 Task: Research Airbnb accommodation in Sungailiat, Indonesia from 6th December, 2023 to 10th December, 2023 for 1 adult.1  bedroom having 1 bed and 1 bathroom. Property type can be hotel. Look for 5 properties as per requirement.
Action: Mouse moved to (544, 119)
Screenshot: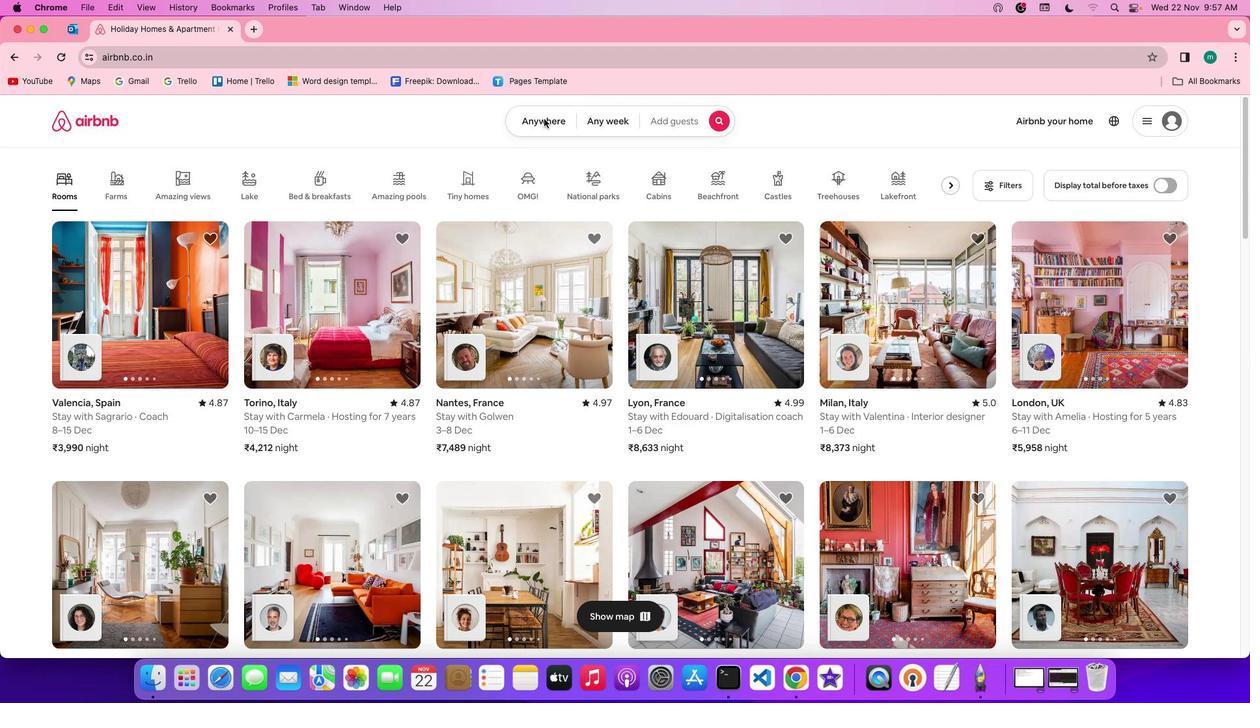 
Action: Mouse pressed left at (544, 119)
Screenshot: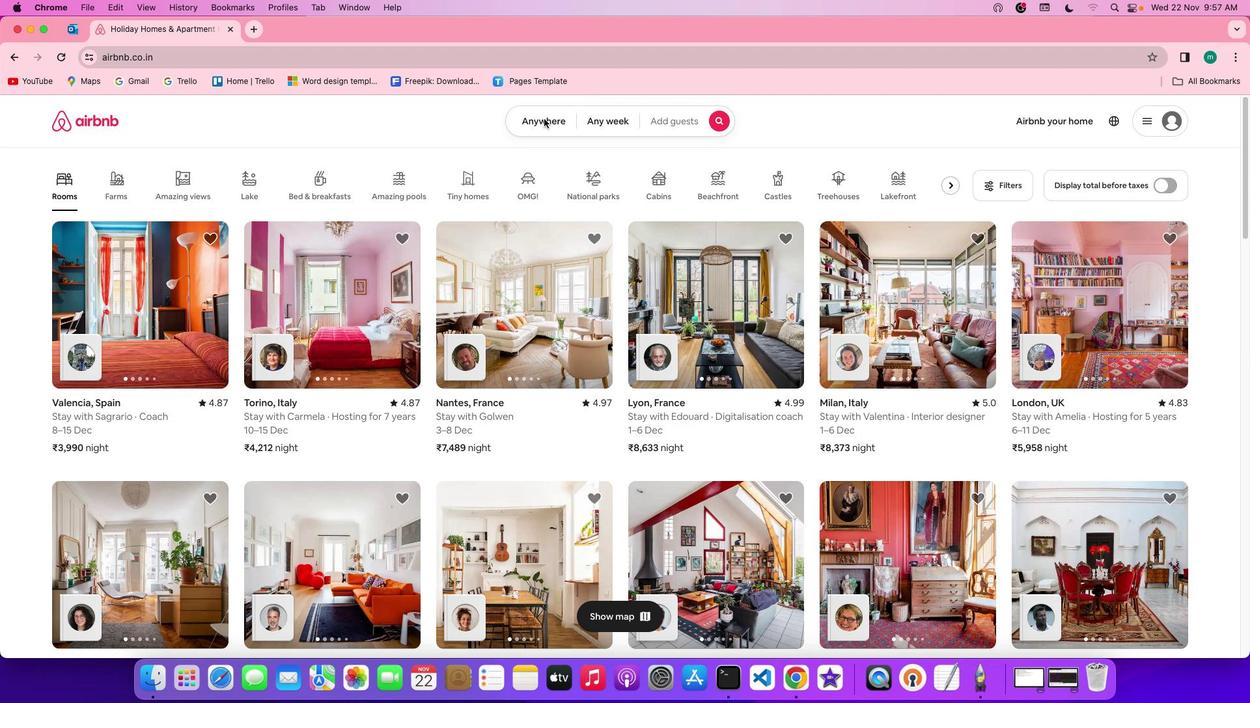 
Action: Mouse pressed left at (544, 119)
Screenshot: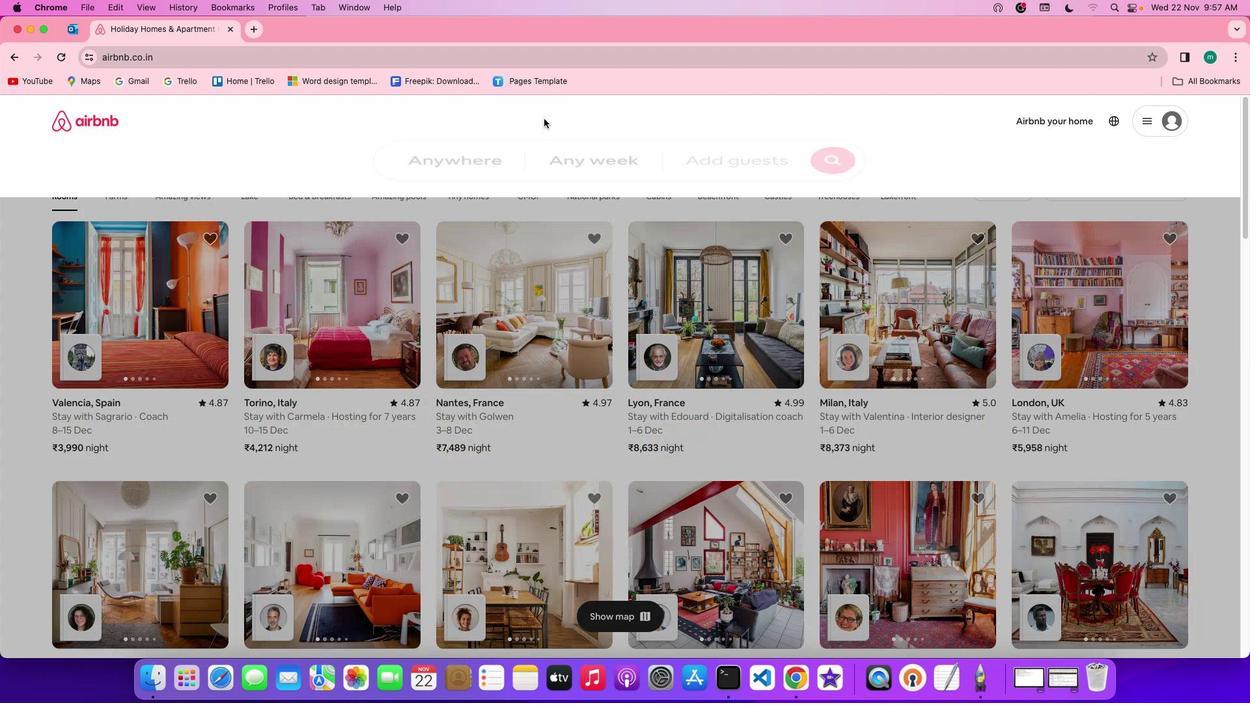 
Action: Mouse moved to (517, 166)
Screenshot: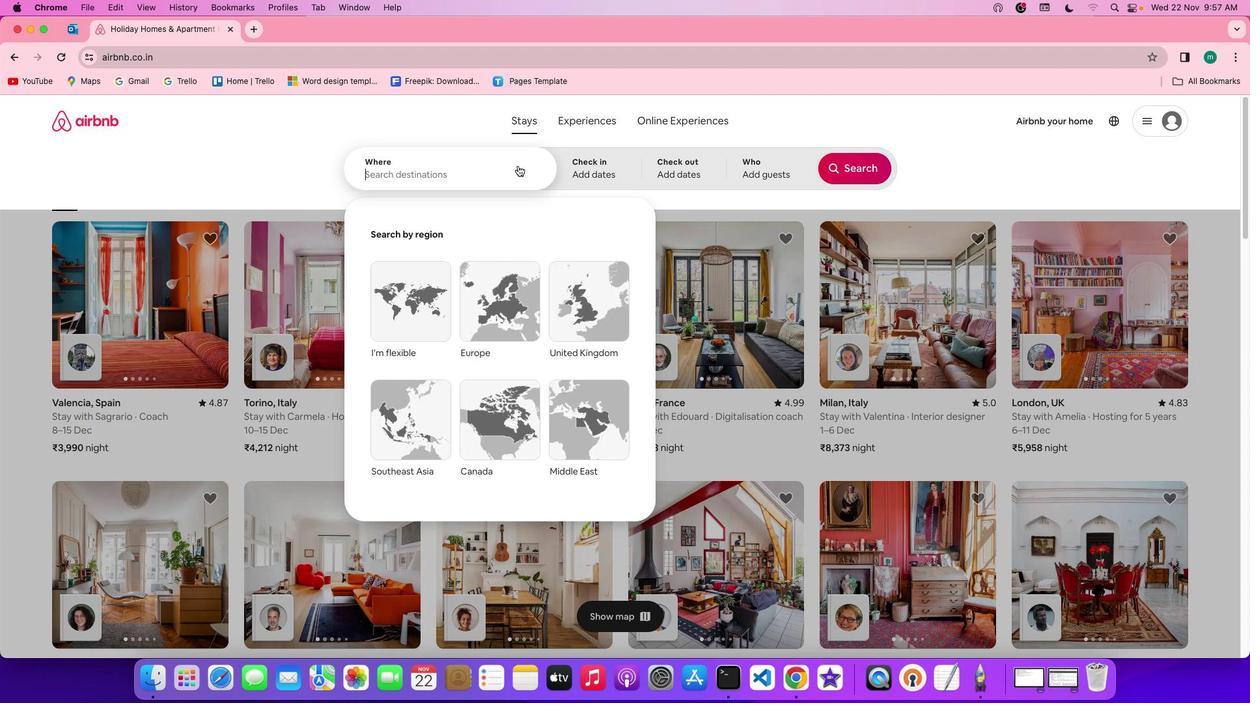 
Action: Mouse pressed left at (517, 166)
Screenshot: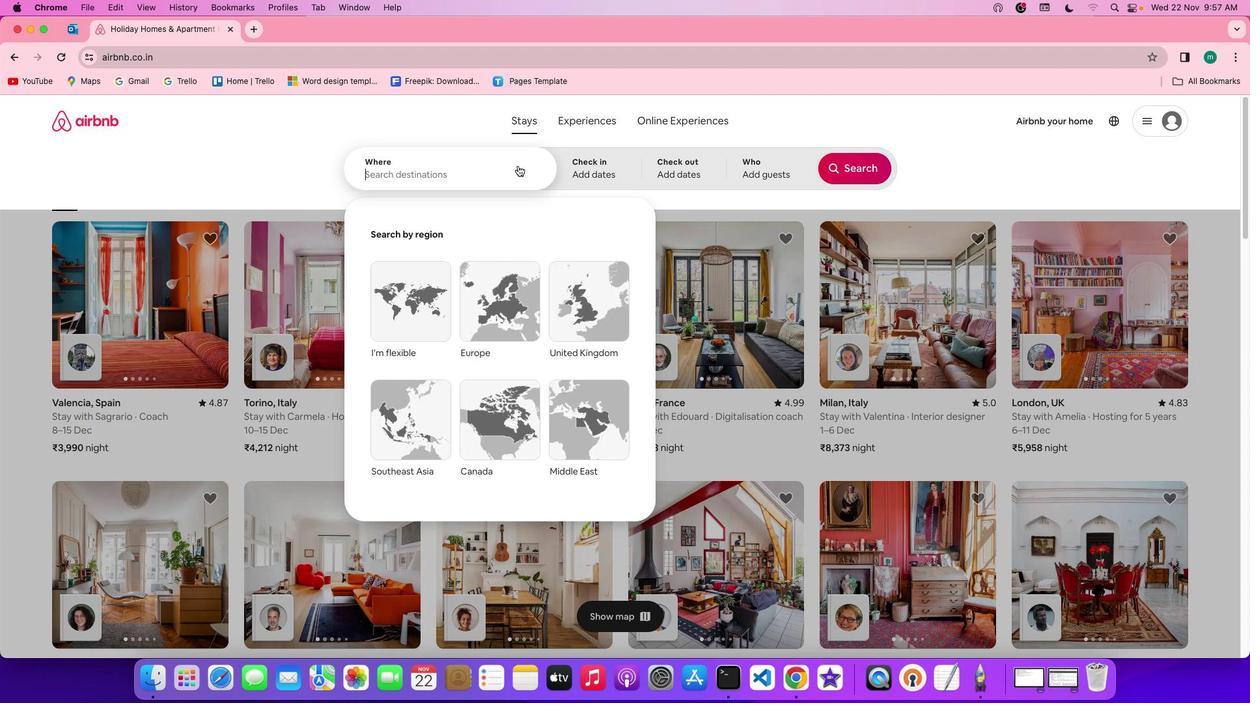 
Action: Key pressed Key.shift'S''u''n''g''a''i''l''i''a''t'','Key.spaceKey.shift'I''n''d''o''n''e''s''i''a'
Screenshot: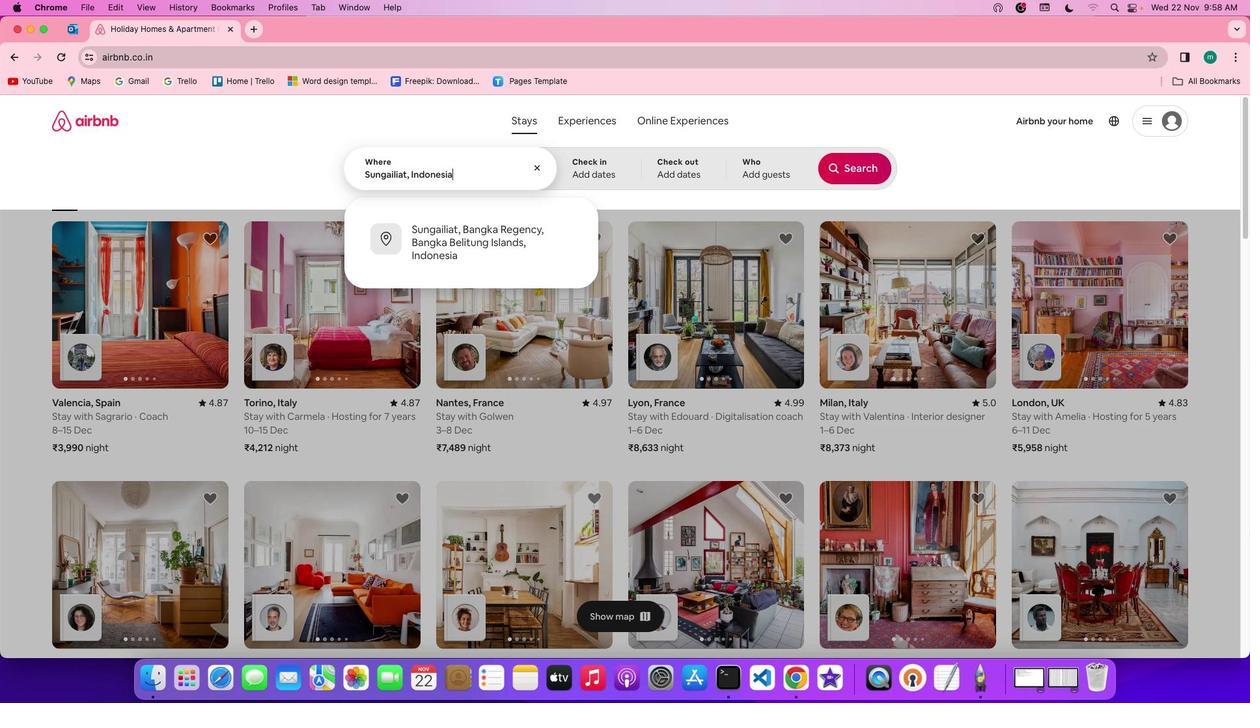 
Action: Mouse moved to (612, 169)
Screenshot: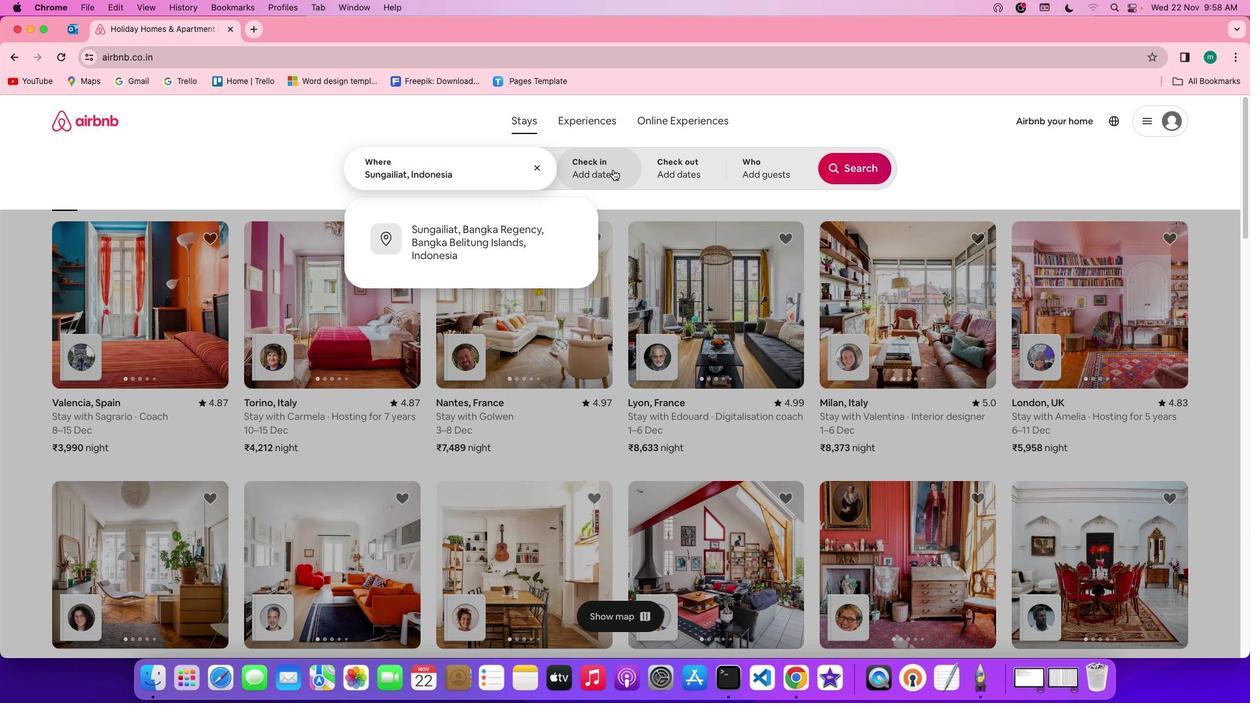 
Action: Mouse pressed left at (612, 169)
Screenshot: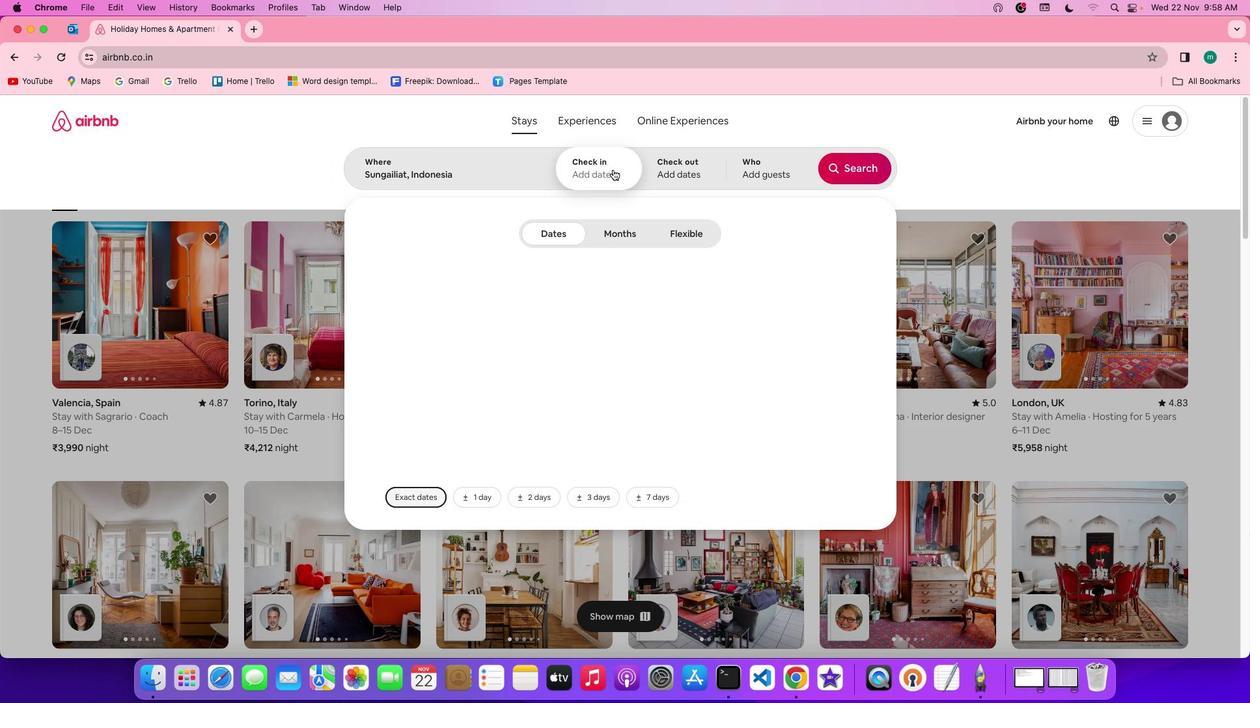
Action: Mouse moved to (737, 366)
Screenshot: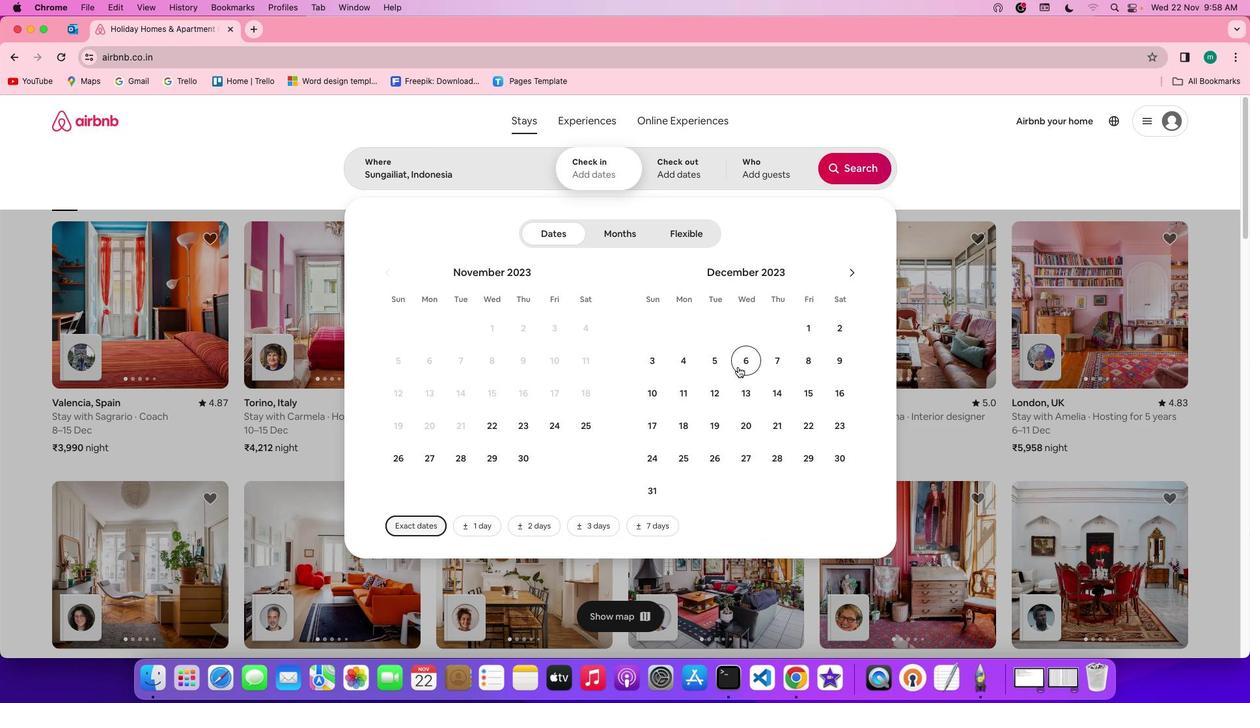 
Action: Mouse pressed left at (737, 366)
Screenshot: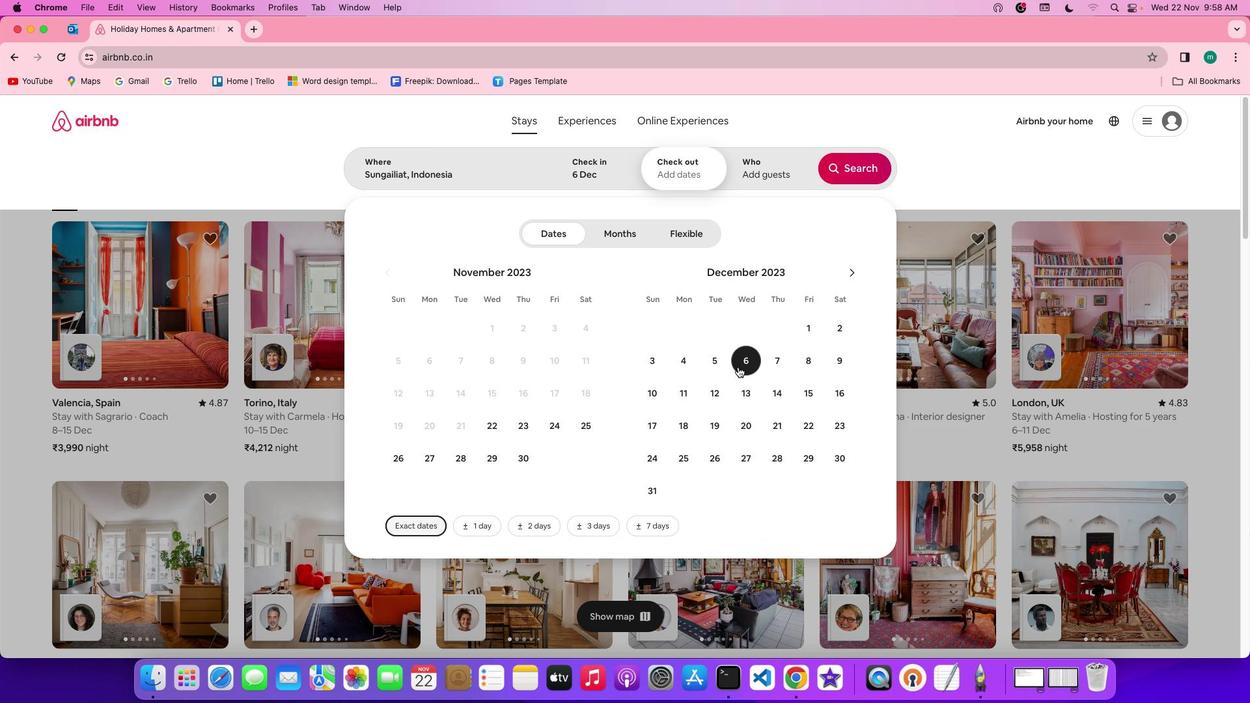 
Action: Mouse moved to (656, 395)
Screenshot: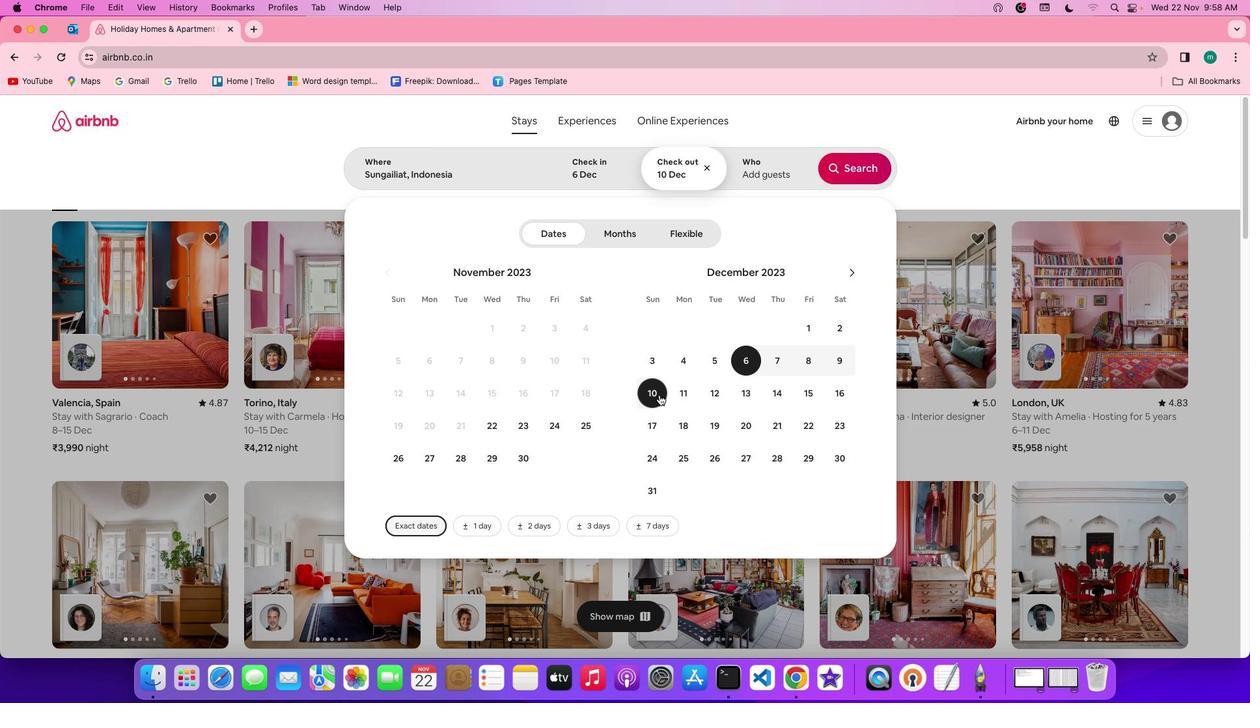 
Action: Mouse pressed left at (656, 395)
Screenshot: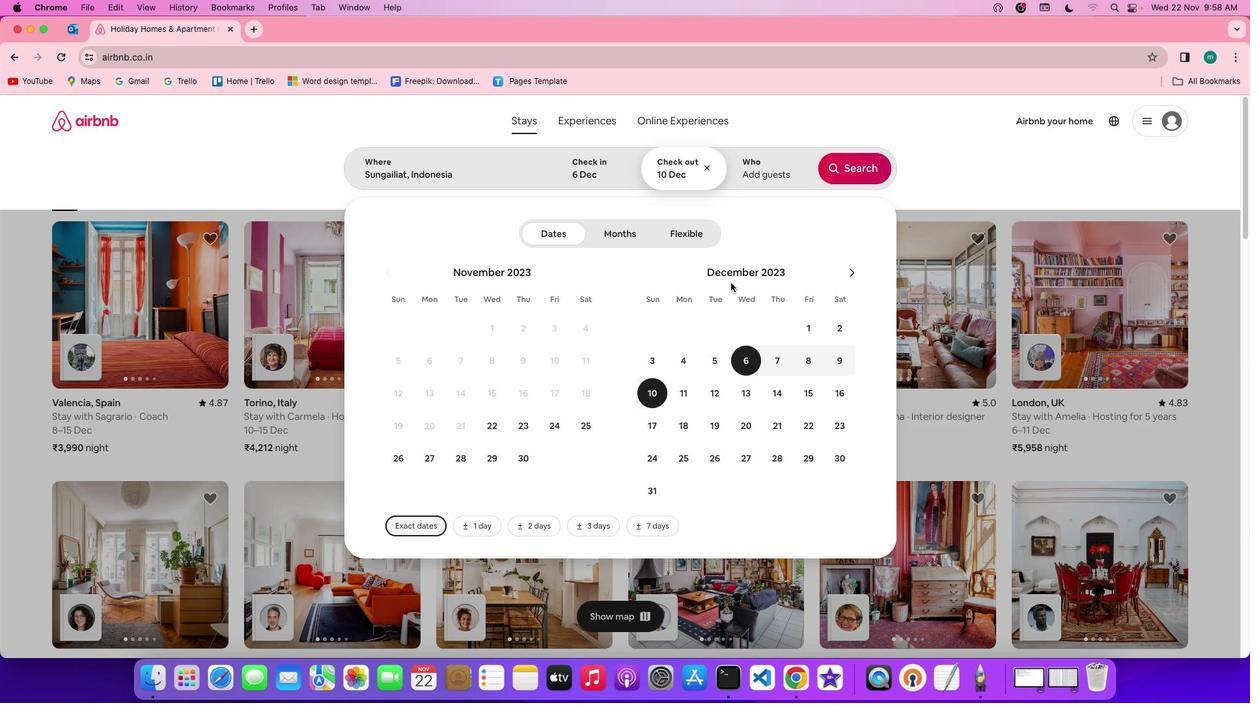 
Action: Mouse moved to (763, 162)
Screenshot: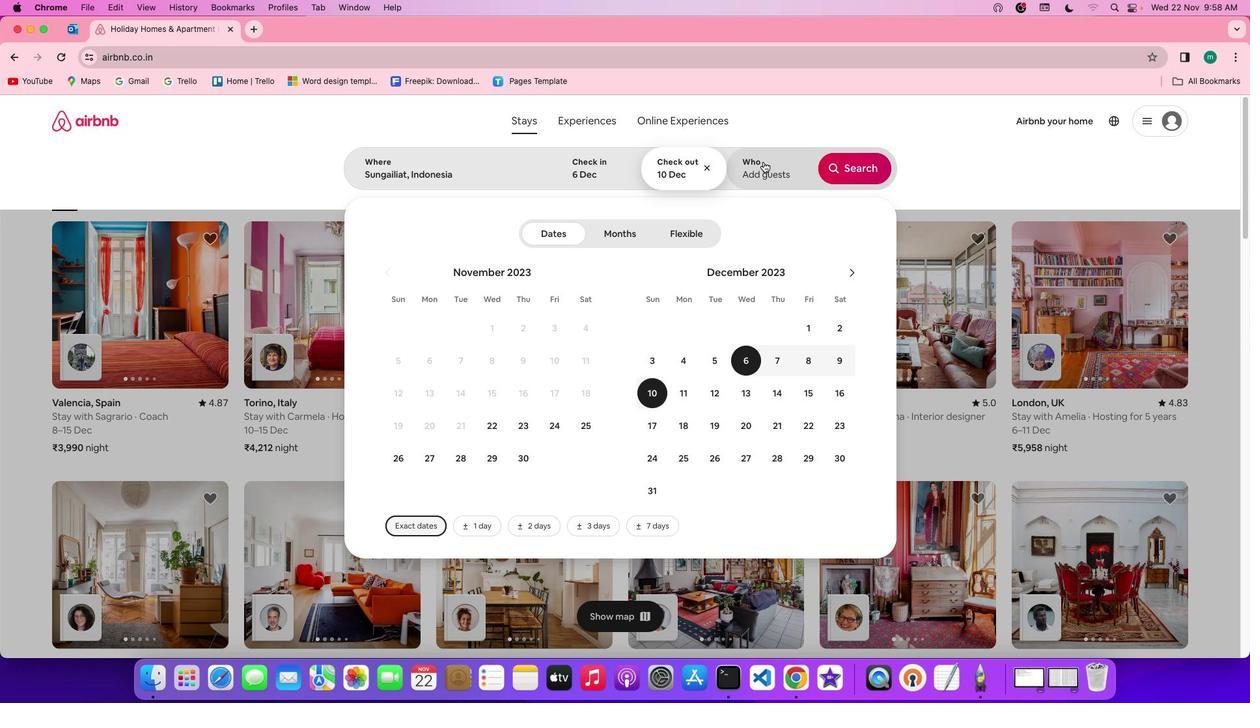 
Action: Mouse pressed left at (763, 162)
Screenshot: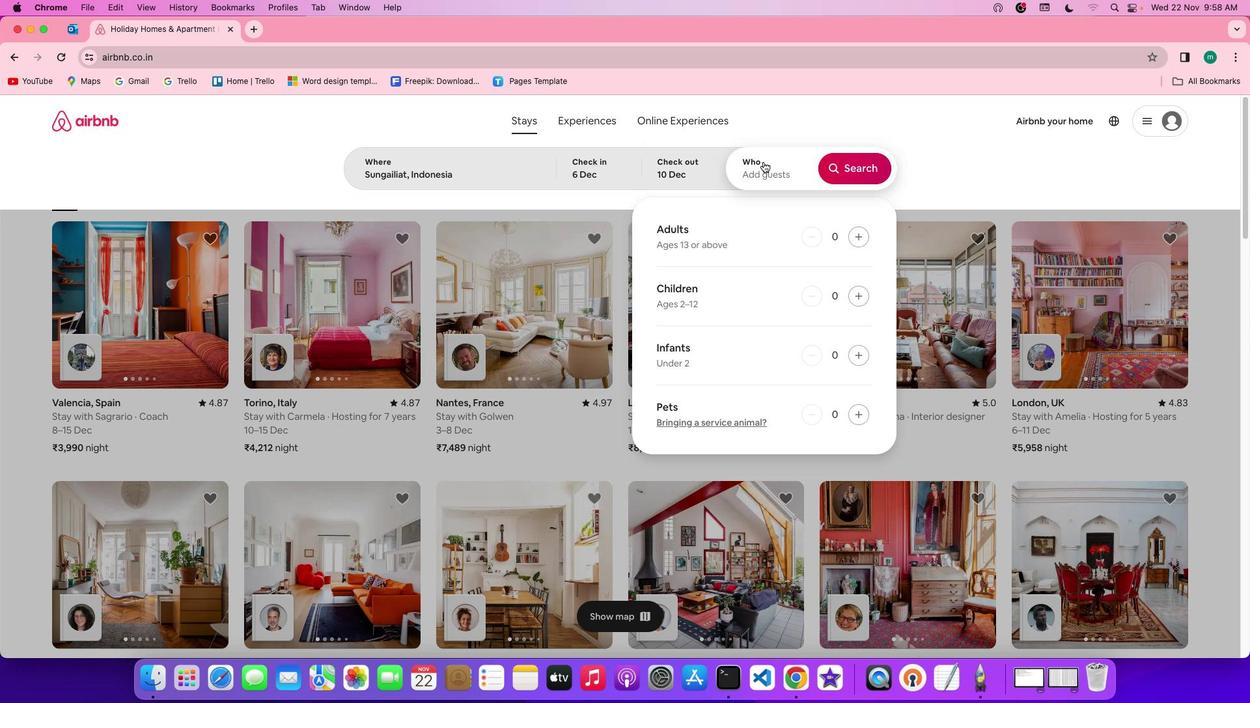
Action: Mouse moved to (857, 235)
Screenshot: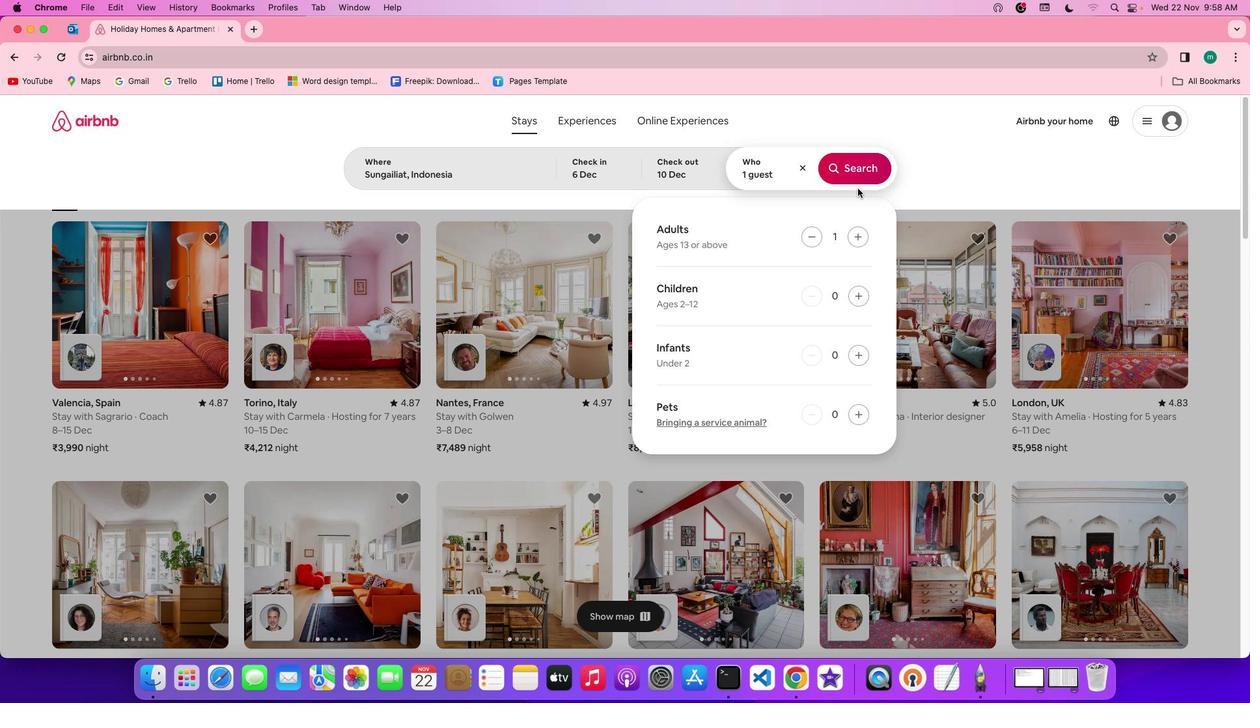 
Action: Mouse pressed left at (857, 235)
Screenshot: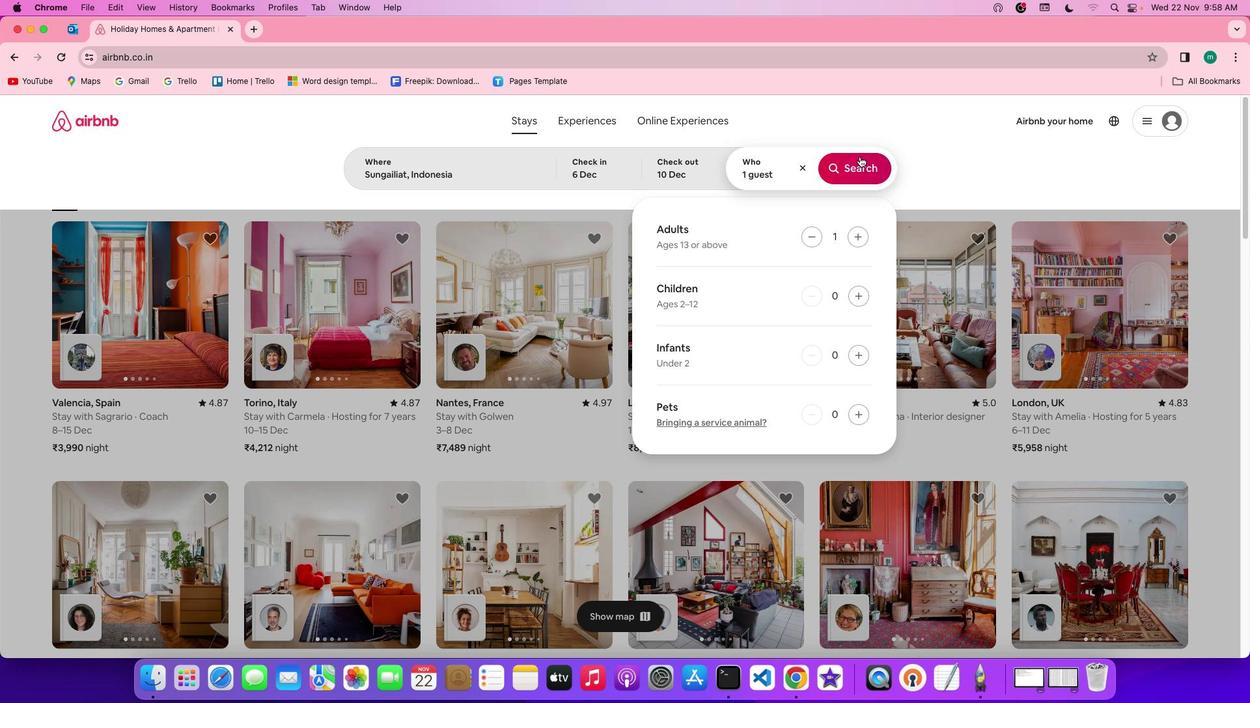 
Action: Mouse moved to (858, 160)
Screenshot: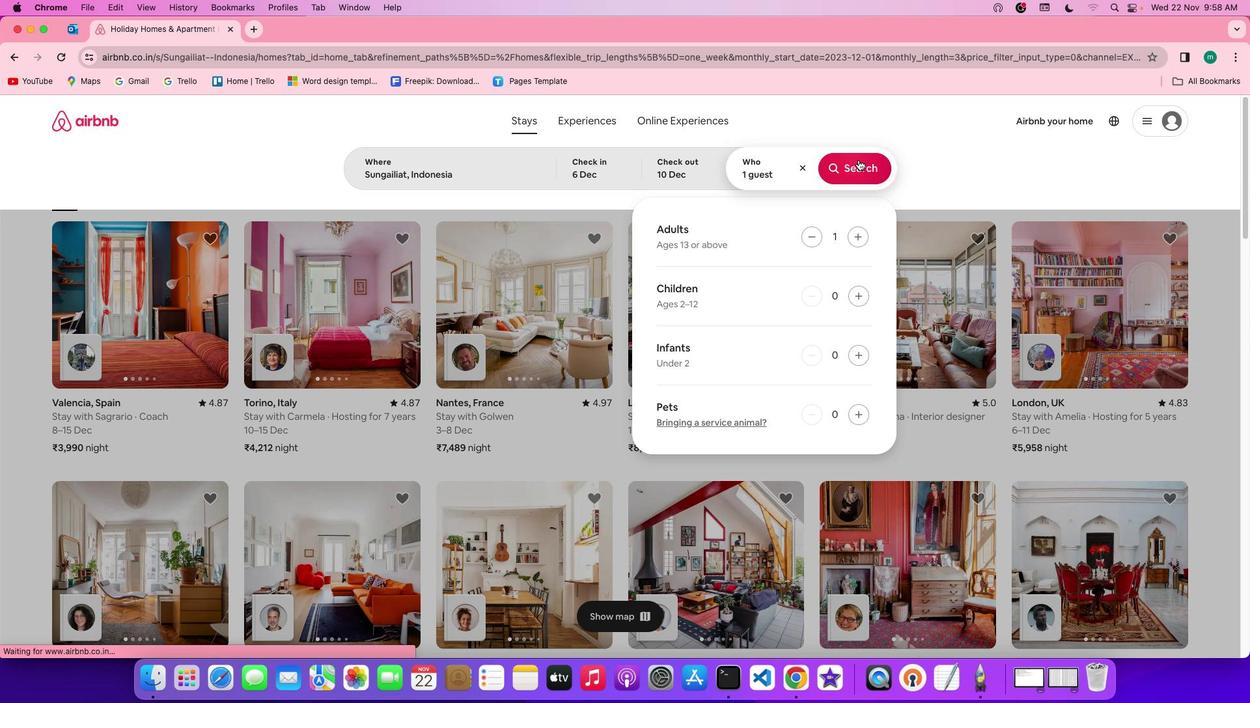 
Action: Mouse pressed left at (858, 160)
Screenshot: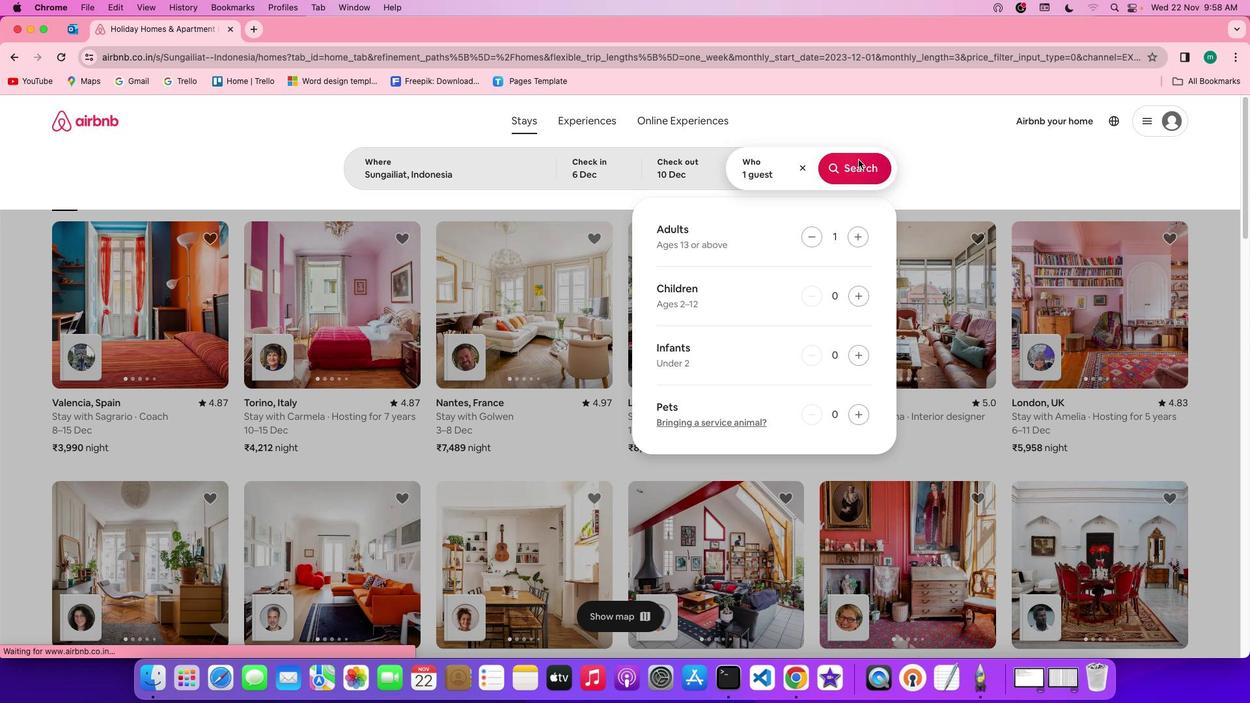 
Action: Mouse moved to (1035, 168)
Screenshot: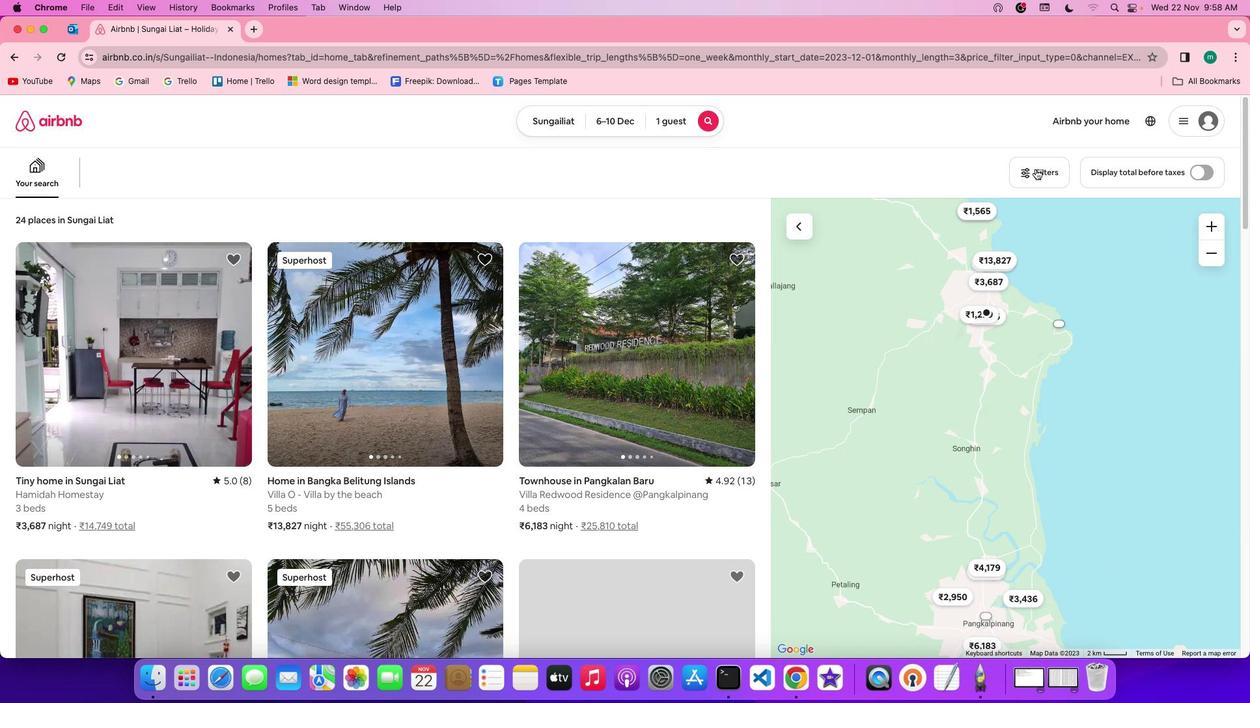 
Action: Mouse pressed left at (1035, 168)
Screenshot: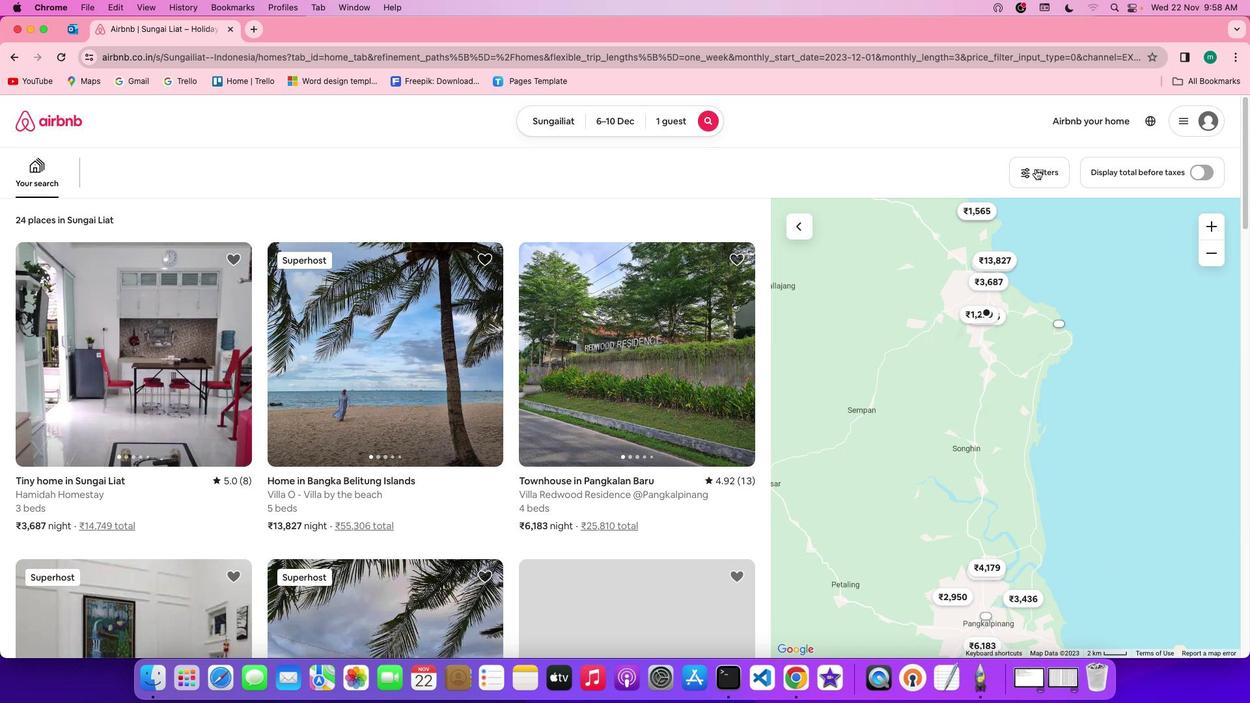 
Action: Mouse moved to (733, 356)
Screenshot: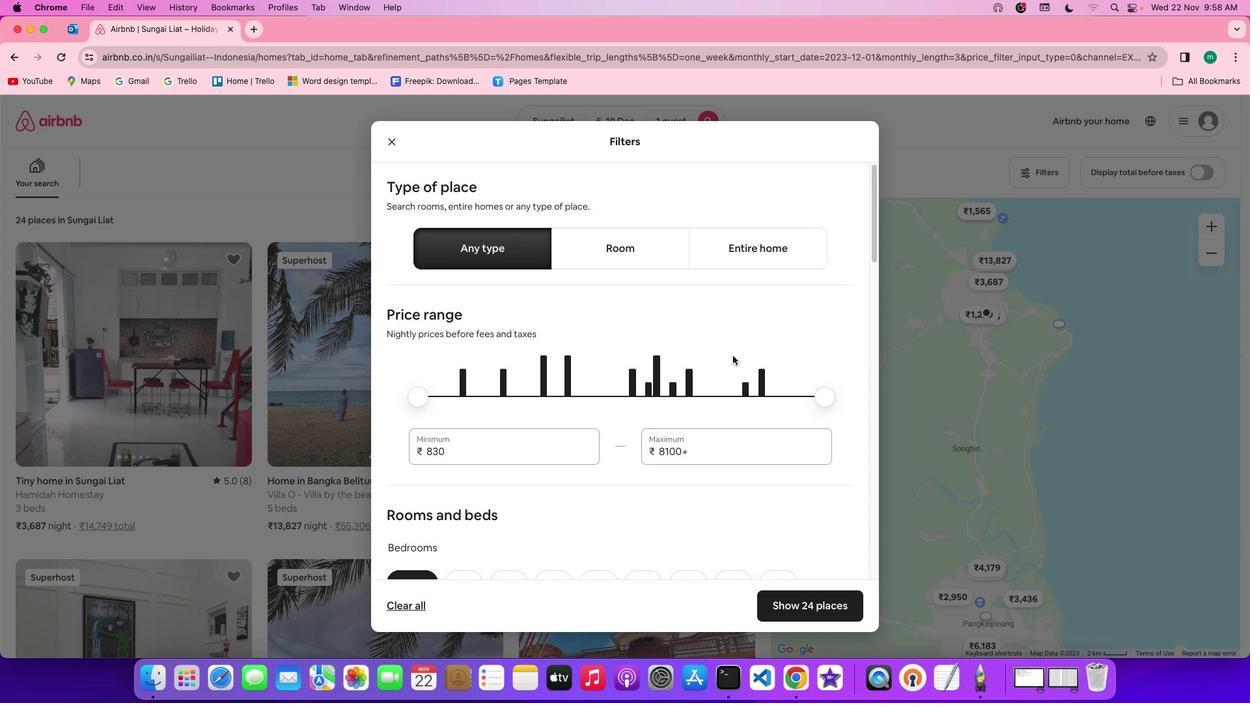 
Action: Mouse scrolled (733, 356) with delta (0, 0)
Screenshot: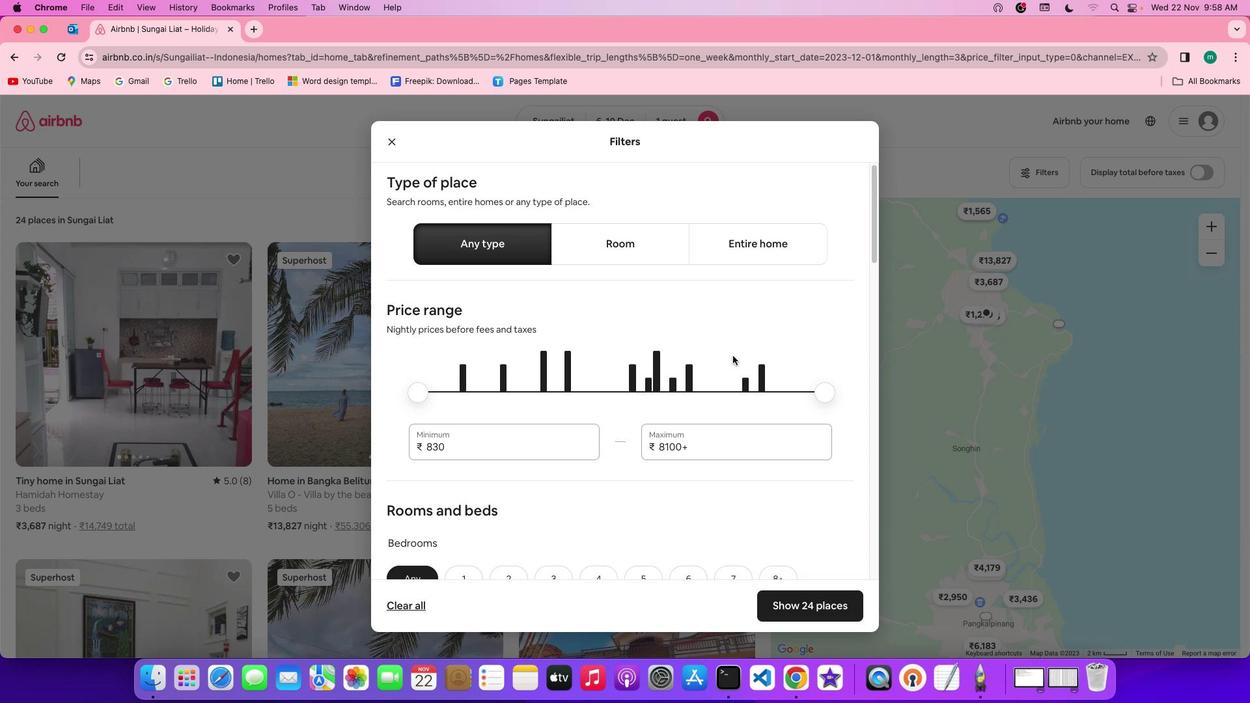 
Action: Mouse scrolled (733, 356) with delta (0, 0)
Screenshot: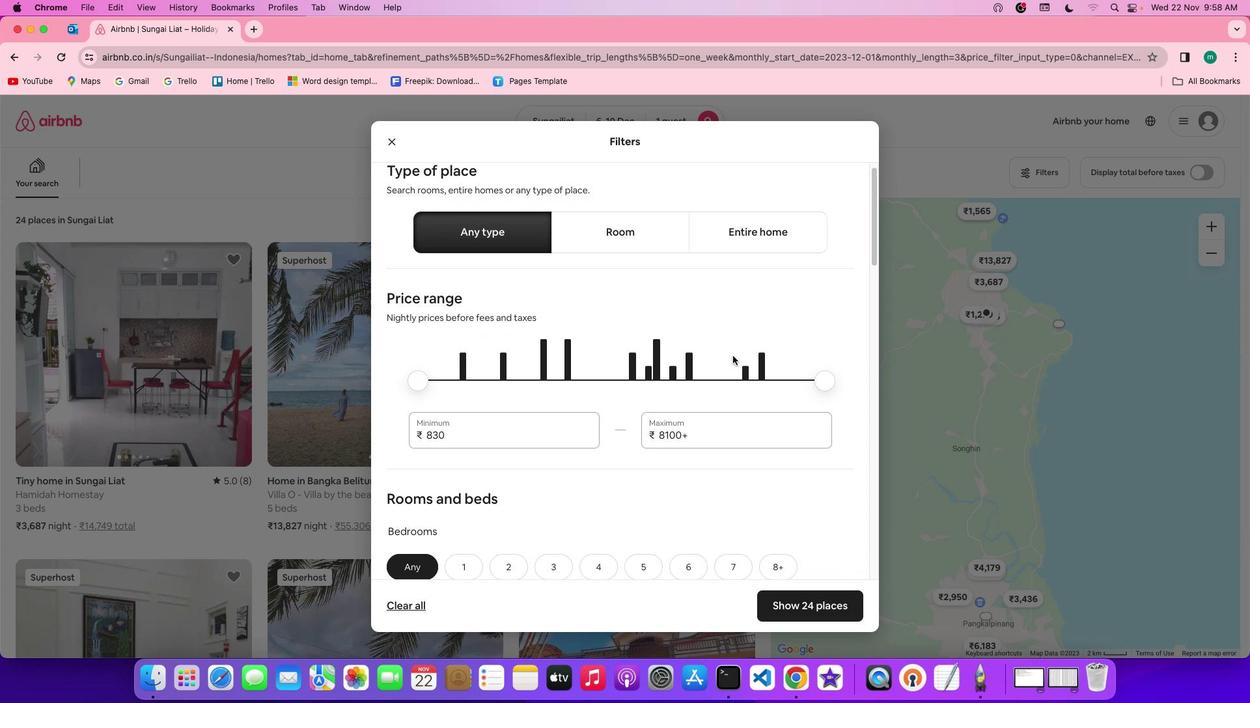 
Action: Mouse scrolled (733, 356) with delta (0, 0)
Screenshot: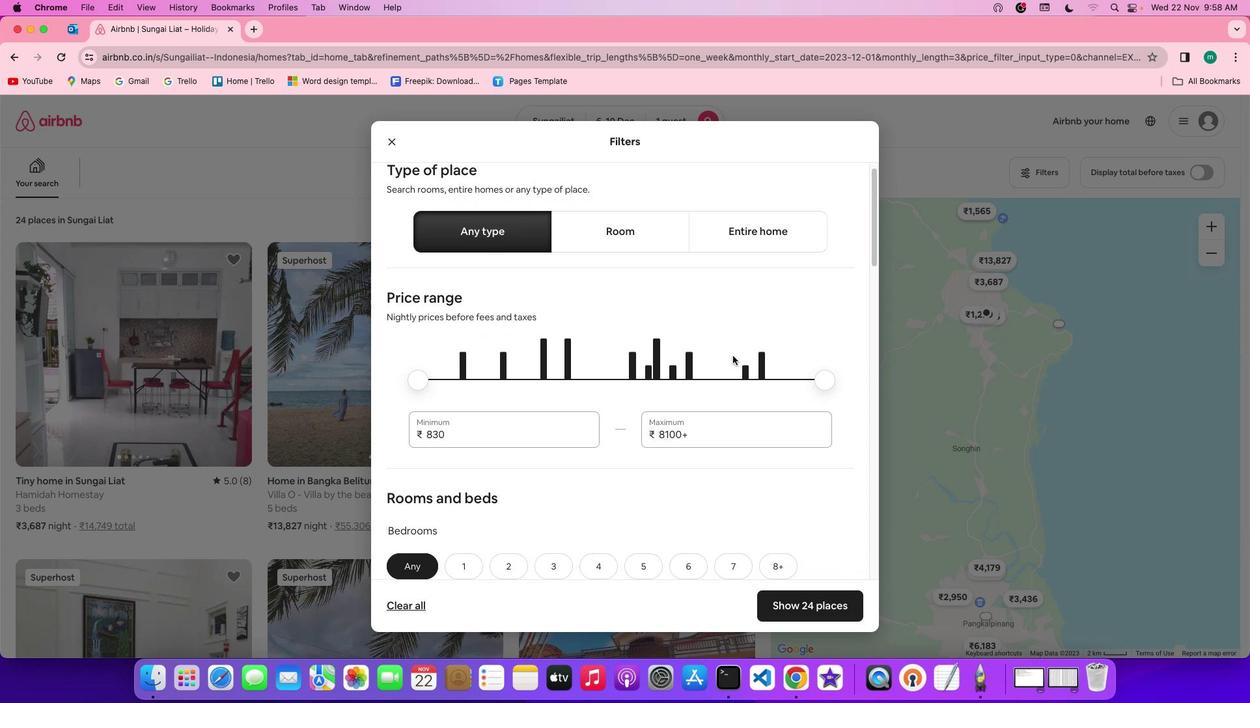 
Action: Mouse scrolled (733, 356) with delta (0, 0)
Screenshot: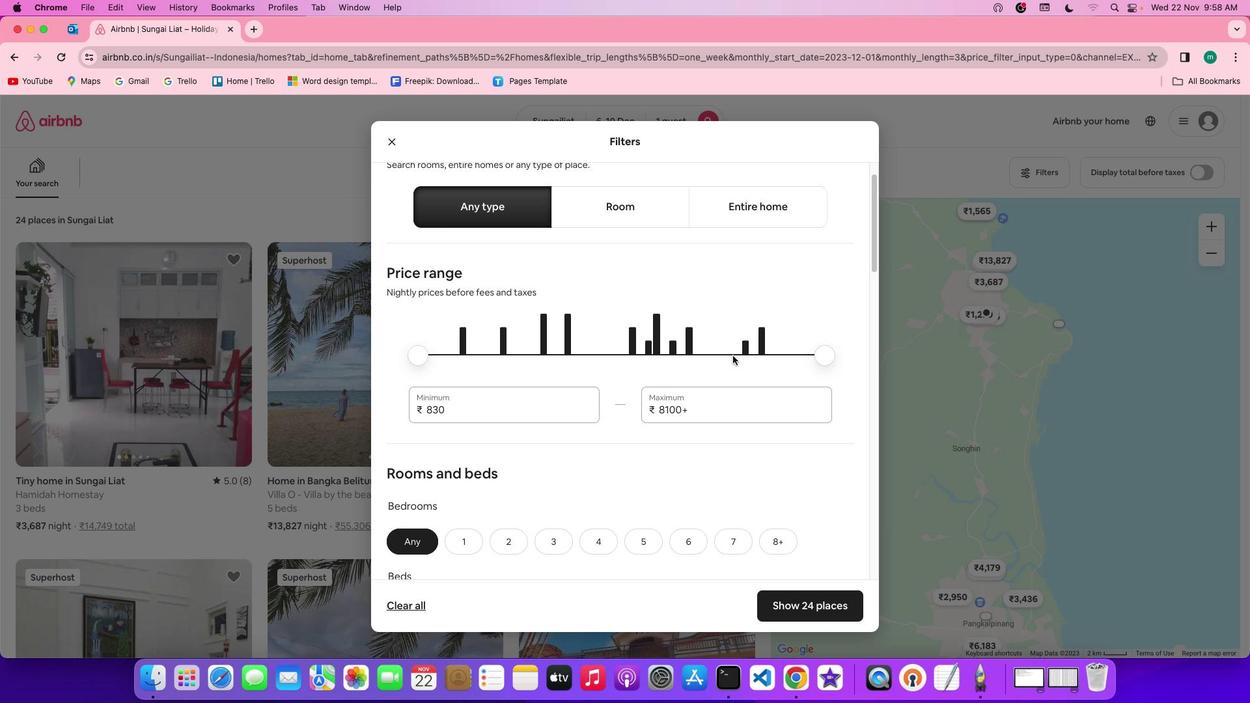 
Action: Mouse scrolled (733, 356) with delta (0, 0)
Screenshot: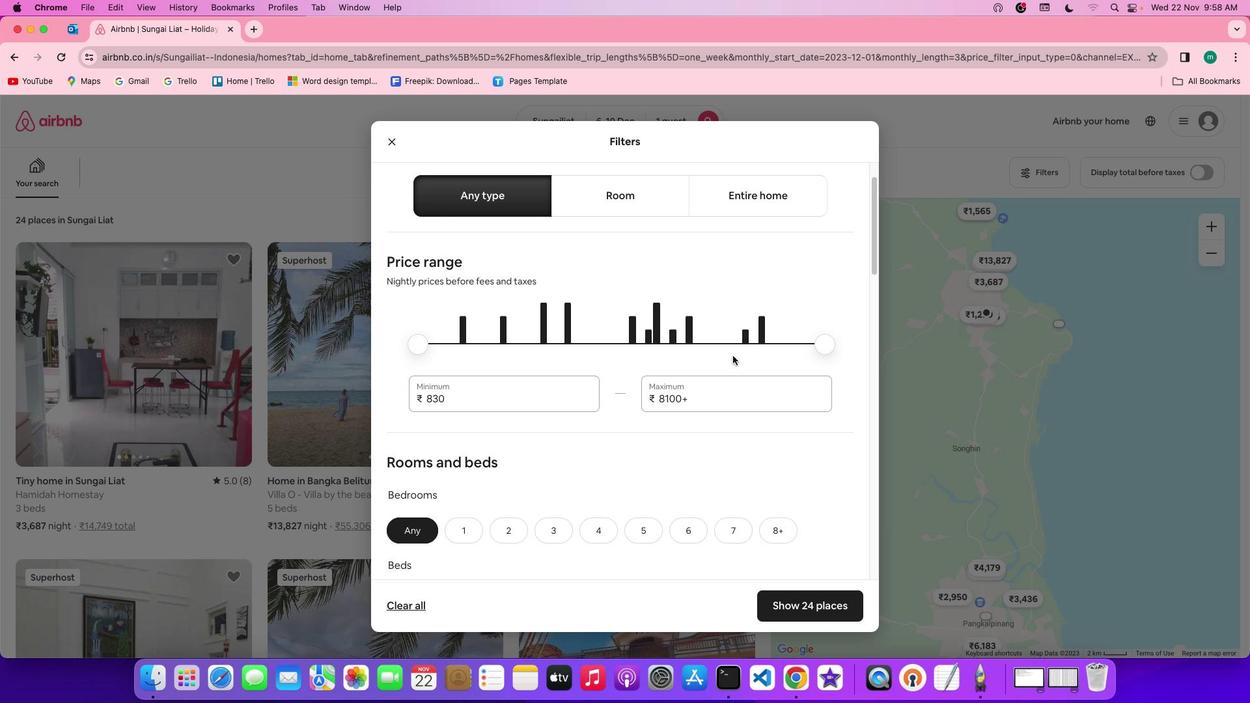 
Action: Mouse scrolled (733, 356) with delta (0, 0)
Screenshot: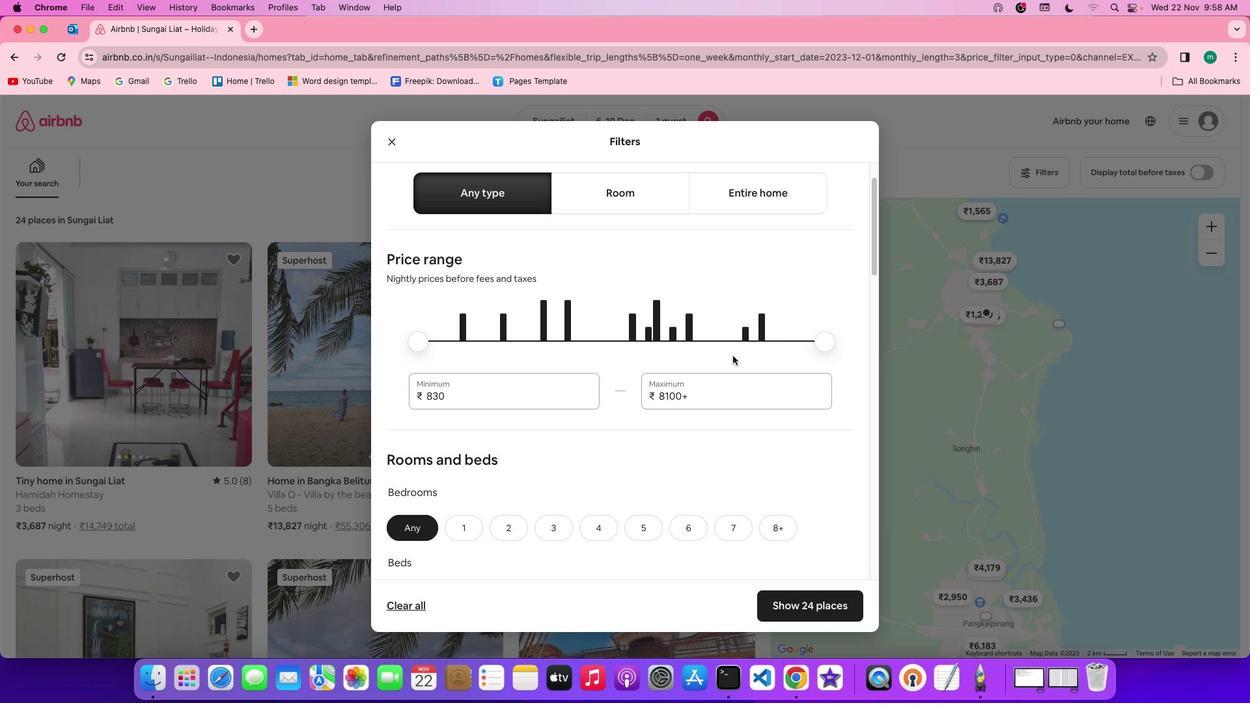 
Action: Mouse scrolled (733, 356) with delta (0, 0)
Screenshot: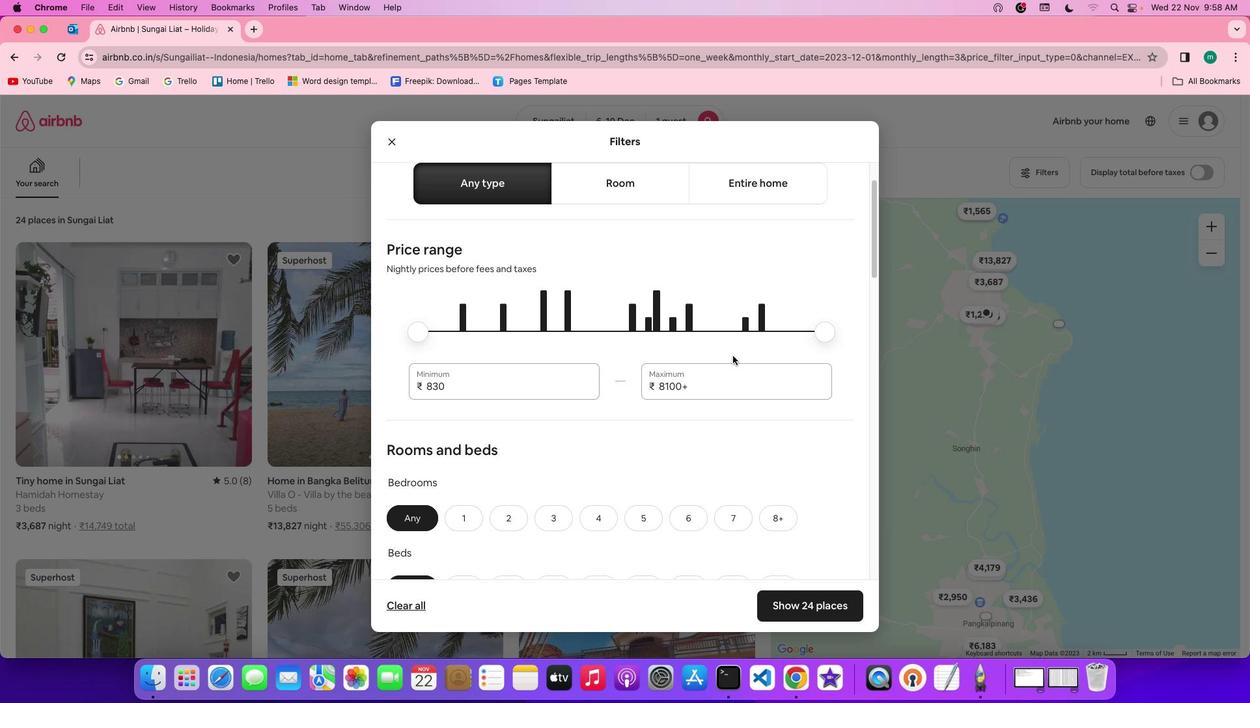 
Action: Mouse scrolled (733, 356) with delta (0, 0)
Screenshot: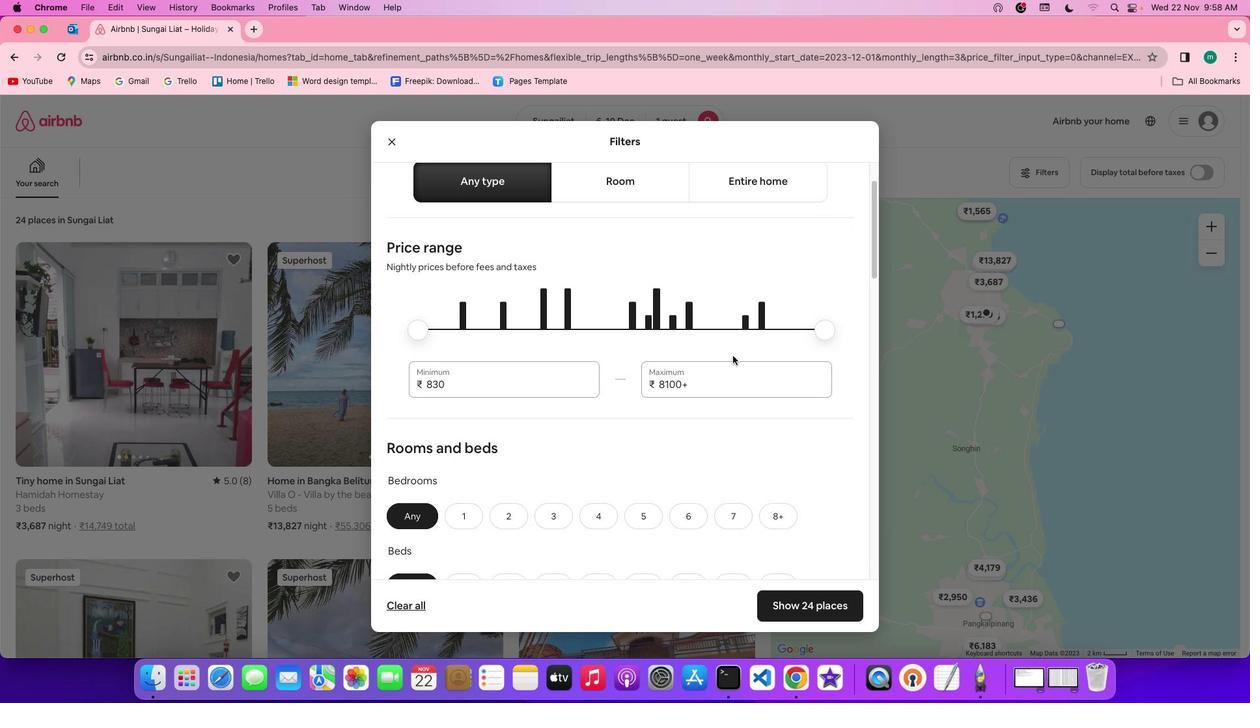 
Action: Mouse scrolled (733, 356) with delta (0, 0)
Screenshot: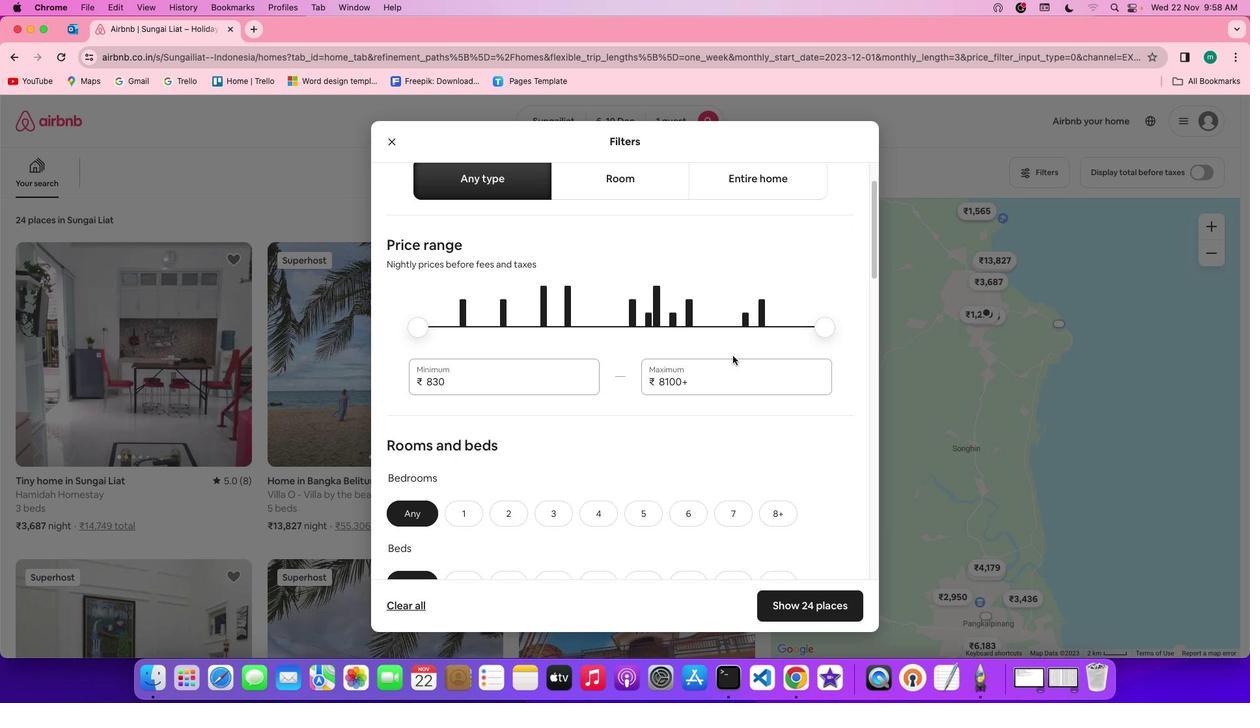 
Action: Mouse scrolled (733, 356) with delta (0, 0)
Screenshot: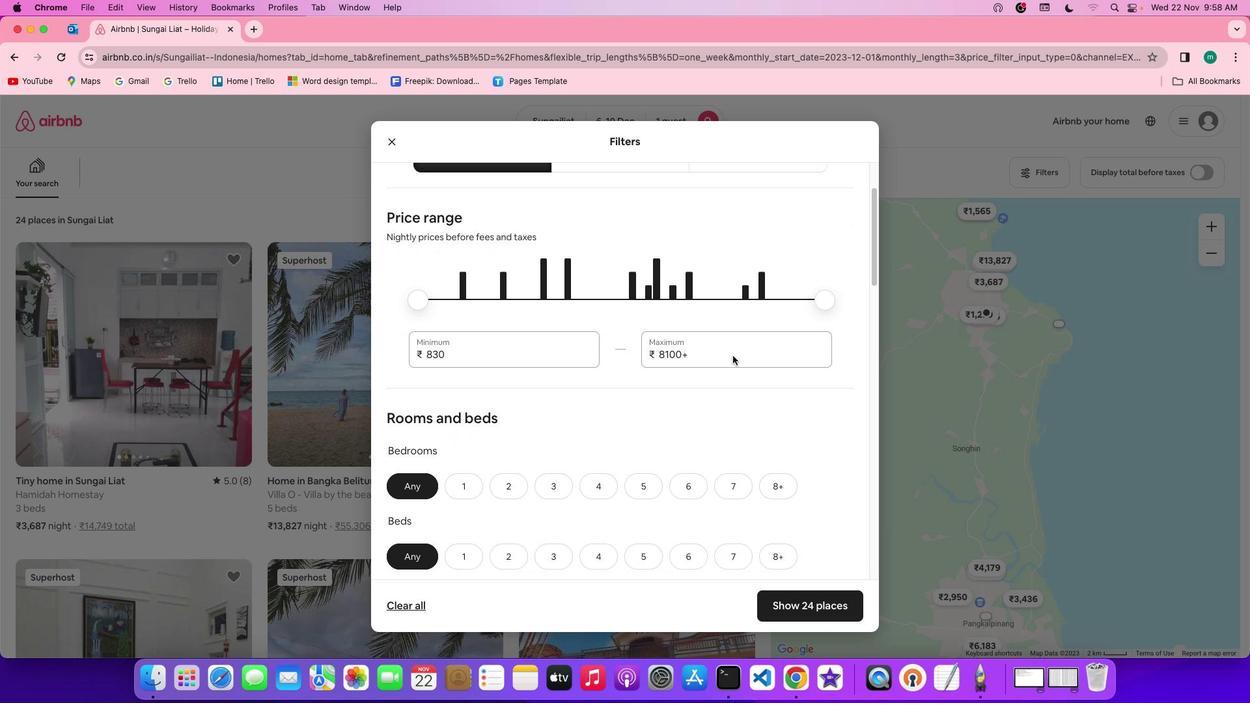 
Action: Mouse scrolled (733, 356) with delta (0, 0)
Screenshot: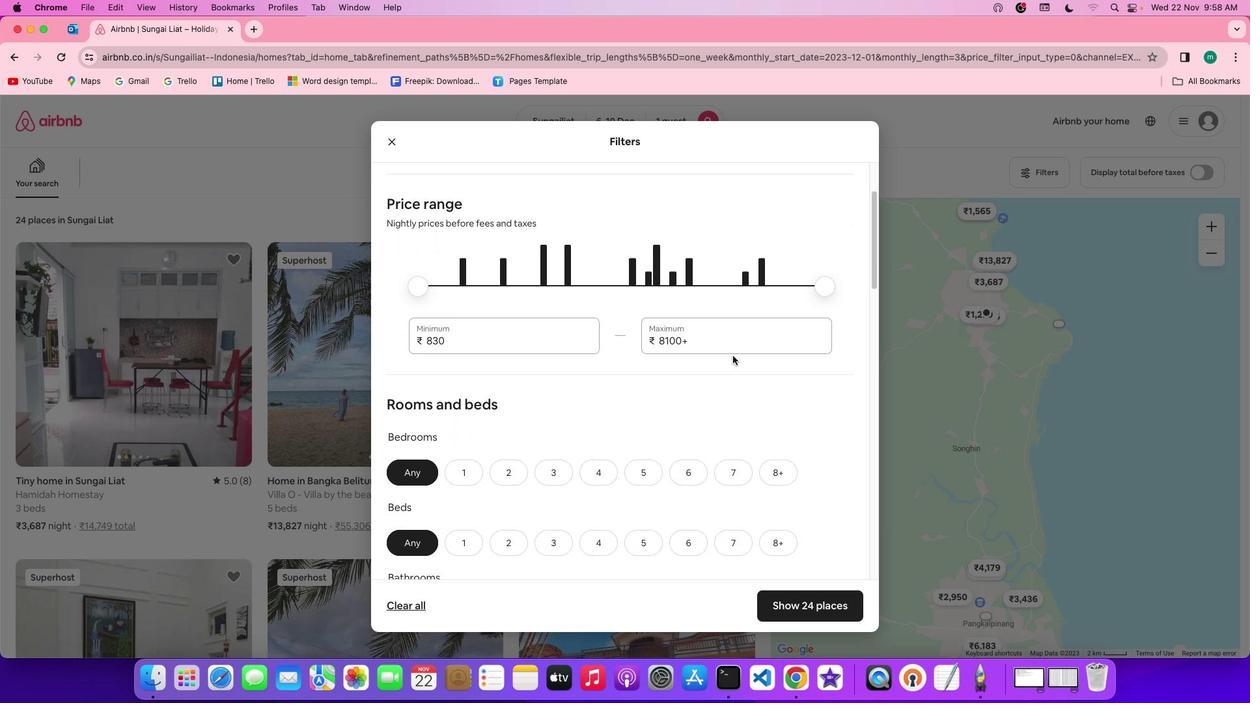 
Action: Mouse scrolled (733, 356) with delta (0, 0)
Screenshot: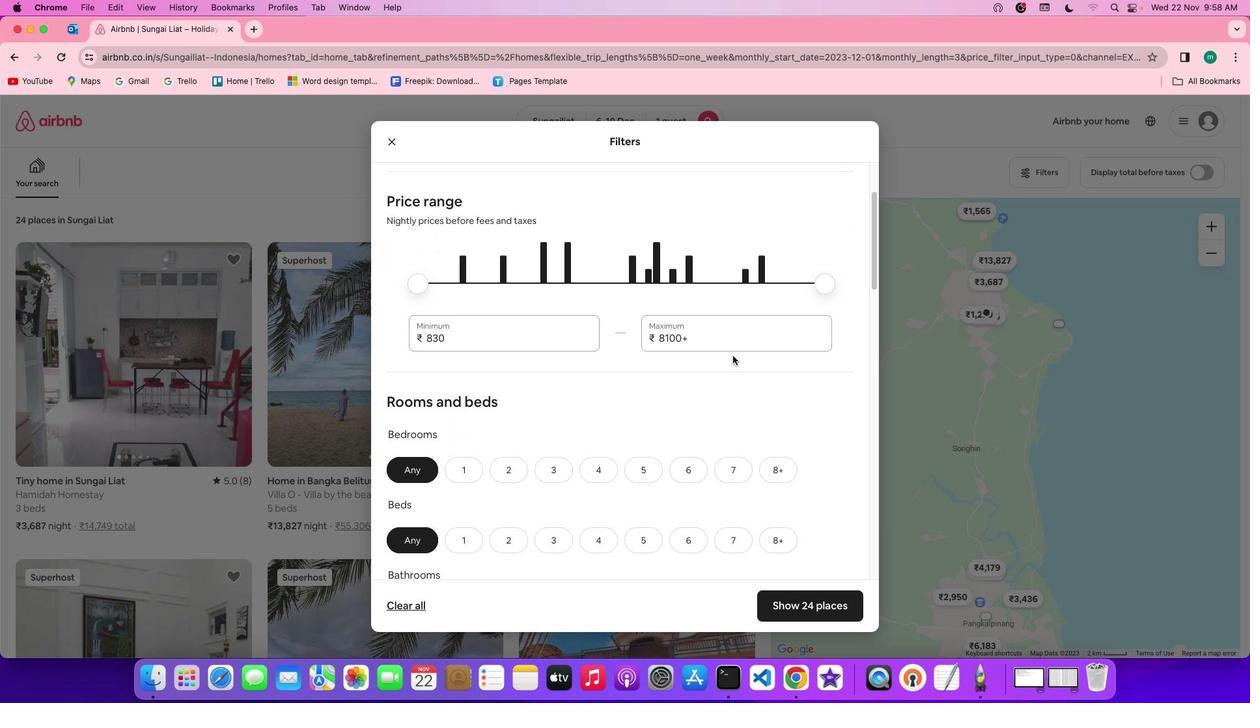 
Action: Mouse scrolled (733, 356) with delta (0, 0)
Screenshot: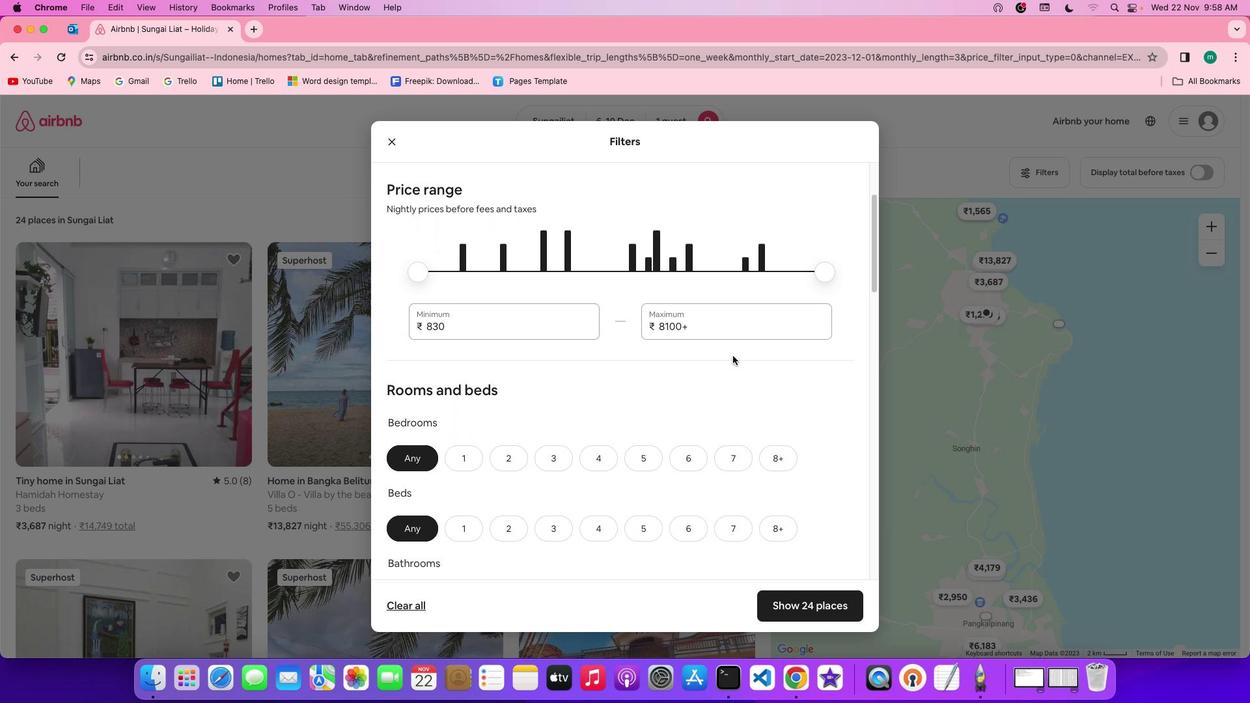 
Action: Mouse scrolled (733, 356) with delta (0, 0)
Screenshot: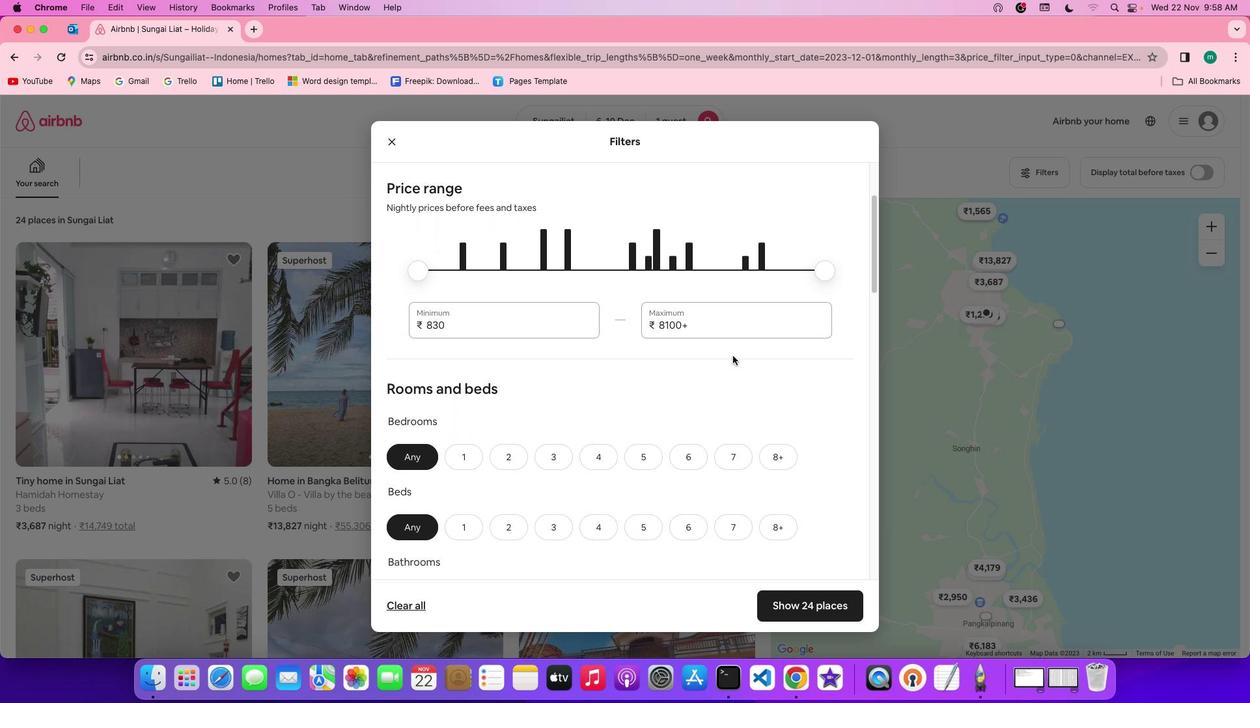
Action: Mouse scrolled (733, 356) with delta (0, 0)
Screenshot: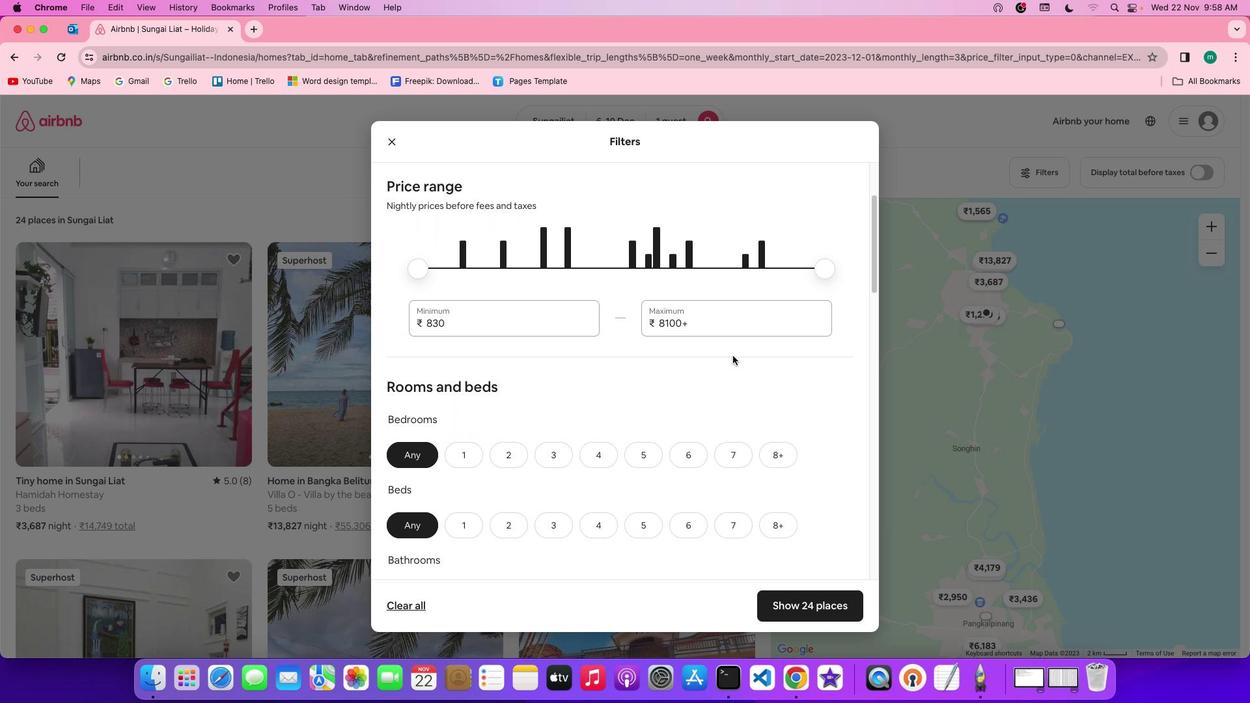 
Action: Mouse scrolled (733, 356) with delta (0, 0)
Screenshot: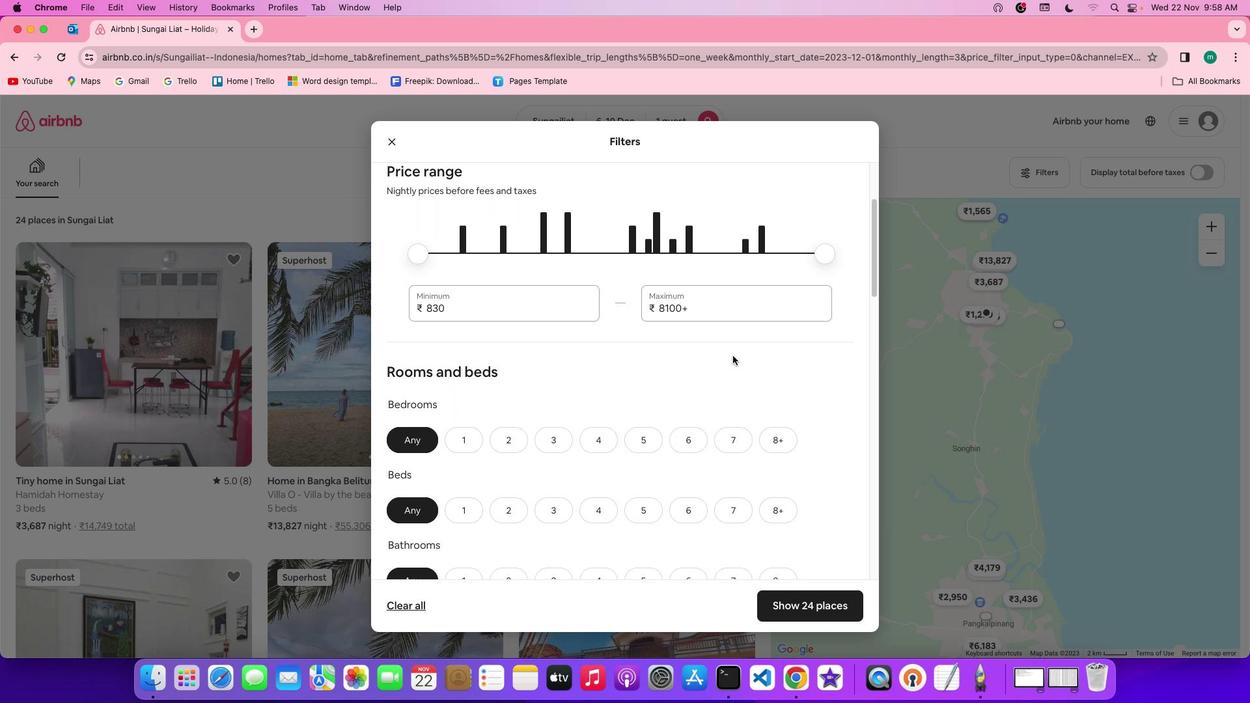 
Action: Mouse scrolled (733, 356) with delta (0, 0)
Screenshot: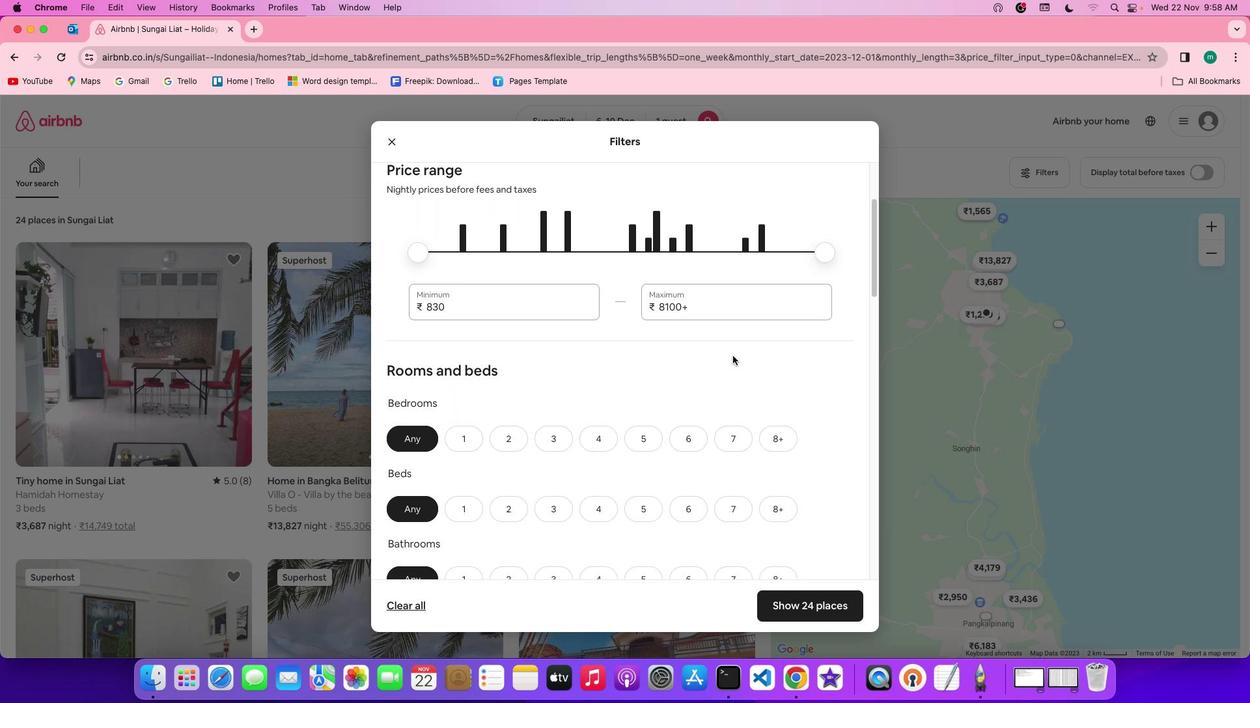 
Action: Mouse scrolled (733, 356) with delta (0, 0)
Screenshot: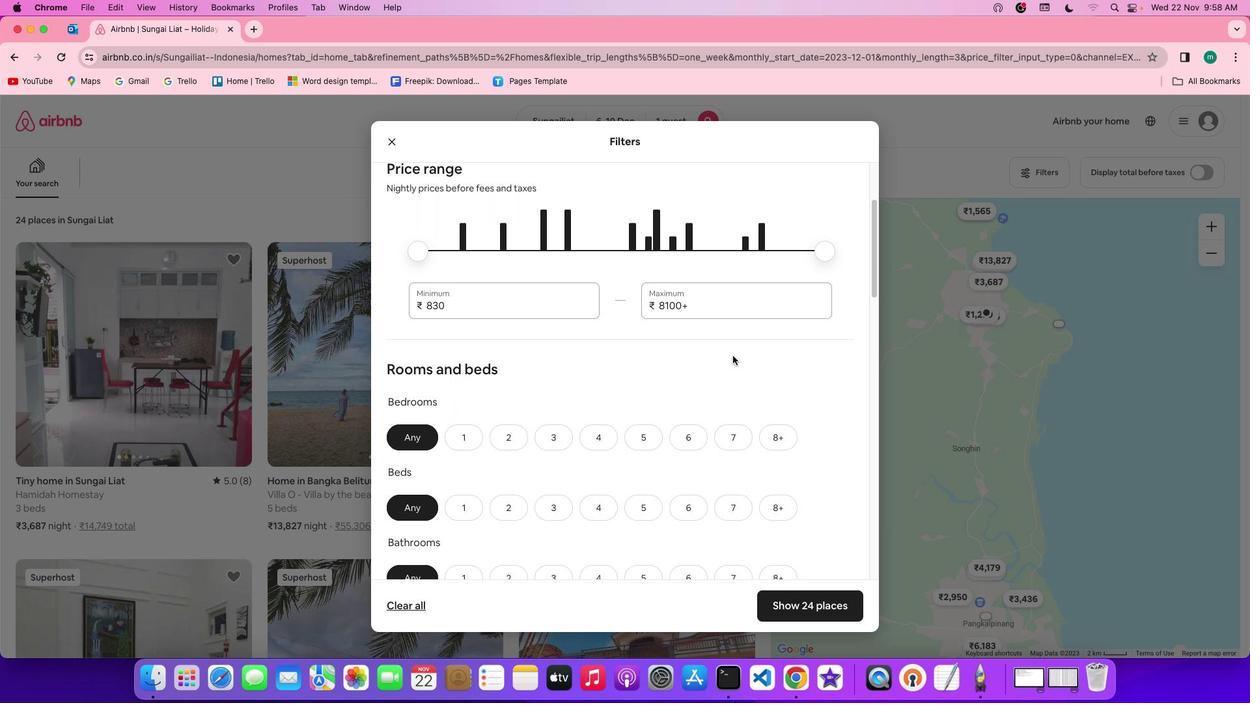 
Action: Mouse scrolled (733, 356) with delta (0, 0)
Screenshot: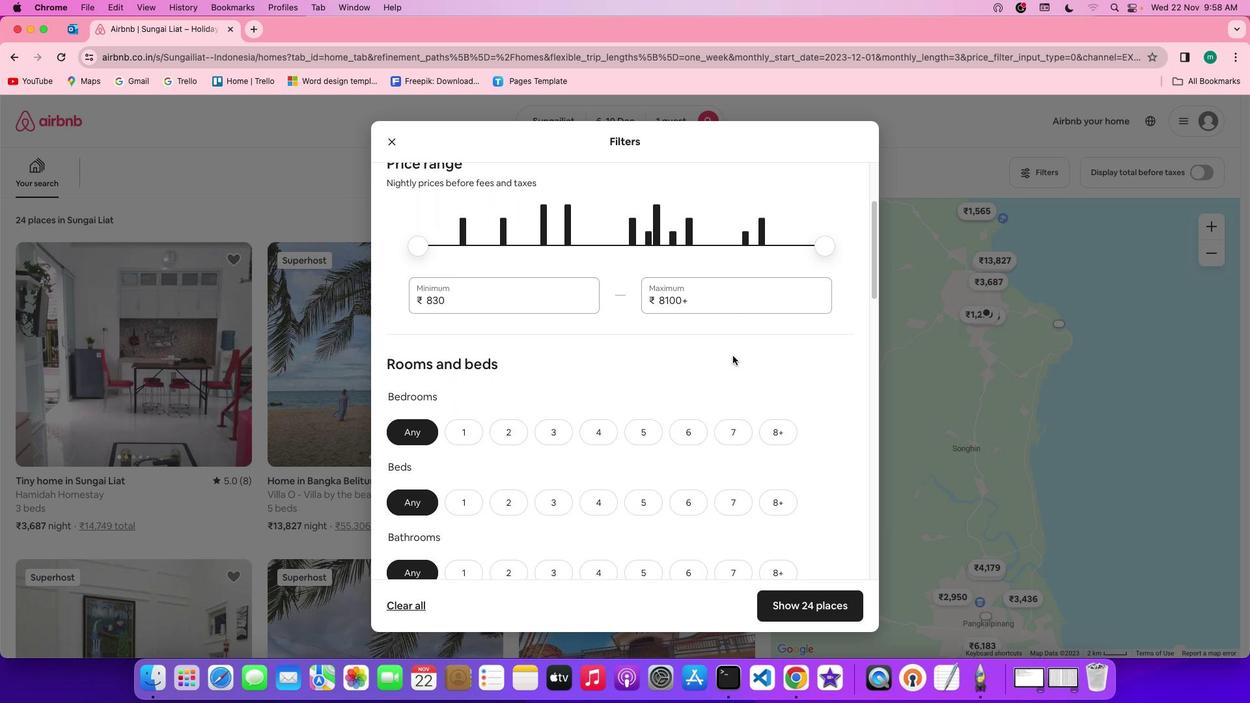 
Action: Mouse scrolled (733, 356) with delta (0, 0)
Screenshot: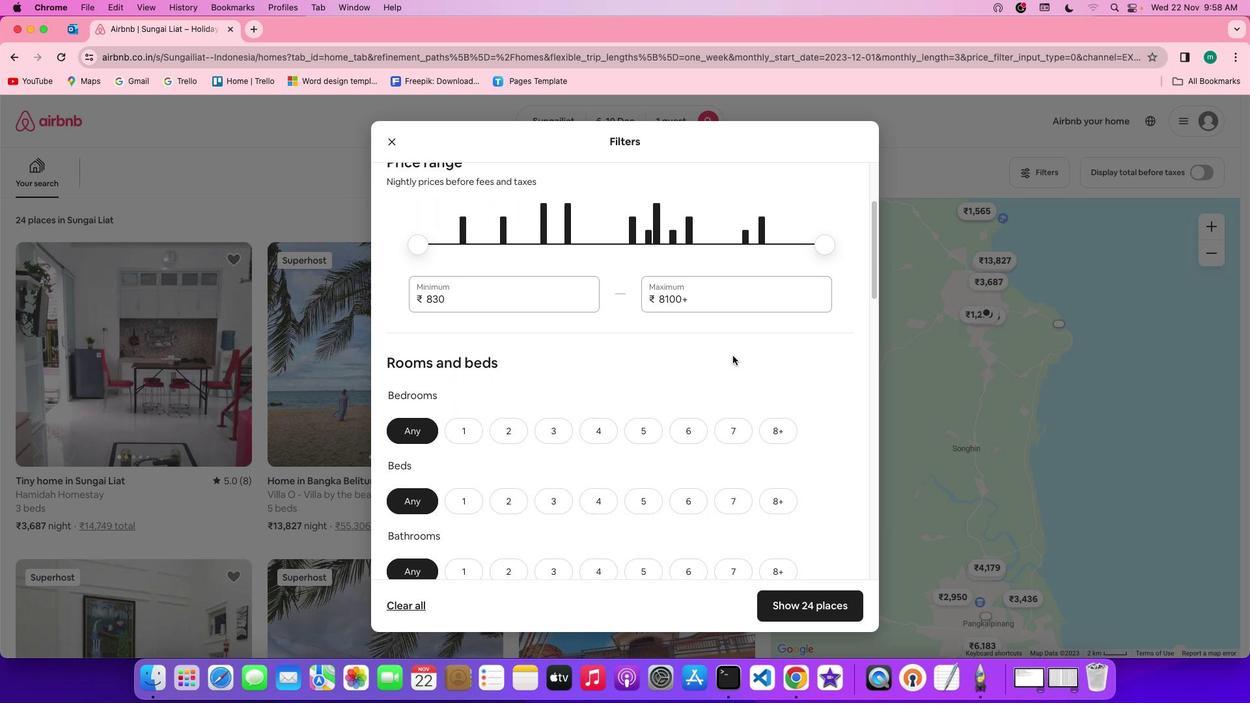 
Action: Mouse scrolled (733, 356) with delta (0, 0)
Screenshot: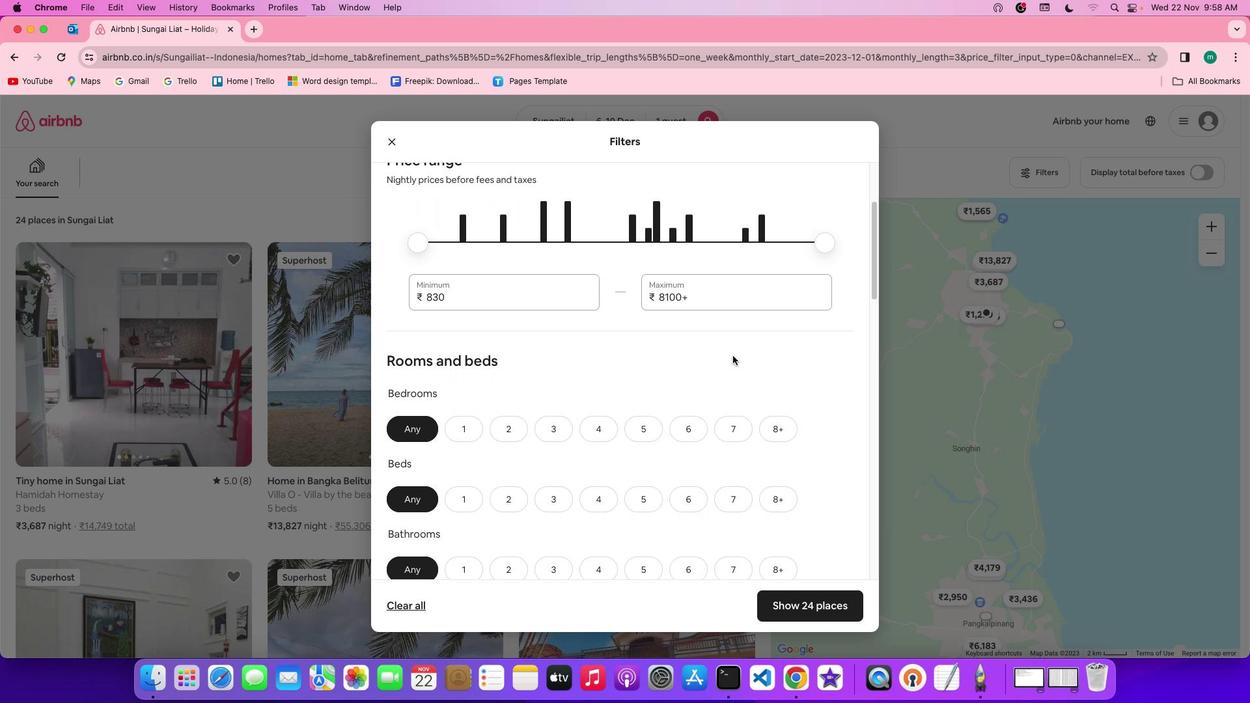 
Action: Mouse scrolled (733, 356) with delta (0, 0)
Screenshot: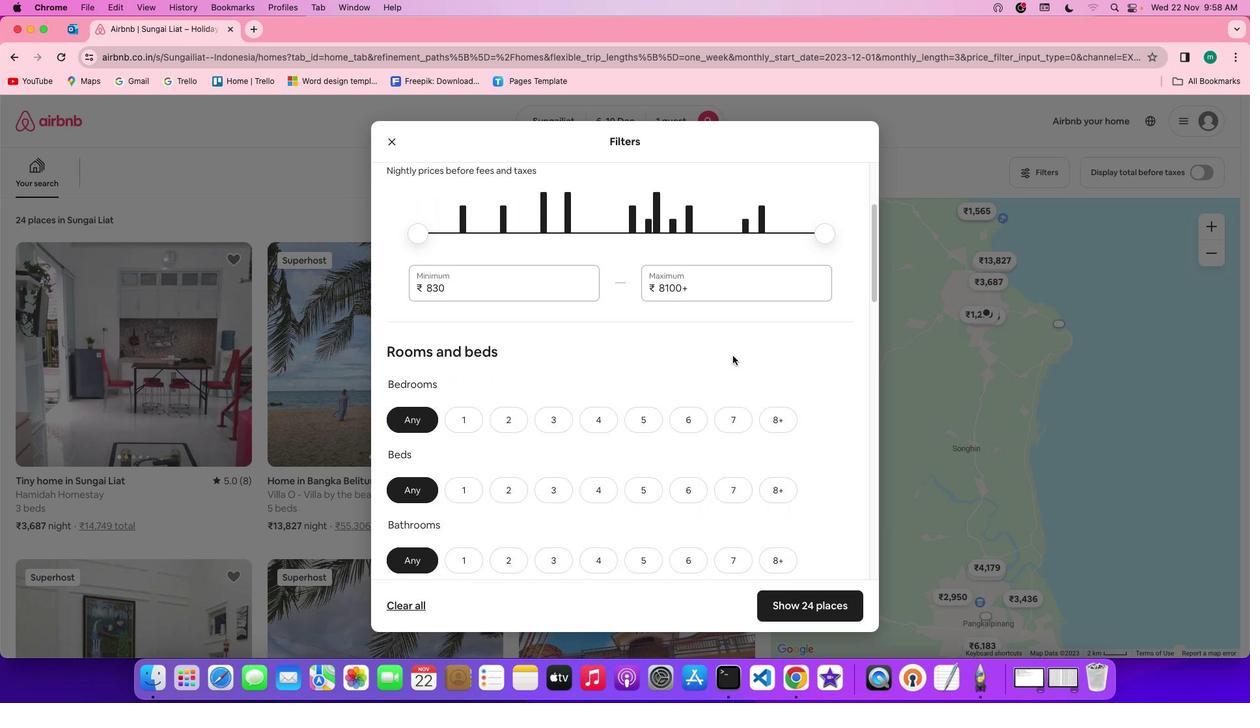 
Action: Mouse scrolled (733, 356) with delta (0, 0)
Screenshot: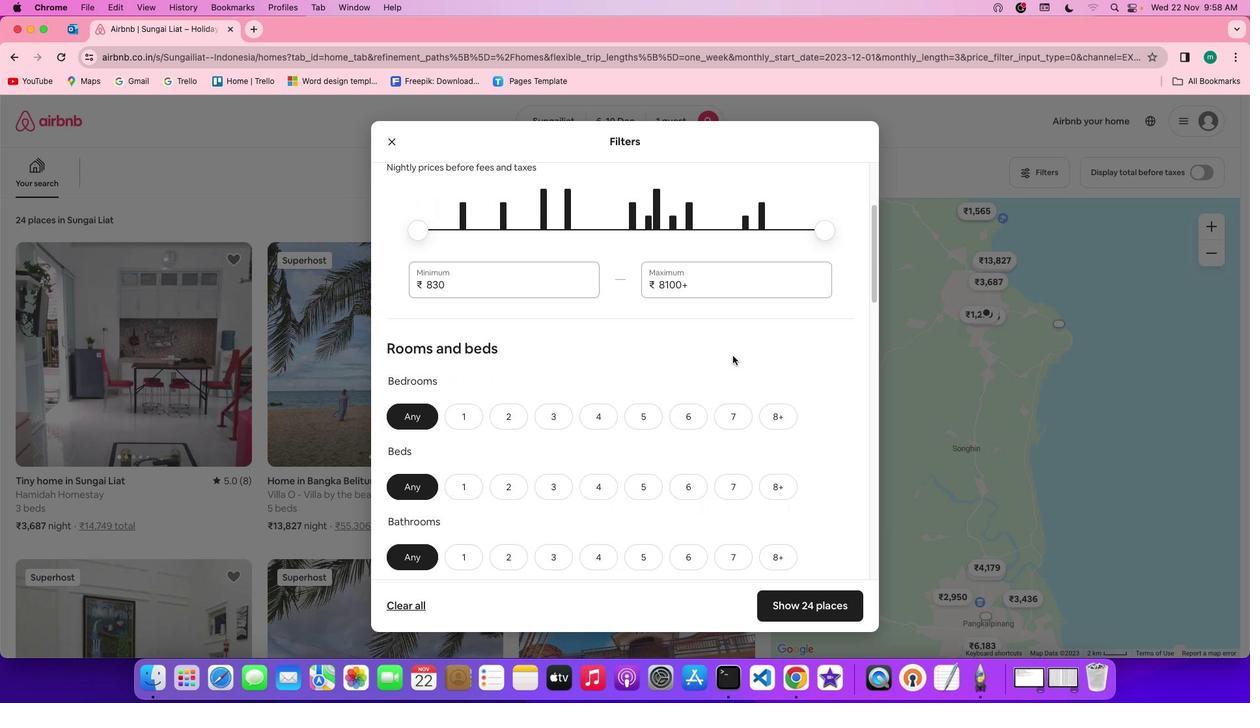 
Action: Mouse scrolled (733, 356) with delta (0, 0)
Screenshot: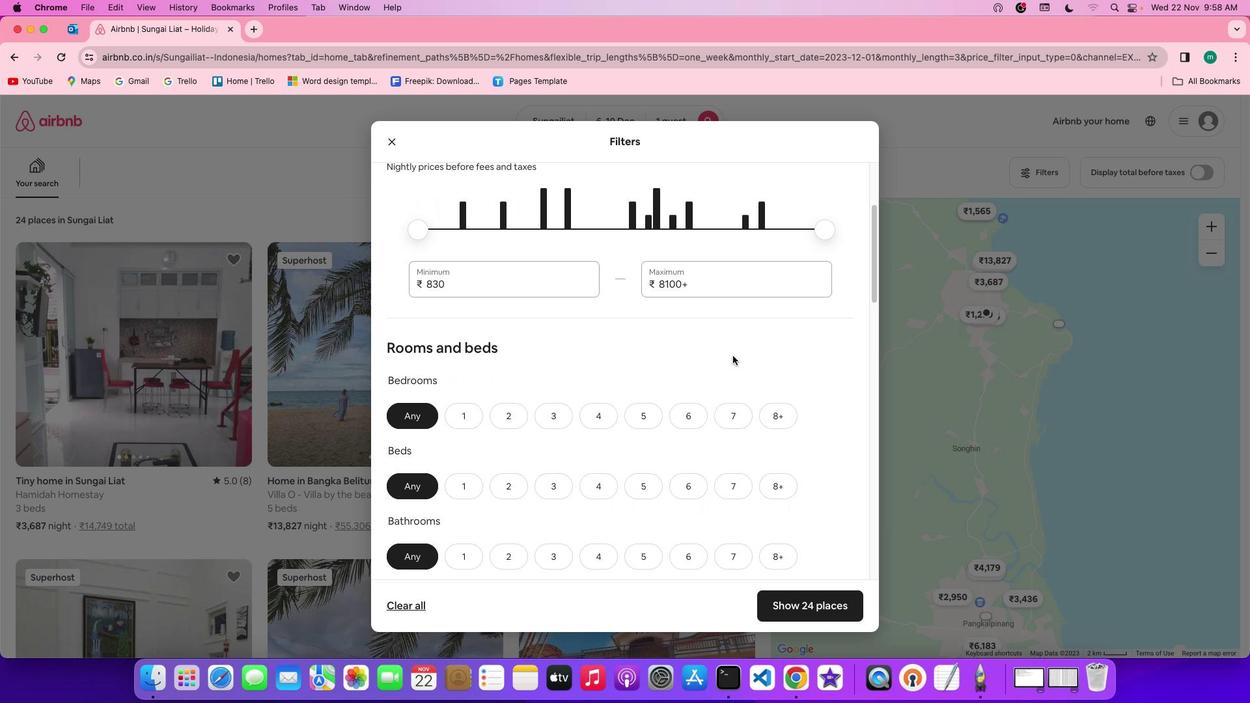 
Action: Mouse scrolled (733, 356) with delta (0, 0)
Screenshot: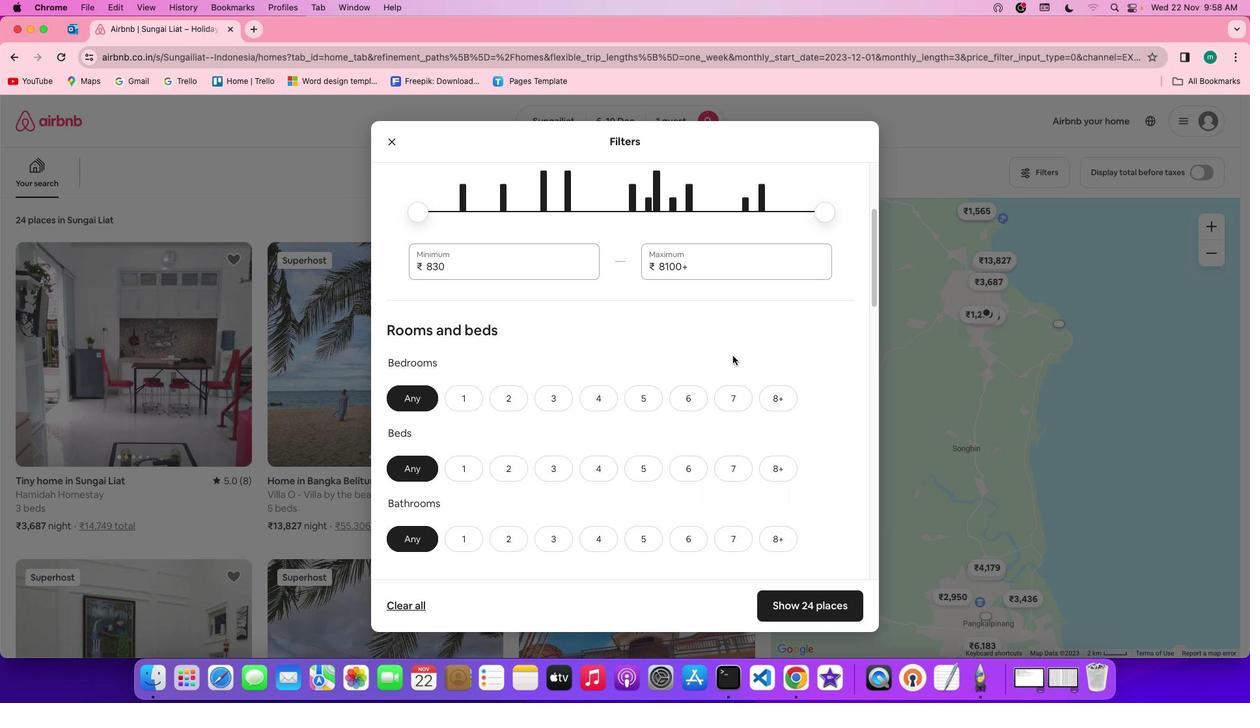 
Action: Mouse scrolled (733, 356) with delta (0, 0)
Screenshot: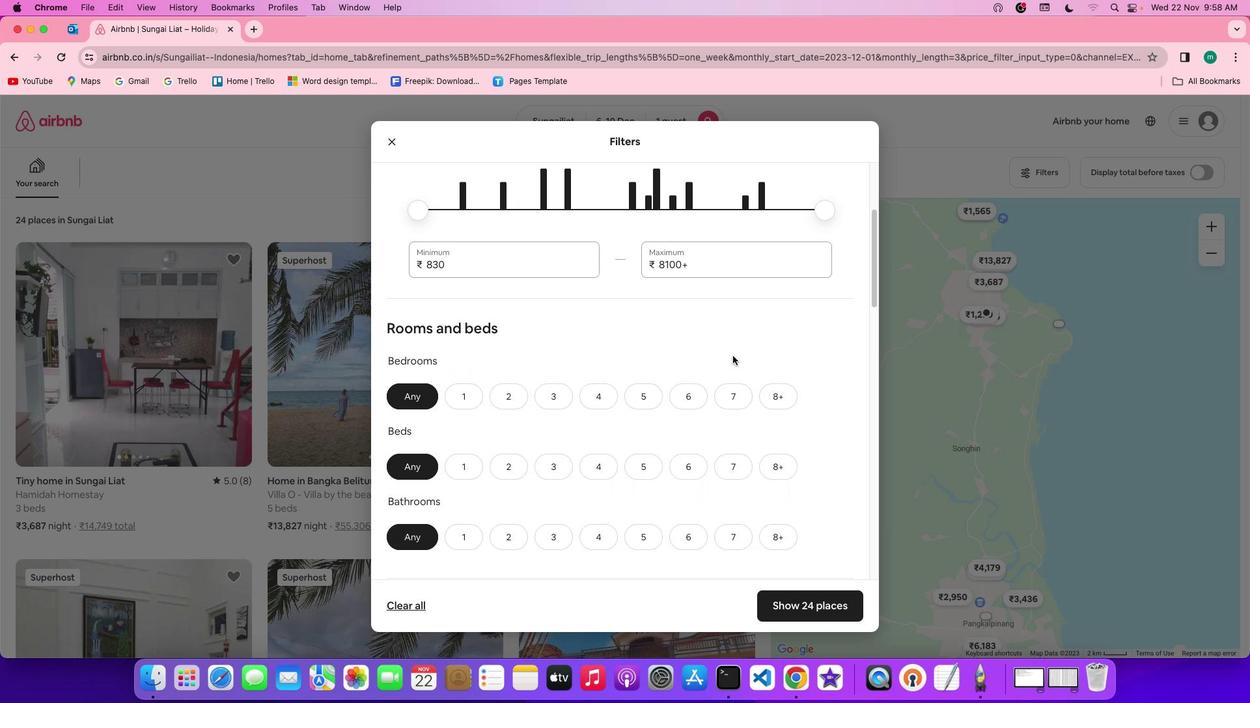 
Action: Mouse scrolled (733, 356) with delta (0, 0)
Screenshot: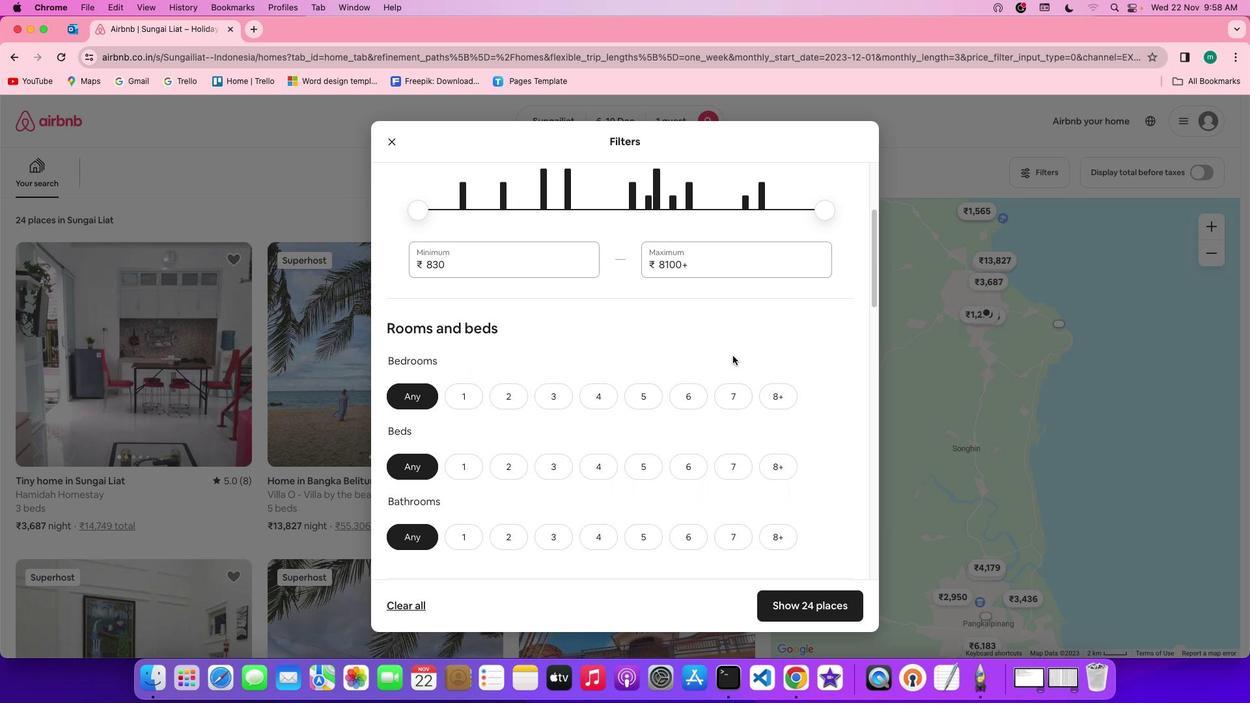 
Action: Mouse scrolled (733, 356) with delta (0, 0)
Screenshot: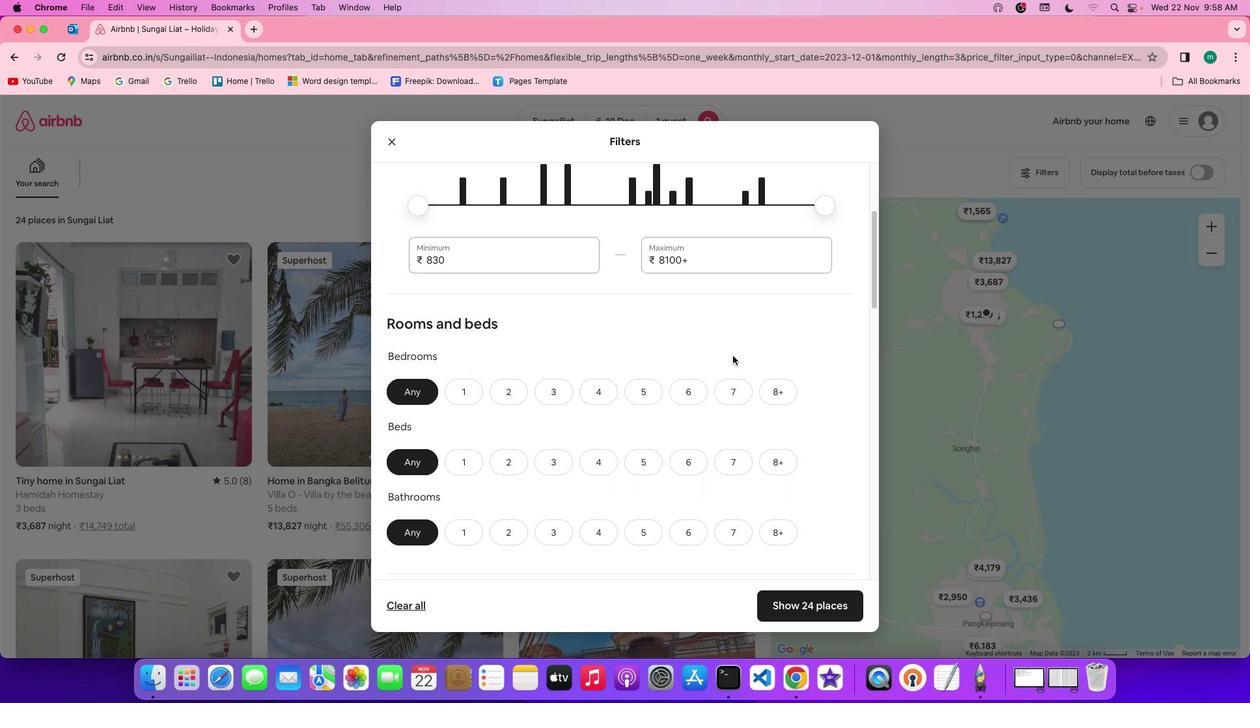 
Action: Mouse scrolled (733, 356) with delta (0, 0)
Screenshot: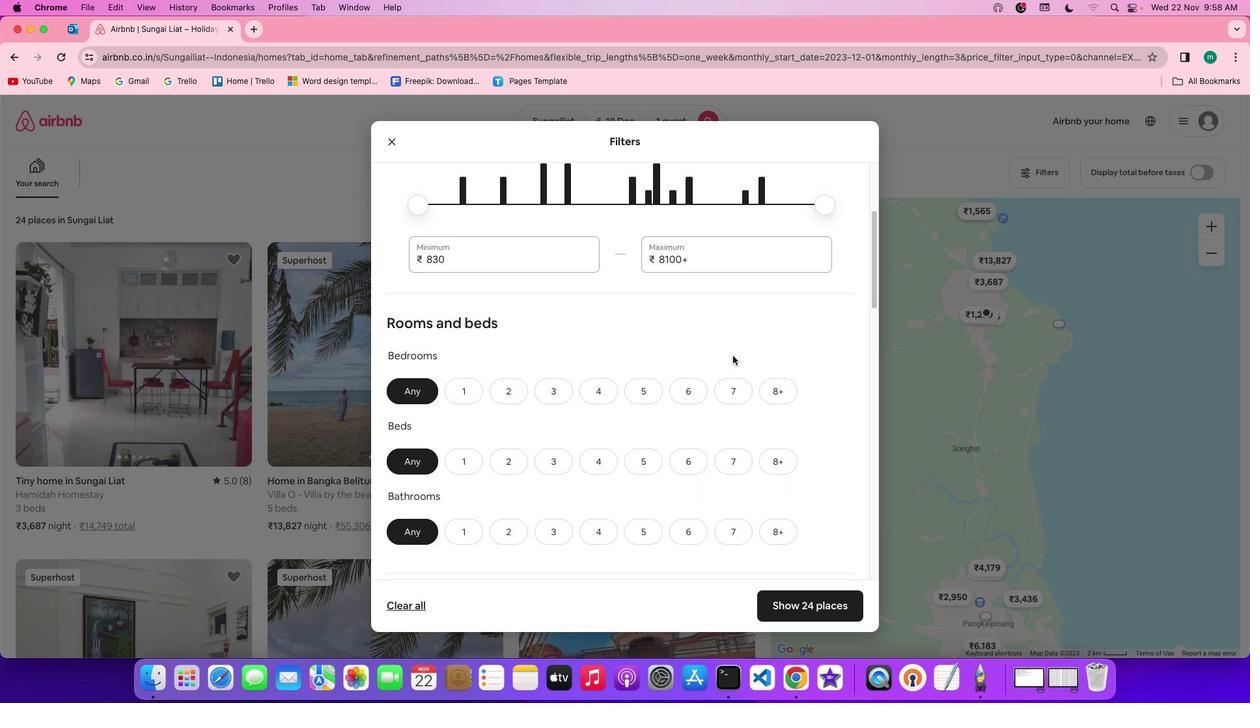 
Action: Mouse scrolled (733, 356) with delta (0, 0)
Screenshot: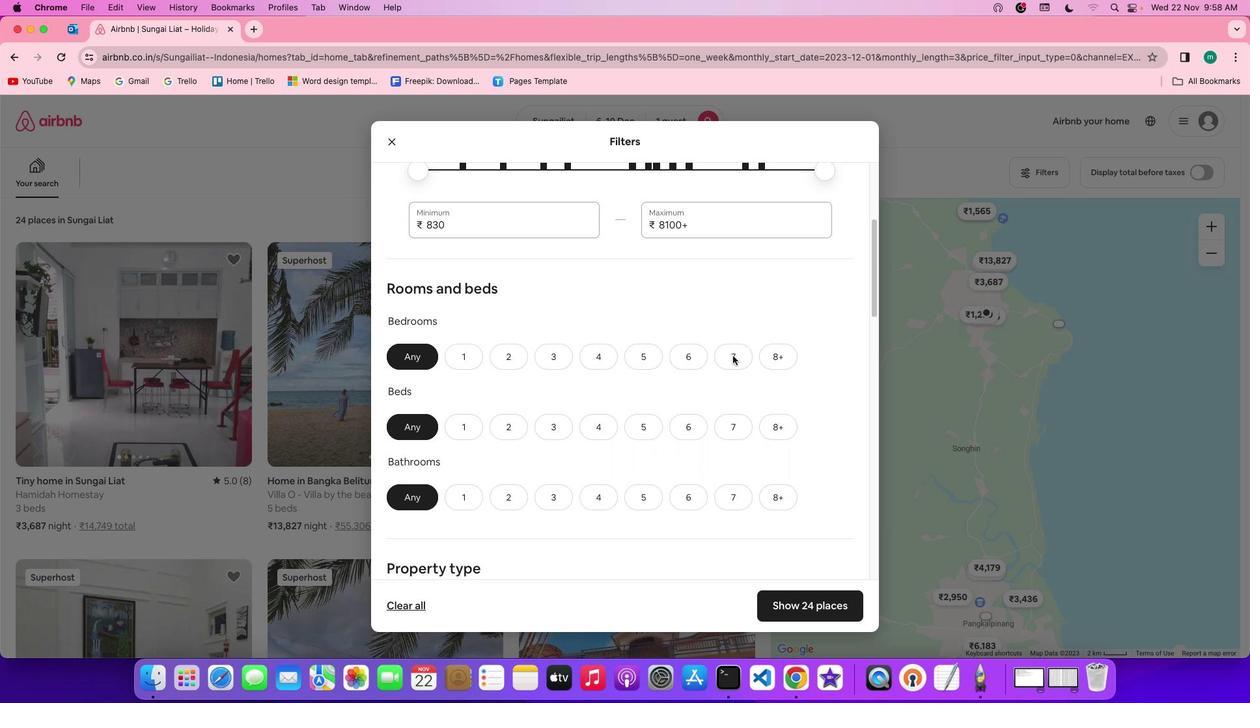 
Action: Mouse scrolled (733, 356) with delta (0, 0)
Screenshot: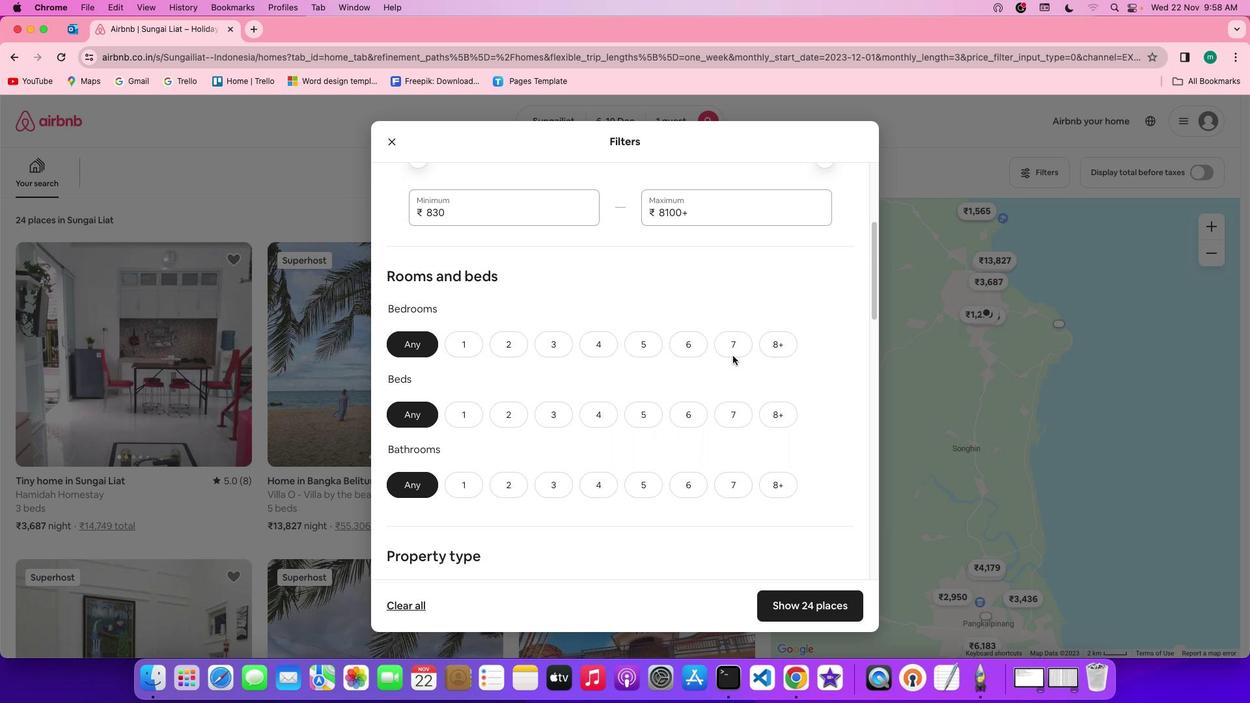
Action: Mouse scrolled (733, 356) with delta (0, 0)
Screenshot: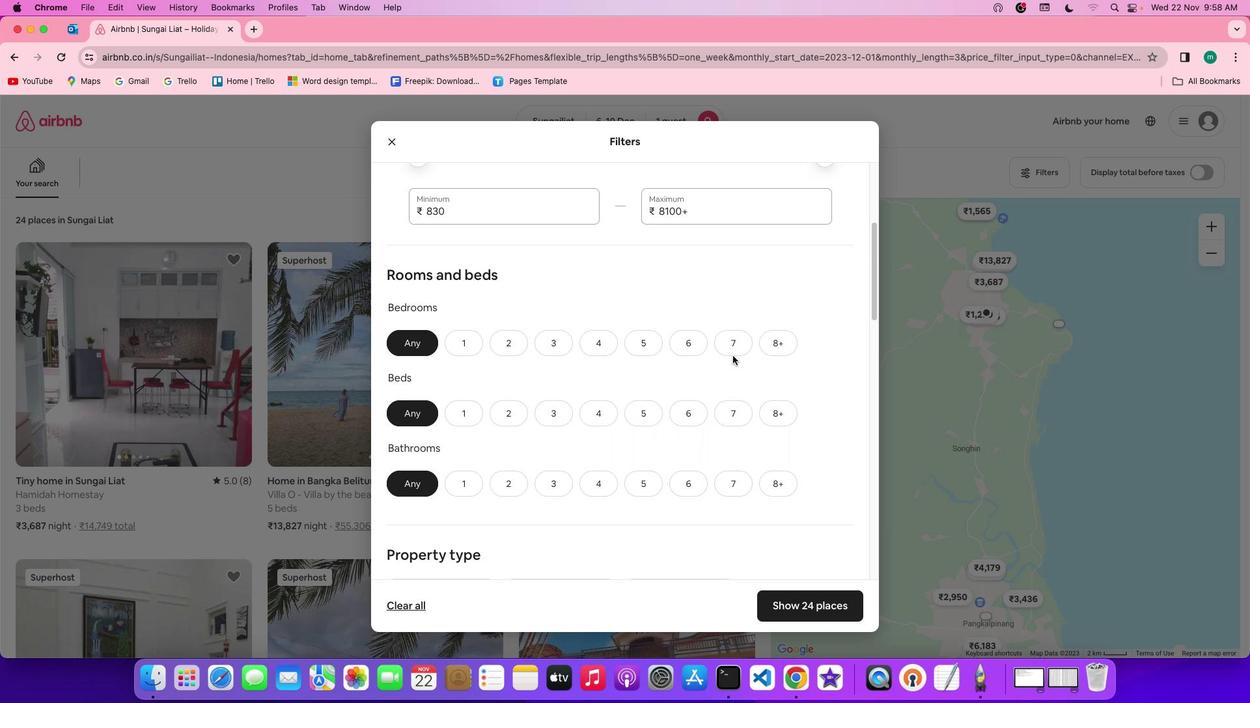 
Action: Mouse scrolled (733, 356) with delta (0, 0)
Screenshot: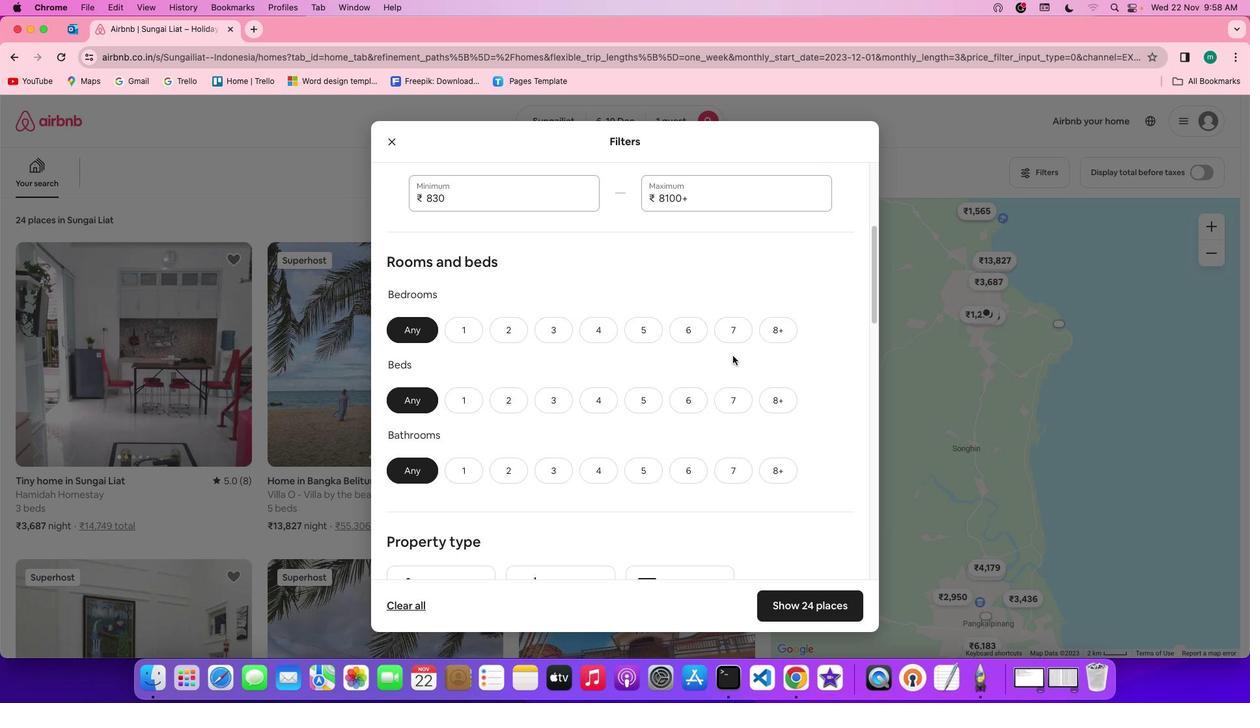 
Action: Mouse scrolled (733, 356) with delta (0, 0)
Screenshot: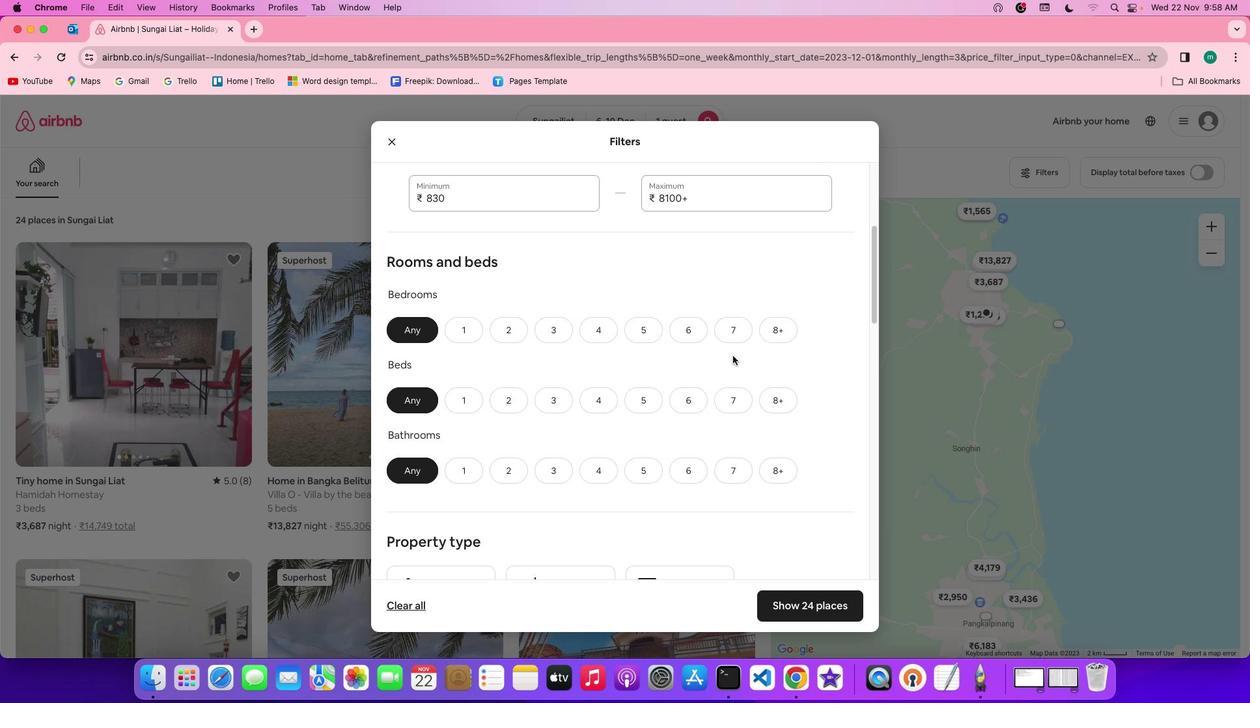 
Action: Mouse scrolled (733, 356) with delta (0, 0)
Screenshot: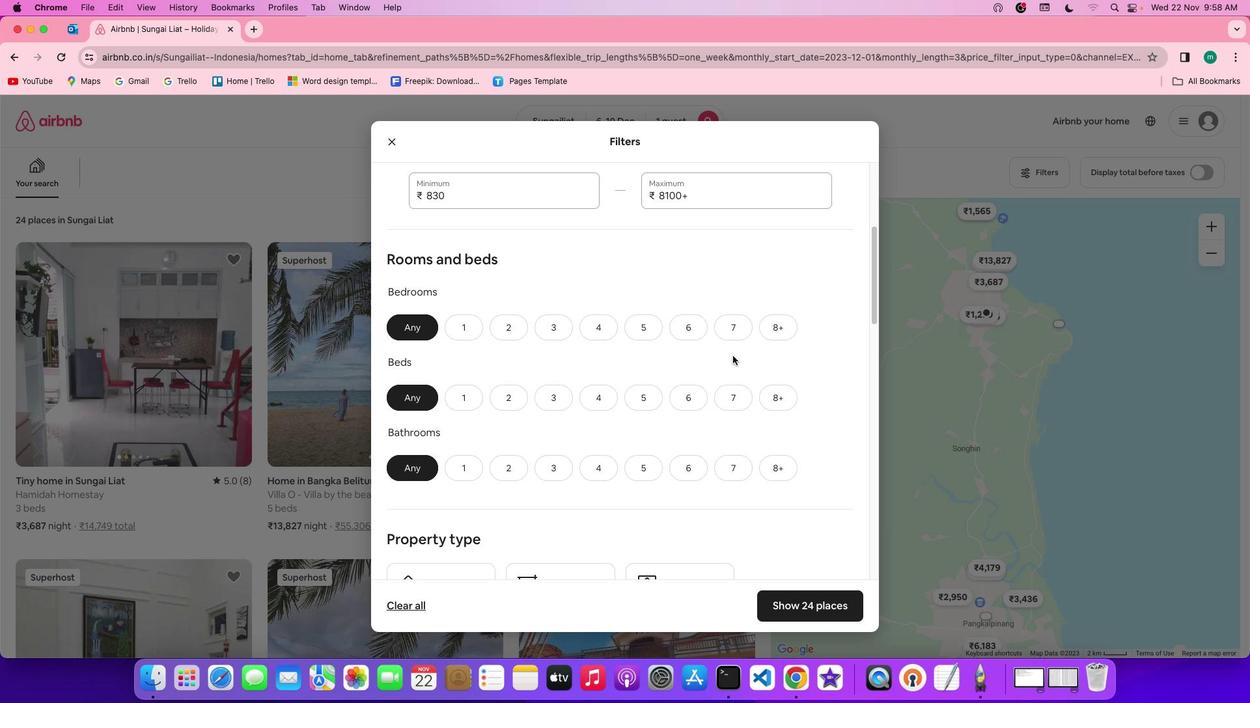 
Action: Mouse scrolled (733, 356) with delta (0, 0)
Screenshot: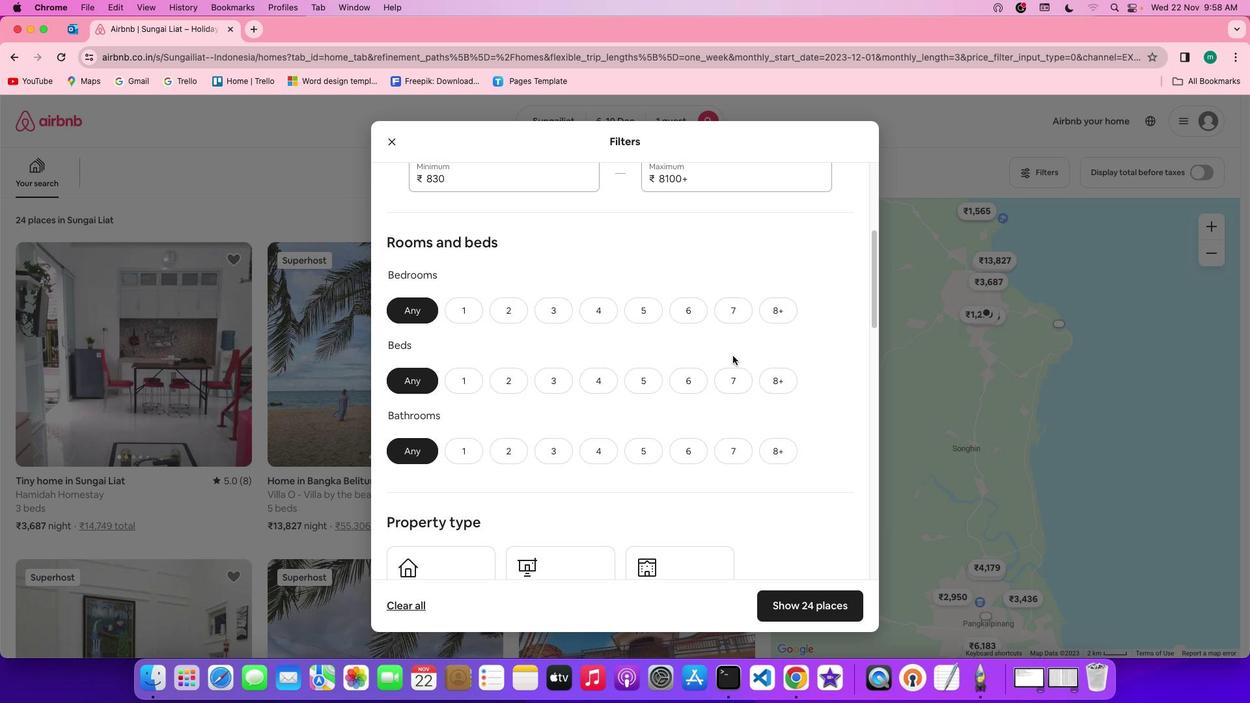 
Action: Mouse scrolled (733, 356) with delta (0, 0)
Screenshot: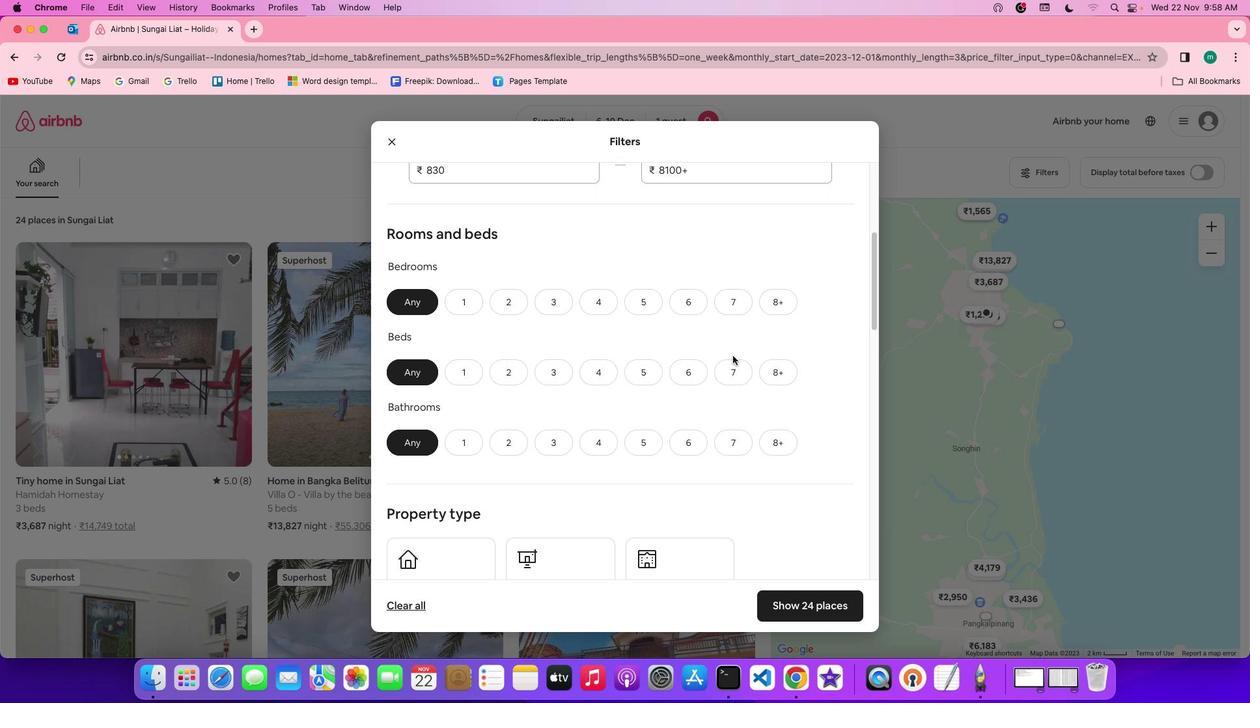 
Action: Mouse scrolled (733, 356) with delta (0, 0)
Screenshot: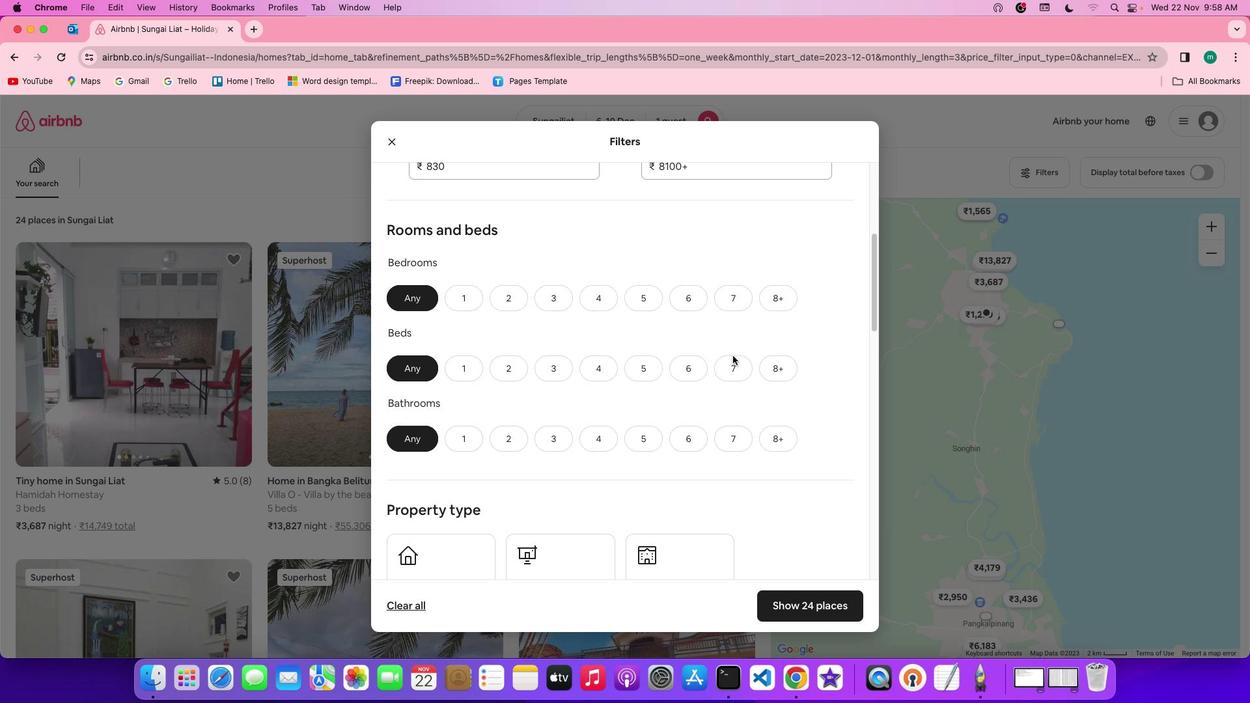 
Action: Mouse scrolled (733, 356) with delta (0, 0)
Screenshot: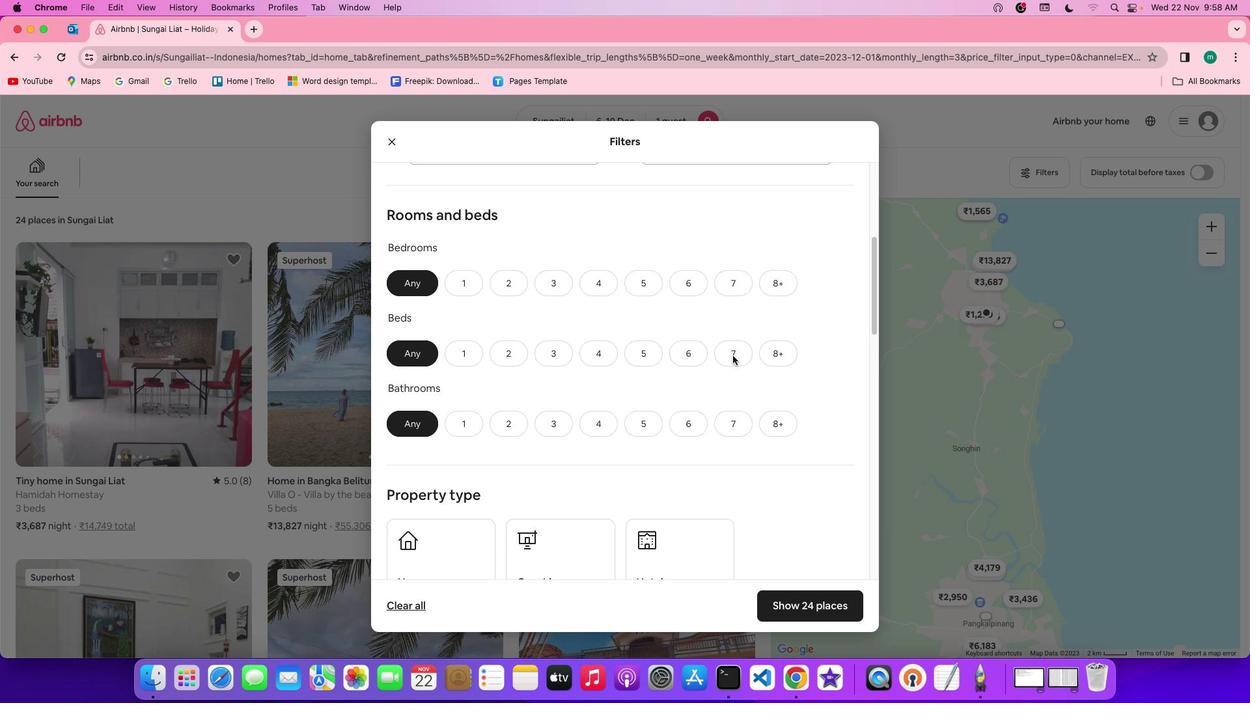 
Action: Mouse scrolled (733, 356) with delta (0, 0)
Screenshot: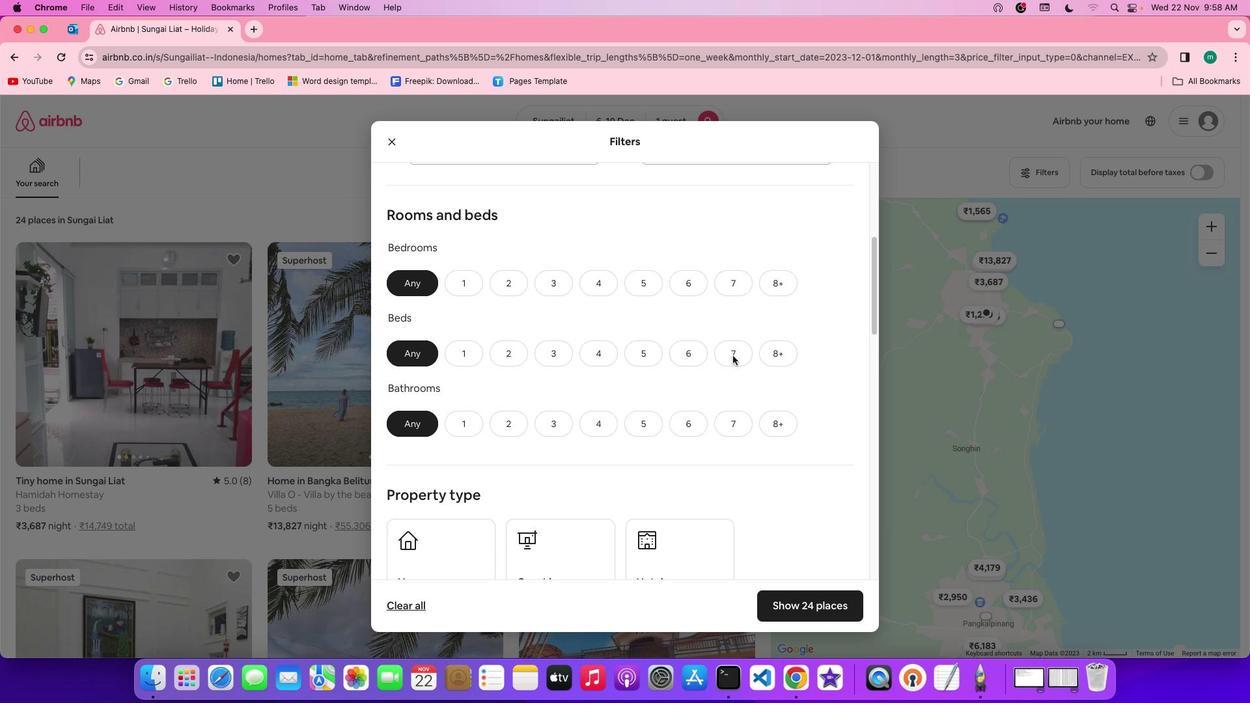 
Action: Mouse moved to (733, 356)
Screenshot: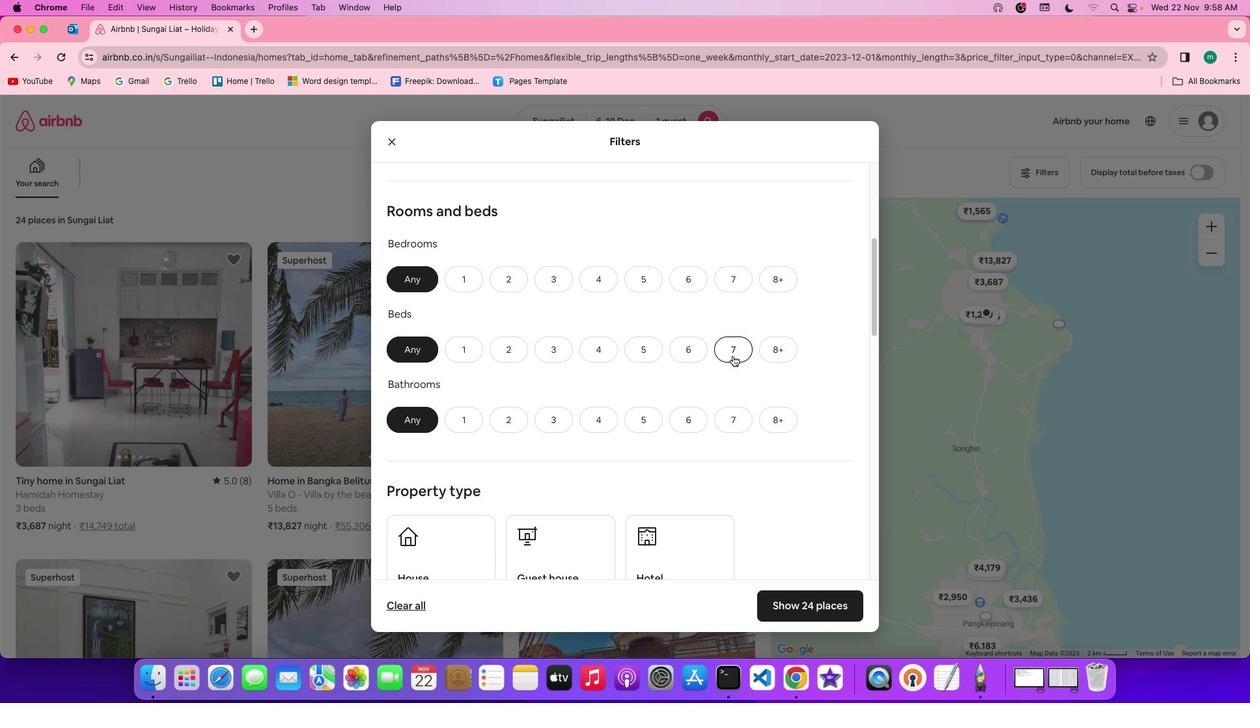 
Action: Mouse scrolled (733, 356) with delta (0, 0)
Screenshot: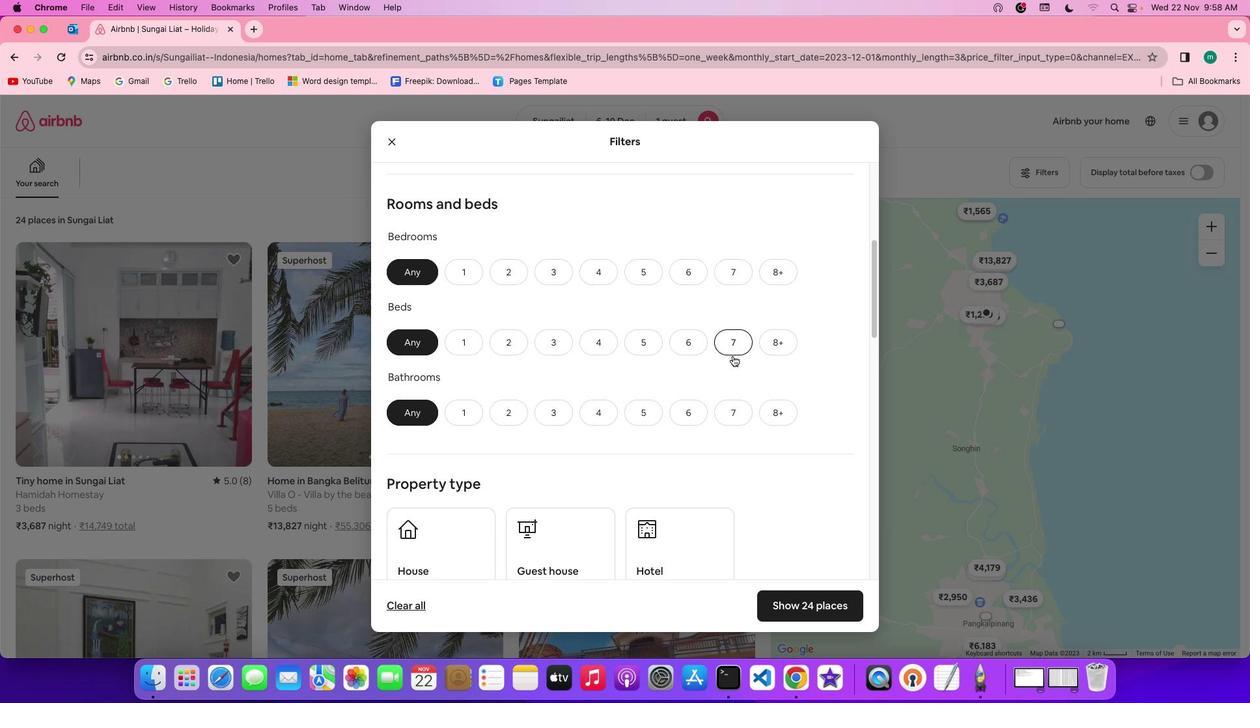 
Action: Mouse scrolled (733, 356) with delta (0, 0)
Screenshot: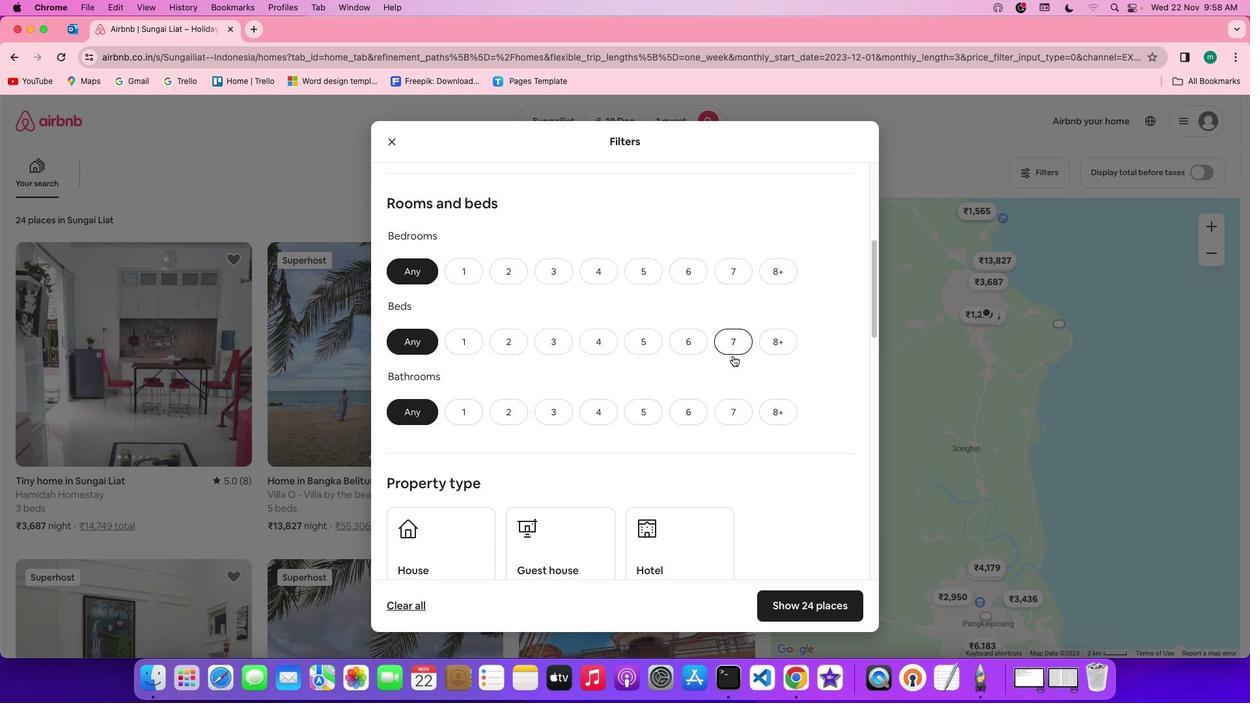 
Action: Mouse scrolled (733, 356) with delta (0, 0)
Screenshot: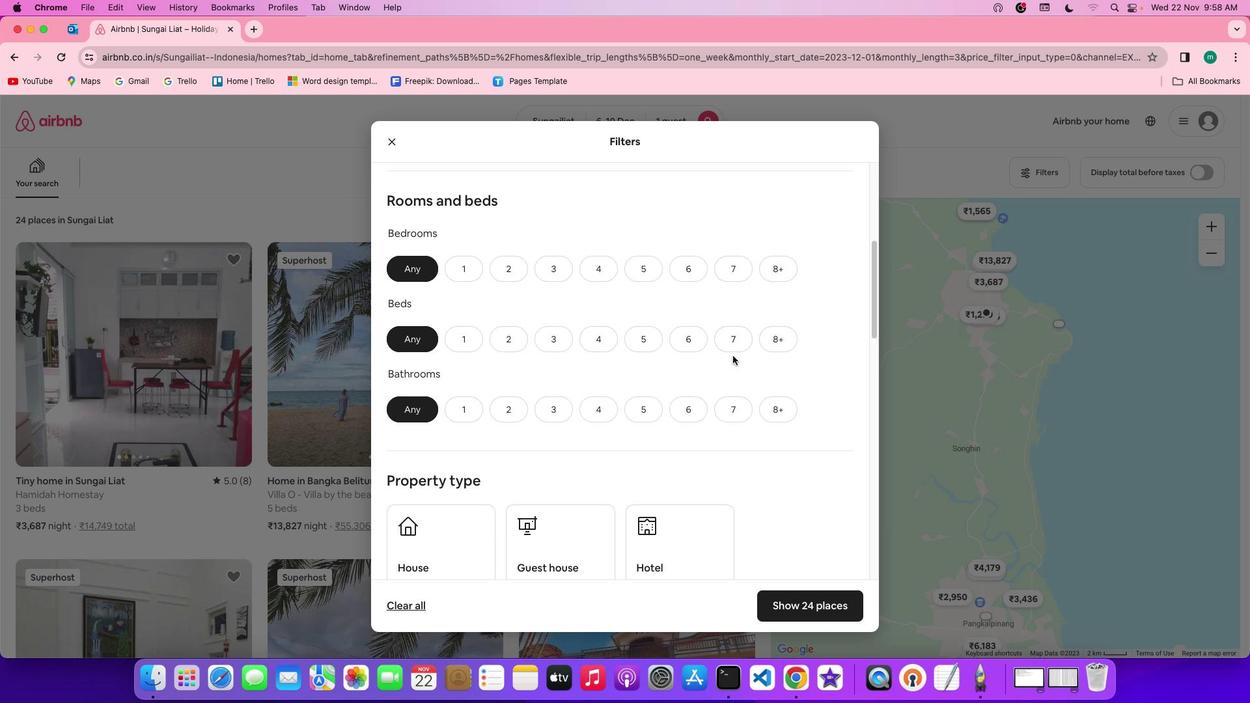 
Action: Mouse scrolled (733, 356) with delta (0, 0)
Screenshot: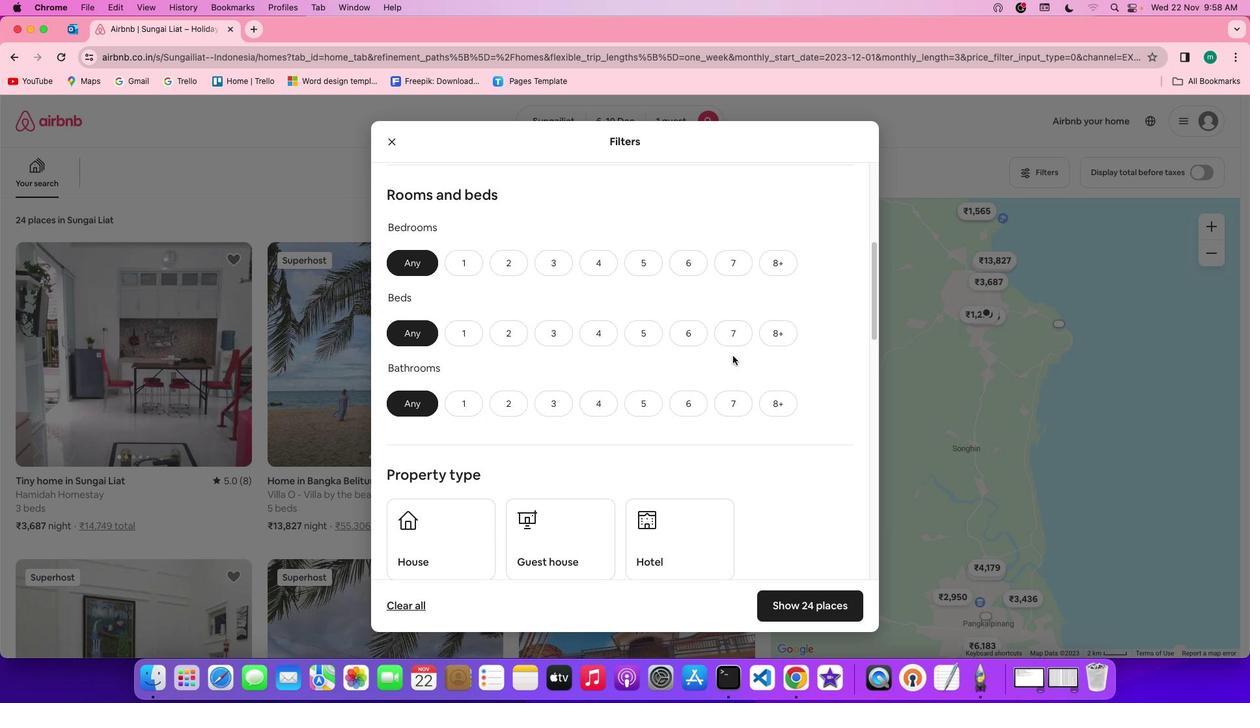 
Action: Mouse scrolled (733, 356) with delta (0, 0)
Screenshot: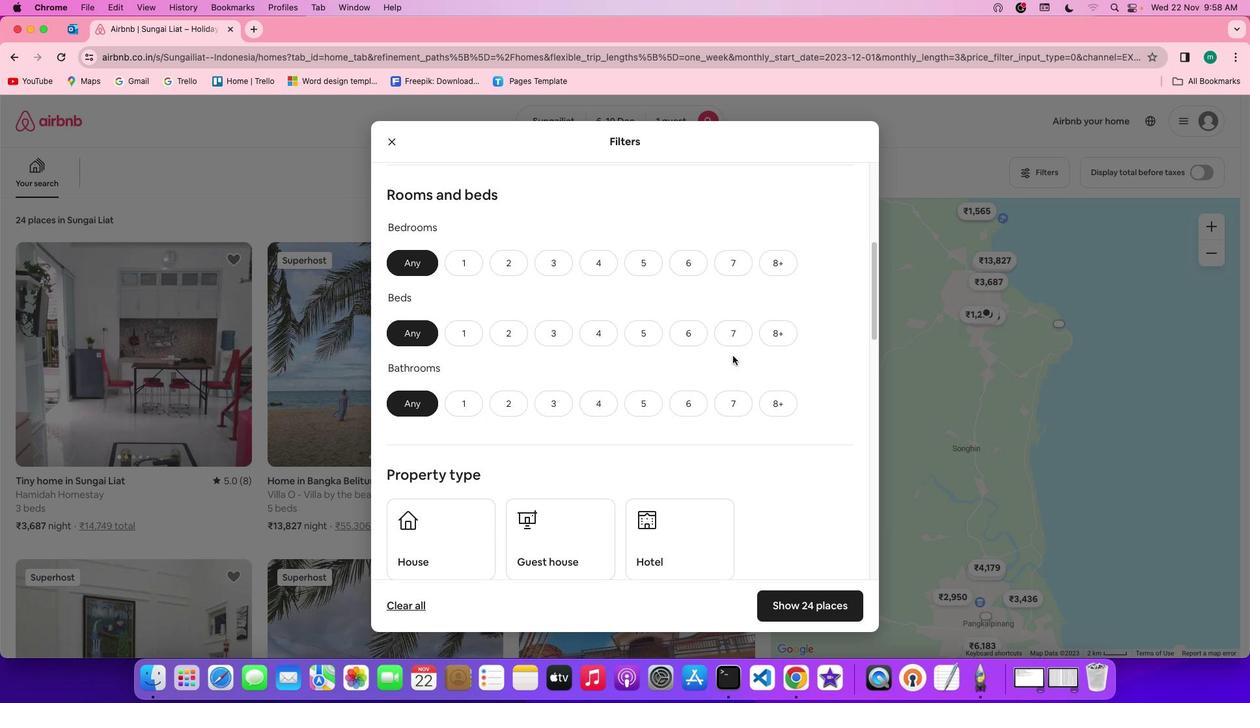
Action: Mouse scrolled (733, 356) with delta (0, 0)
Screenshot: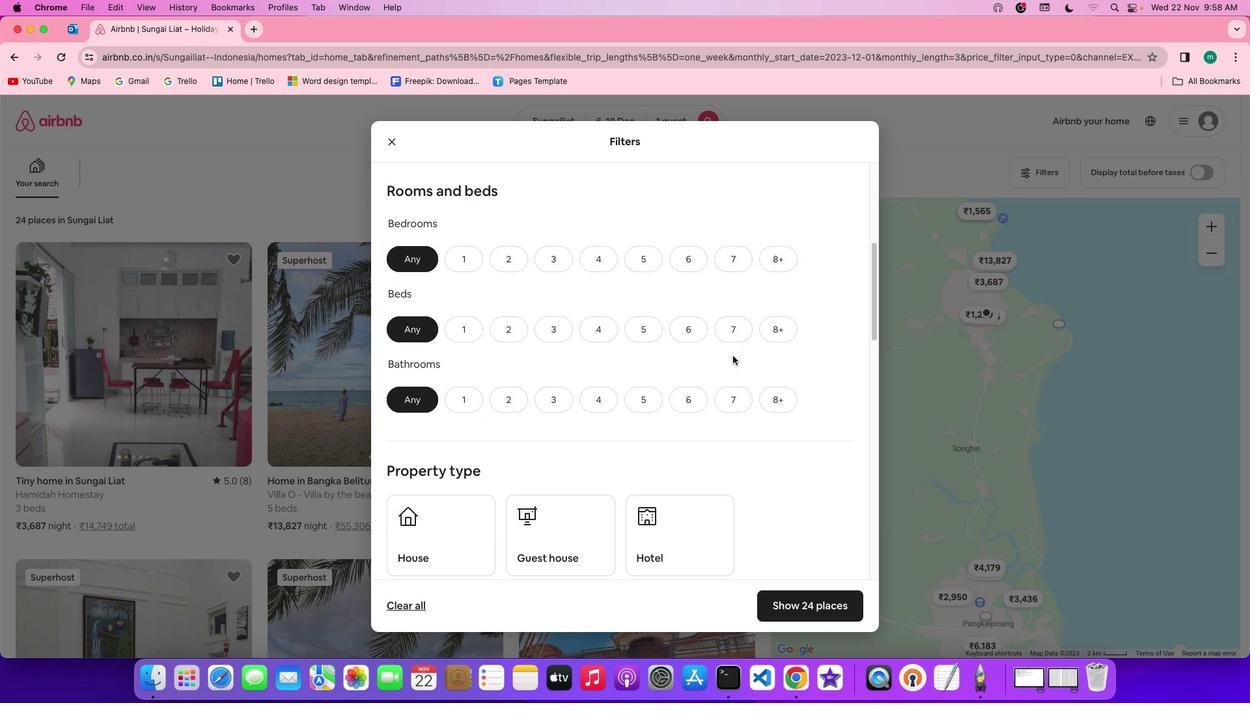 
Action: Mouse scrolled (733, 356) with delta (0, 0)
Screenshot: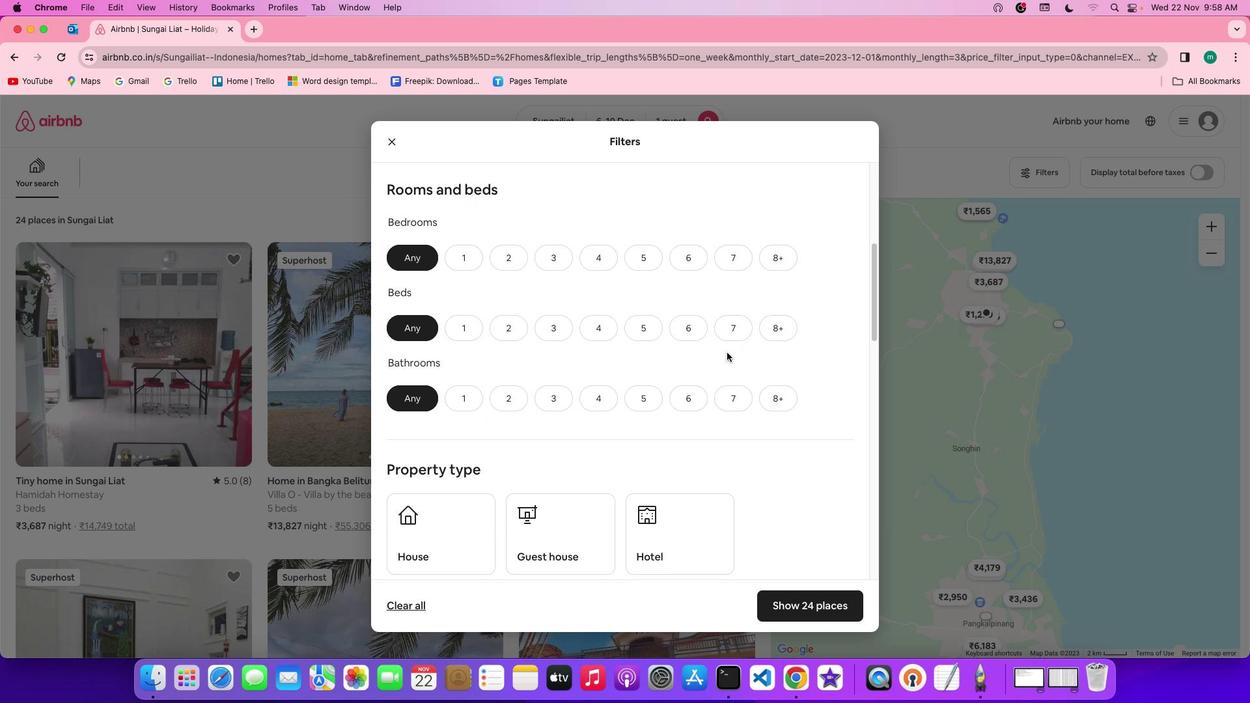 
Action: Mouse moved to (470, 260)
Screenshot: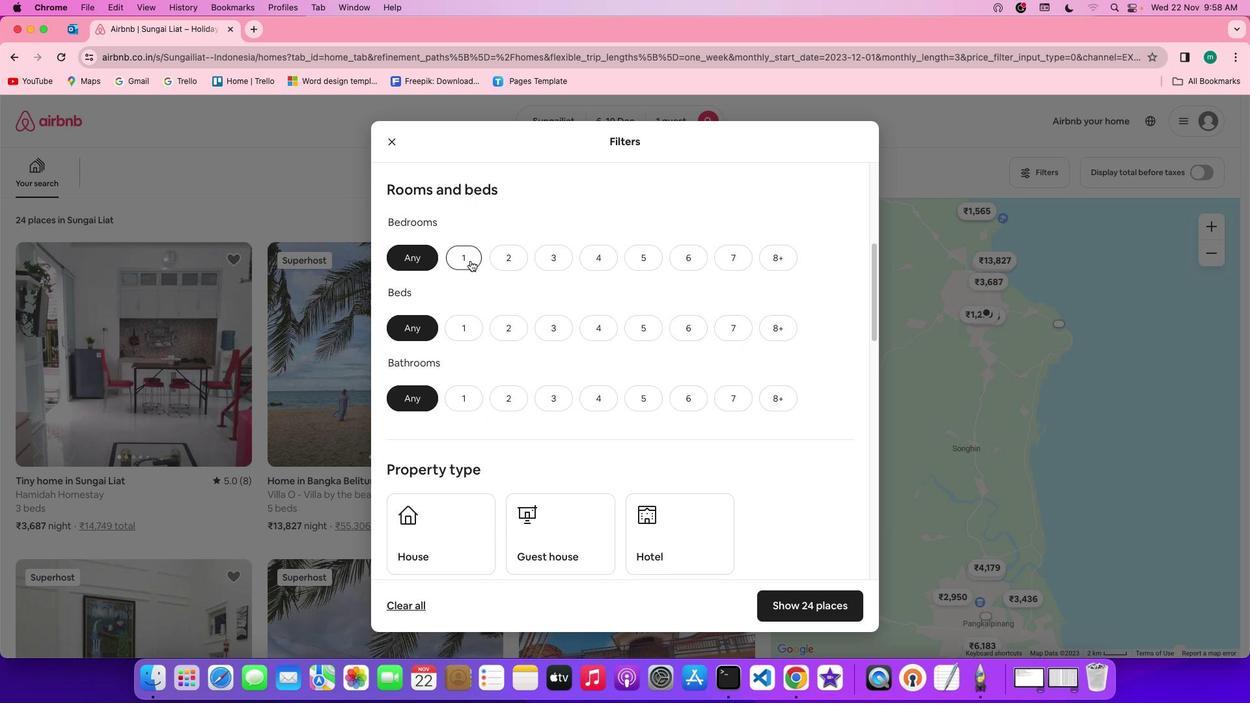 
Action: Mouse pressed left at (470, 260)
Screenshot: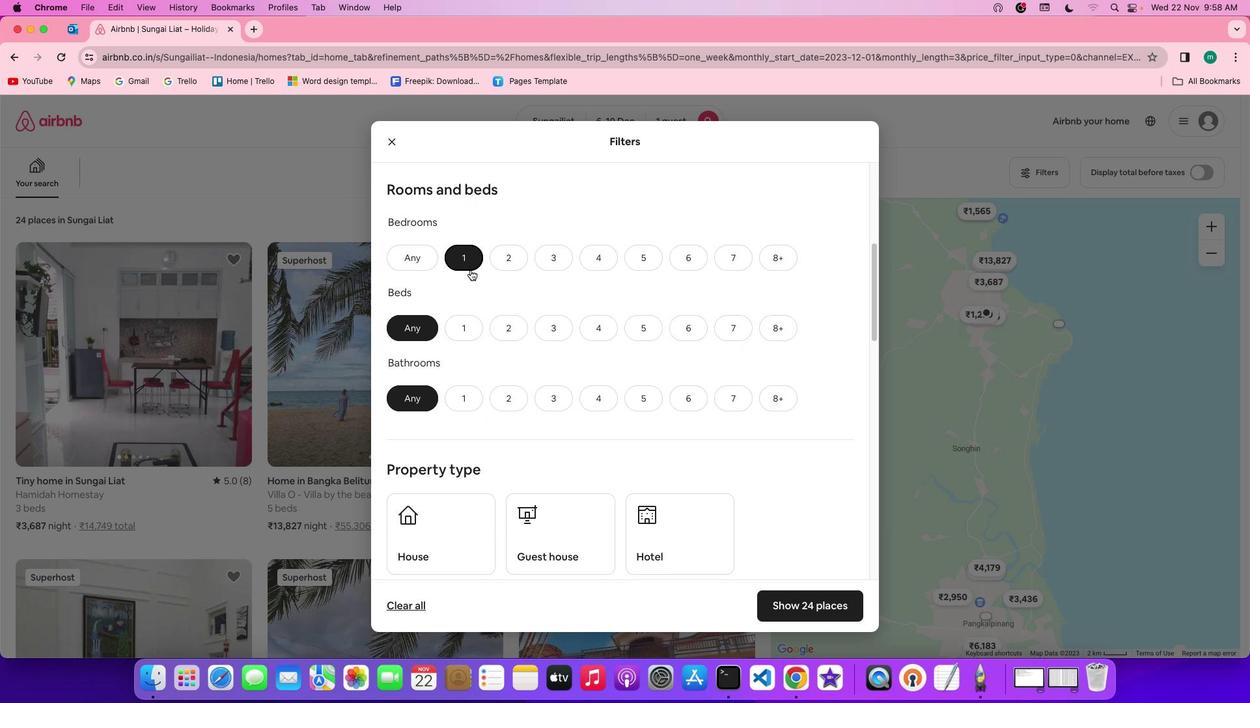 
Action: Mouse moved to (459, 319)
Screenshot: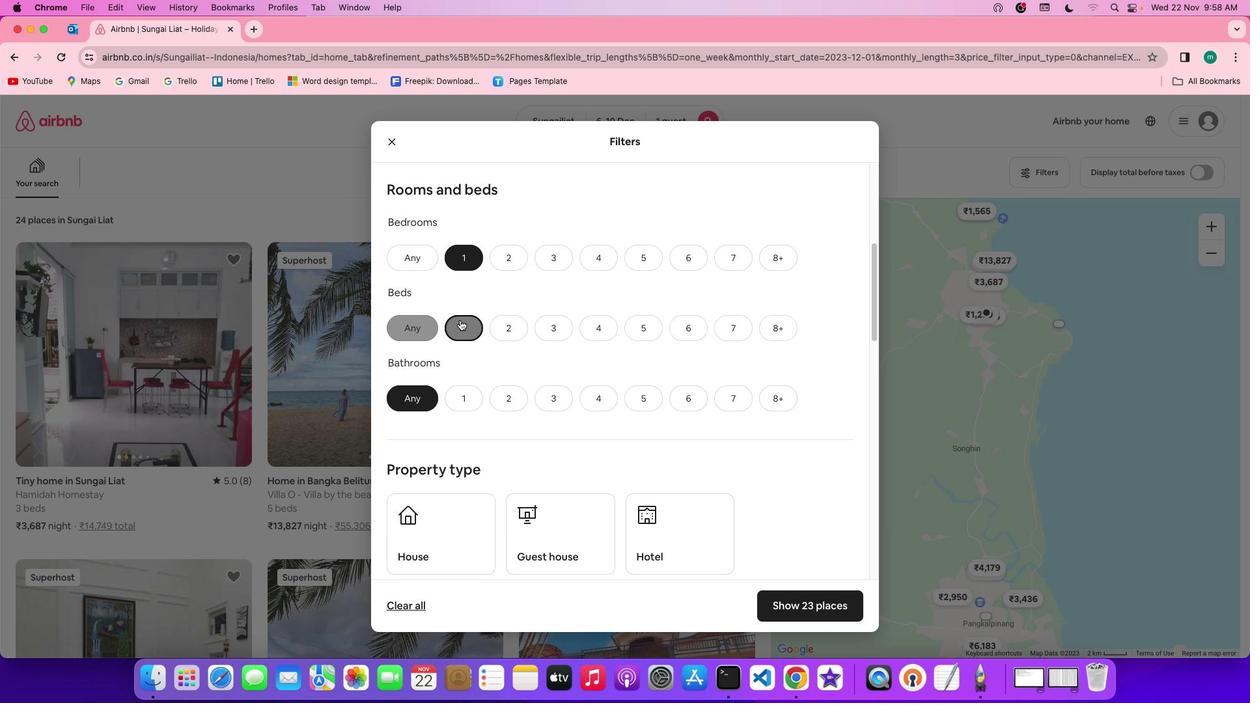 
Action: Mouse pressed left at (459, 319)
Screenshot: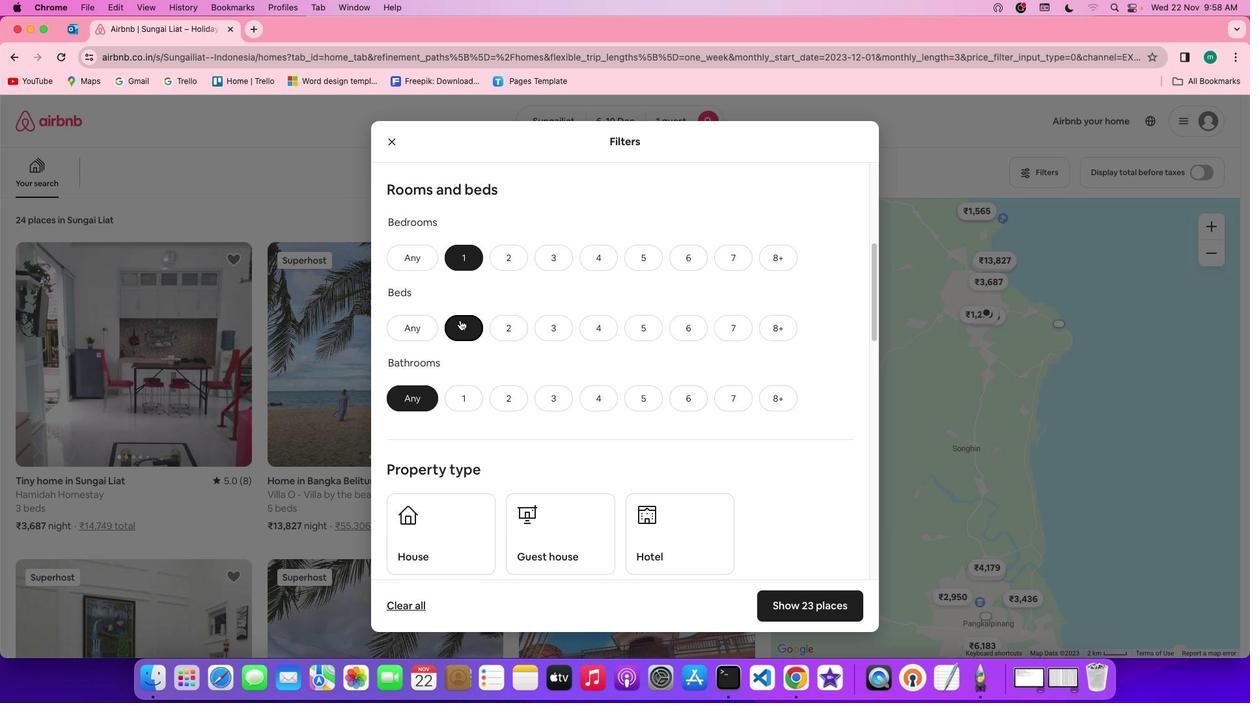 
Action: Mouse moved to (461, 393)
Screenshot: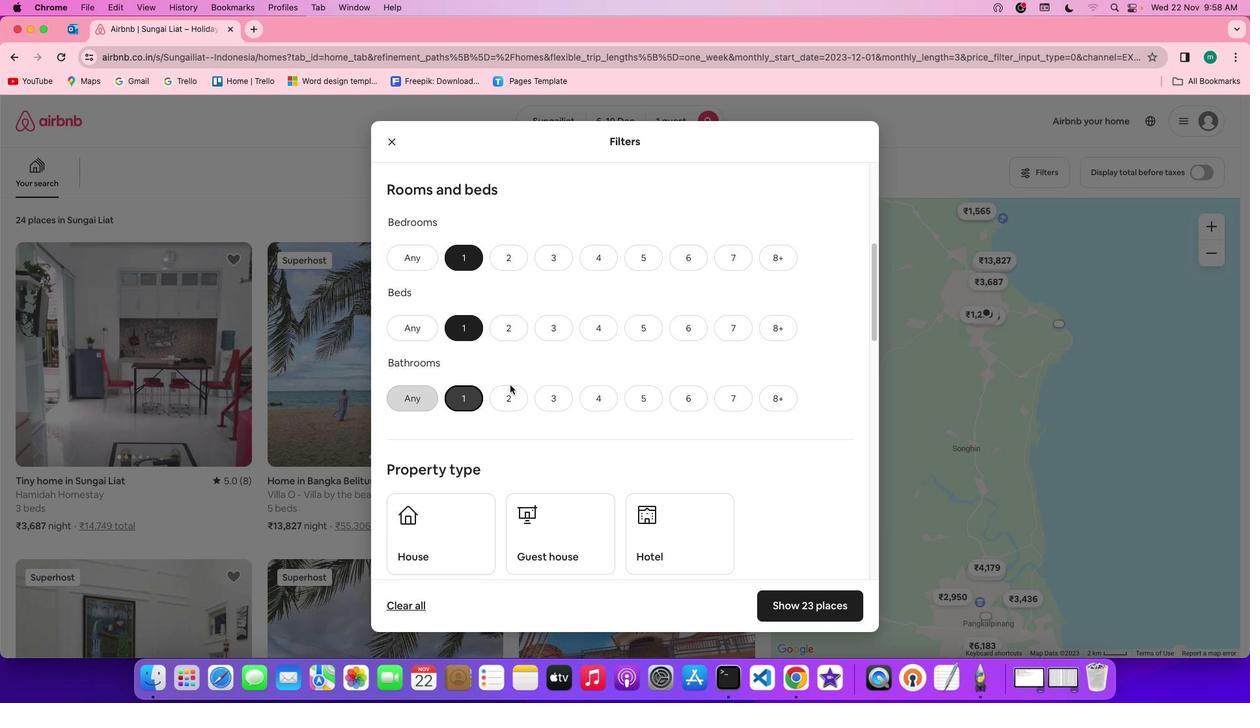 
Action: Mouse pressed left at (461, 393)
Screenshot: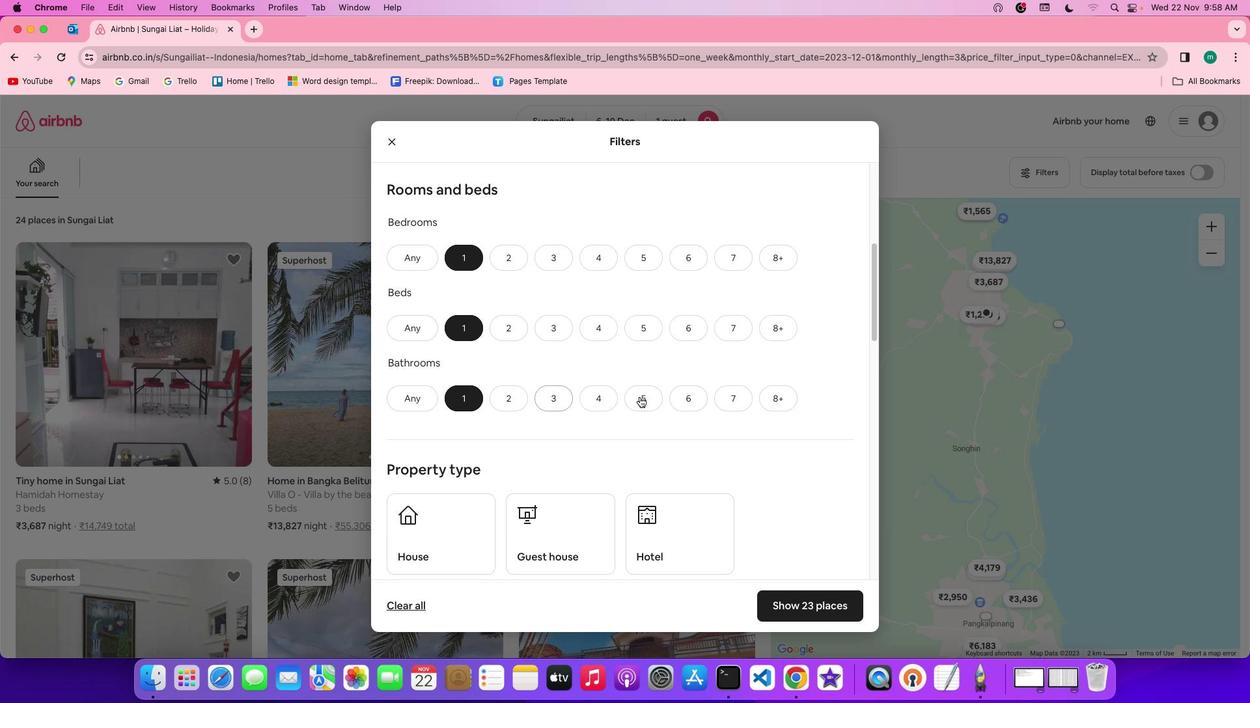 
Action: Mouse moved to (682, 395)
Screenshot: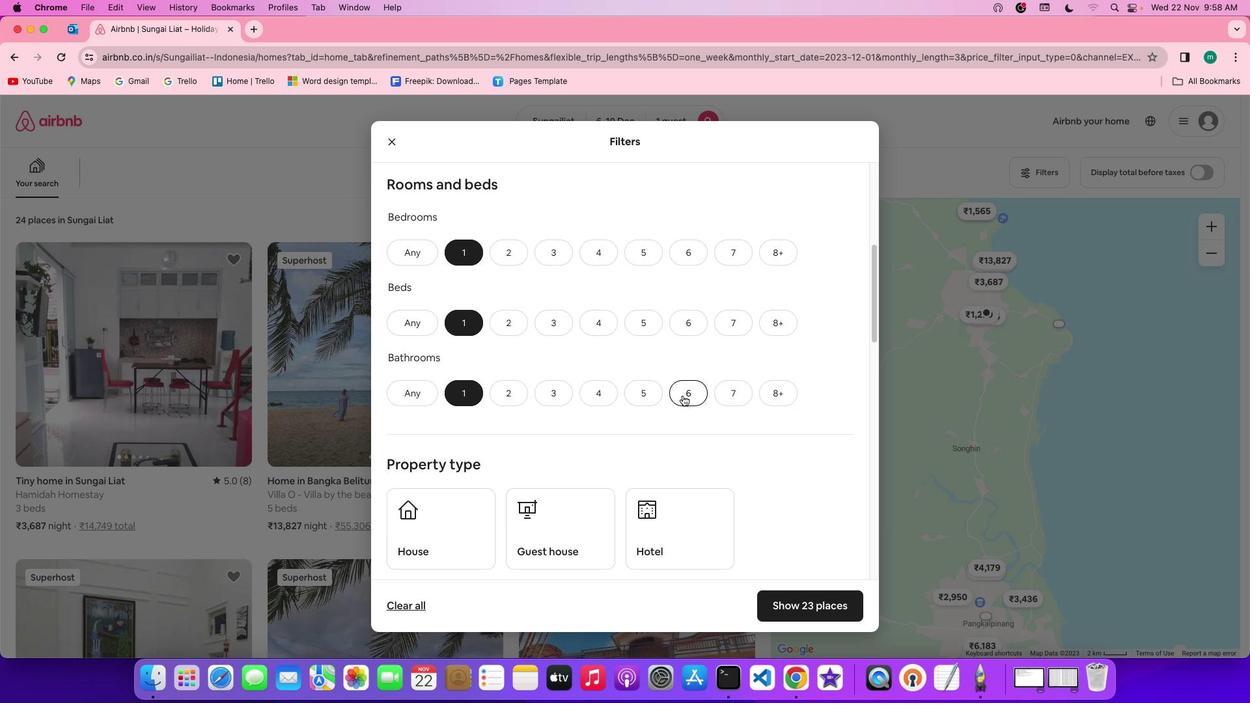 
Action: Mouse scrolled (682, 395) with delta (0, 0)
Screenshot: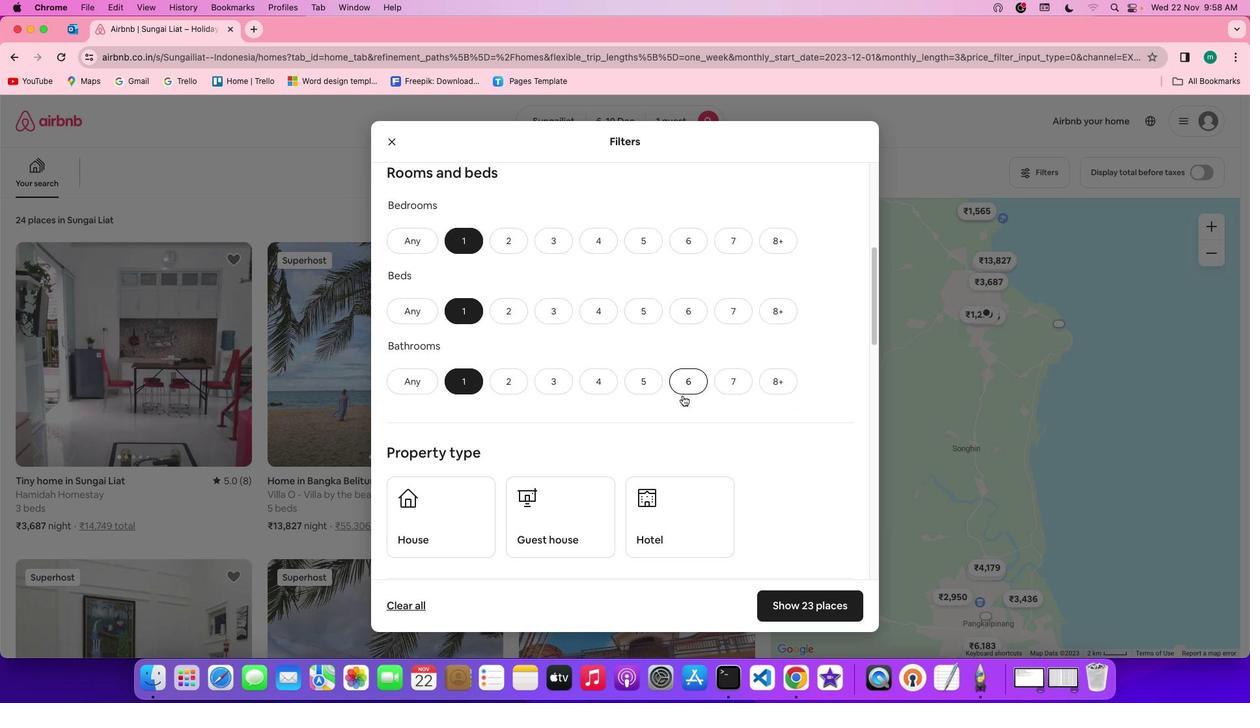 
Action: Mouse scrolled (682, 395) with delta (0, 0)
Screenshot: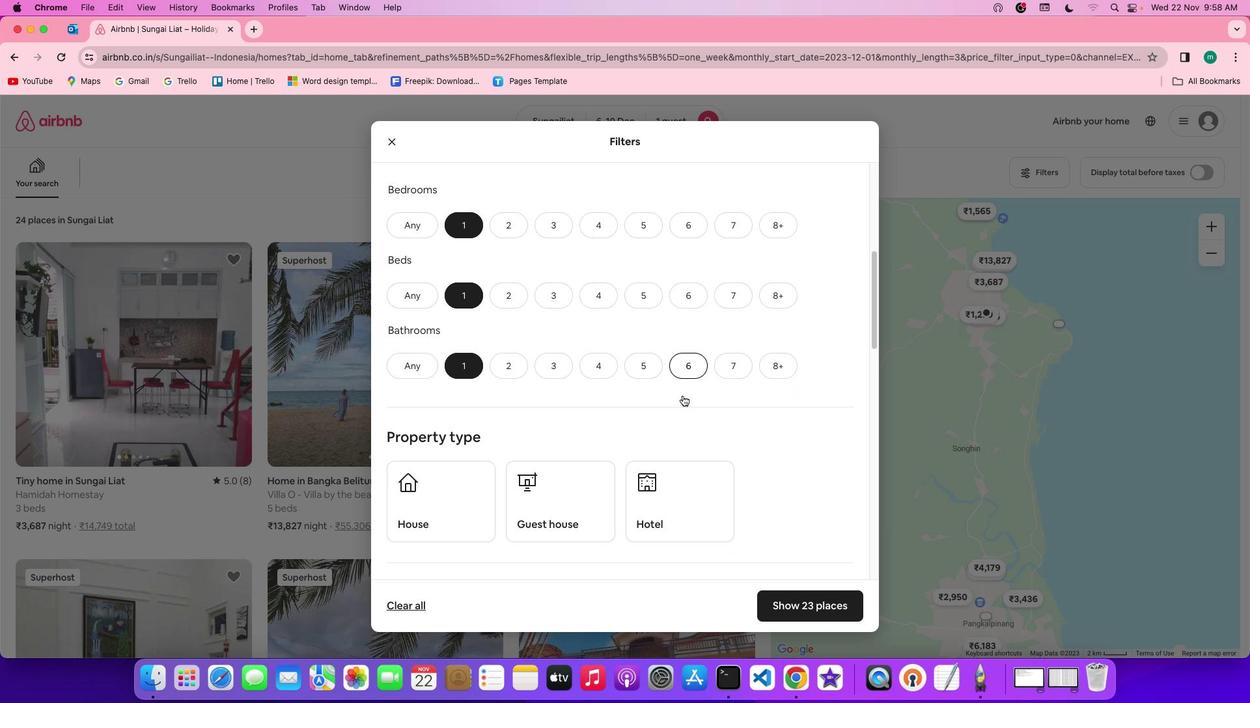 
Action: Mouse scrolled (682, 395) with delta (0, 0)
Screenshot: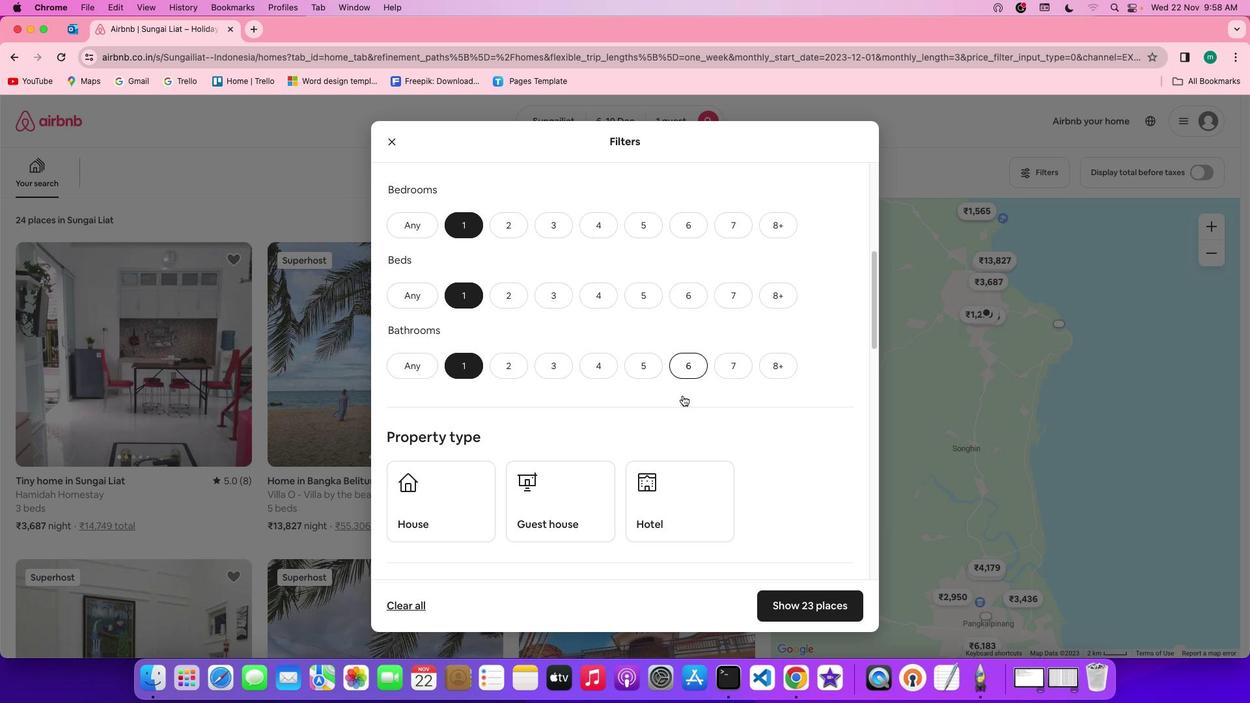 
Action: Mouse scrolled (682, 395) with delta (0, 0)
Screenshot: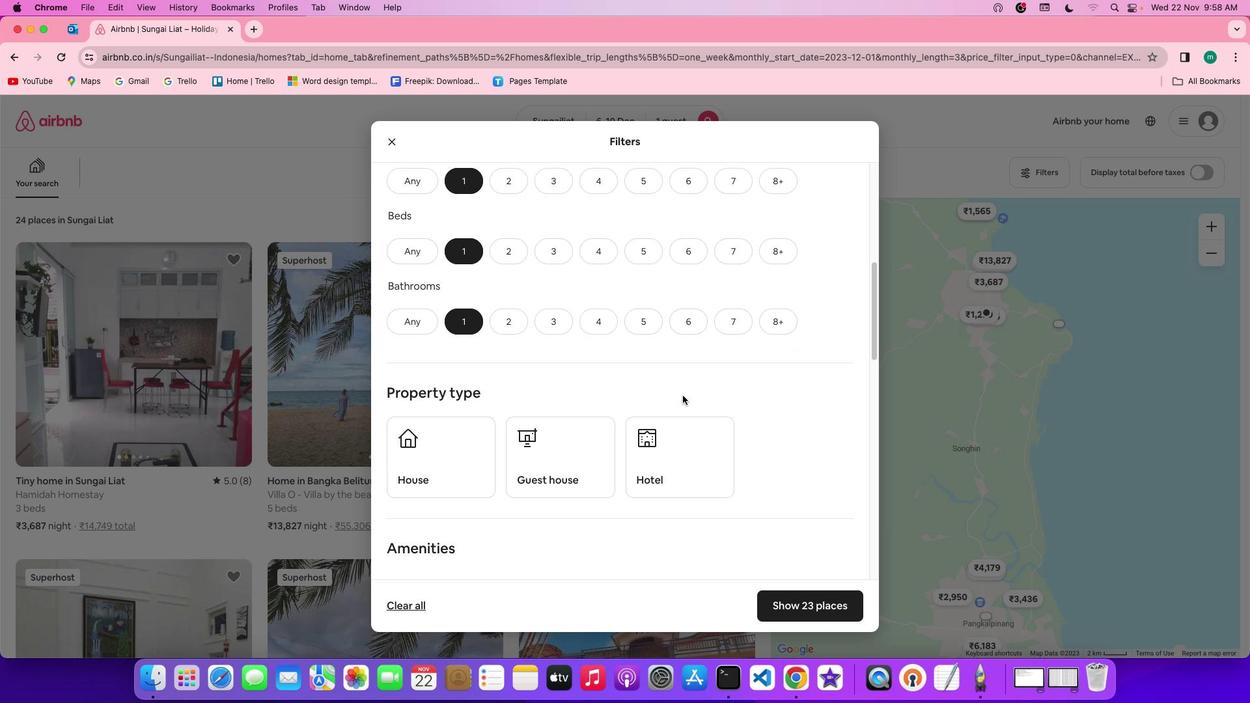 
Action: Mouse scrolled (682, 395) with delta (0, 0)
Screenshot: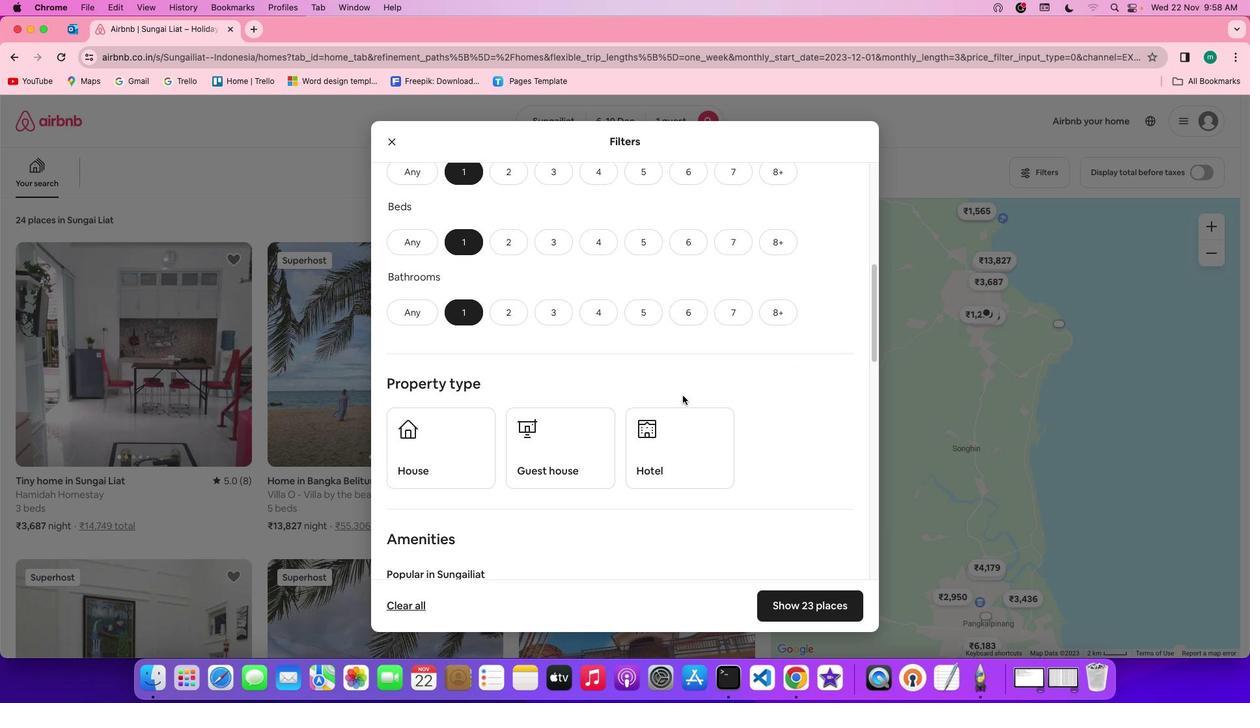 
Action: Mouse scrolled (682, 395) with delta (0, 0)
Screenshot: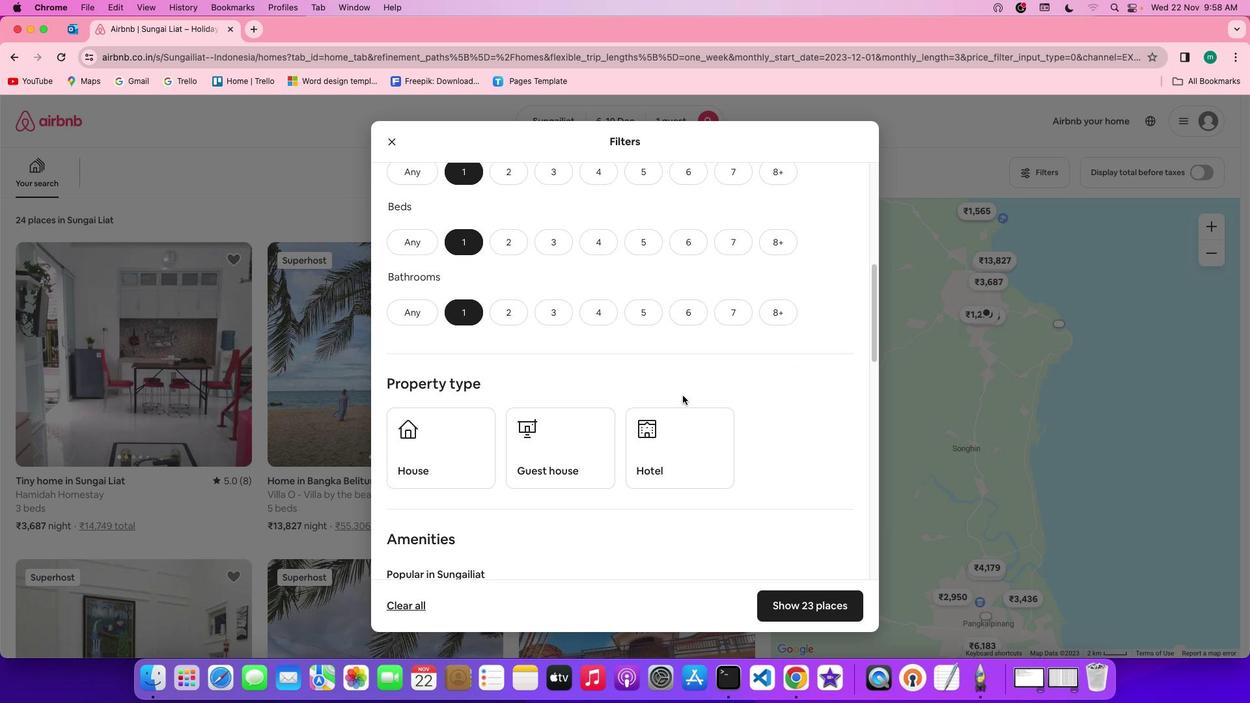 
Action: Mouse scrolled (682, 395) with delta (0, 0)
Screenshot: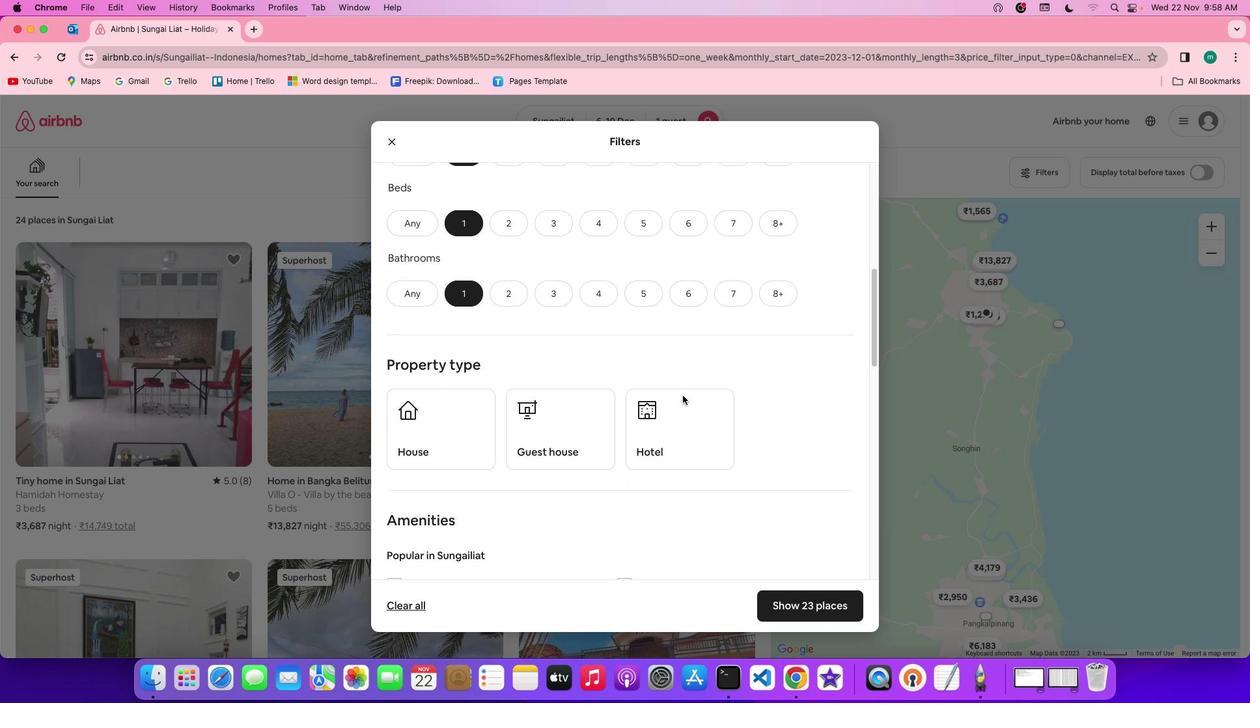 
Action: Mouse scrolled (682, 395) with delta (0, 0)
Screenshot: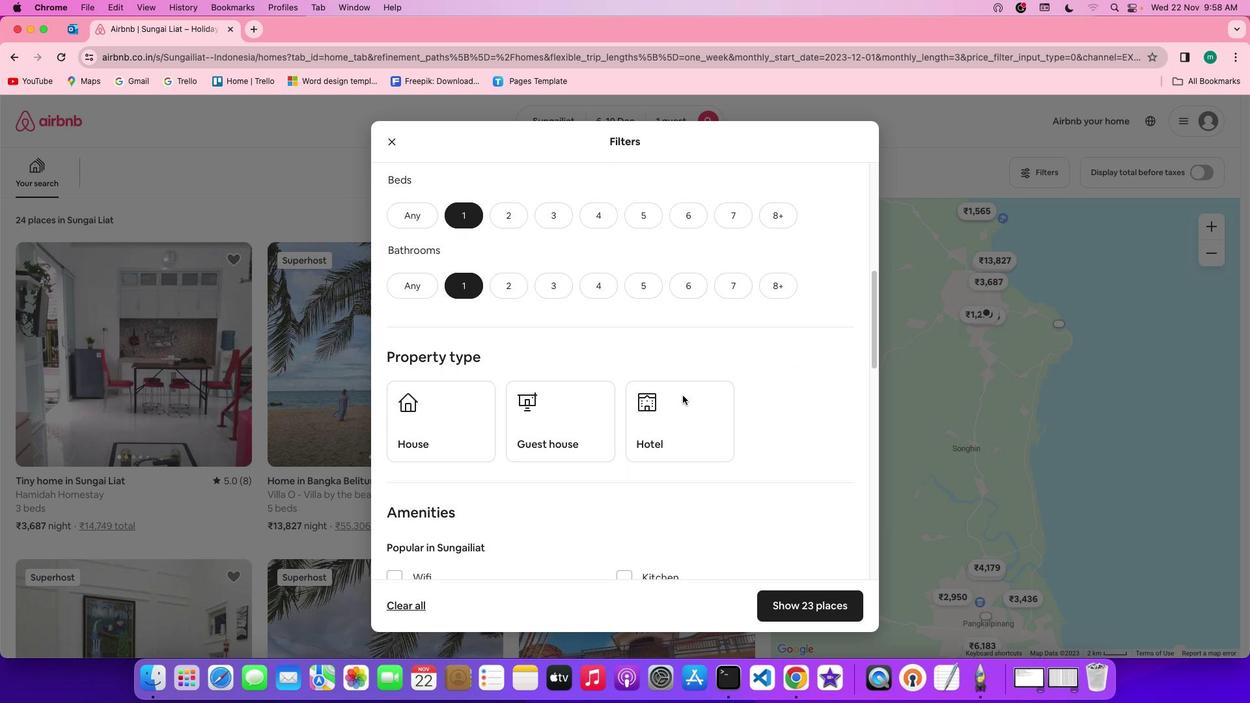 
Action: Mouse scrolled (682, 395) with delta (0, 0)
Screenshot: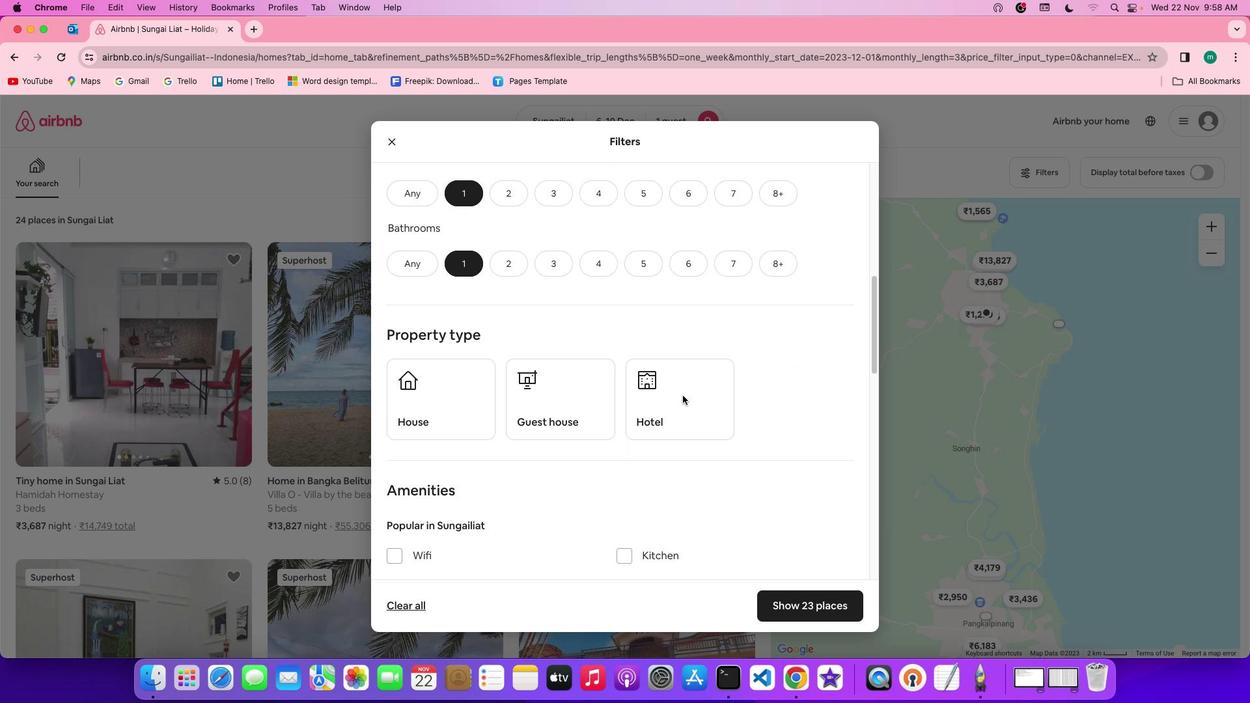 
Action: Mouse scrolled (682, 395) with delta (0, 0)
Screenshot: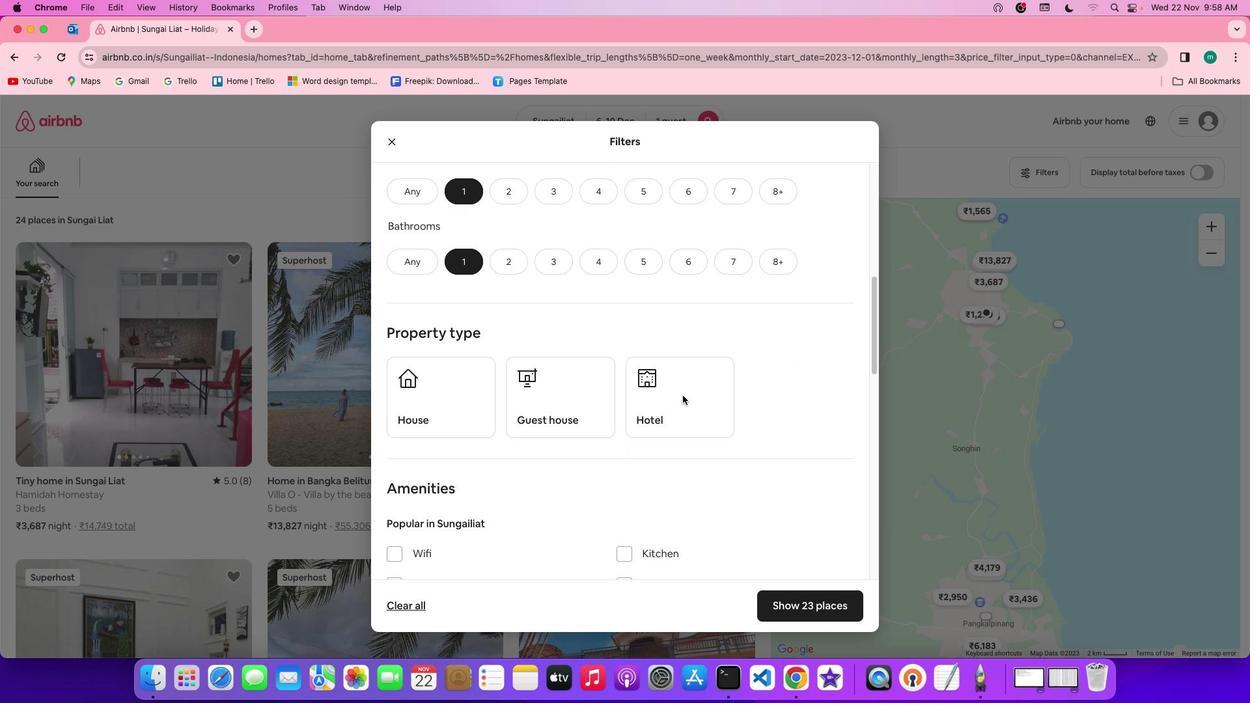 
Action: Mouse scrolled (682, 395) with delta (0, 0)
Screenshot: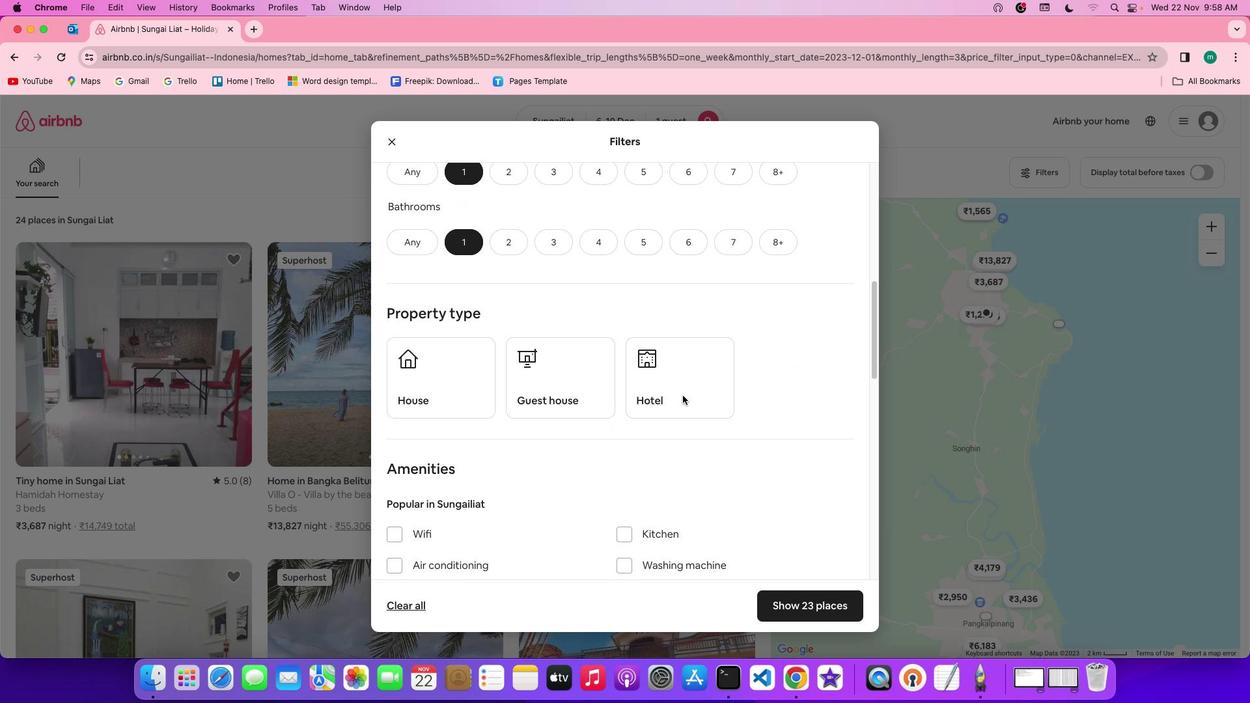 
Action: Mouse scrolled (682, 395) with delta (0, 0)
Screenshot: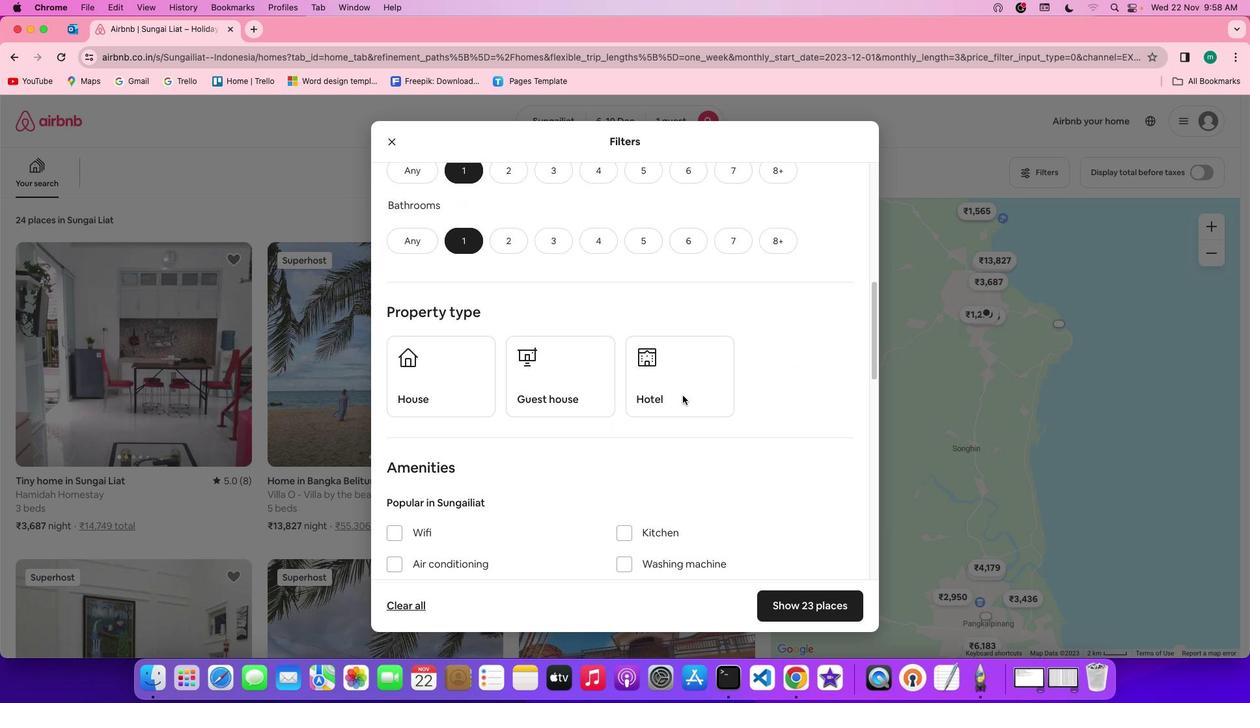 
Action: Mouse scrolled (682, 395) with delta (0, 0)
Screenshot: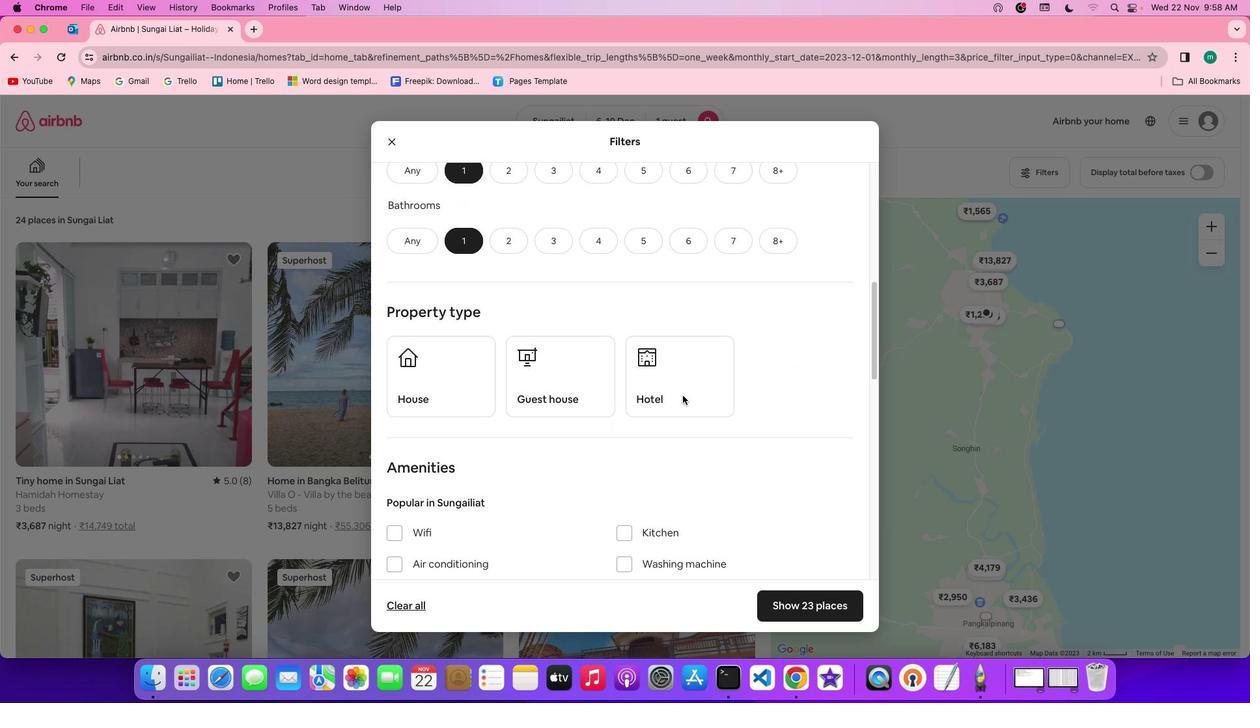 
Action: Mouse scrolled (682, 395) with delta (0, 0)
Screenshot: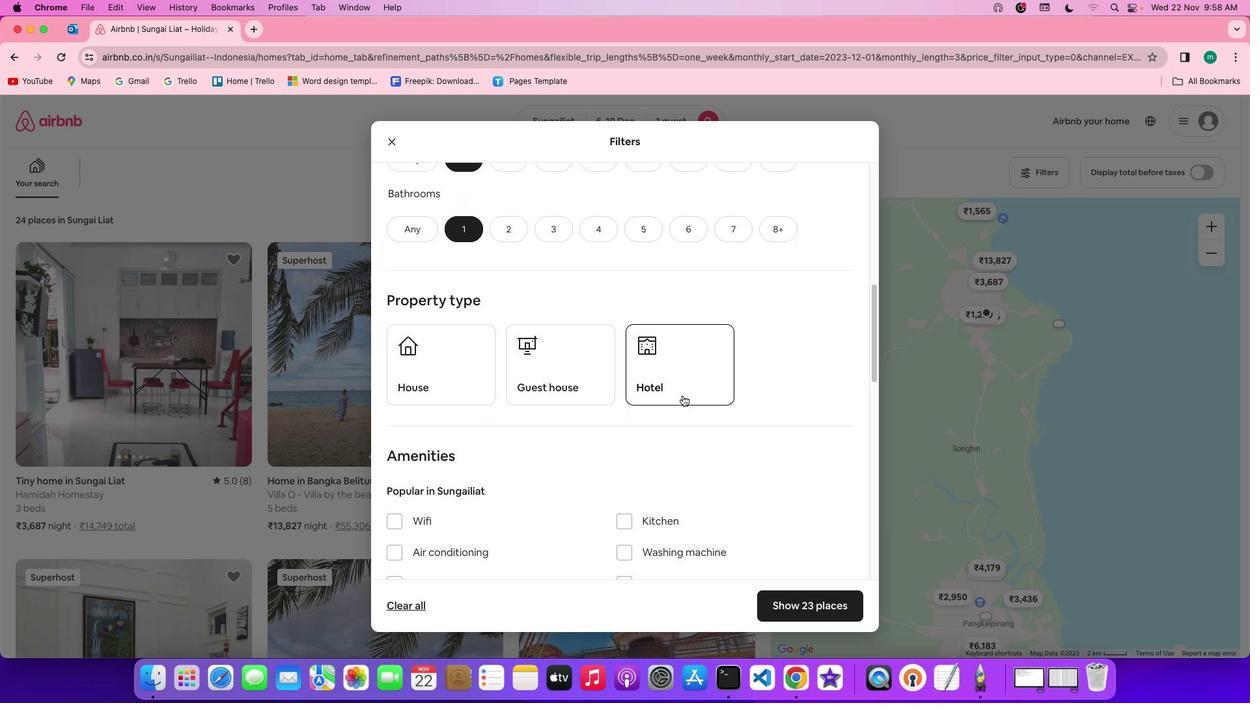 
Action: Mouse scrolled (682, 395) with delta (0, 0)
Screenshot: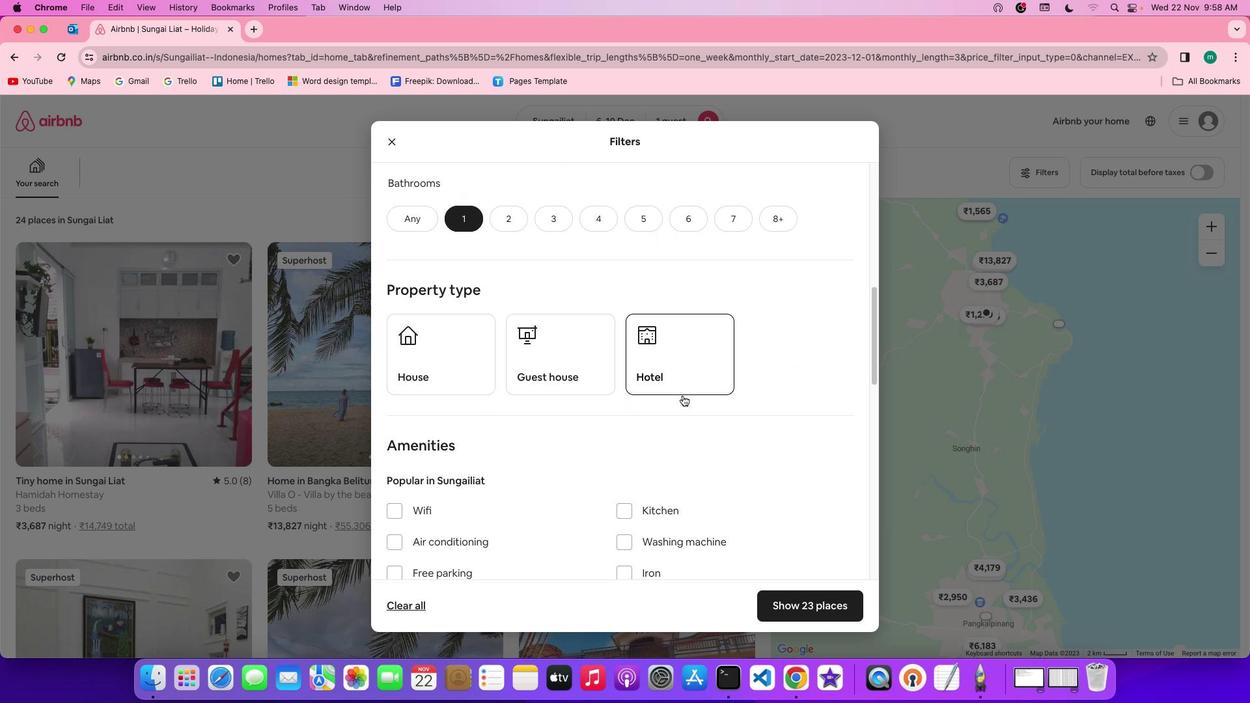 
Action: Mouse scrolled (682, 395) with delta (0, 0)
Screenshot: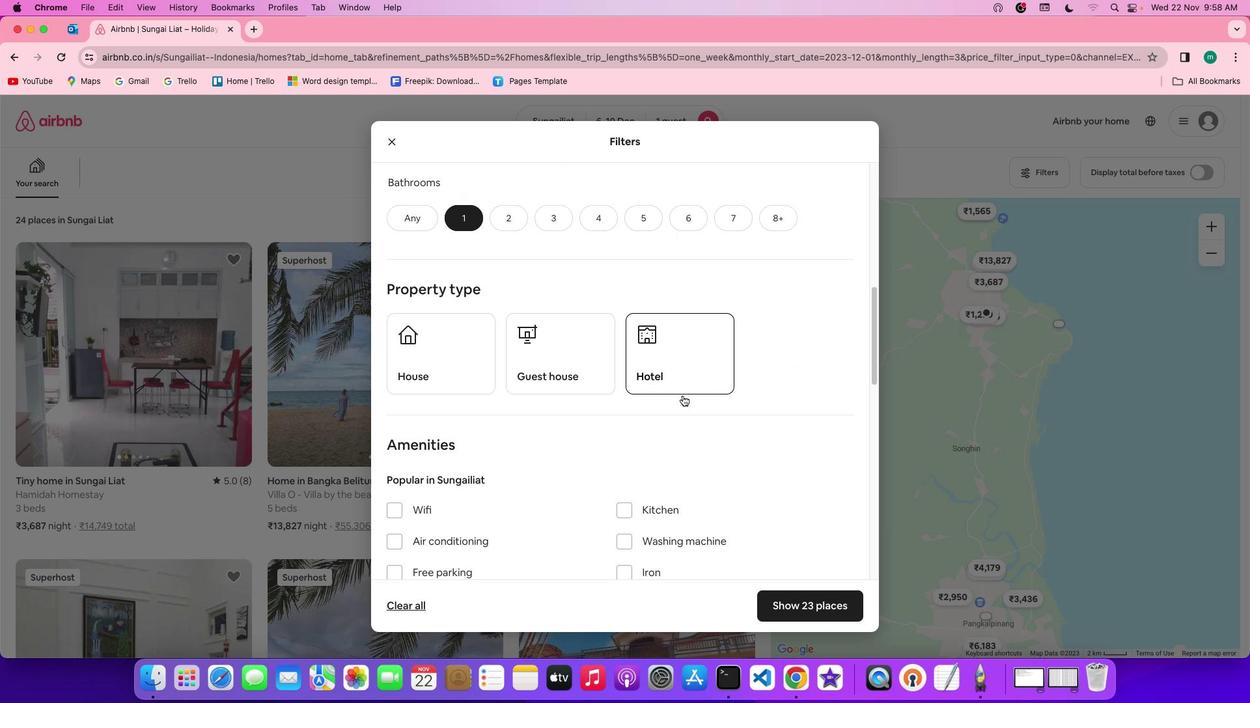 
Action: Mouse scrolled (682, 395) with delta (0, 0)
Screenshot: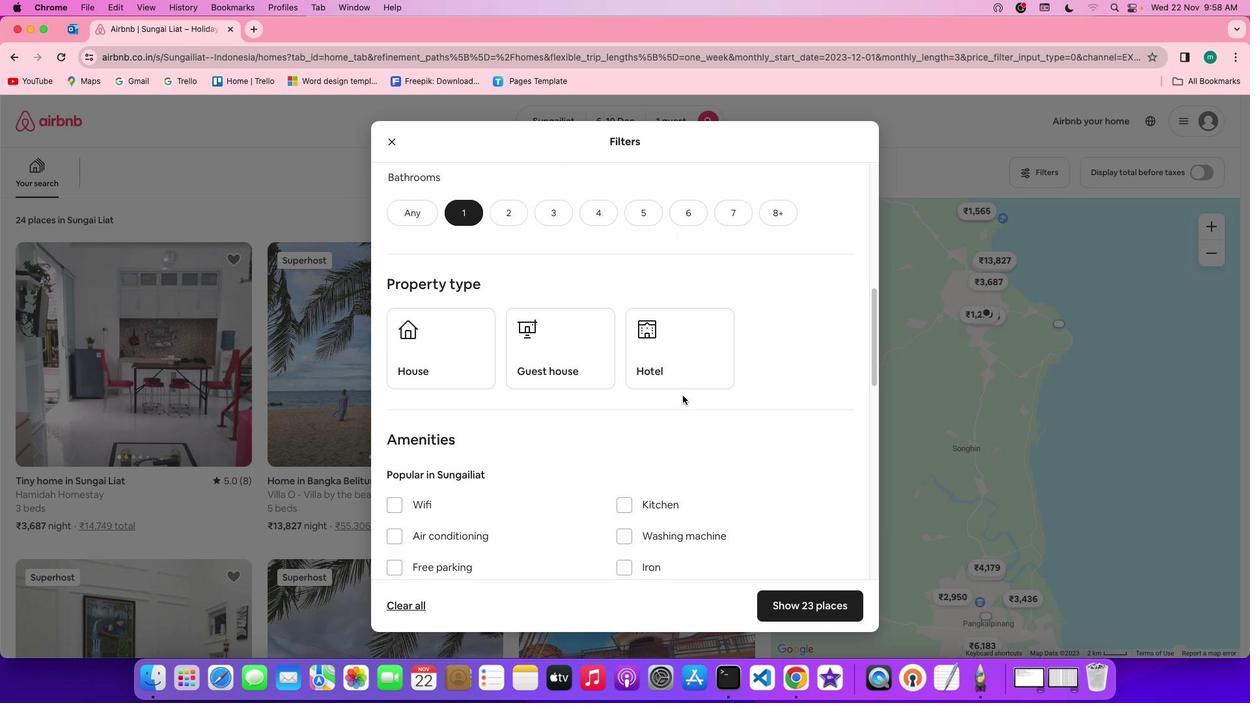 
Action: Mouse scrolled (682, 395) with delta (0, 0)
Screenshot: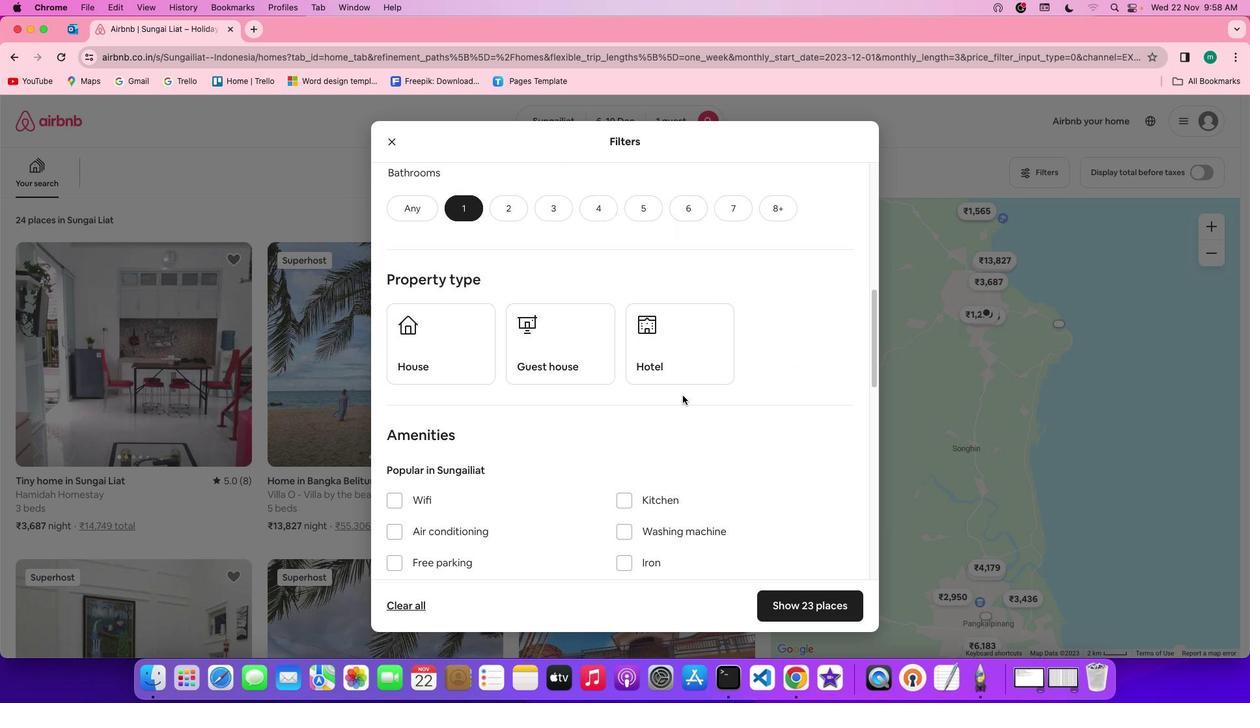
Action: Mouse scrolled (682, 395) with delta (0, 0)
Screenshot: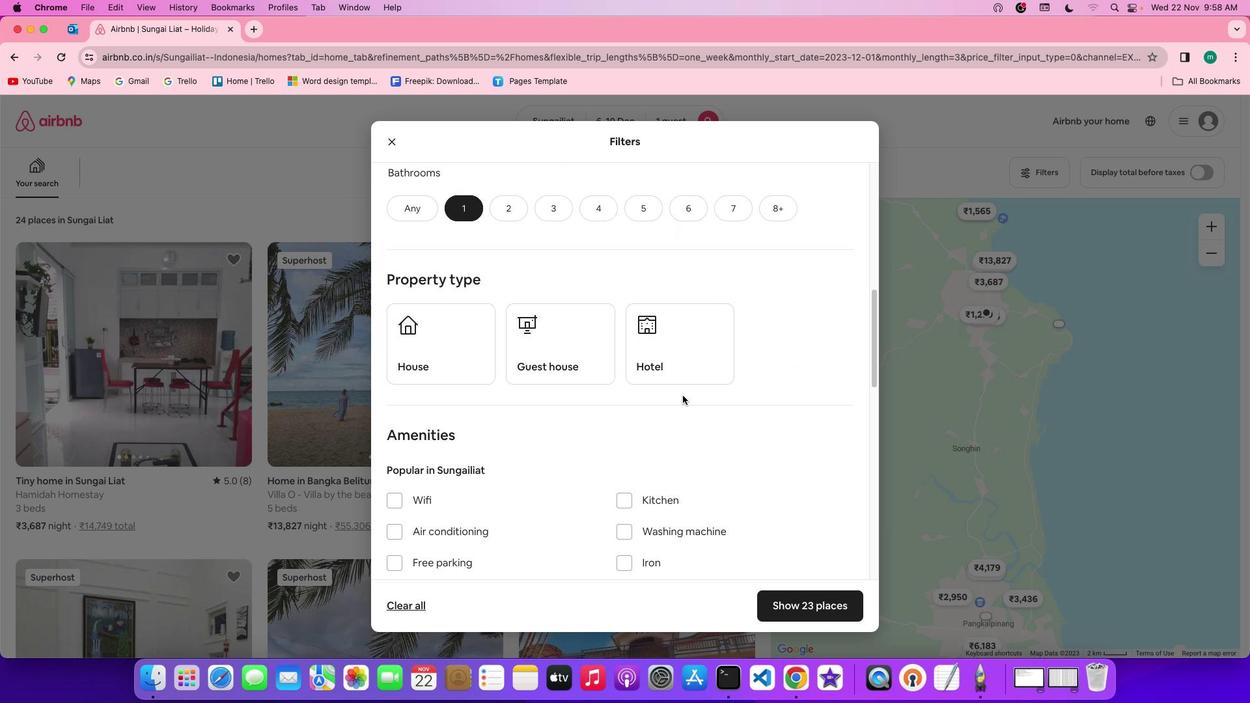 
Action: Mouse scrolled (682, 395) with delta (0, 0)
Screenshot: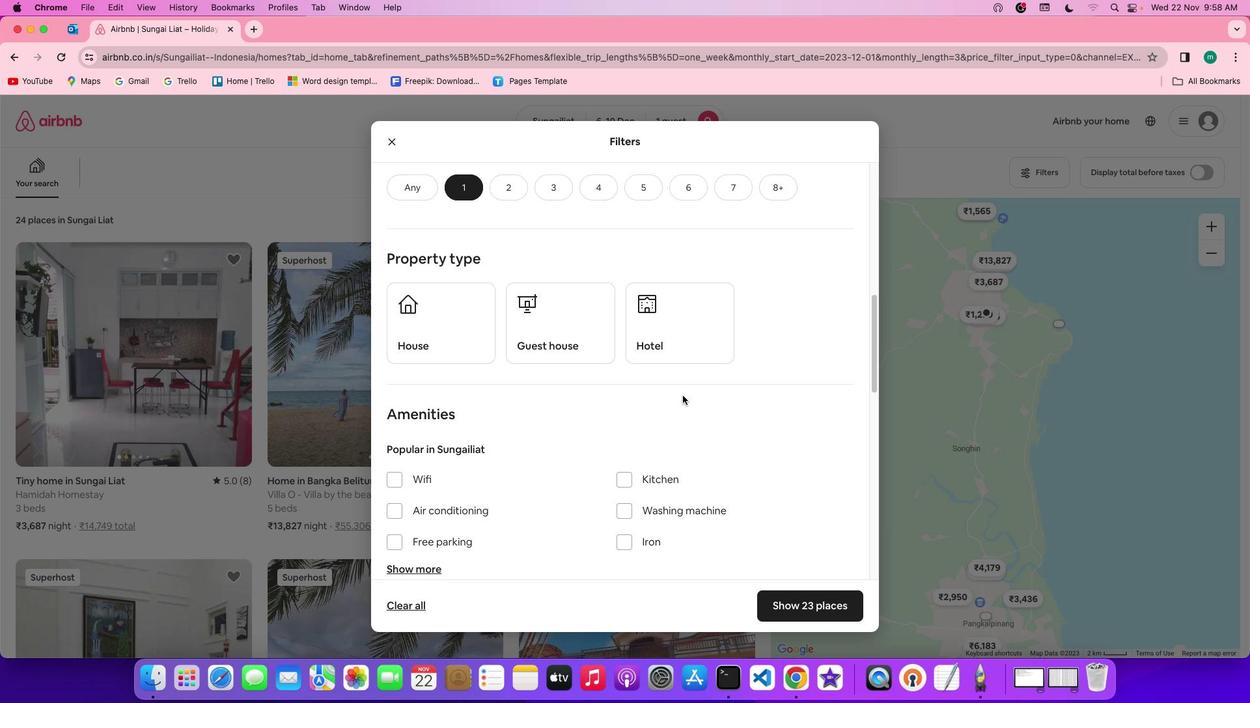 
Action: Mouse scrolled (682, 395) with delta (0, 0)
Screenshot: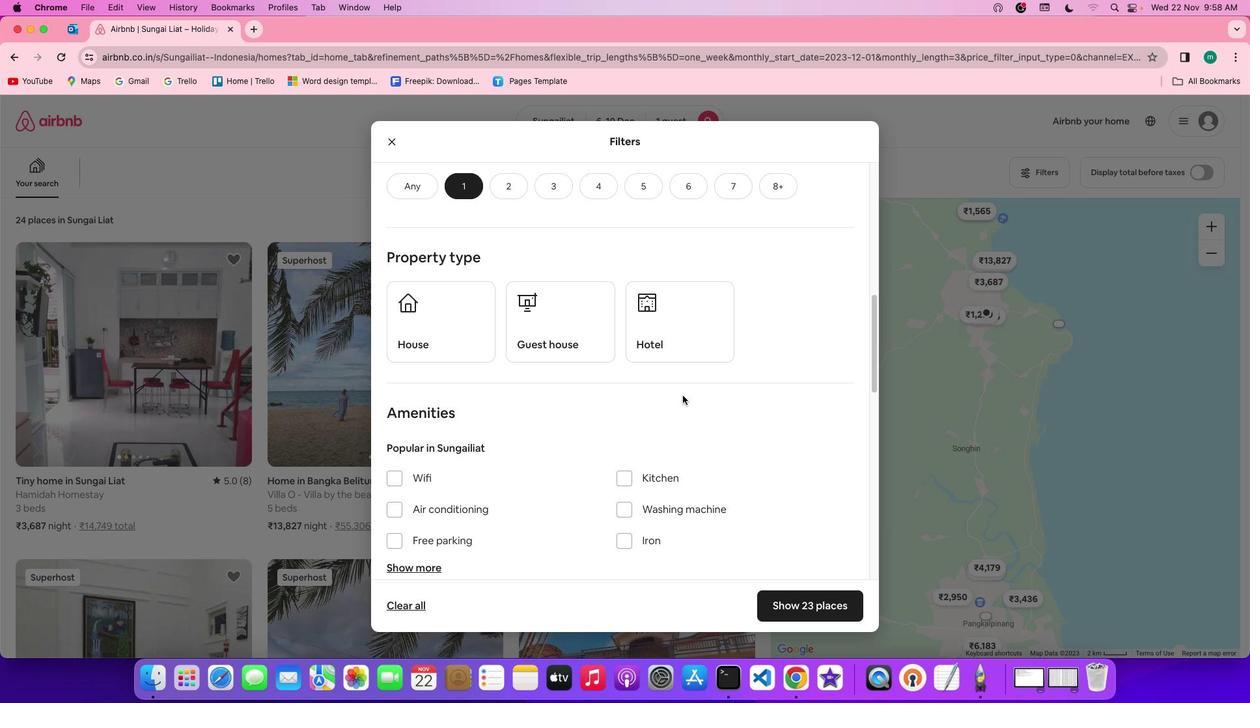 
Action: Mouse scrolled (682, 395) with delta (0, 0)
Screenshot: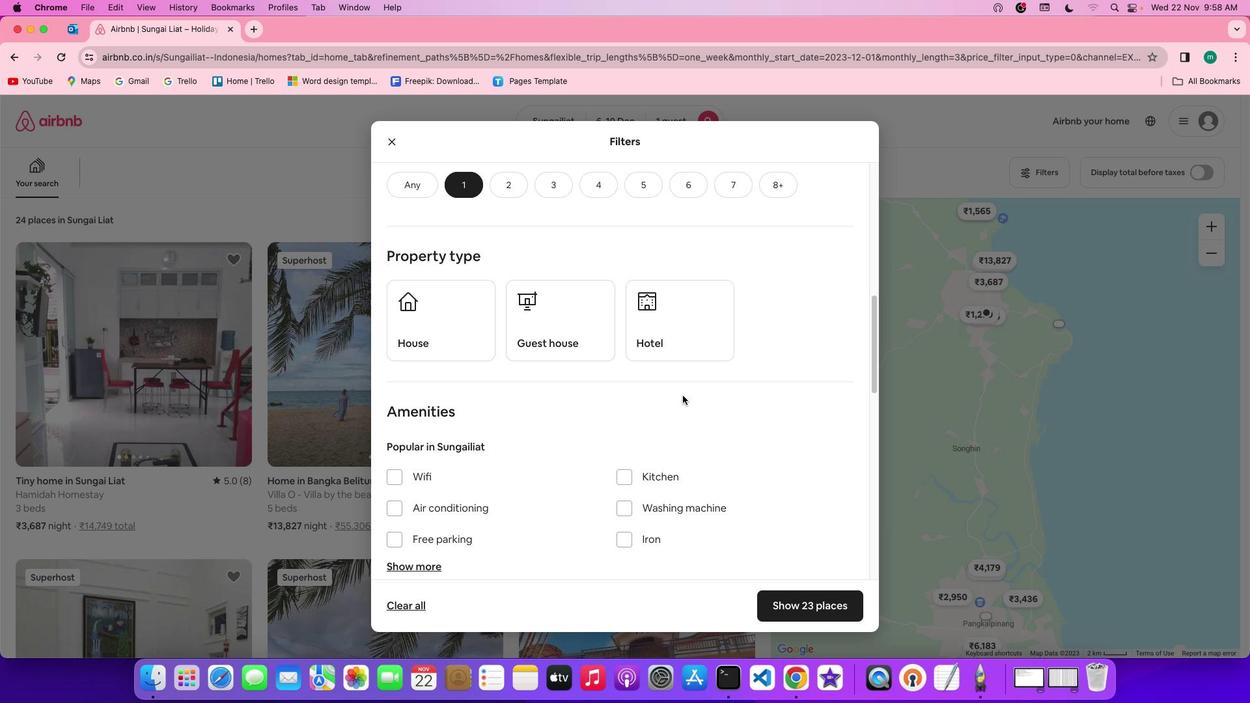 
Action: Mouse scrolled (682, 395) with delta (0, 0)
Screenshot: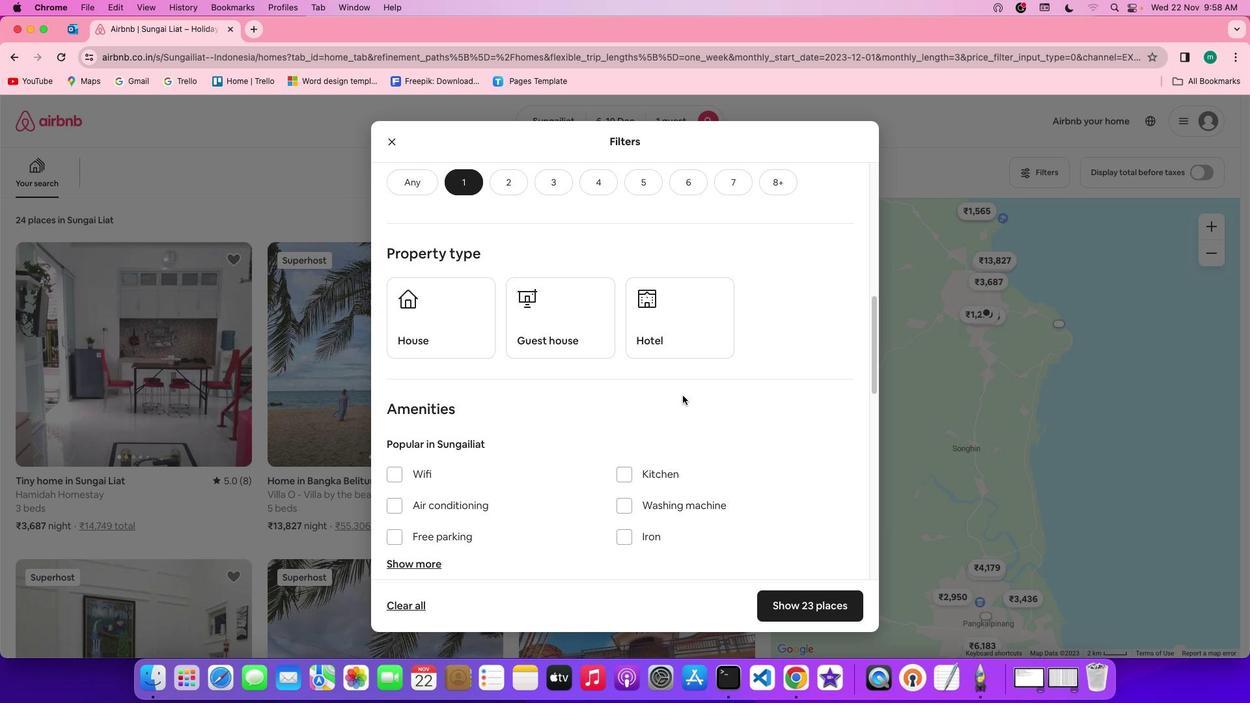 
Action: Mouse moved to (729, 401)
Screenshot: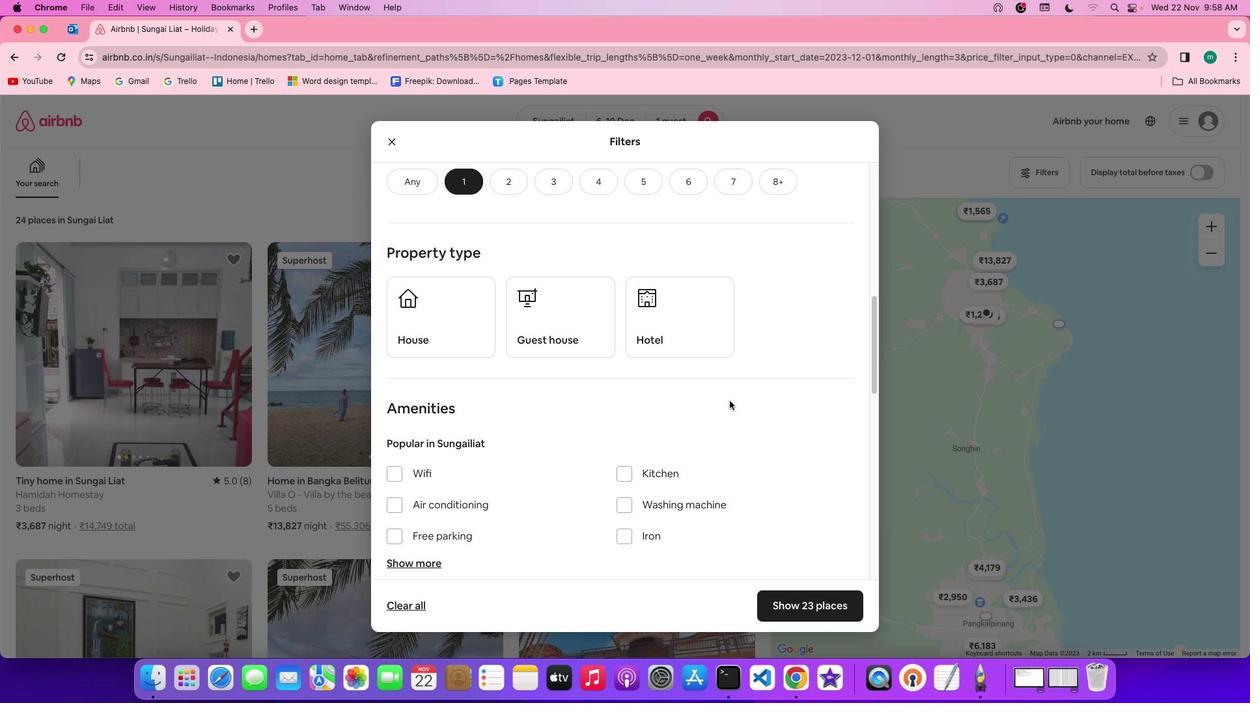 
Action: Mouse scrolled (729, 401) with delta (0, 0)
Screenshot: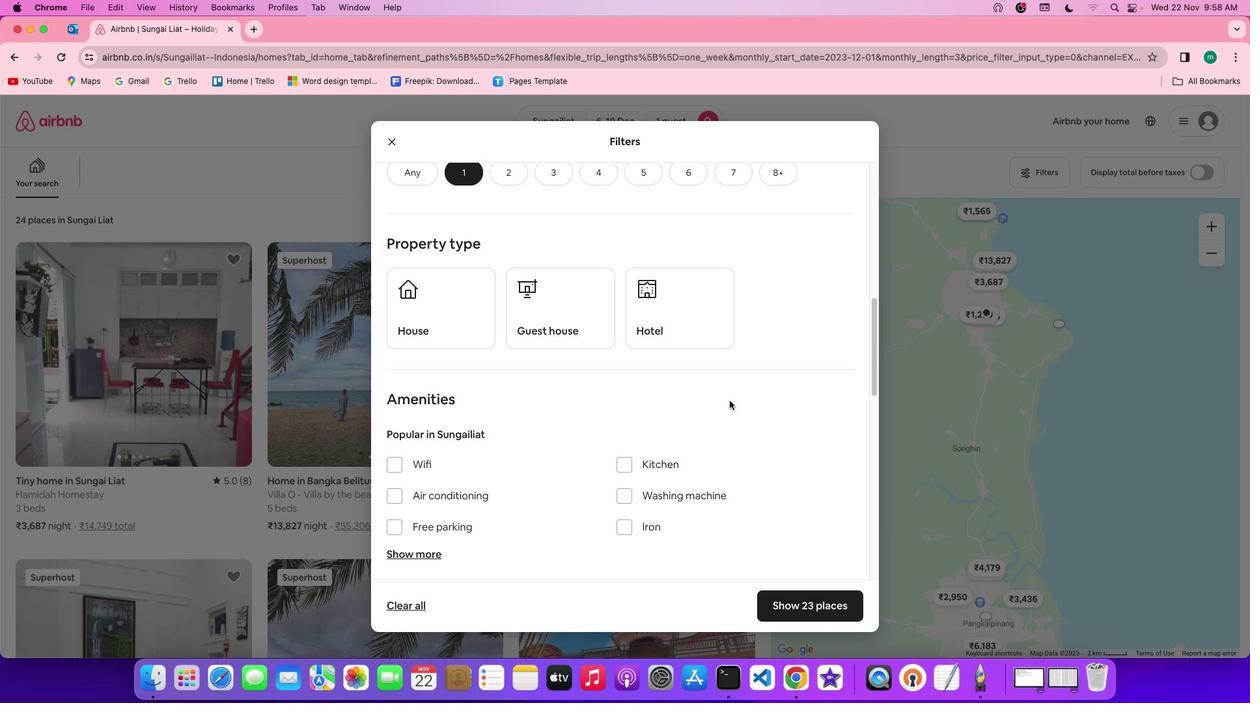 
Action: Mouse scrolled (729, 401) with delta (0, 0)
Screenshot: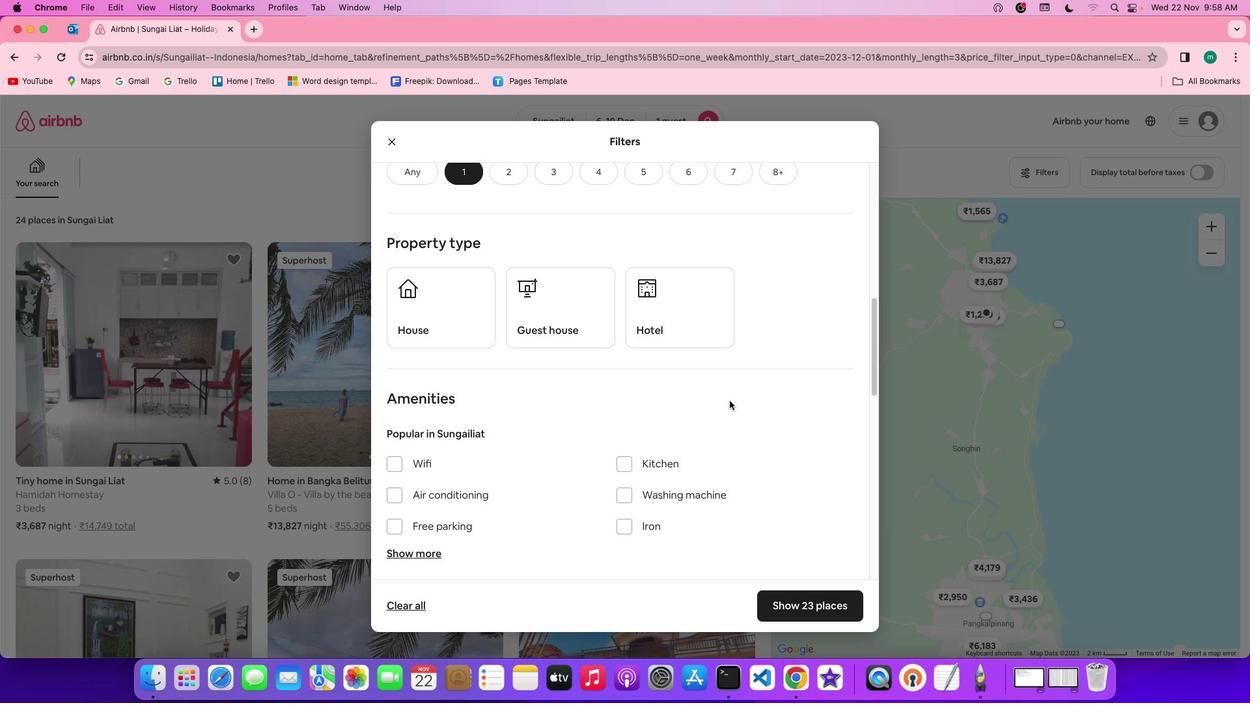 
Action: Mouse scrolled (729, 401) with delta (0, 0)
Screenshot: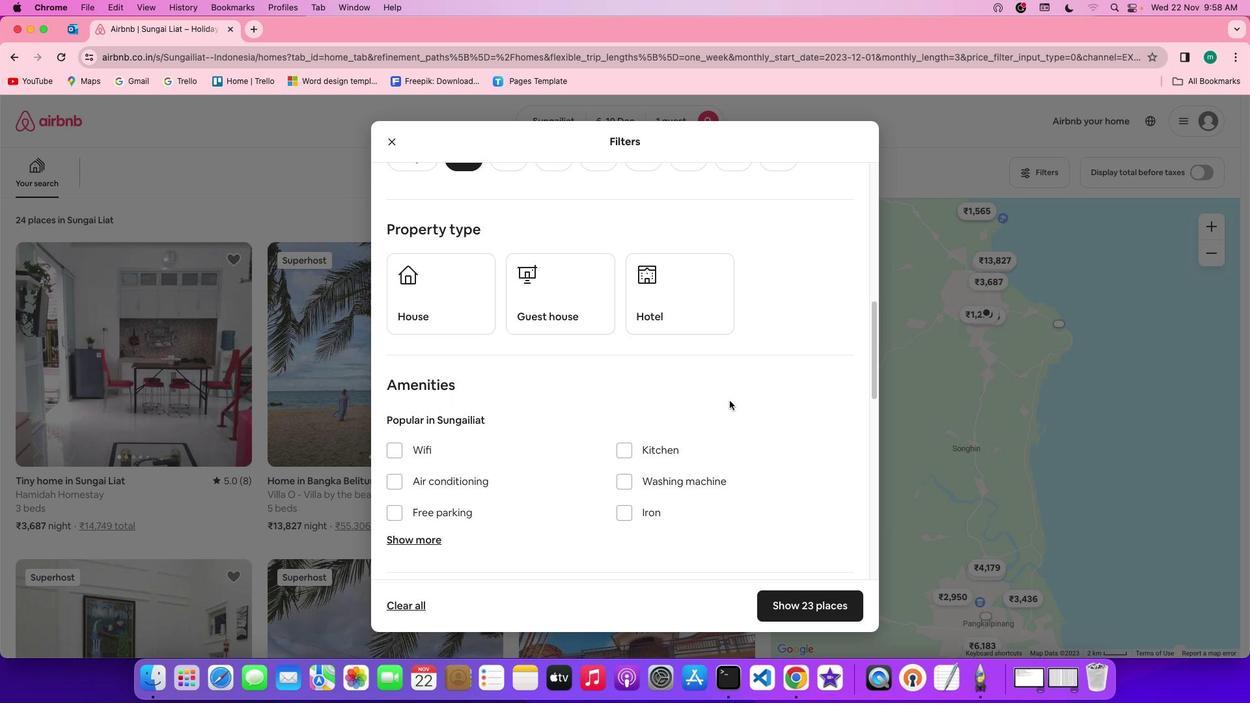 
Action: Mouse scrolled (729, 401) with delta (0, 0)
Screenshot: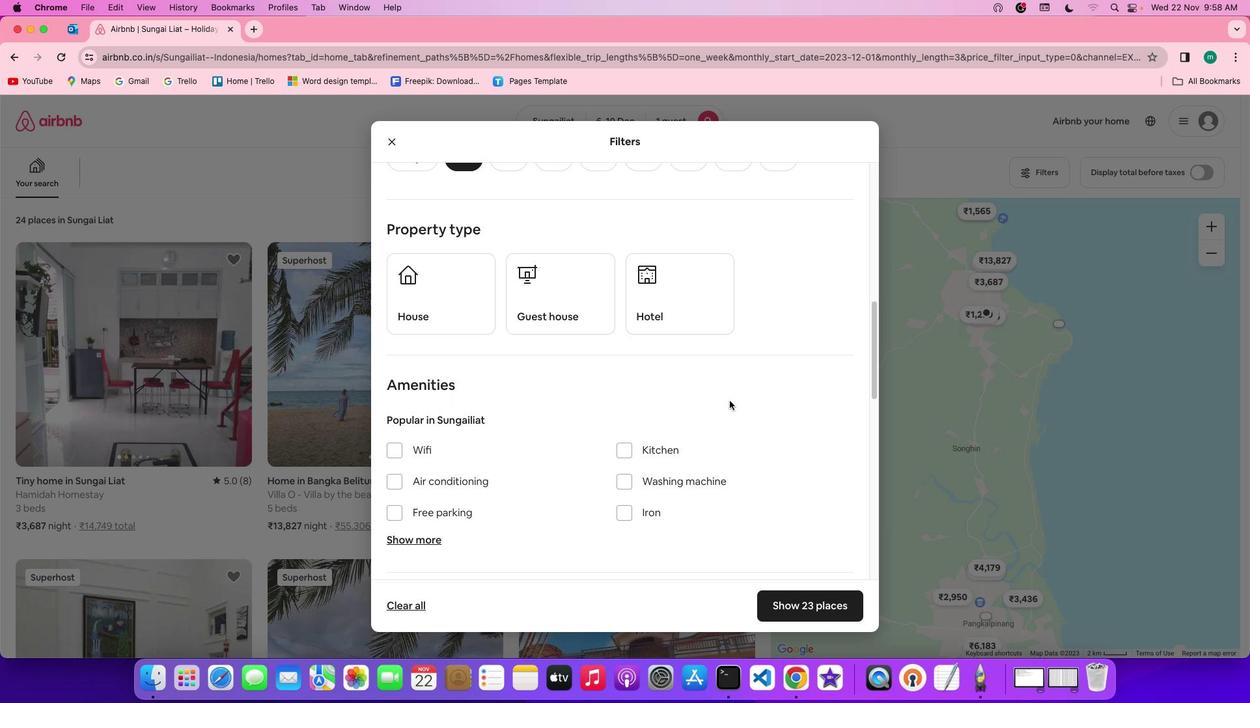 
Action: Mouse scrolled (729, 401) with delta (0, 0)
Screenshot: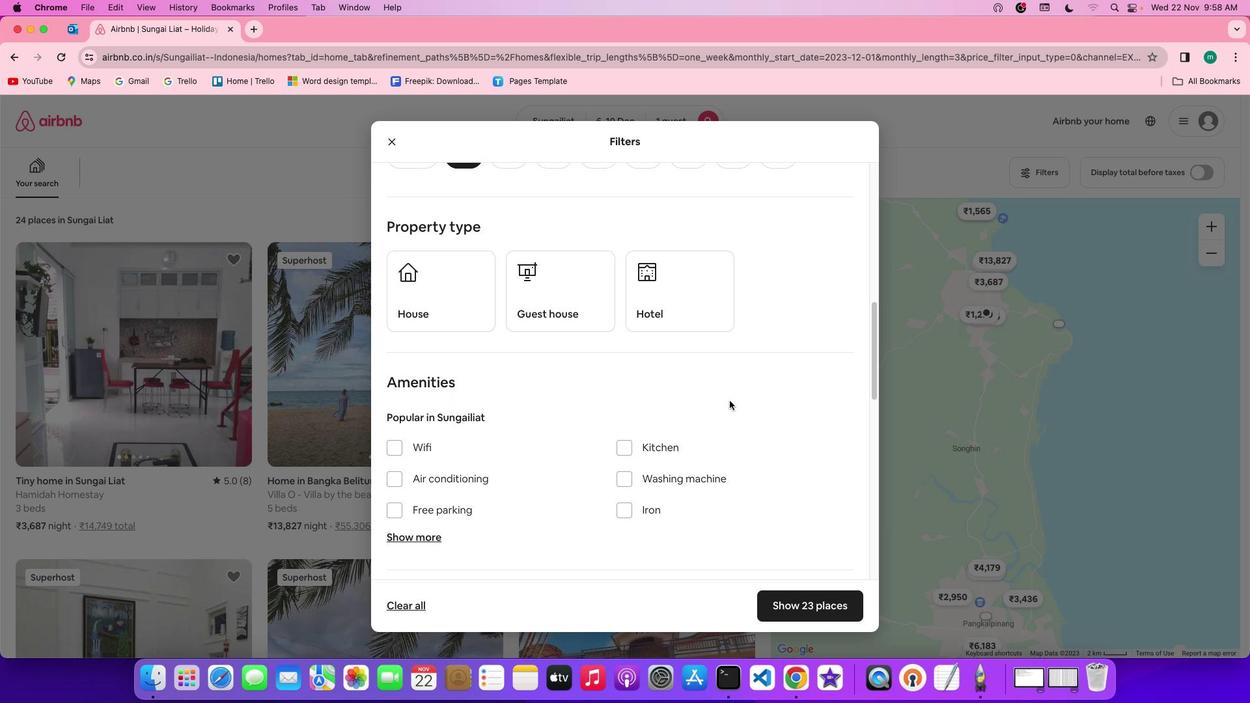 
Action: Mouse scrolled (729, 401) with delta (0, 0)
Screenshot: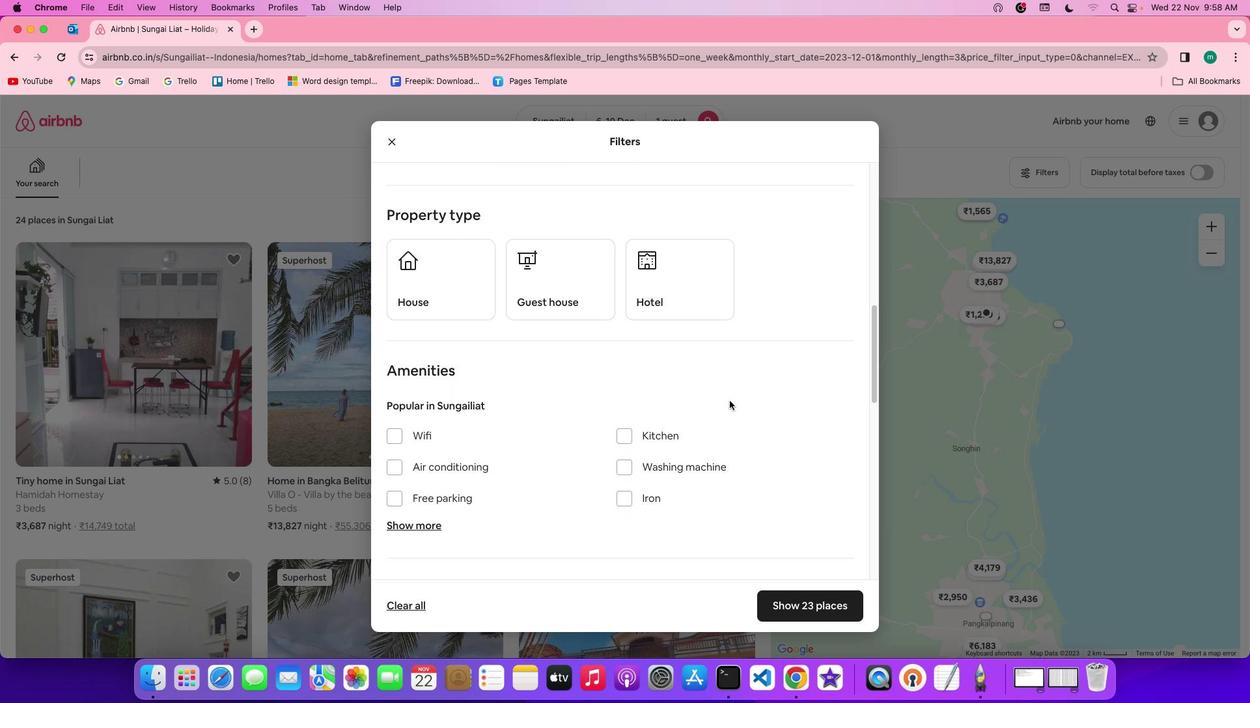 
Action: Mouse scrolled (729, 401) with delta (0, 0)
Screenshot: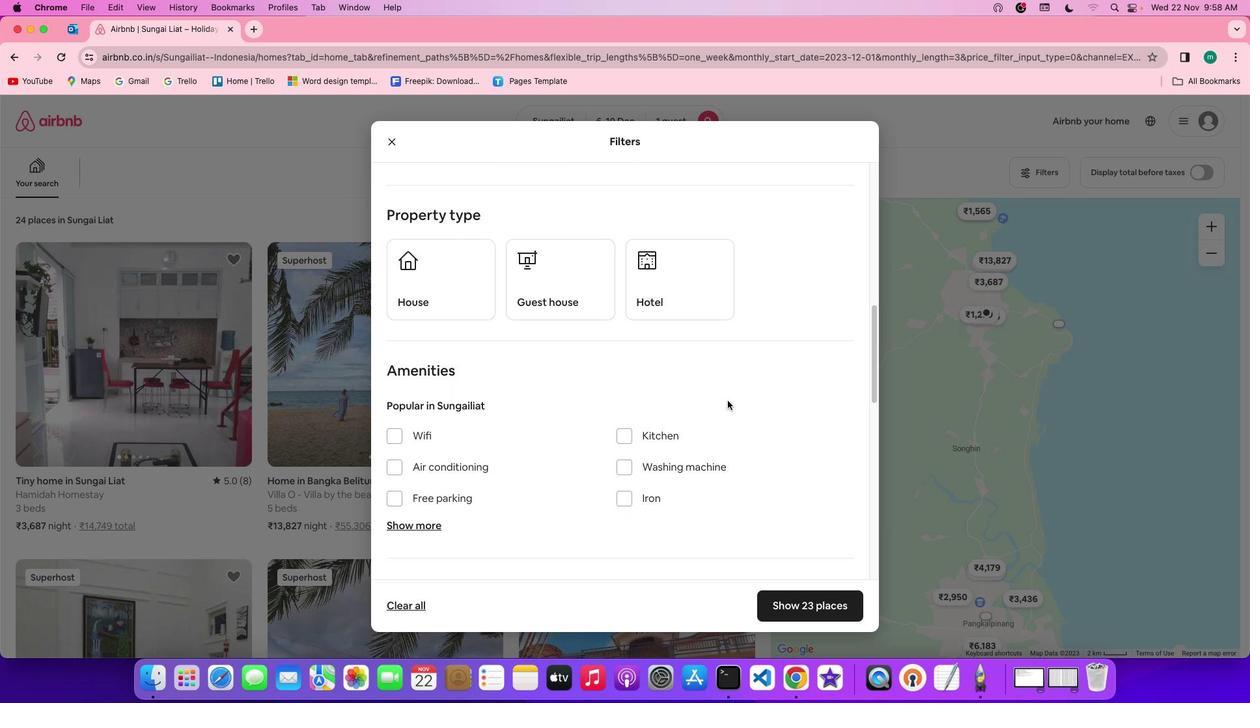 
Action: Mouse moved to (680, 296)
Screenshot: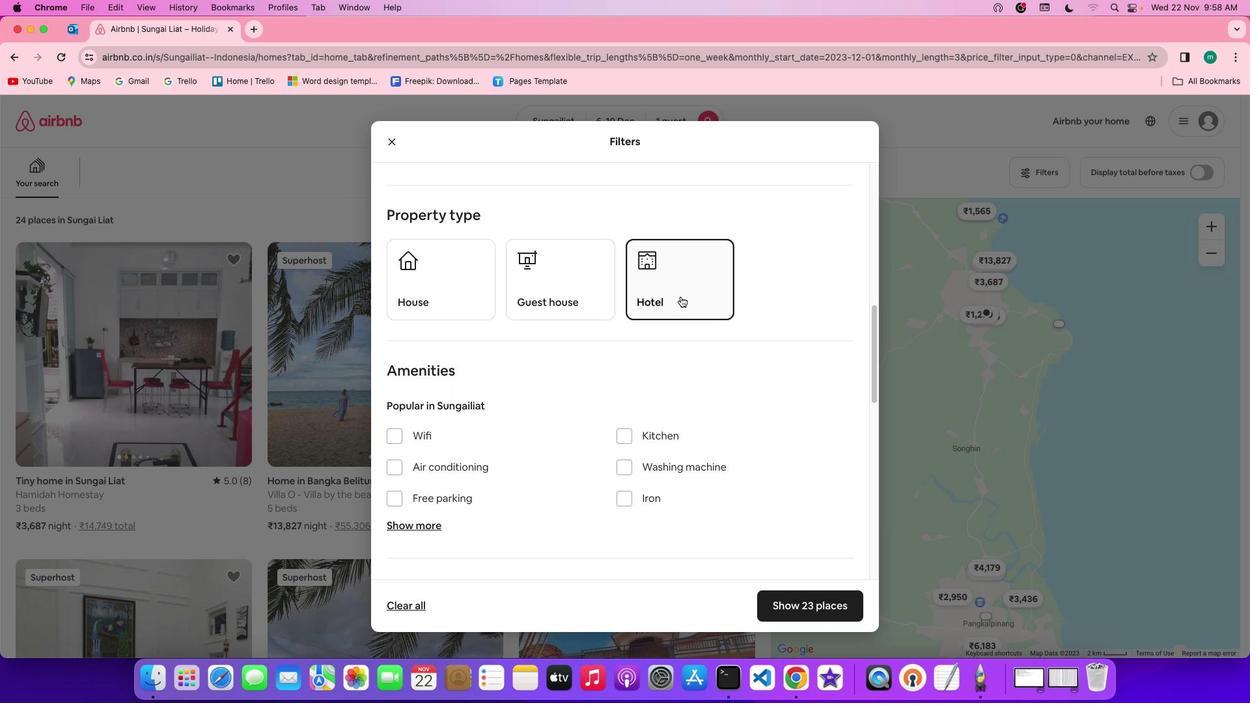 
Action: Mouse pressed left at (680, 296)
Screenshot: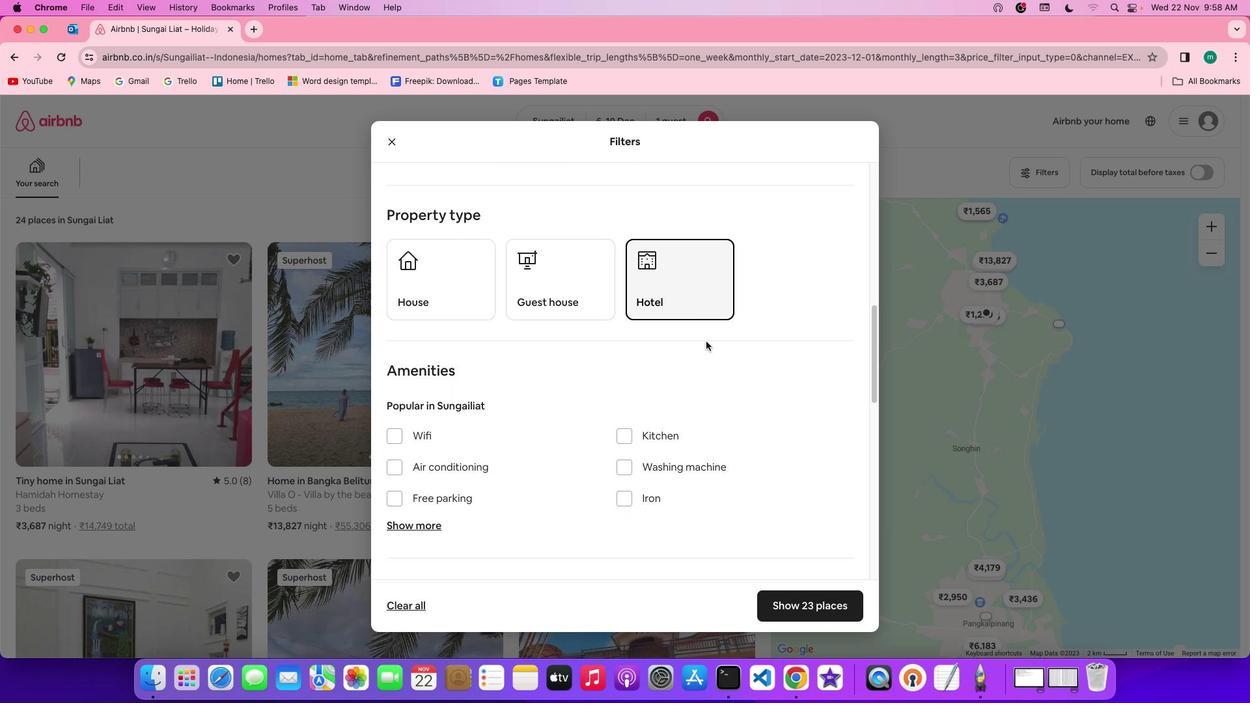 
Action: Mouse moved to (731, 398)
Screenshot: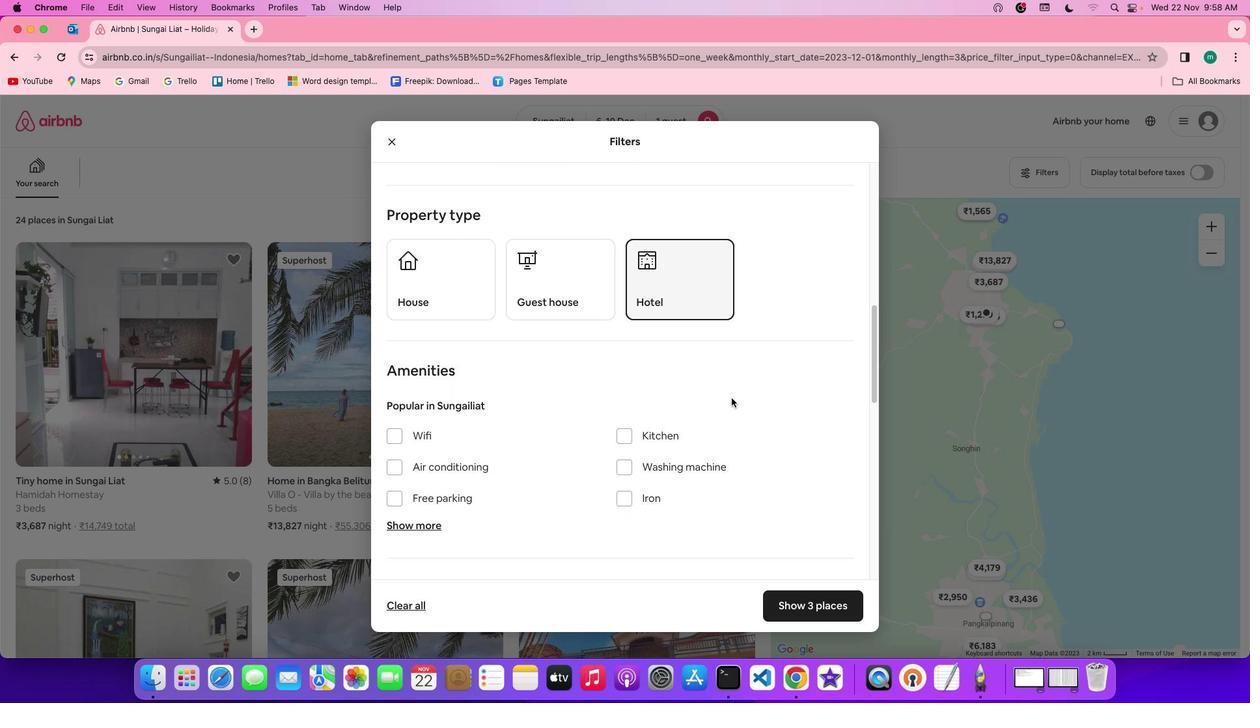 
Action: Mouse scrolled (731, 398) with delta (0, 0)
Screenshot: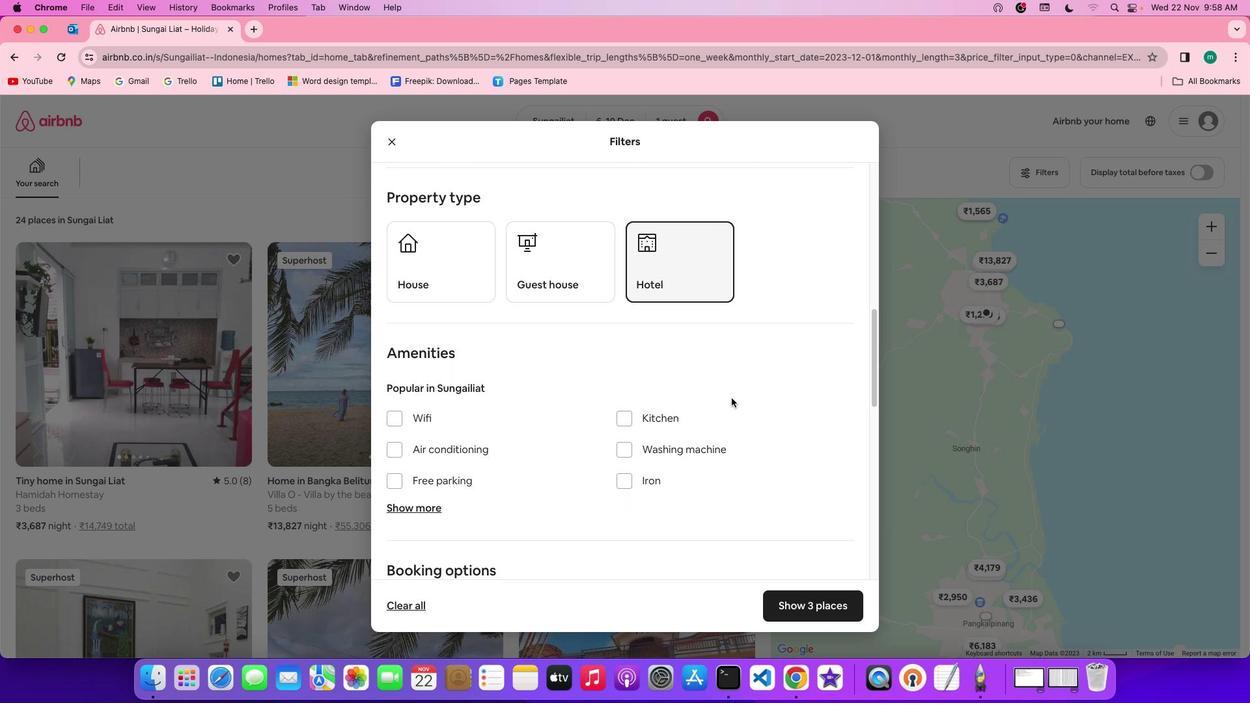 
Action: Mouse scrolled (731, 398) with delta (0, 0)
Screenshot: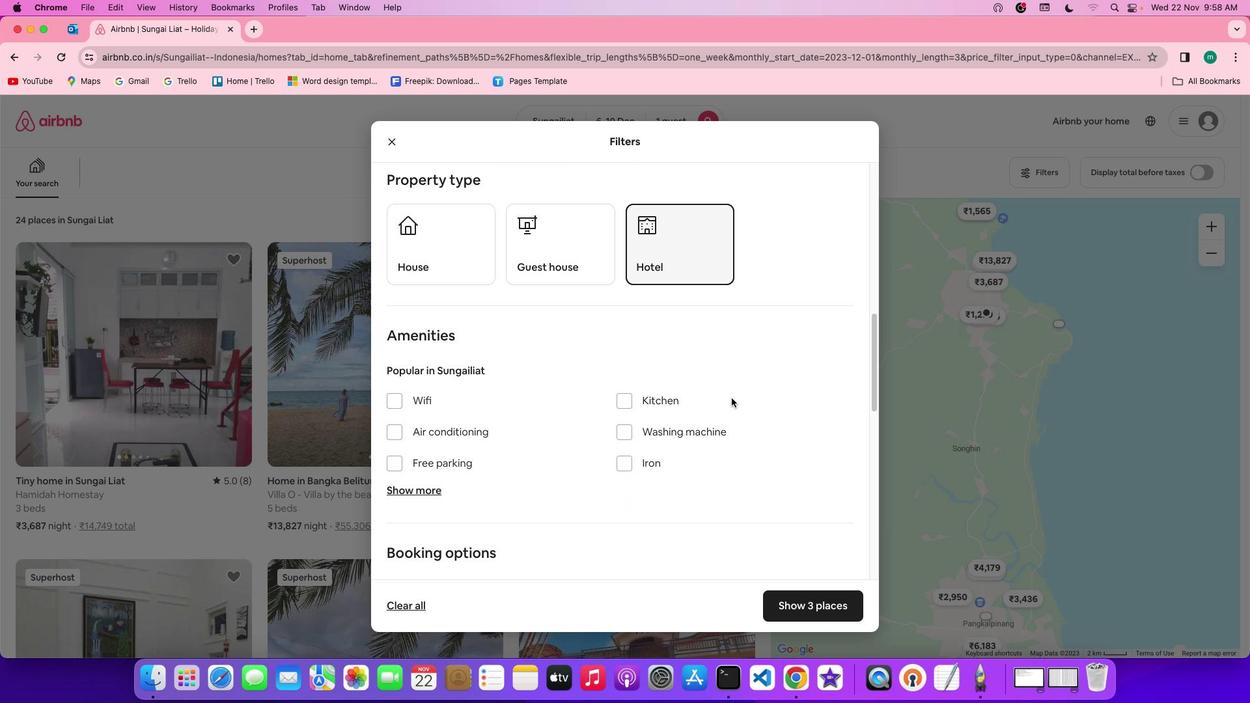 
Action: Mouse scrolled (731, 398) with delta (0, 0)
Screenshot: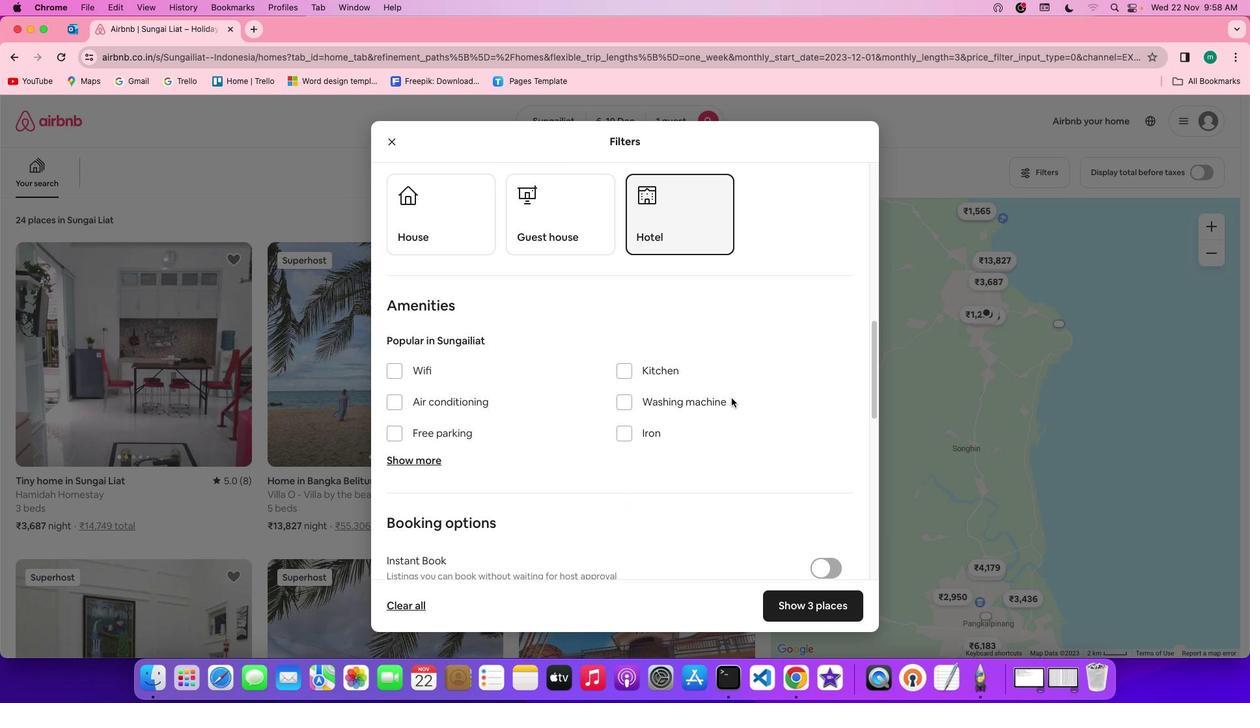 
Action: Mouse scrolled (731, 398) with delta (0, 0)
Screenshot: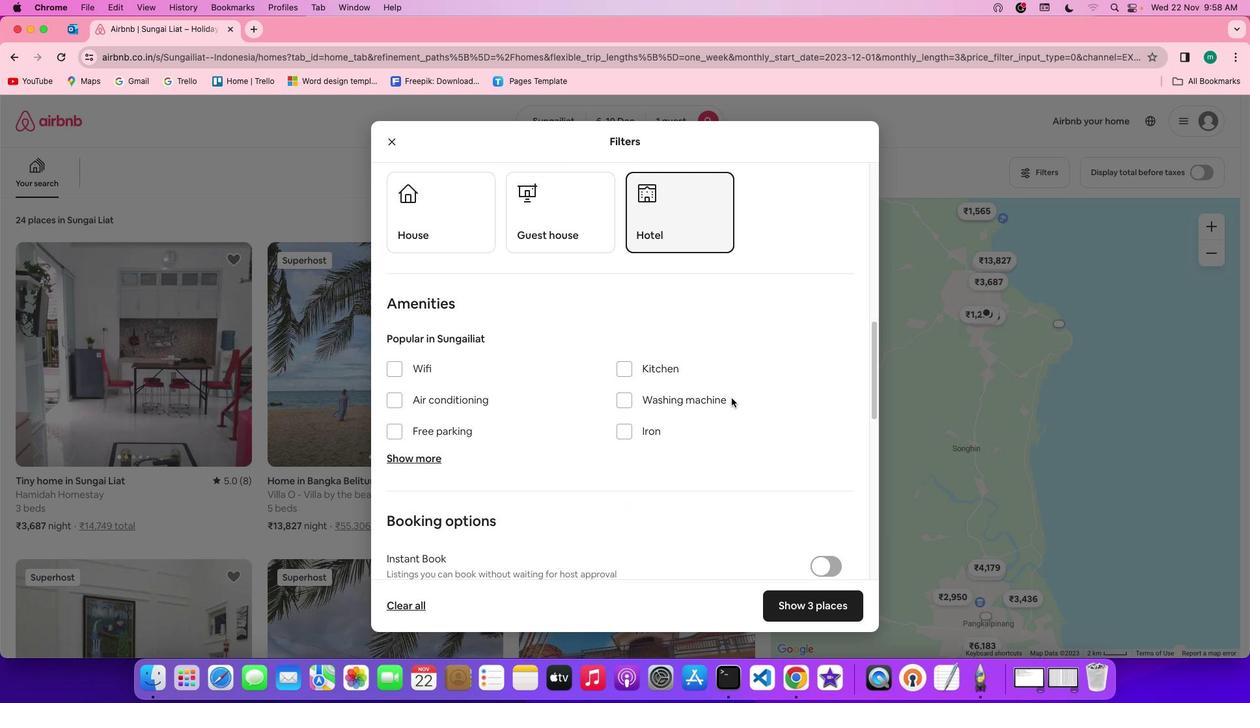 
Action: Mouse scrolled (731, 398) with delta (0, 0)
Screenshot: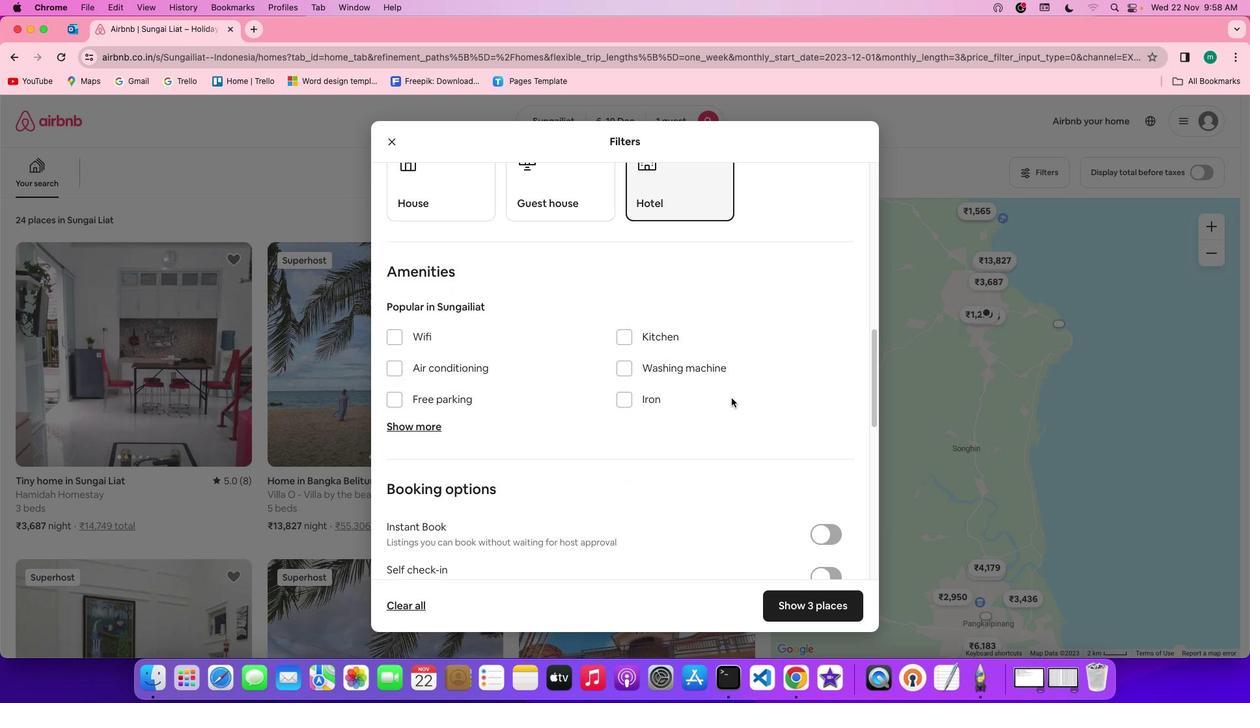 
Action: Mouse scrolled (731, 398) with delta (0, 0)
Screenshot: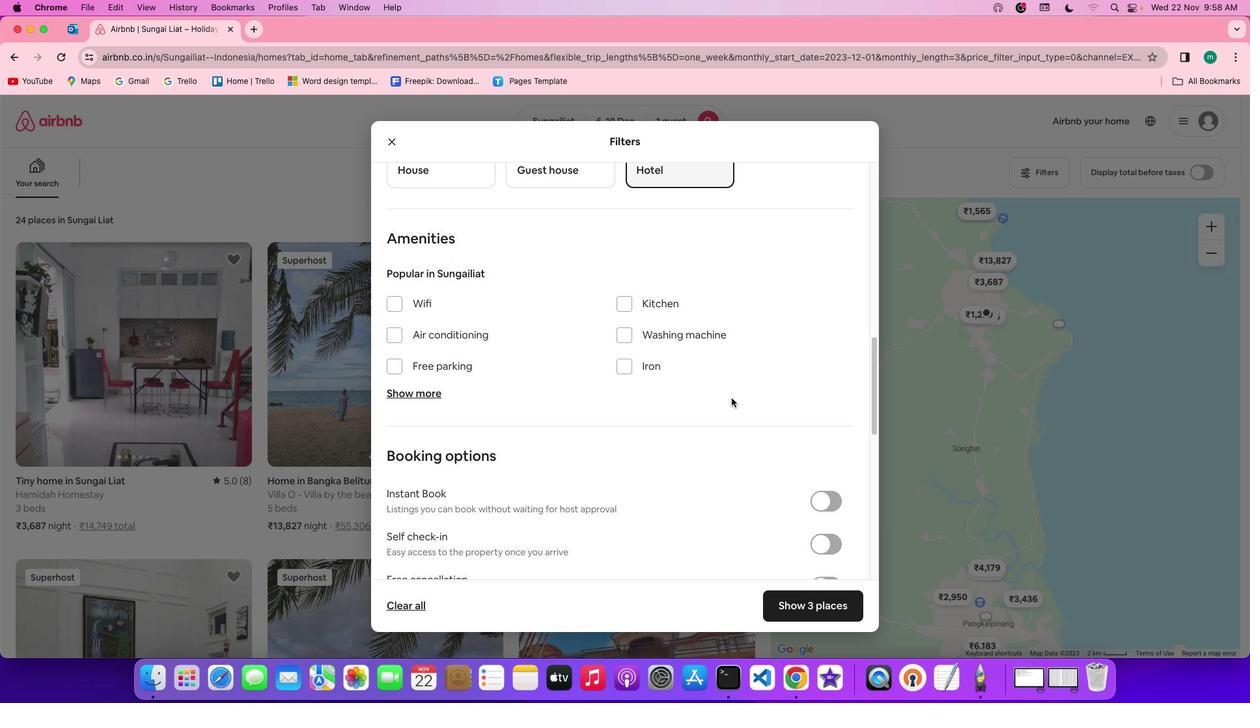 
Action: Mouse scrolled (731, 398) with delta (0, 0)
Screenshot: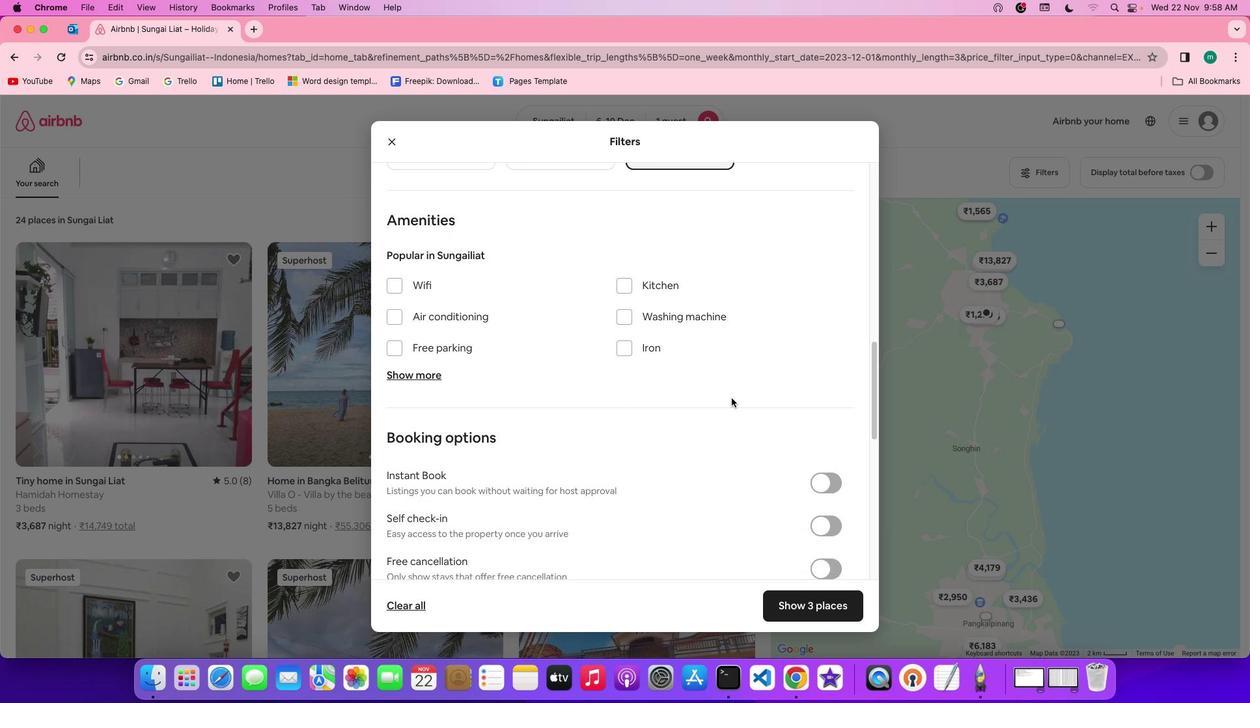 
Action: Mouse scrolled (731, 398) with delta (0, 0)
Screenshot: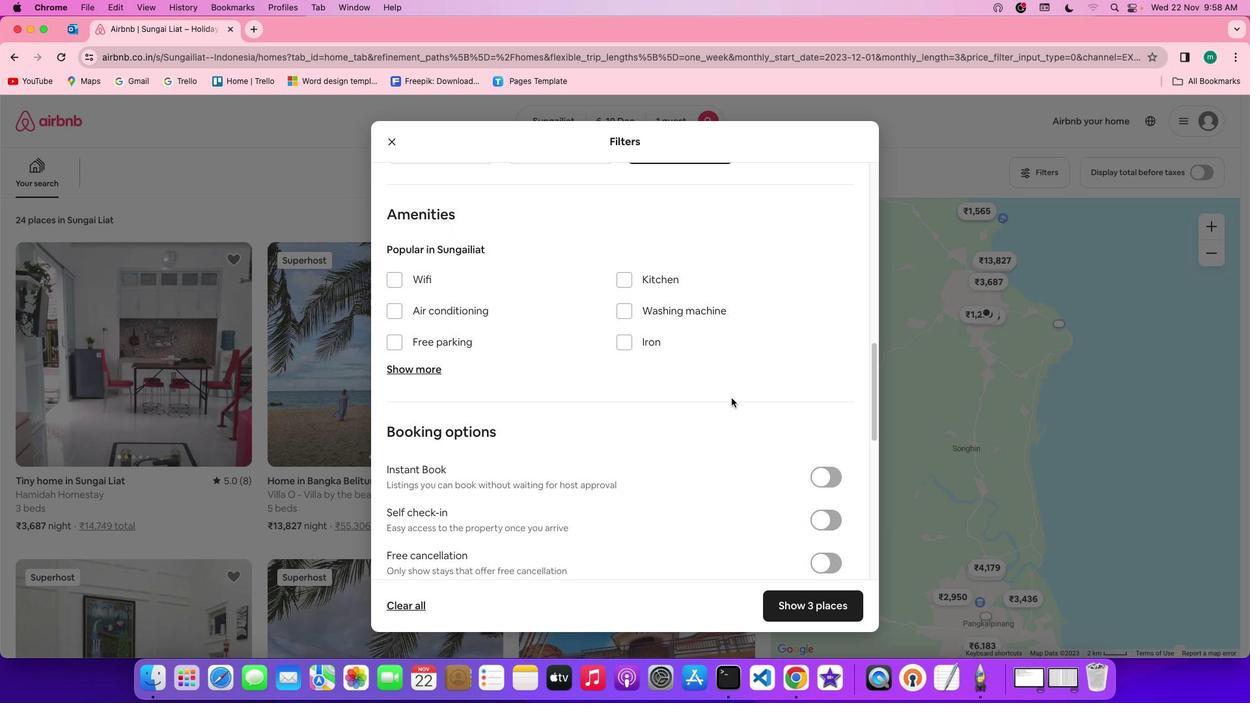 
Action: Mouse scrolled (731, 398) with delta (0, 0)
Screenshot: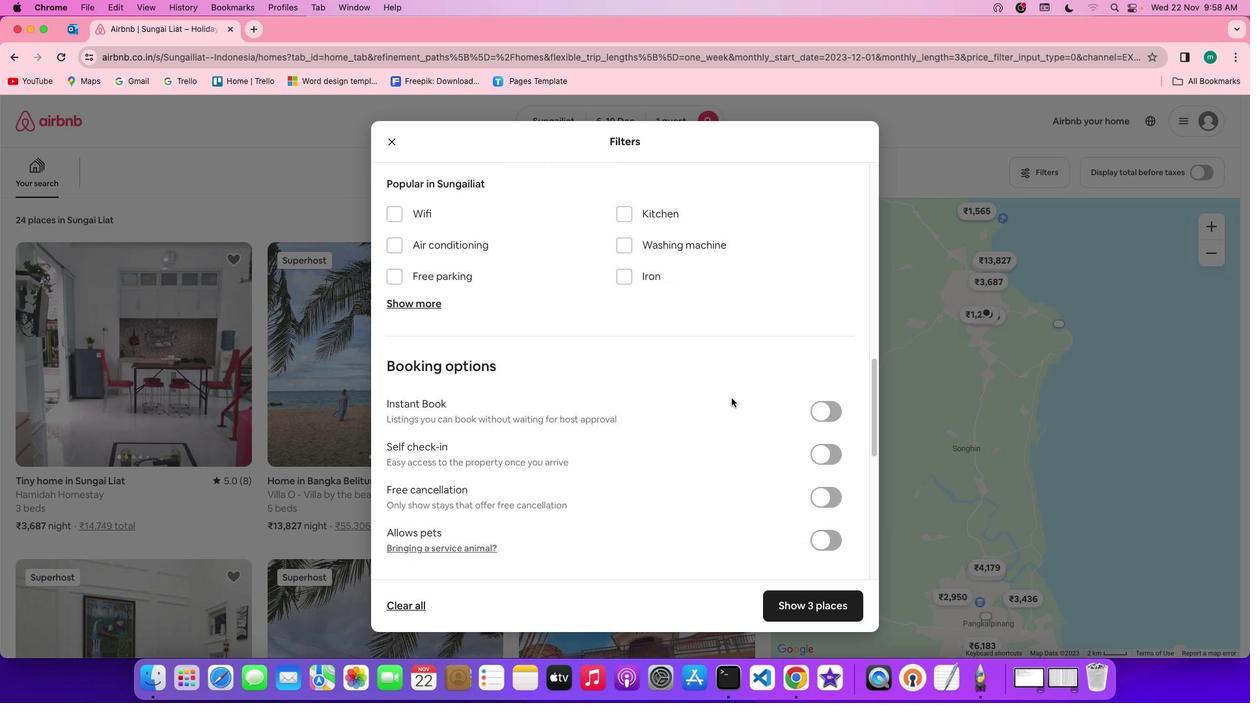 
Action: Mouse scrolled (731, 398) with delta (0, 0)
Screenshot: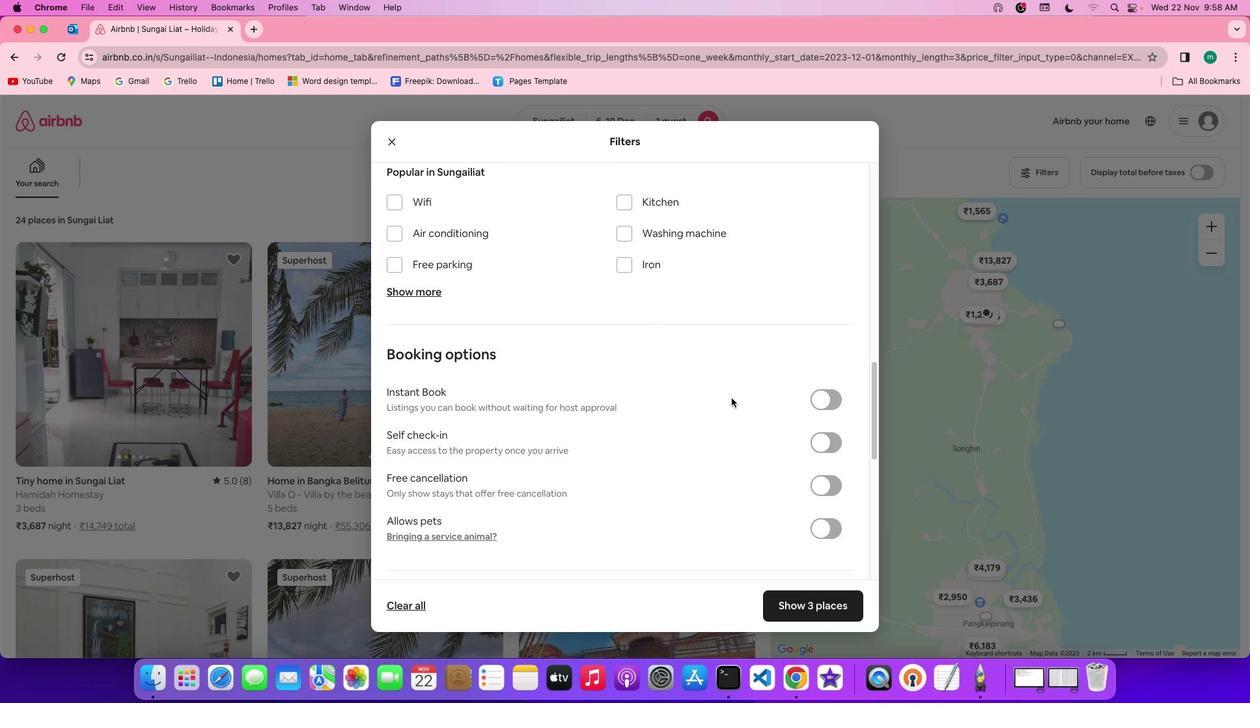 
Action: Mouse scrolled (731, 398) with delta (0, -1)
Screenshot: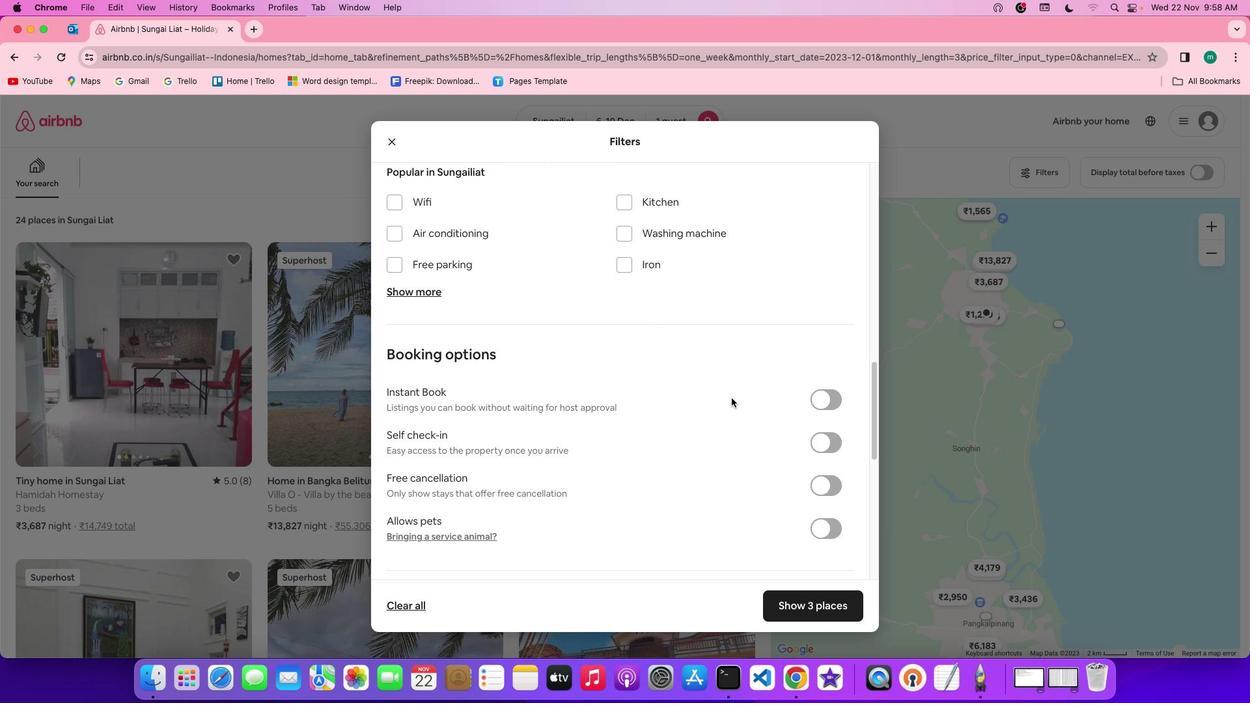 
Action: Mouse scrolled (731, 398) with delta (0, 0)
Screenshot: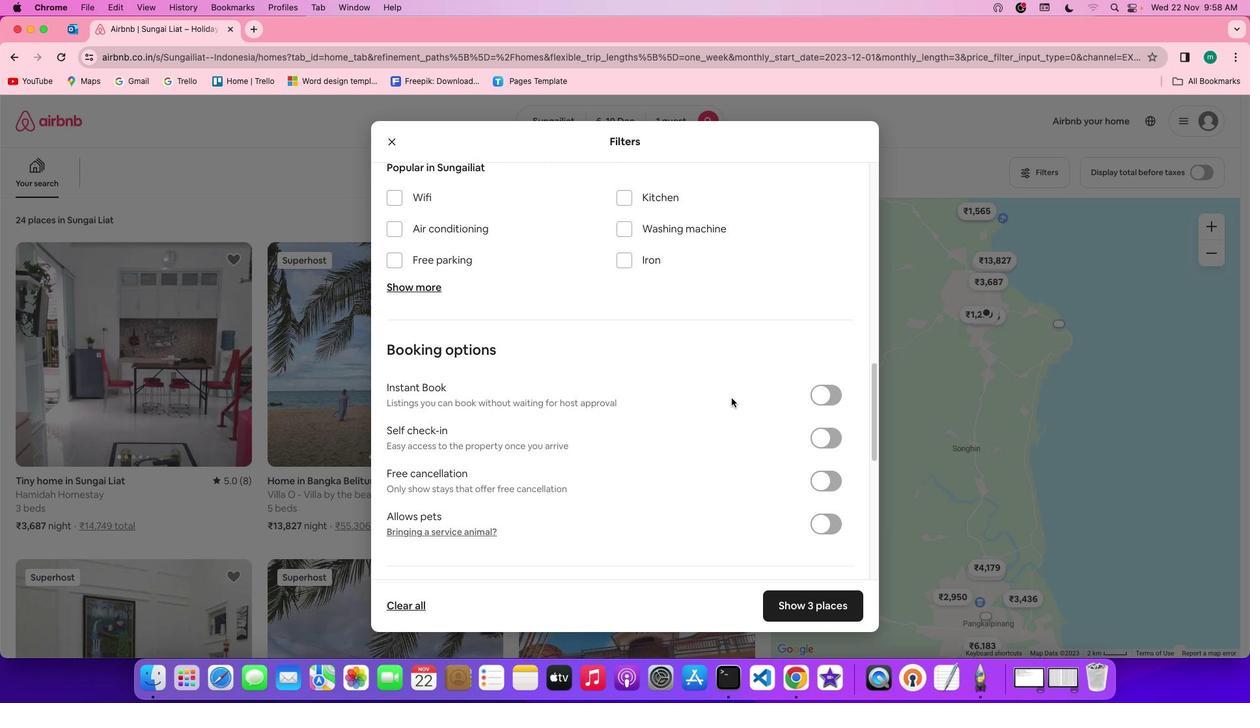 
Action: Mouse scrolled (731, 398) with delta (0, 0)
Screenshot: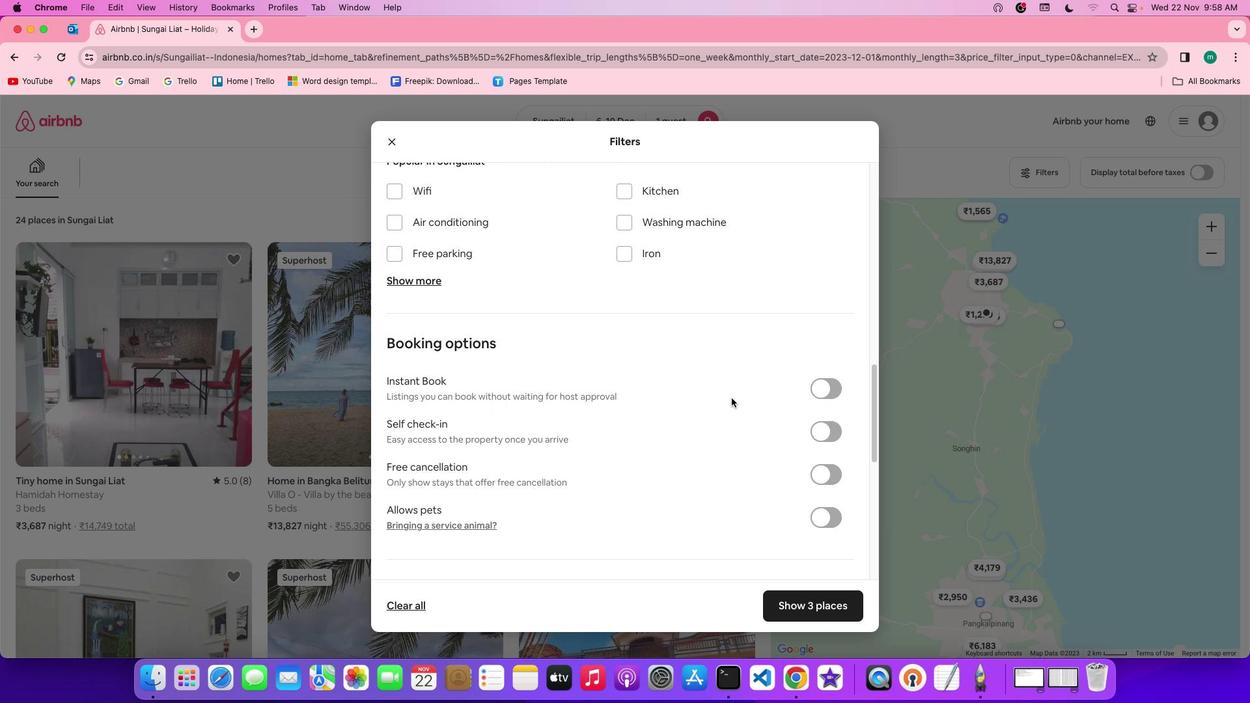 
Action: Mouse scrolled (731, 398) with delta (0, 0)
Screenshot: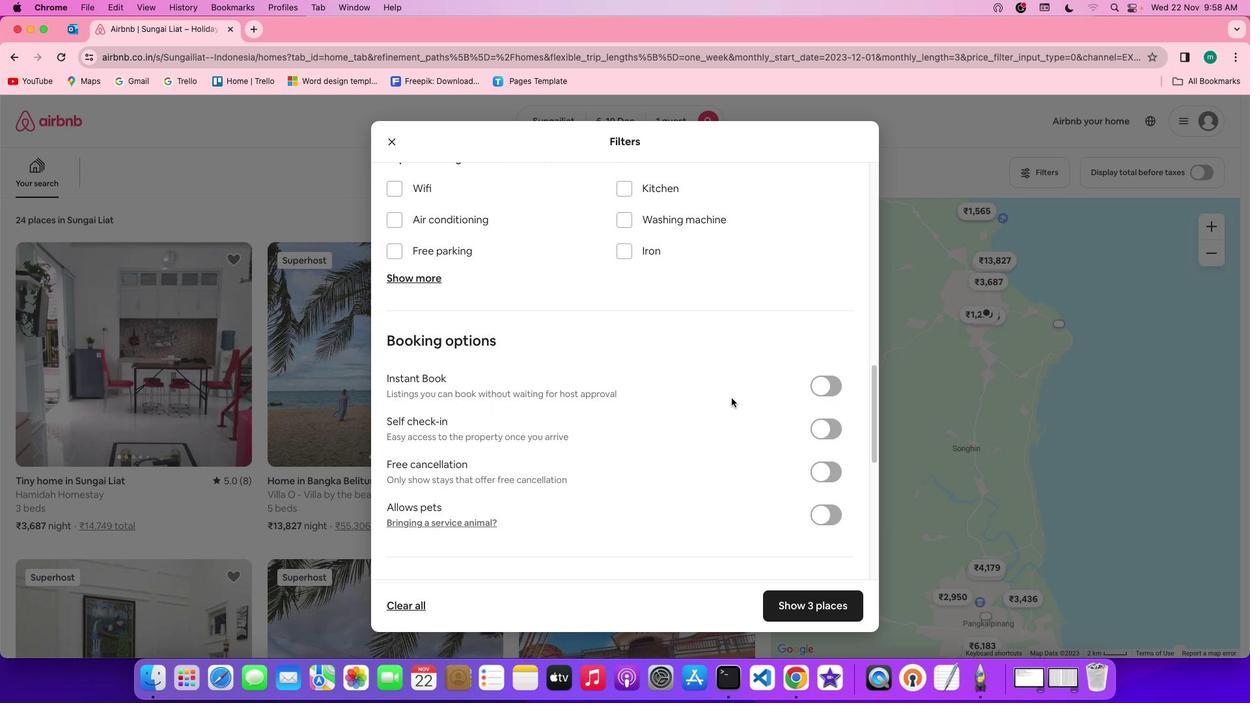 
Action: Mouse scrolled (731, 398) with delta (0, 0)
Screenshot: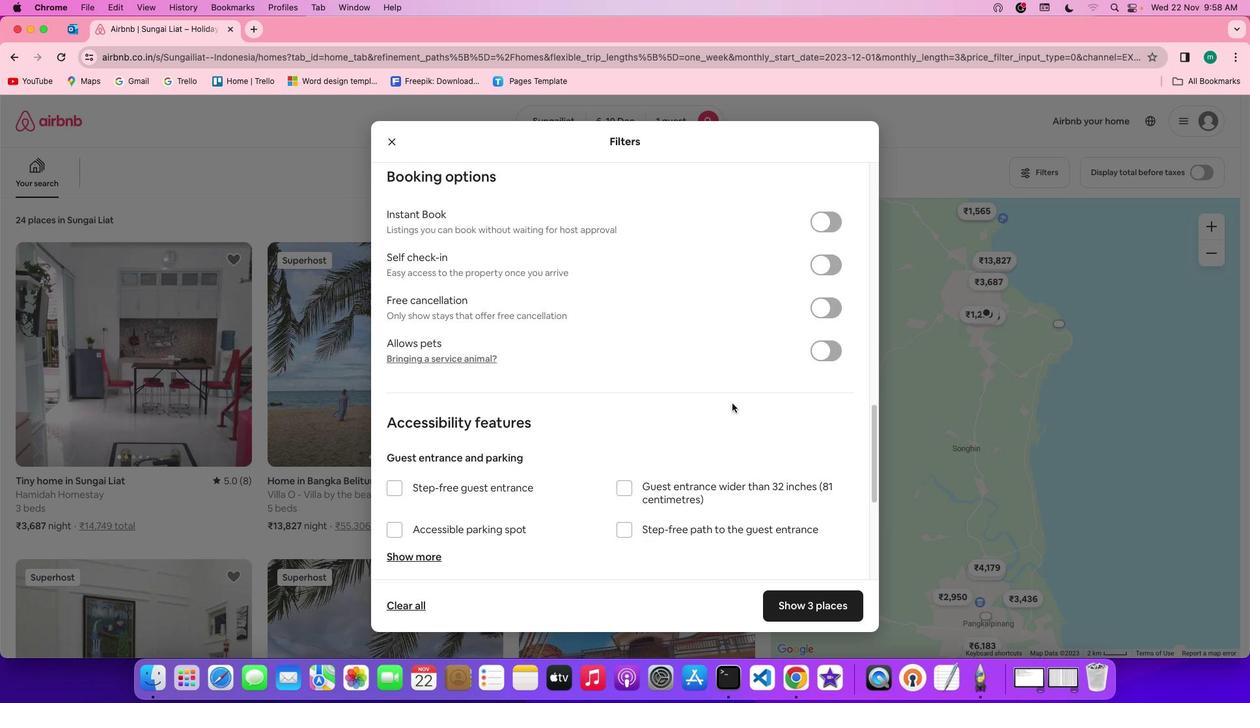 
Action: Mouse scrolled (731, 398) with delta (0, 0)
Screenshot: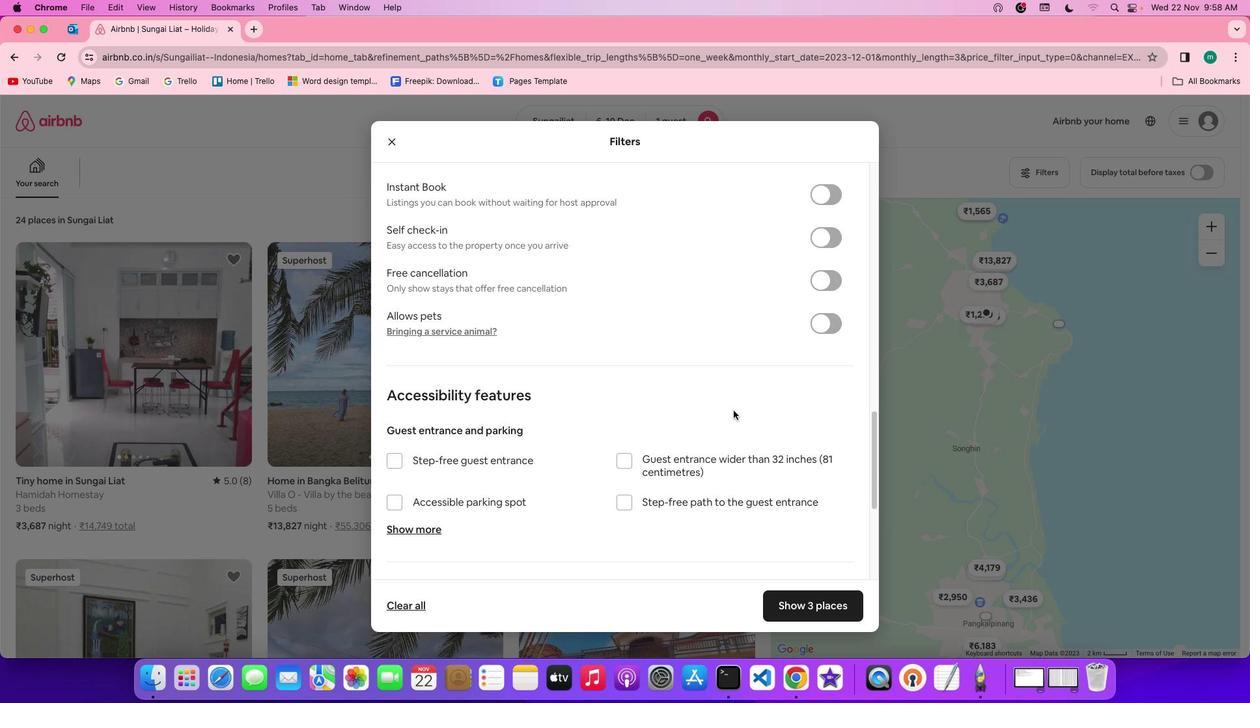 
Action: Mouse scrolled (731, 398) with delta (0, -1)
Screenshot: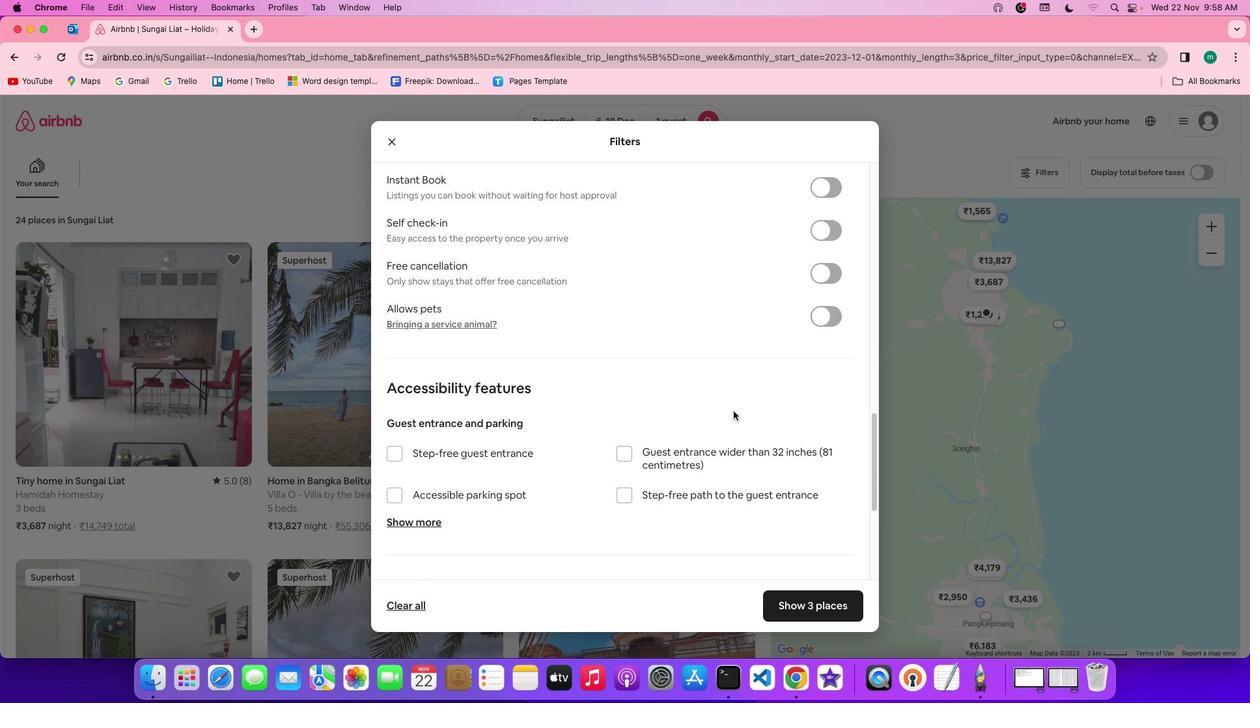 
Action: Mouse scrolled (731, 398) with delta (0, -1)
Screenshot: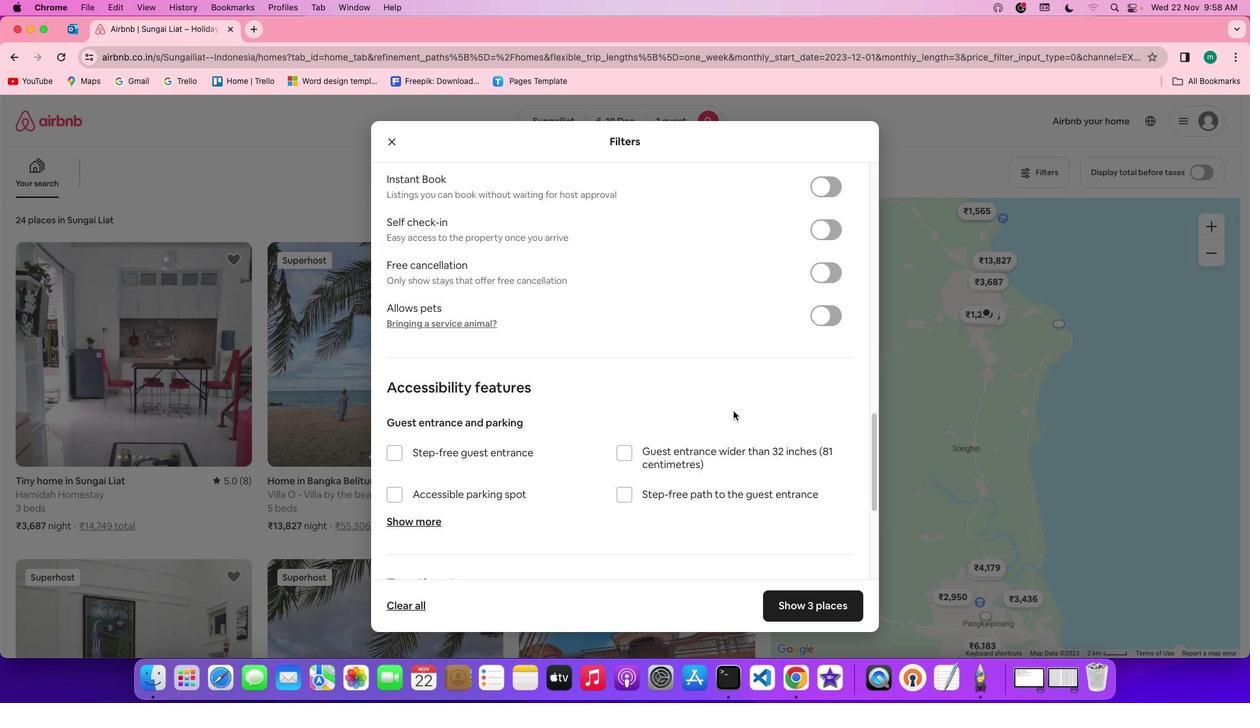 
Action: Mouse moved to (733, 410)
Screenshot: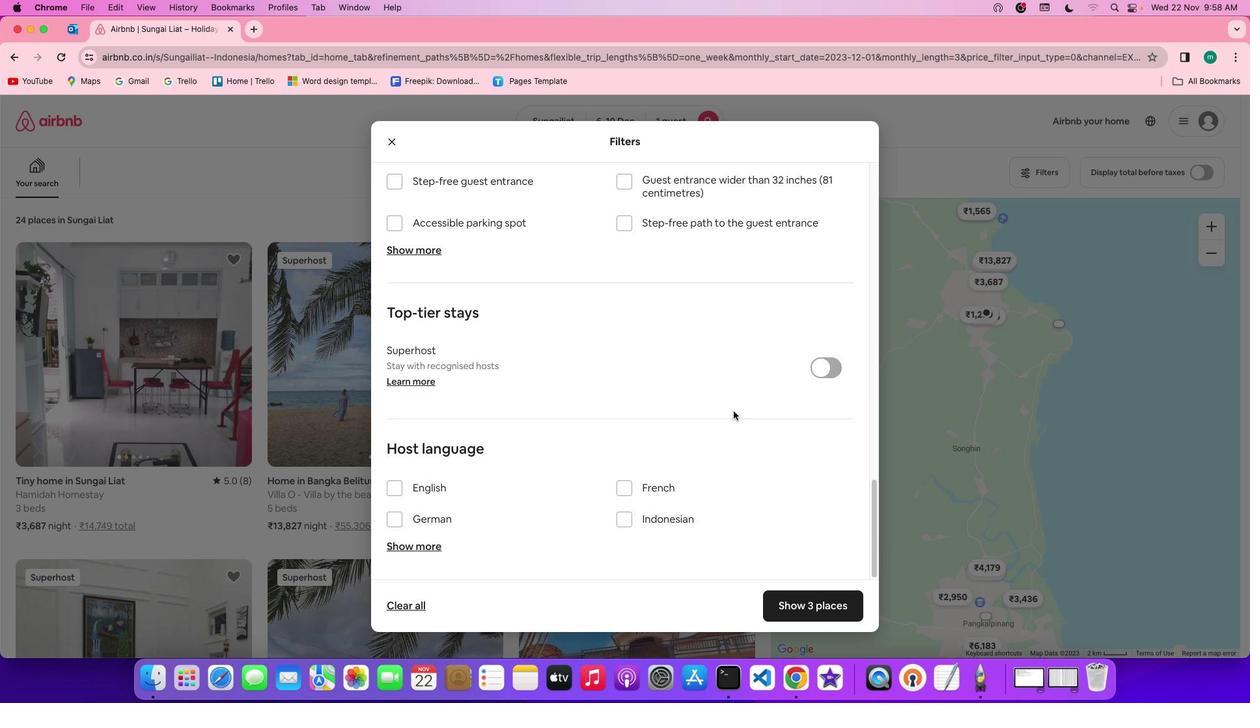 
Action: Mouse scrolled (733, 410) with delta (0, 0)
Screenshot: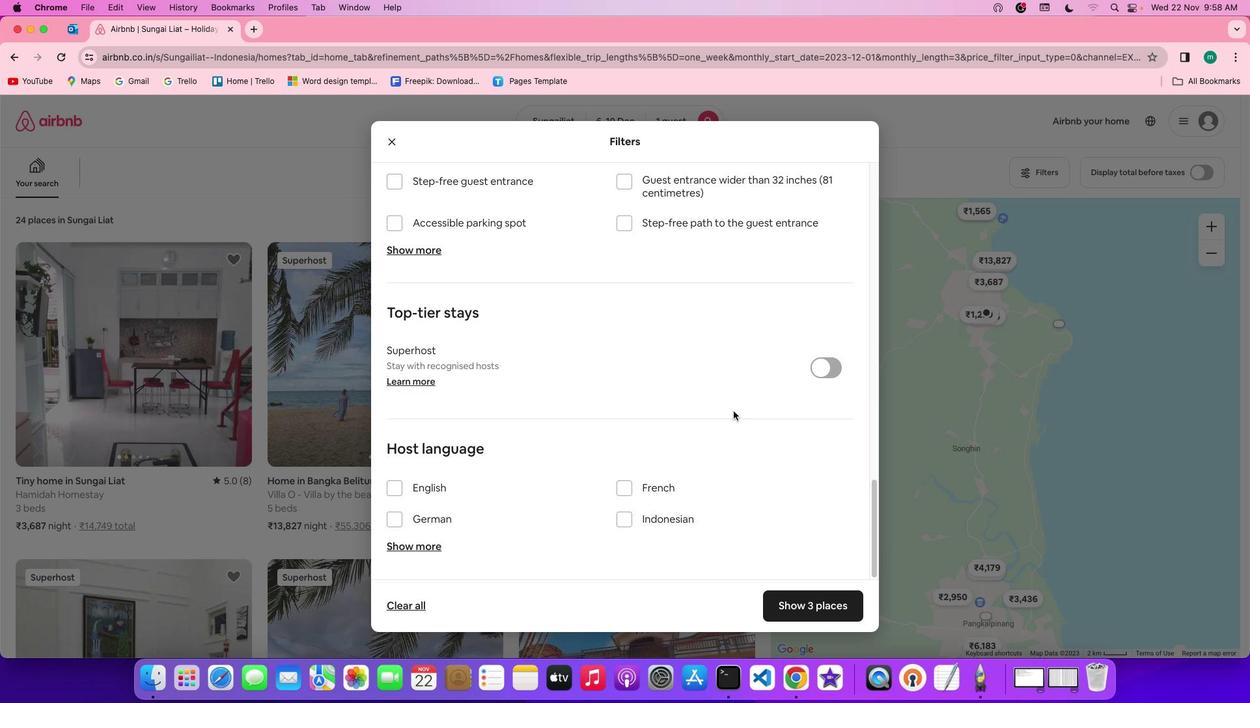 
Action: Mouse scrolled (733, 410) with delta (0, 0)
Screenshot: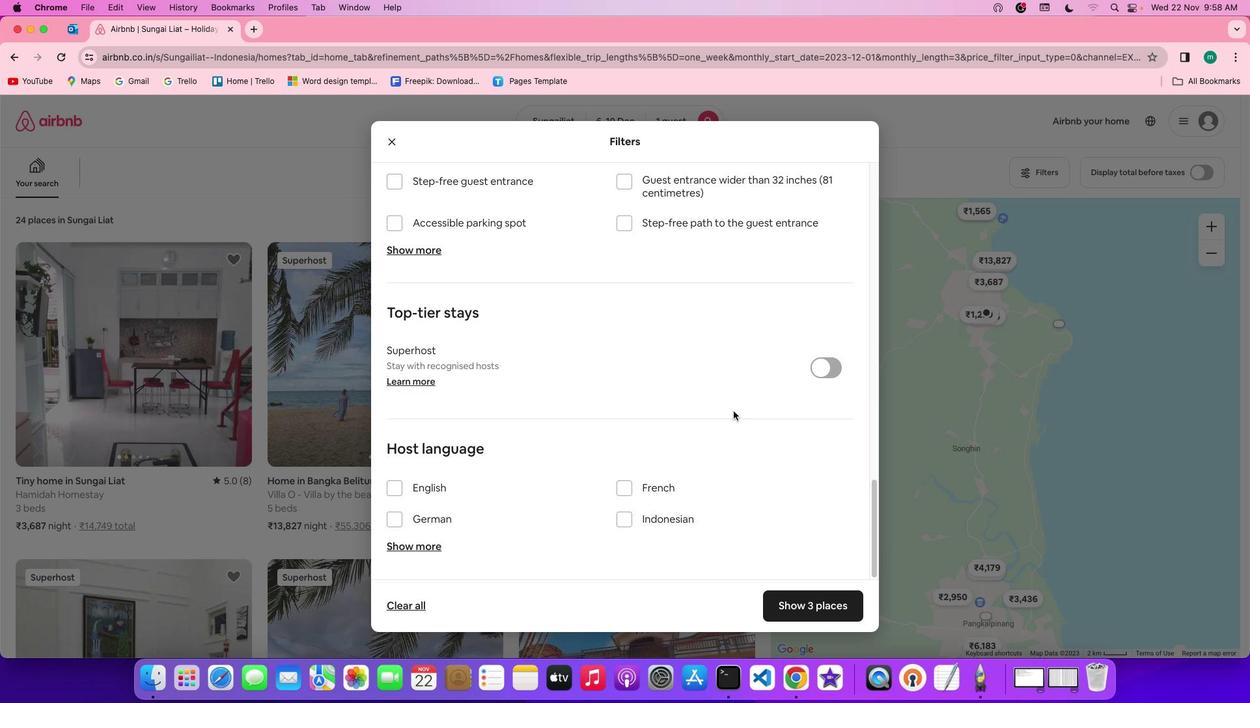 
Action: Mouse scrolled (733, 410) with delta (0, -1)
Screenshot: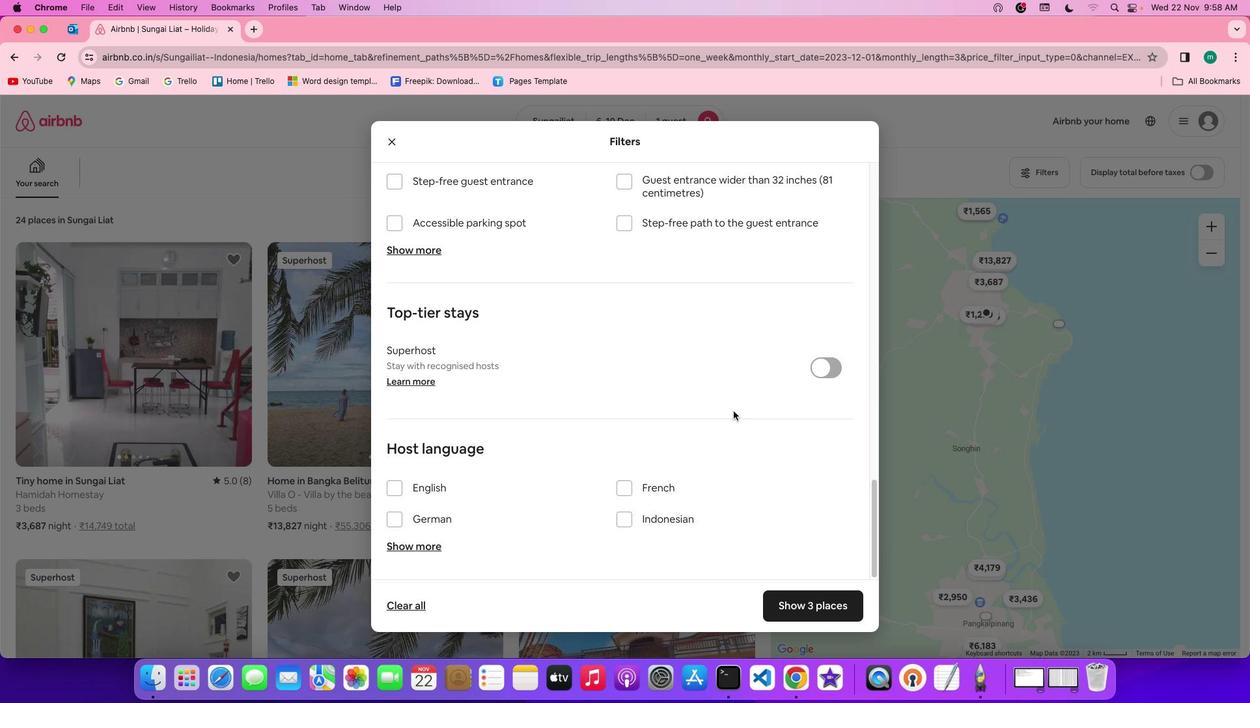 
Action: Mouse scrolled (733, 410) with delta (0, -3)
Screenshot: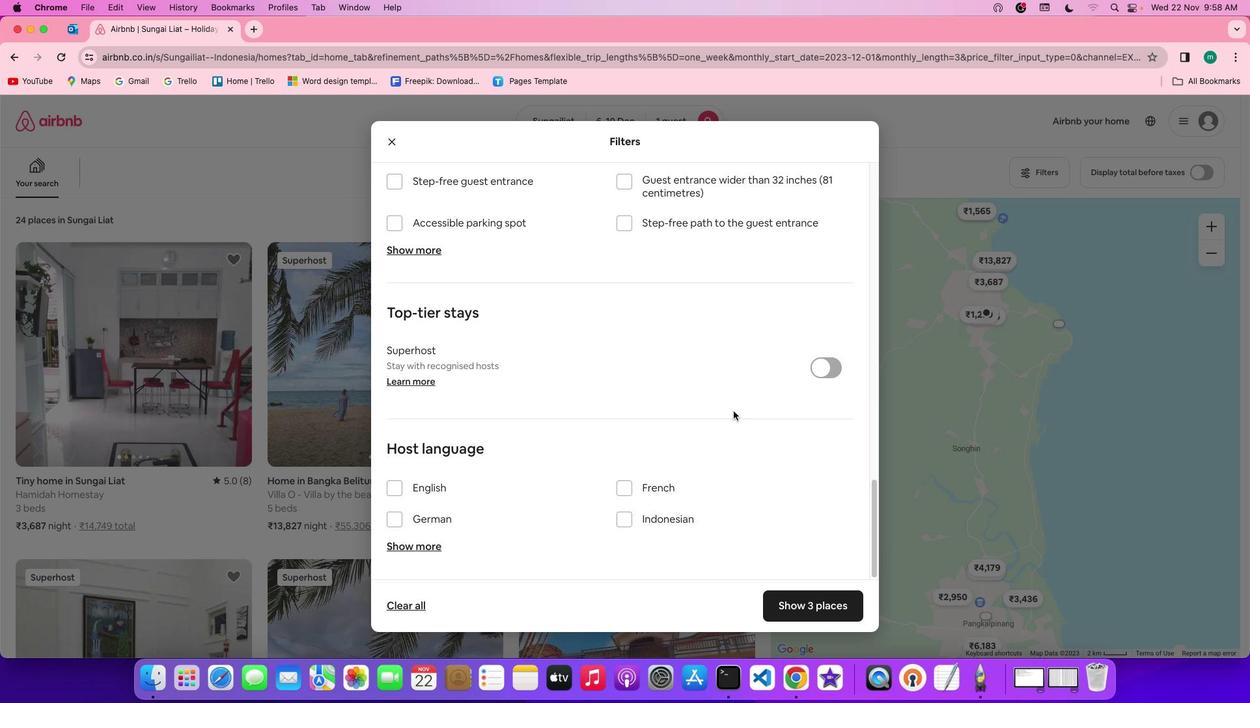 
Action: Mouse scrolled (733, 410) with delta (0, -3)
Screenshot: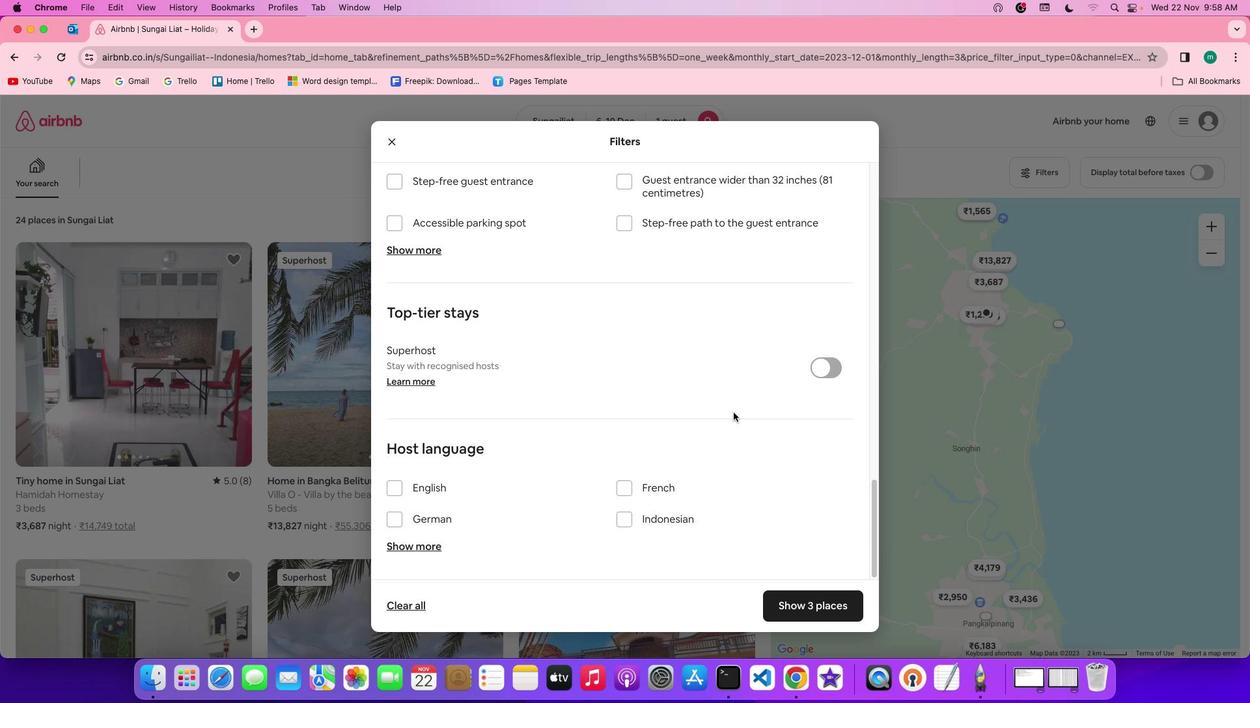 
Action: Mouse scrolled (733, 410) with delta (0, -4)
Screenshot: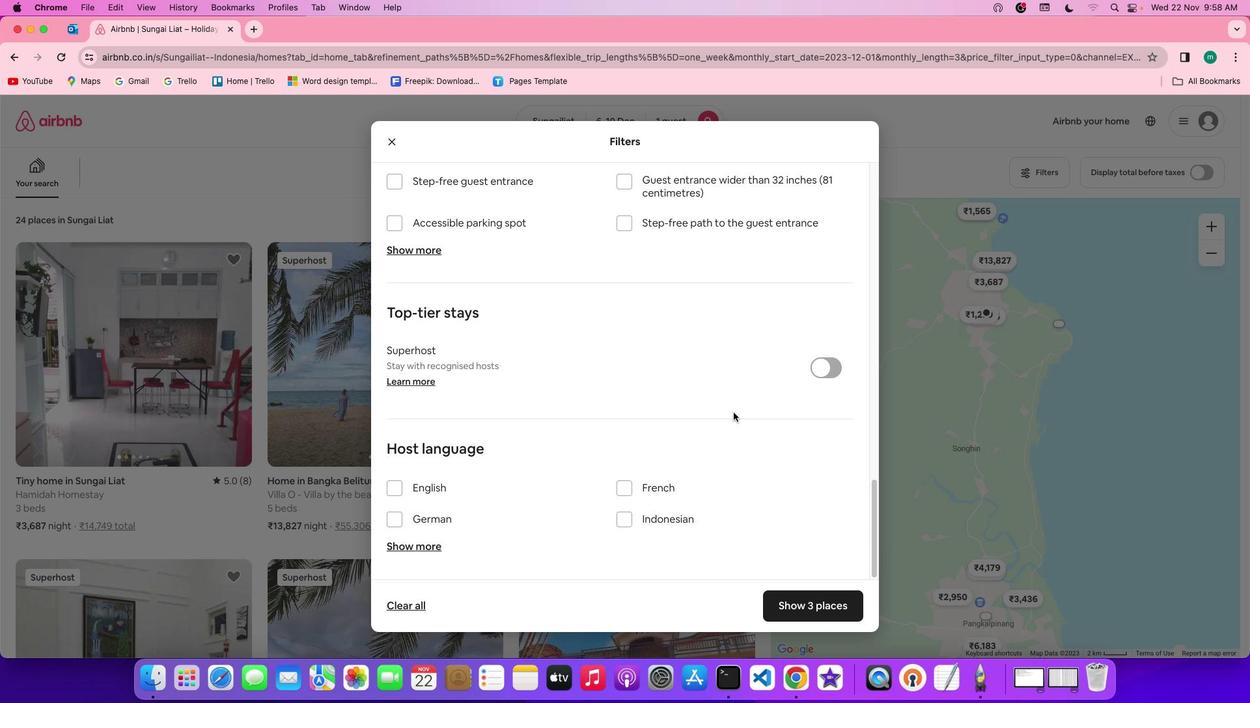 
Action: Mouse scrolled (733, 410) with delta (0, -4)
Screenshot: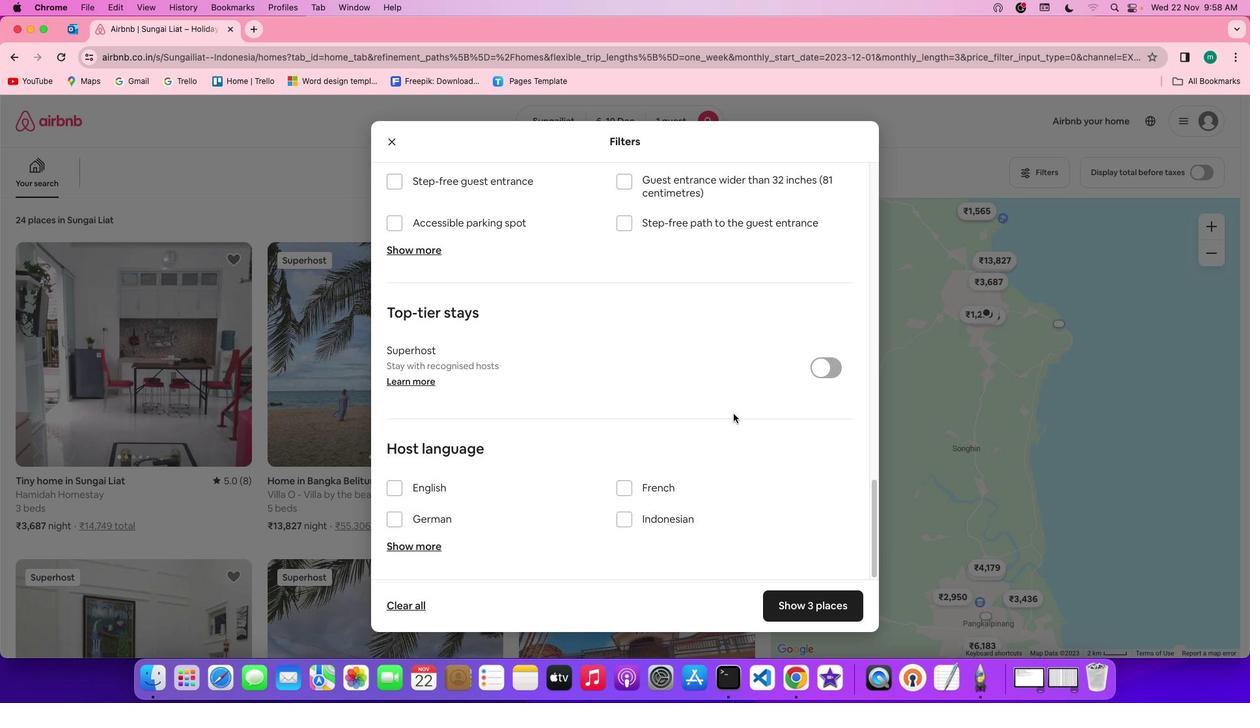
Action: Mouse moved to (733, 413)
Screenshot: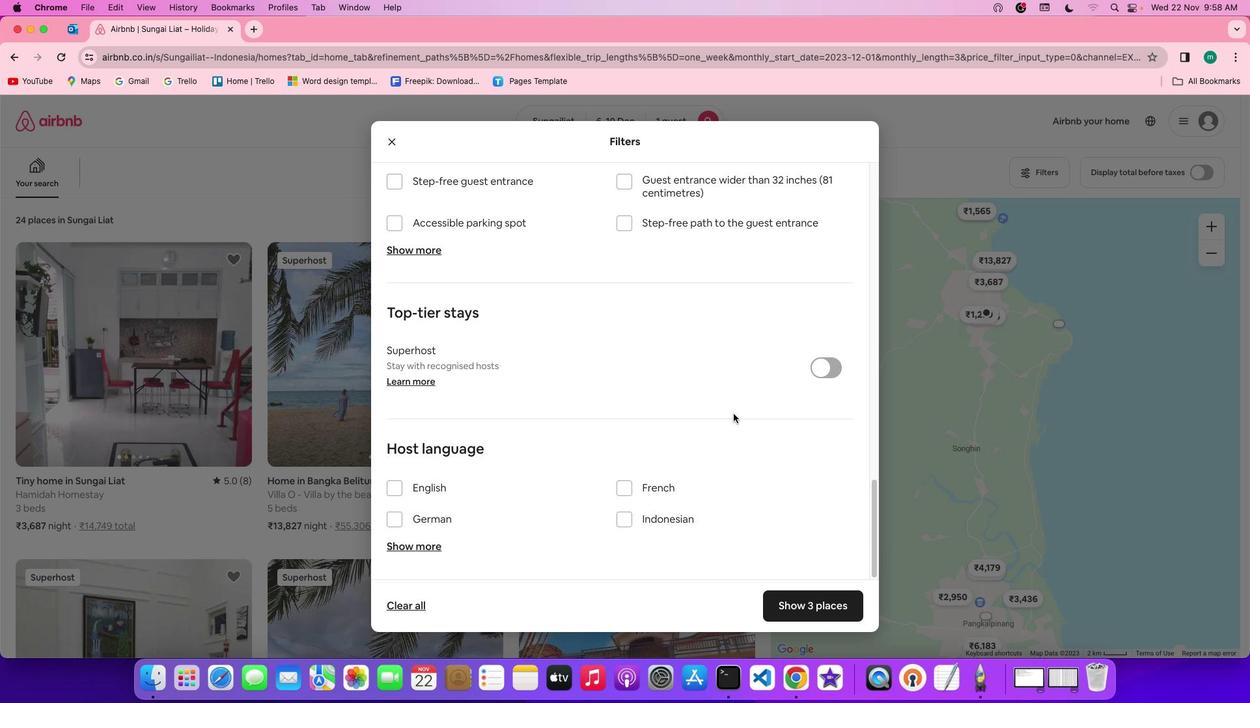 
Action: Mouse scrolled (733, 413) with delta (0, 0)
Screenshot: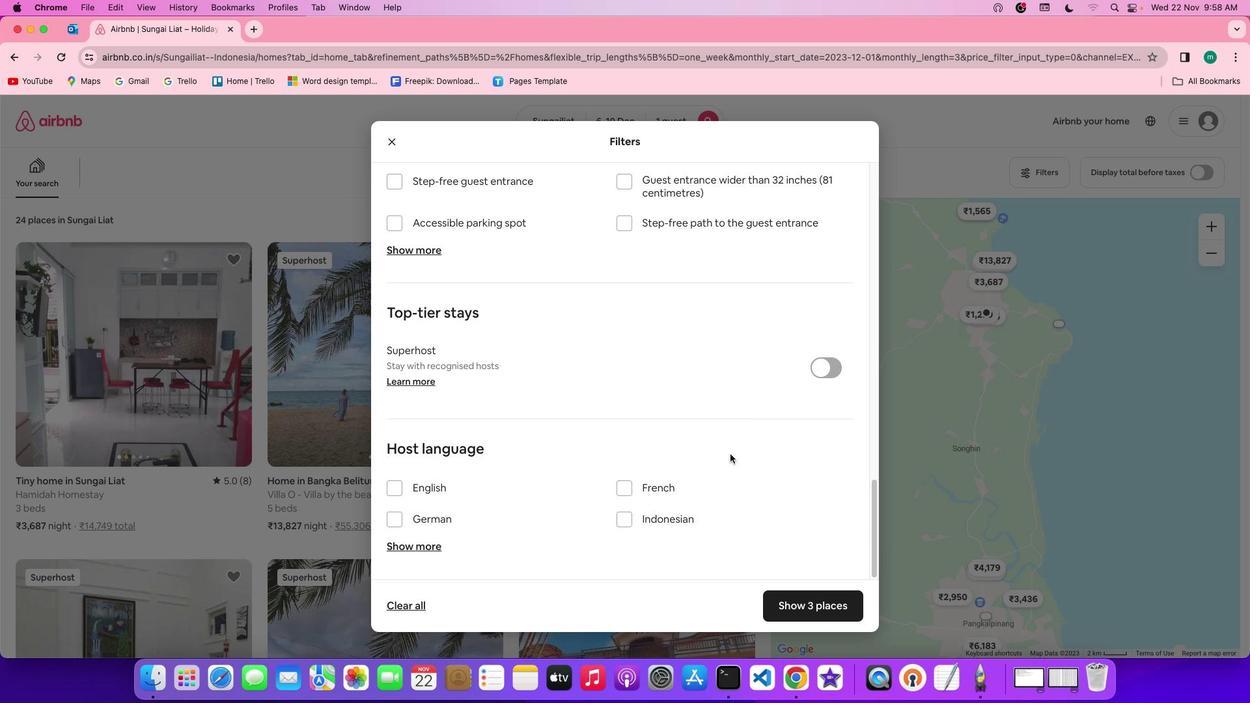 
Action: Mouse scrolled (733, 413) with delta (0, 0)
Screenshot: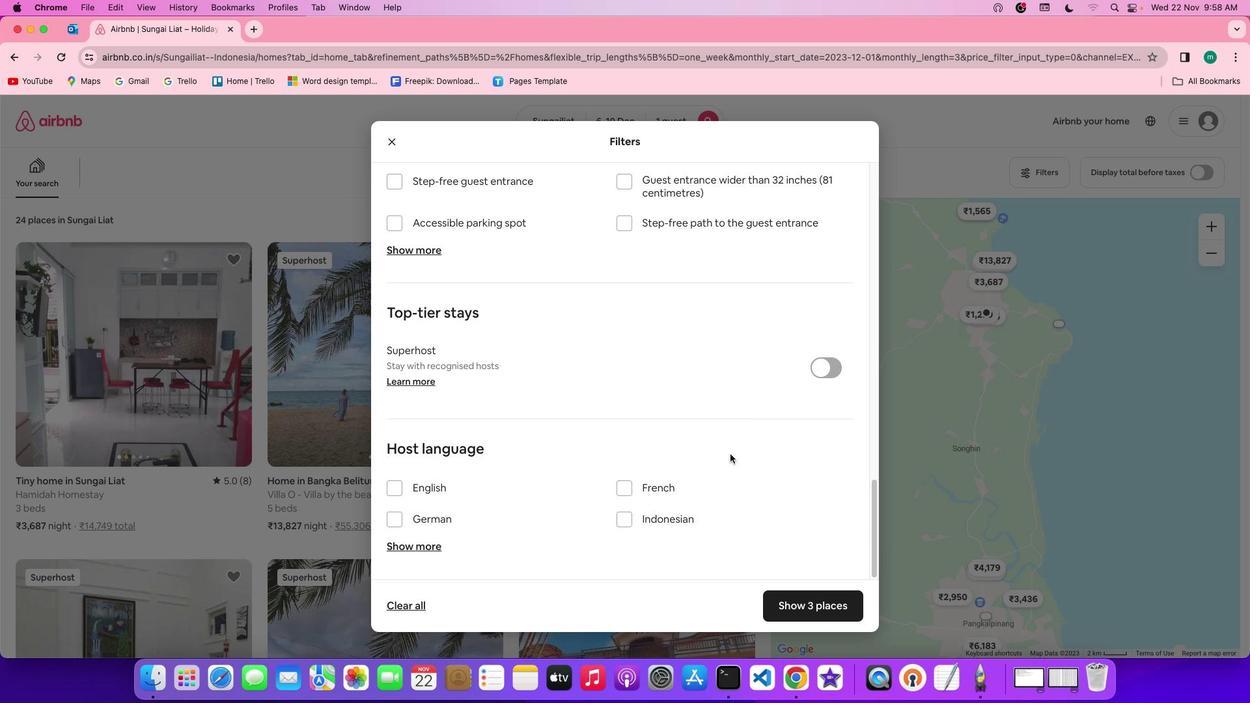 
Action: Mouse scrolled (733, 413) with delta (0, -2)
Screenshot: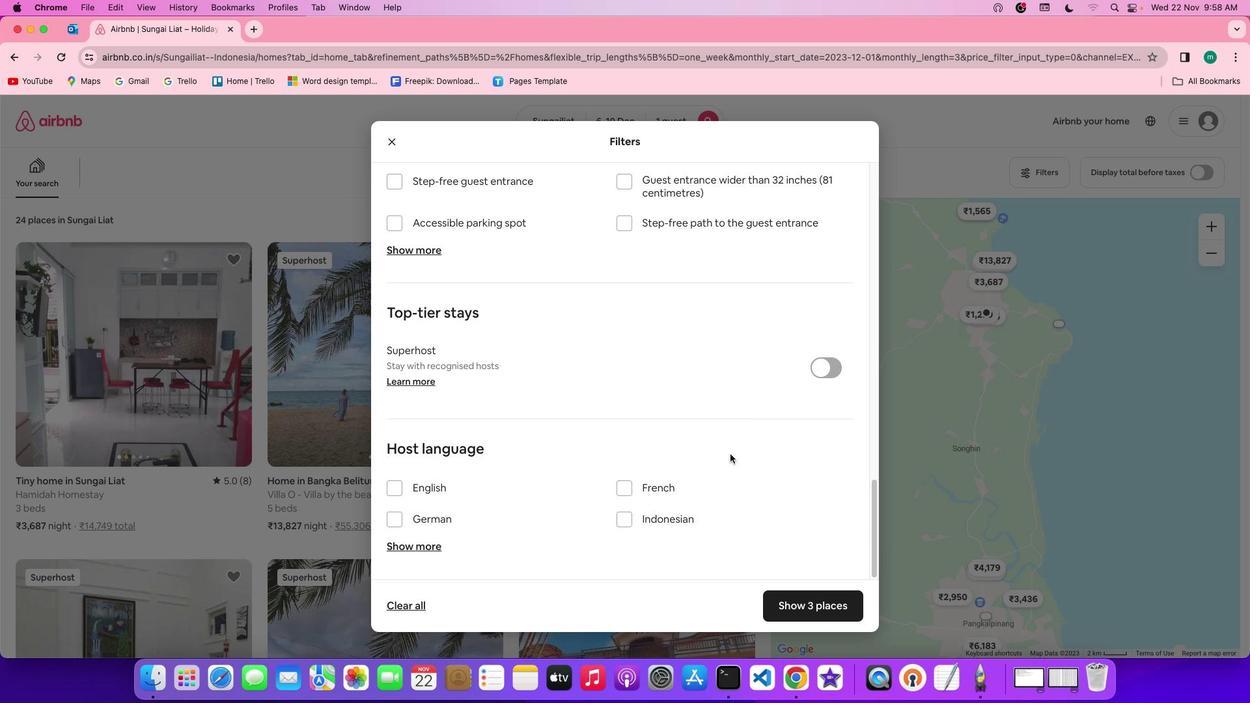 
Action: Mouse scrolled (733, 413) with delta (0, -3)
Screenshot: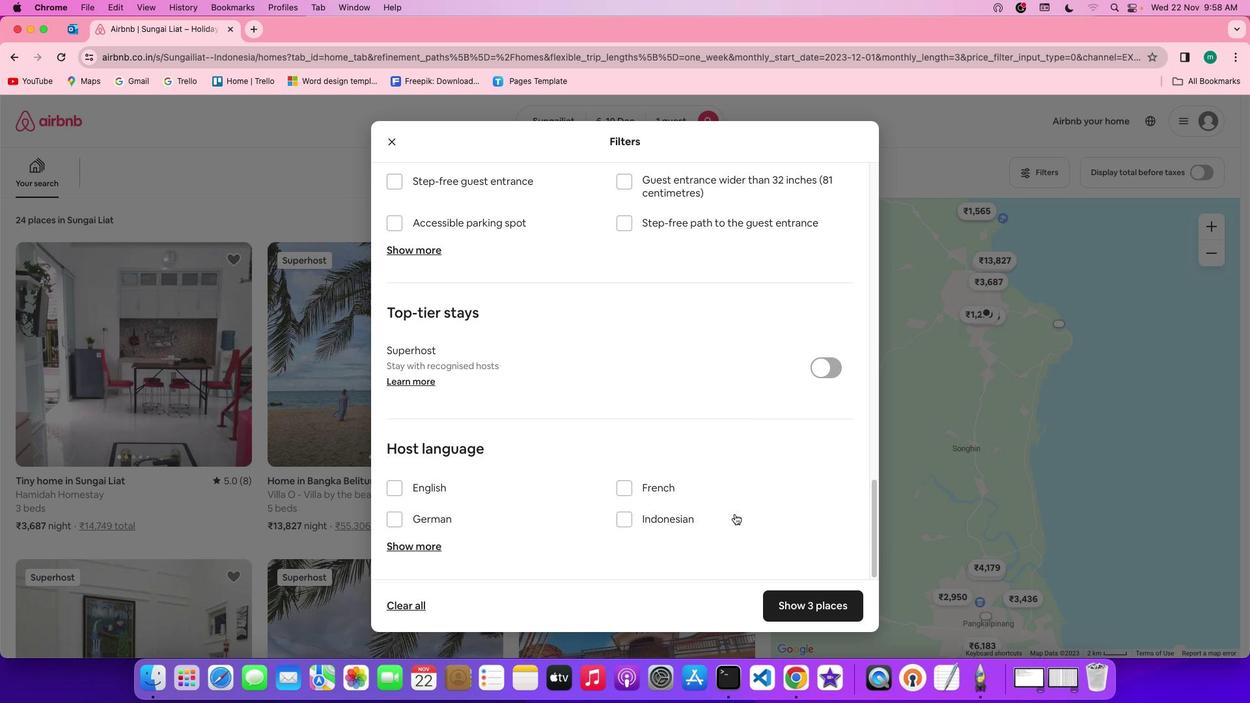 
Action: Mouse scrolled (733, 413) with delta (0, -3)
Screenshot: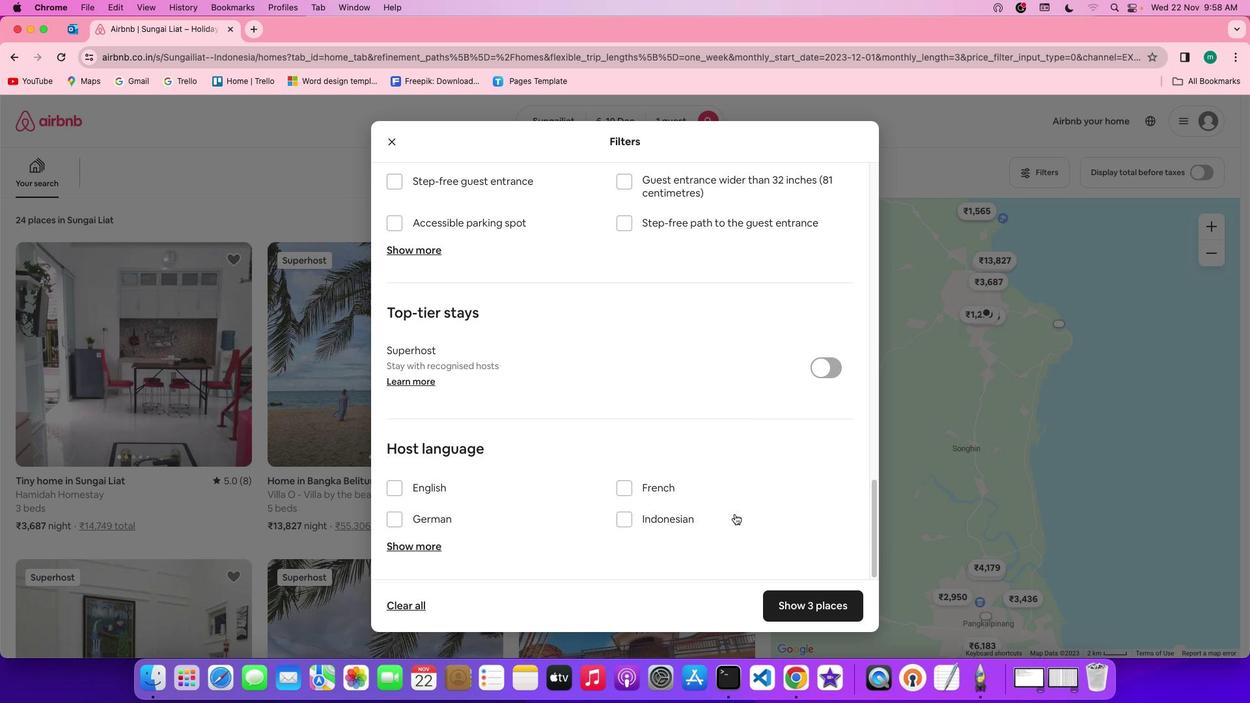 
Action: Mouse scrolled (733, 413) with delta (0, -4)
Screenshot: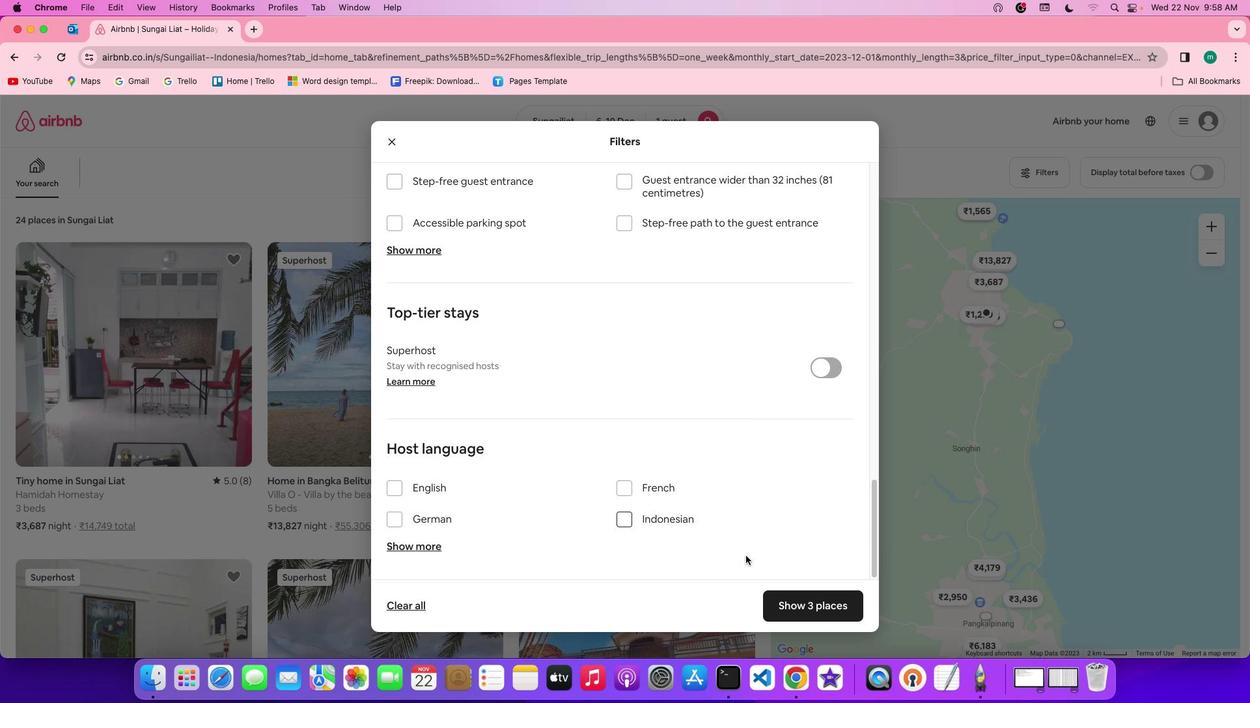 
Action: Mouse scrolled (733, 413) with delta (0, -4)
Screenshot: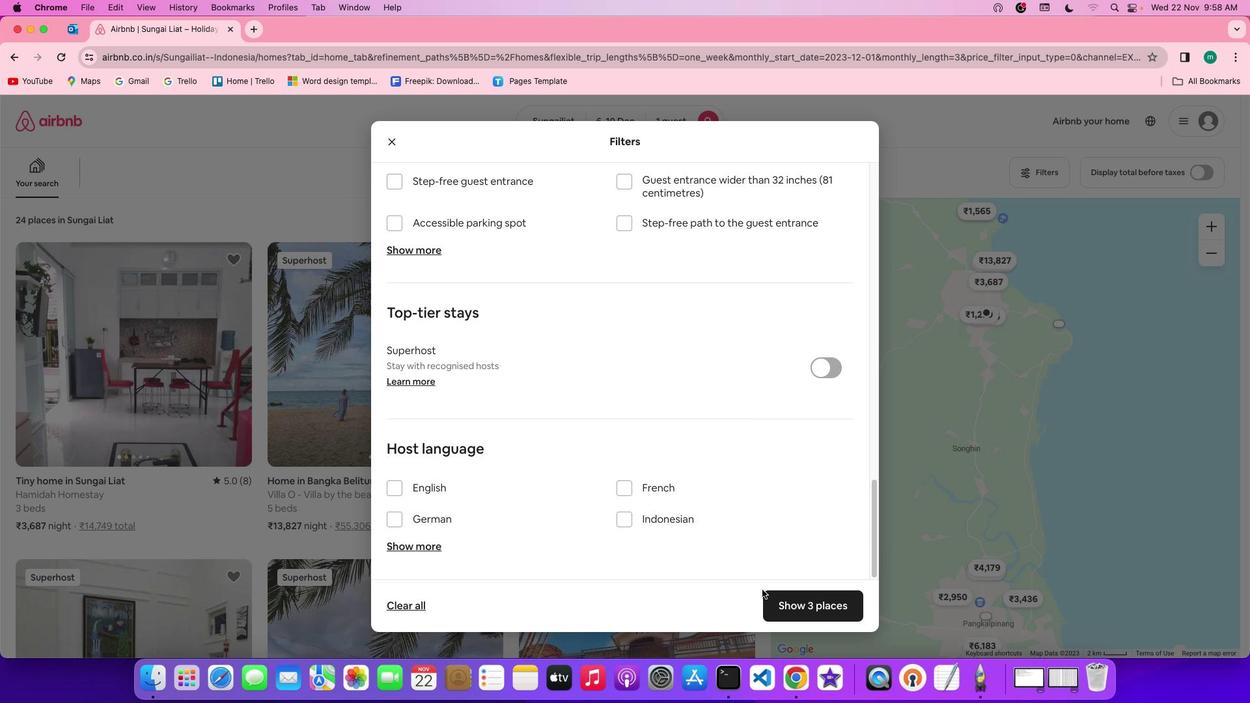
Action: Mouse moved to (791, 603)
Screenshot: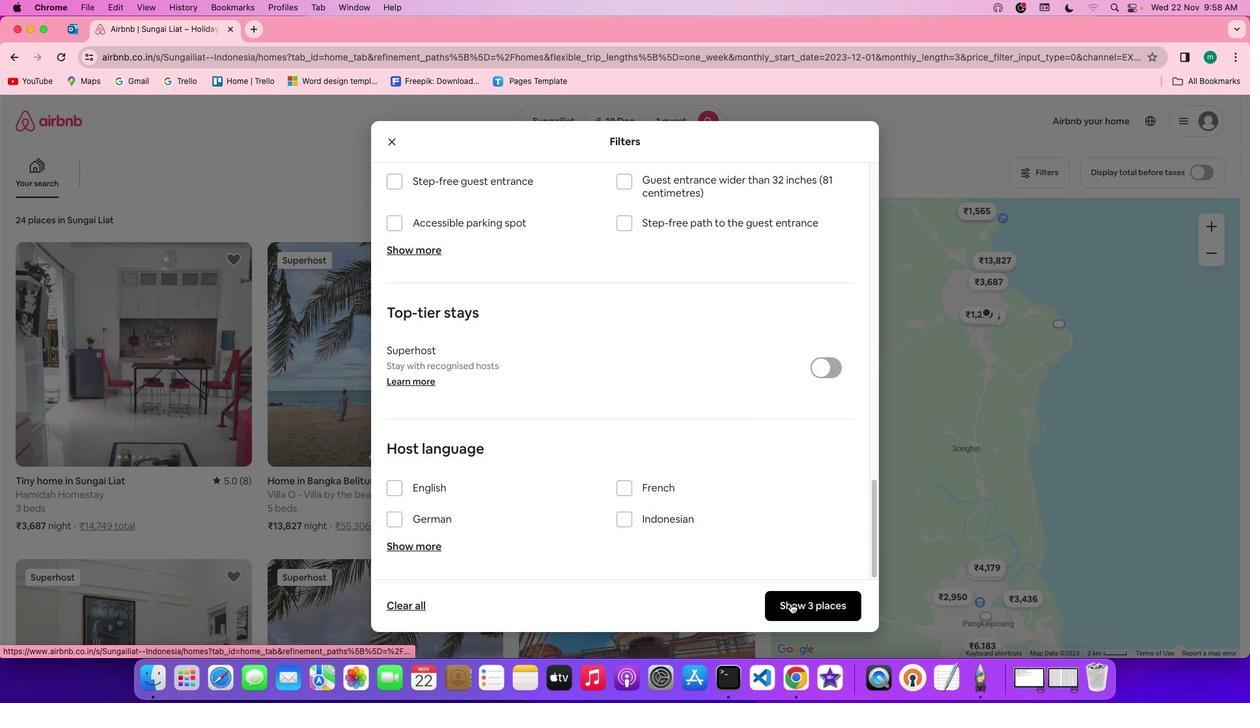 
Action: Mouse pressed left at (791, 603)
Screenshot: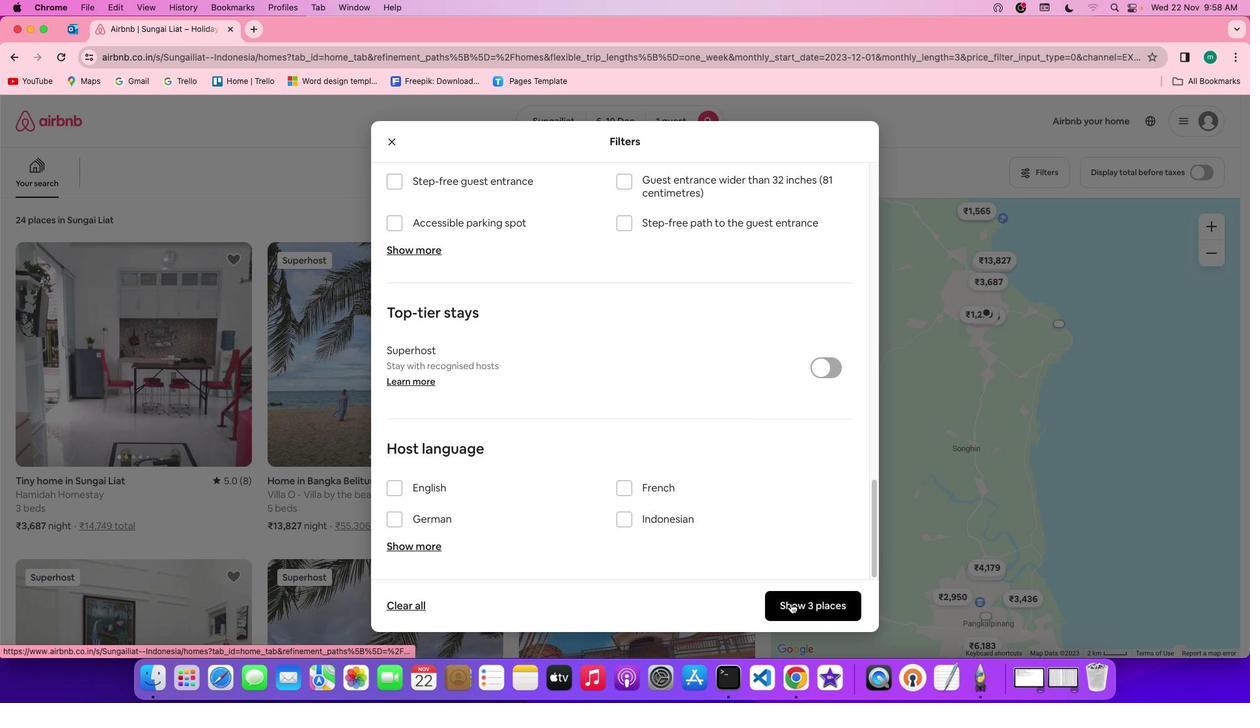 
Action: Mouse moved to (162, 382)
Screenshot: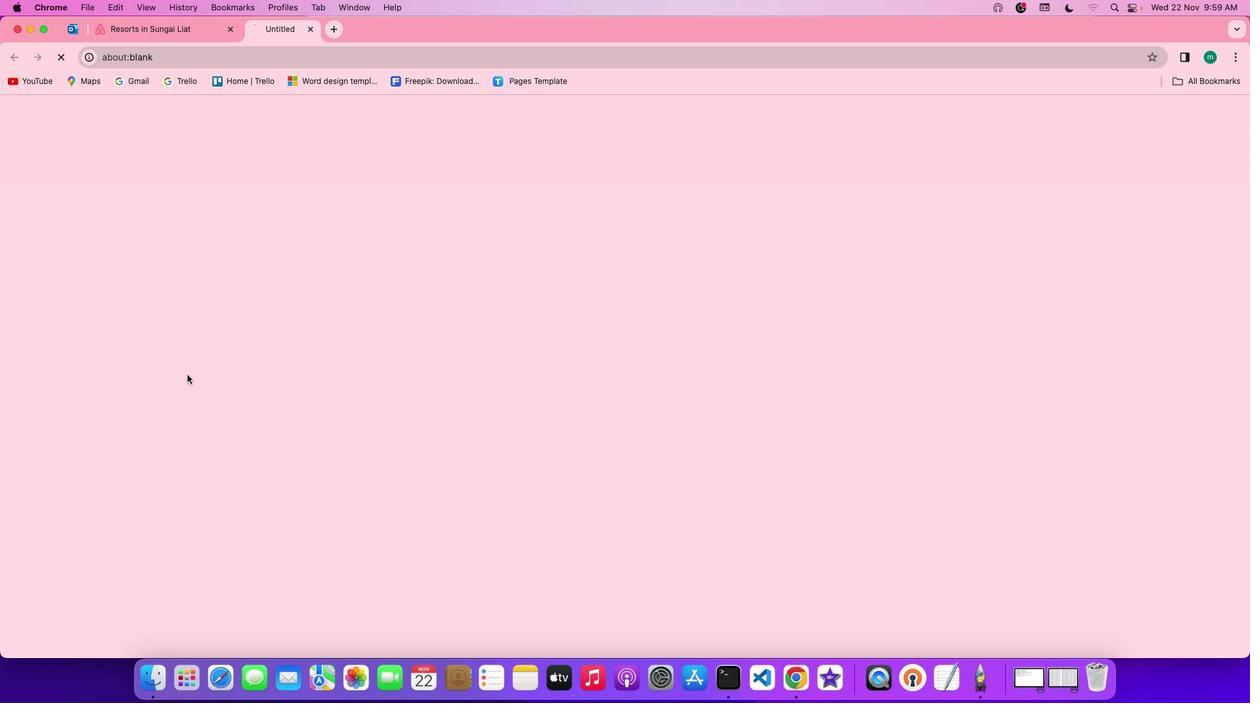 
Action: Mouse pressed left at (162, 382)
Screenshot: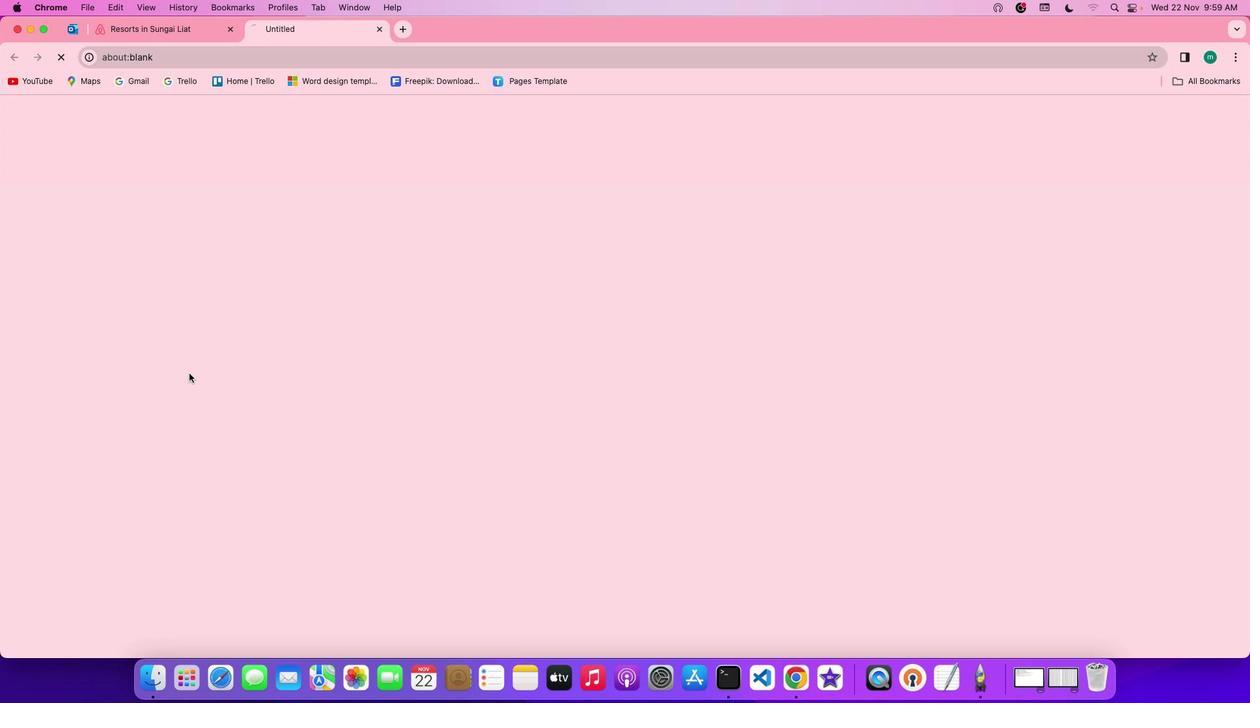 
Action: Mouse moved to (481, 462)
Screenshot: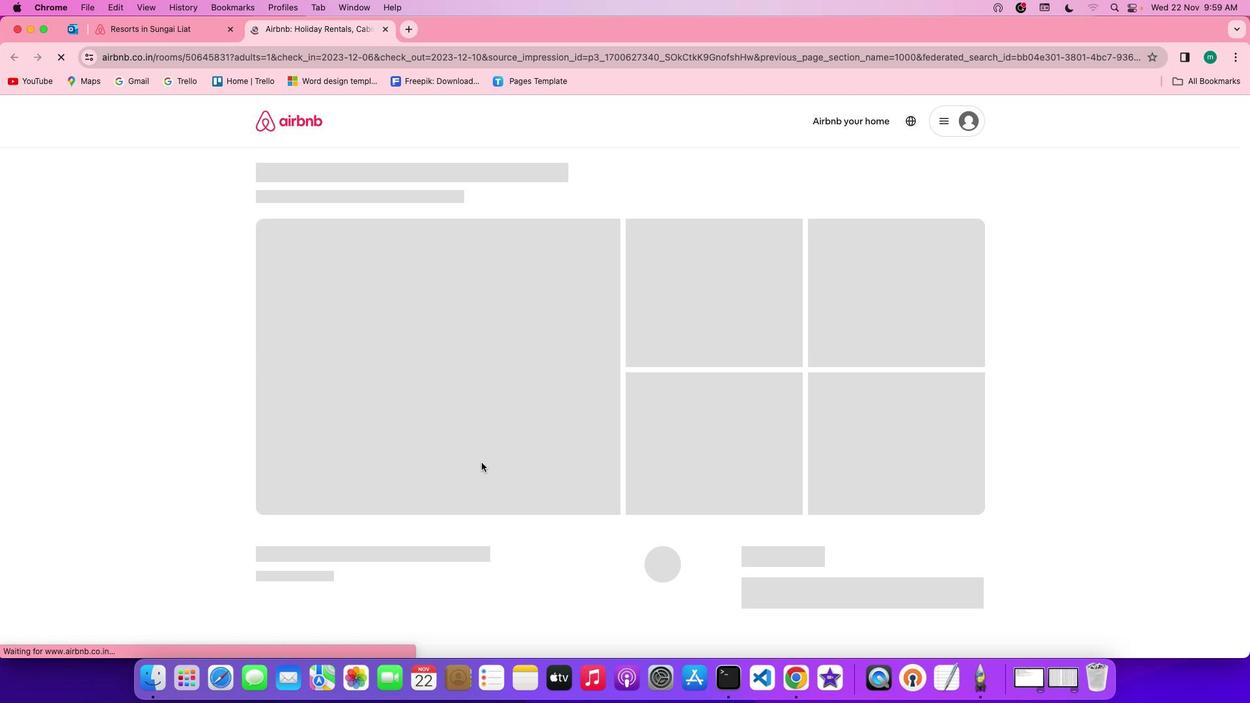 
Action: Mouse scrolled (481, 462) with delta (0, 0)
Screenshot: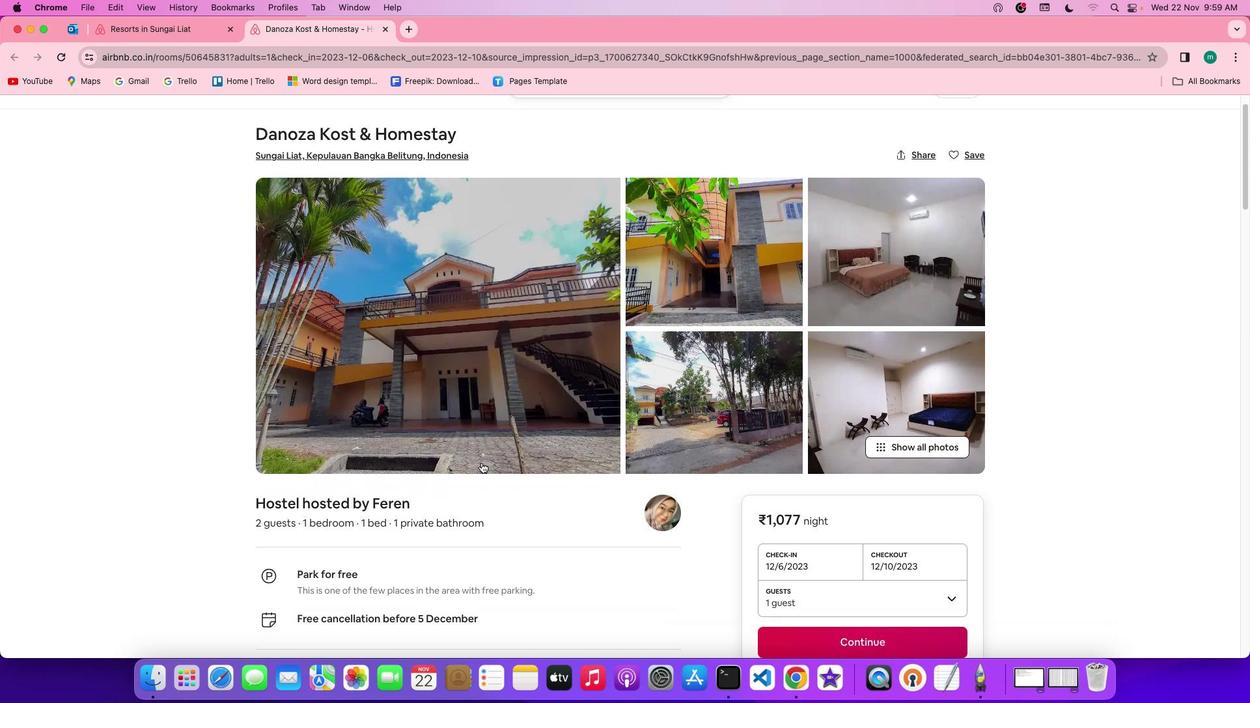 
Action: Mouse scrolled (481, 462) with delta (0, 0)
Screenshot: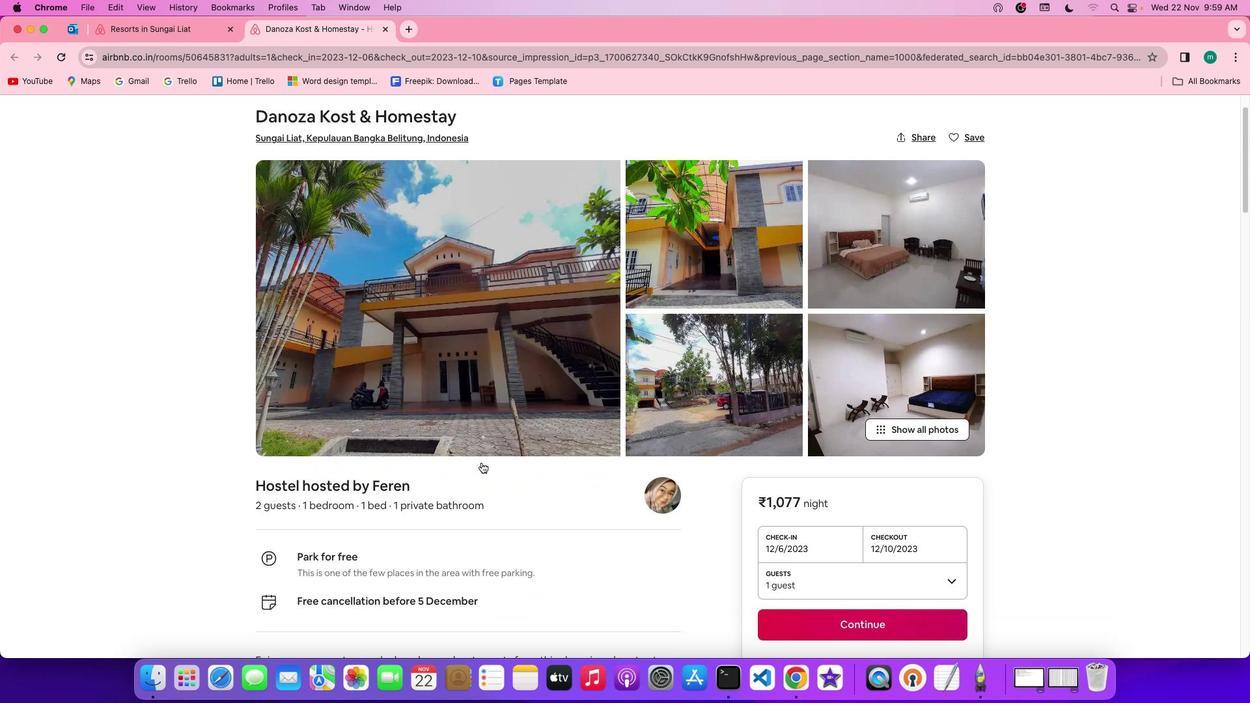 
Action: Mouse scrolled (481, 462) with delta (0, 0)
Screenshot: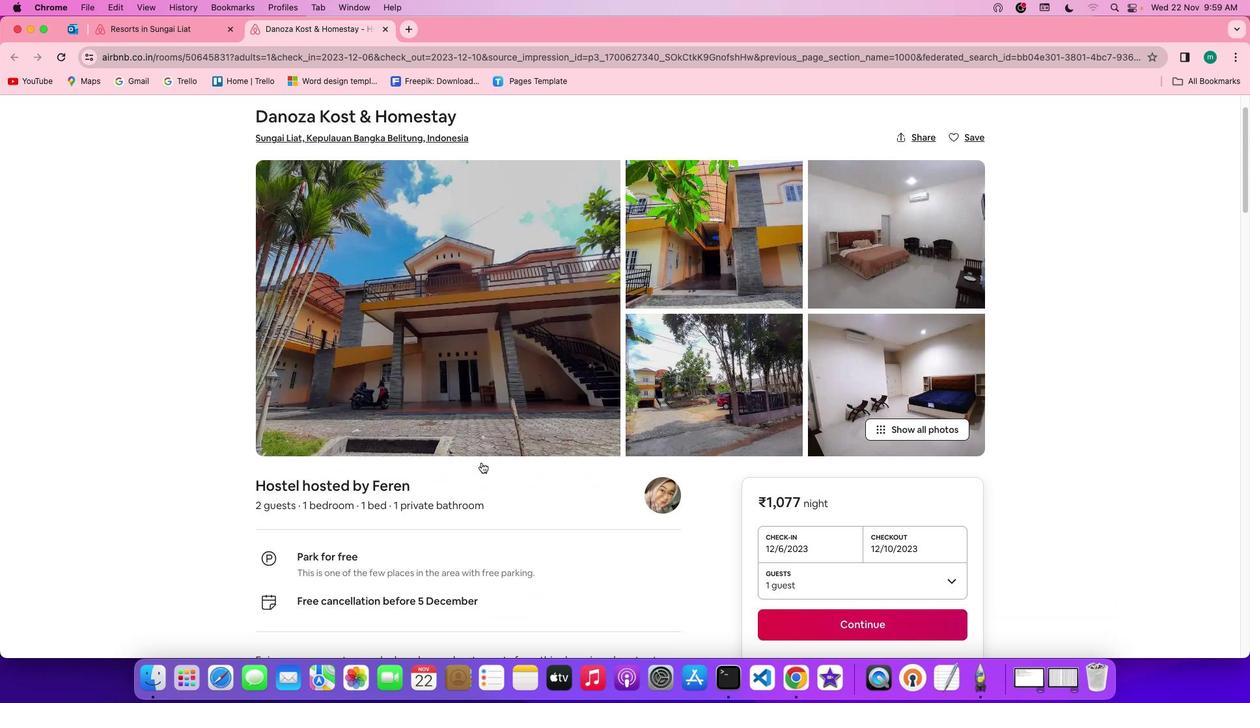 
Action: Mouse moved to (918, 423)
Screenshot: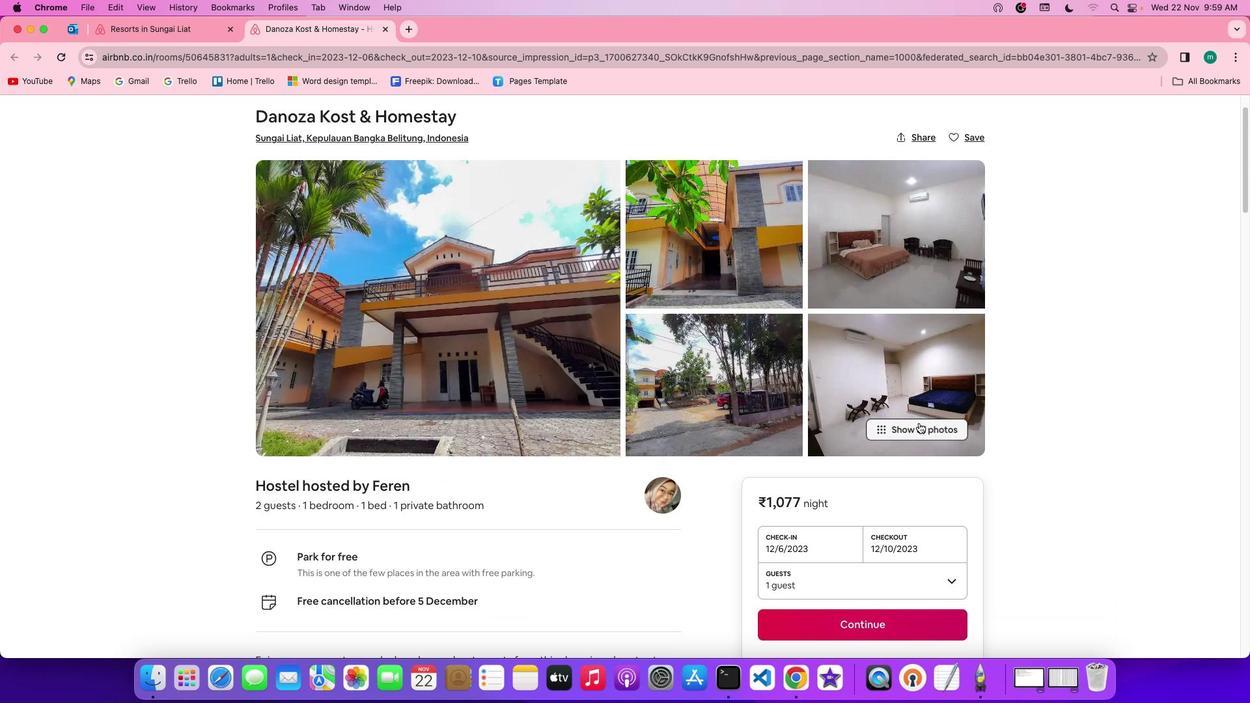 
Action: Mouse pressed left at (918, 423)
Screenshot: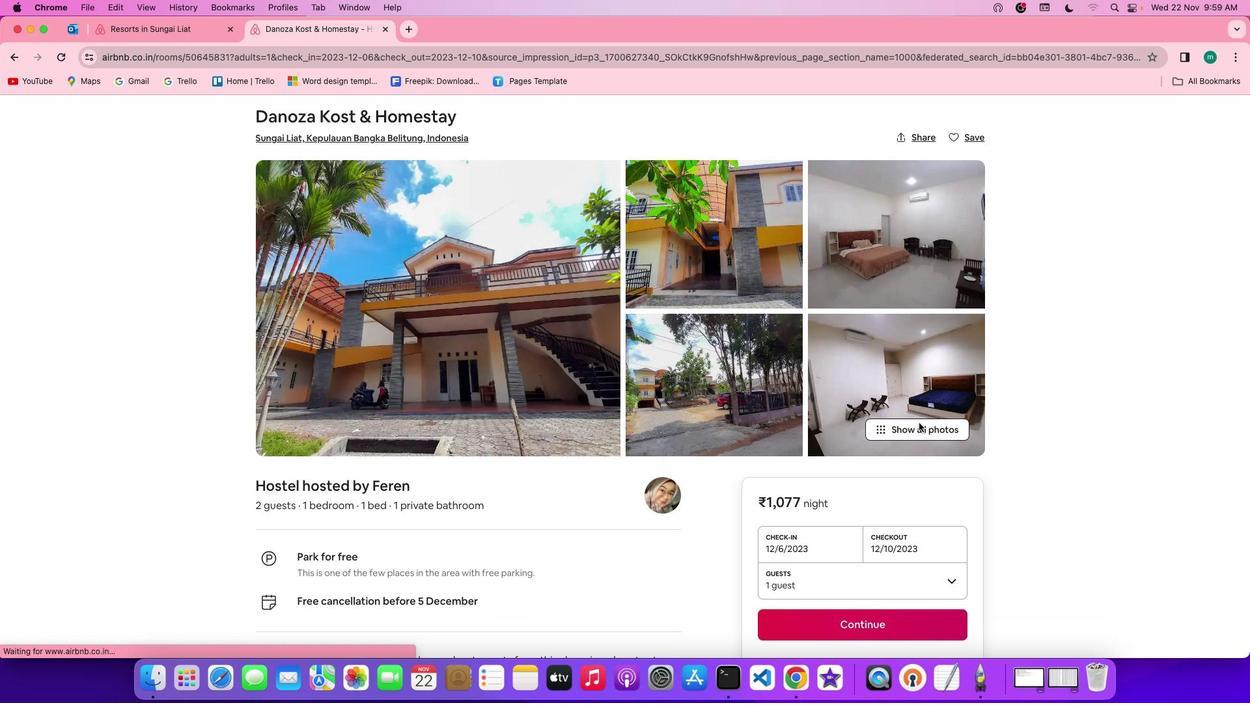 
Action: Mouse moved to (662, 445)
Screenshot: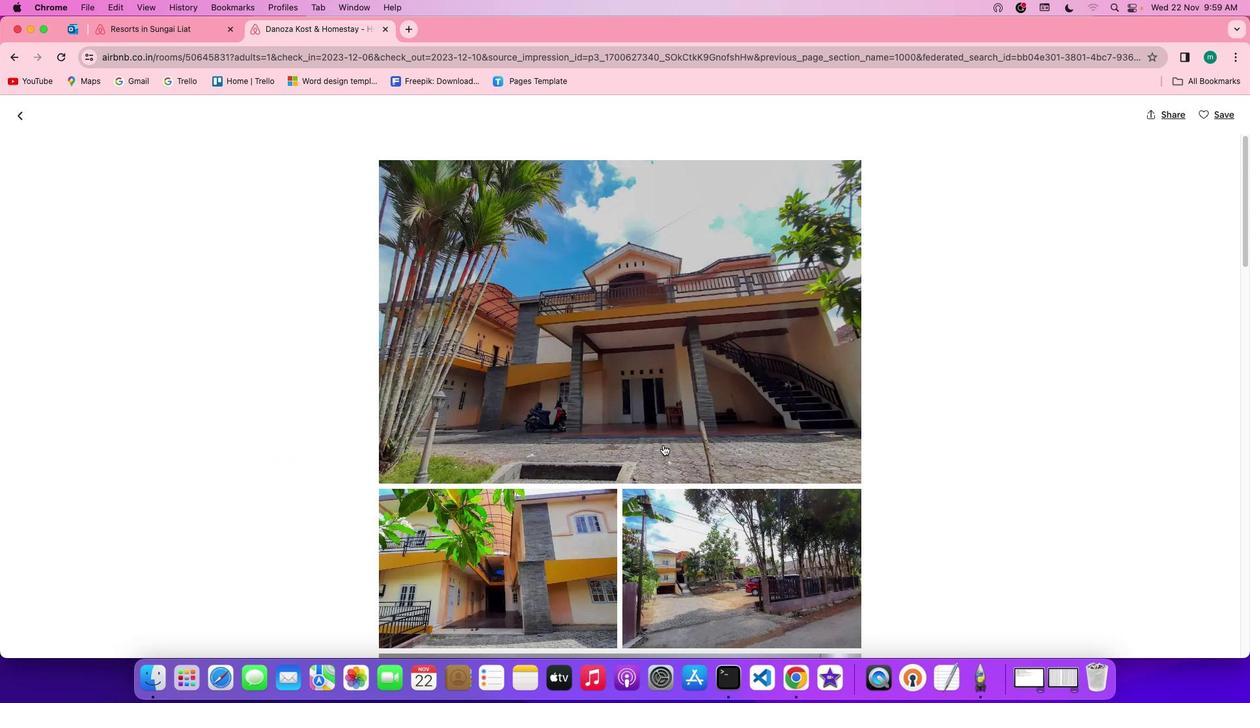 
Action: Mouse scrolled (662, 445) with delta (0, 0)
Screenshot: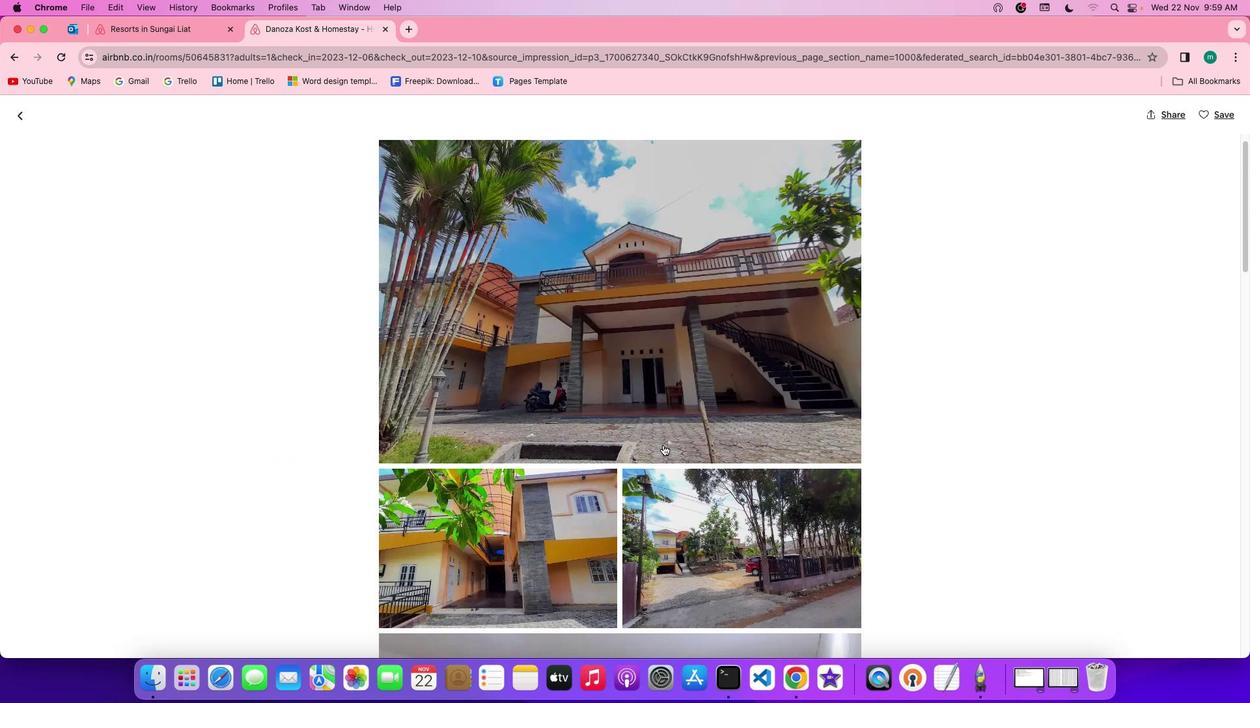 
Action: Mouse scrolled (662, 445) with delta (0, 0)
Screenshot: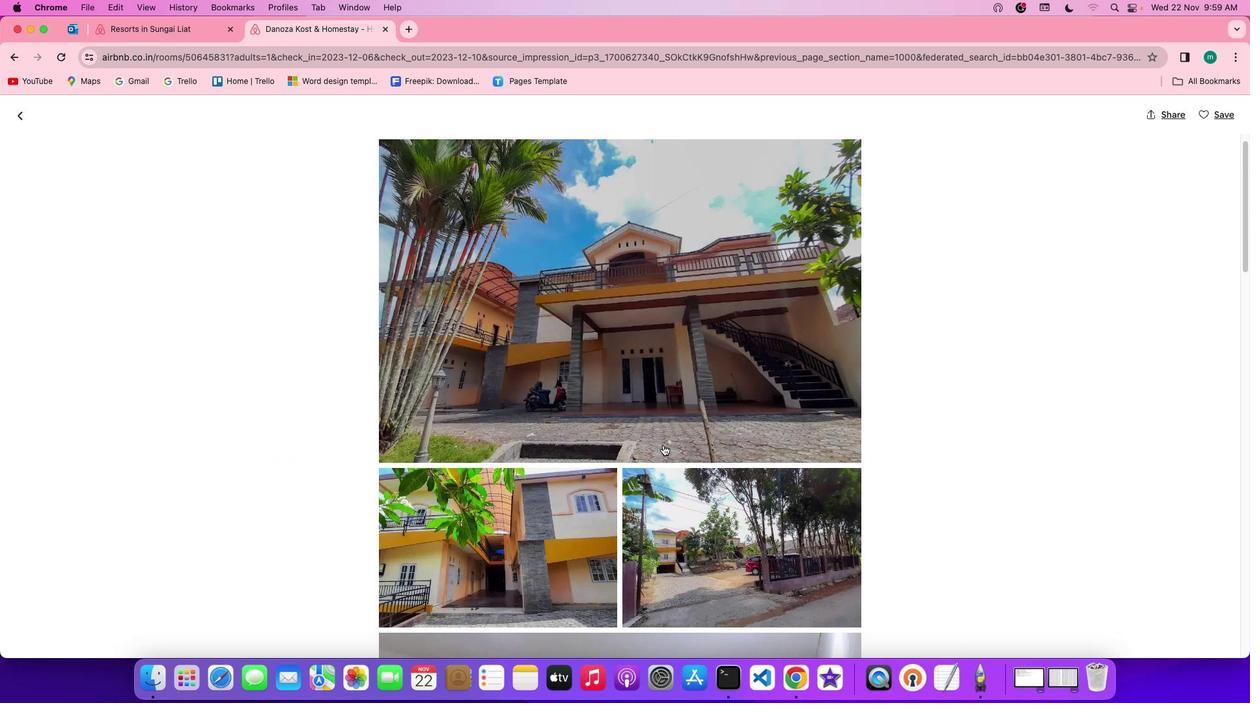 
Action: Mouse scrolled (662, 445) with delta (0, 0)
Screenshot: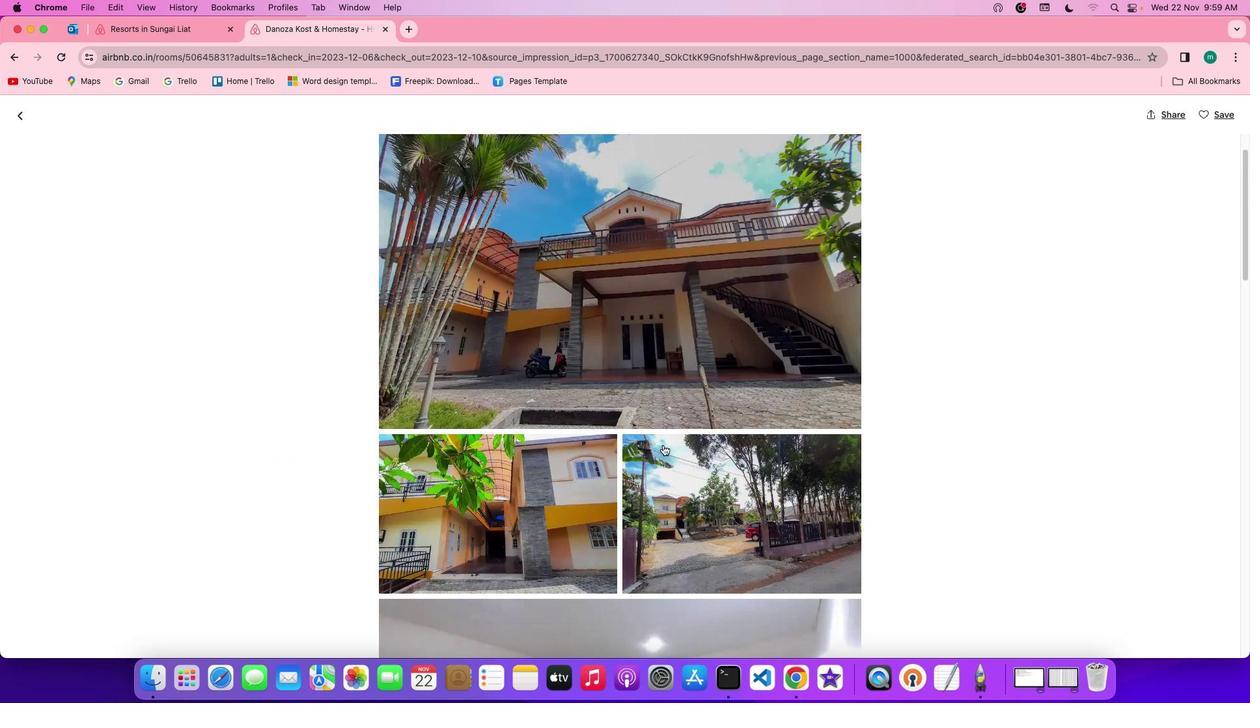 
Action: Mouse scrolled (662, 445) with delta (0, 0)
Screenshot: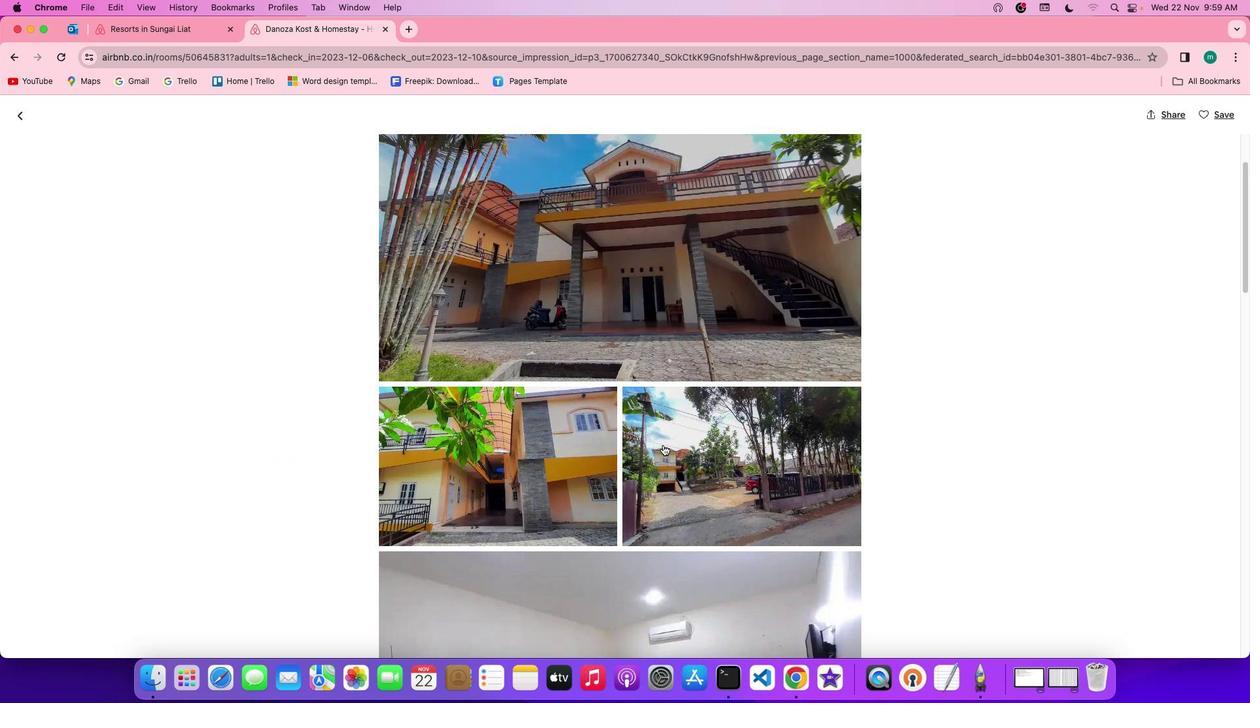 
Action: Mouse scrolled (662, 445) with delta (0, 0)
Screenshot: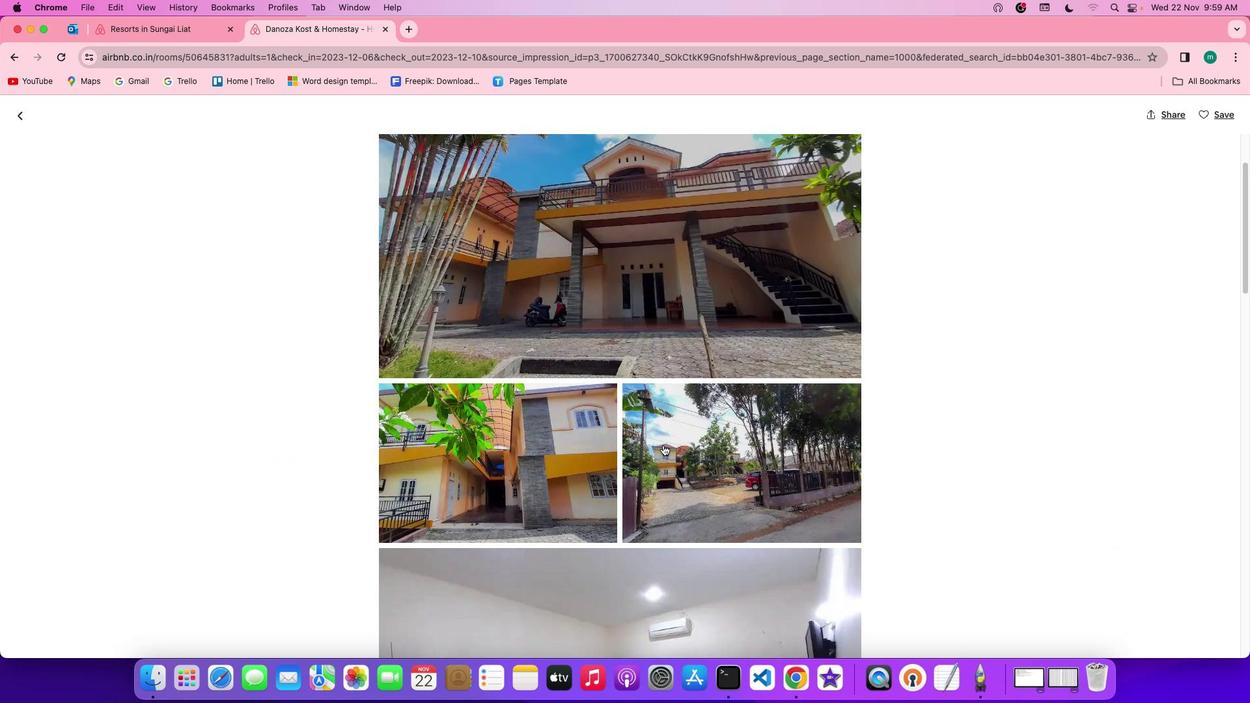 
Action: Mouse scrolled (662, 445) with delta (0, 0)
Screenshot: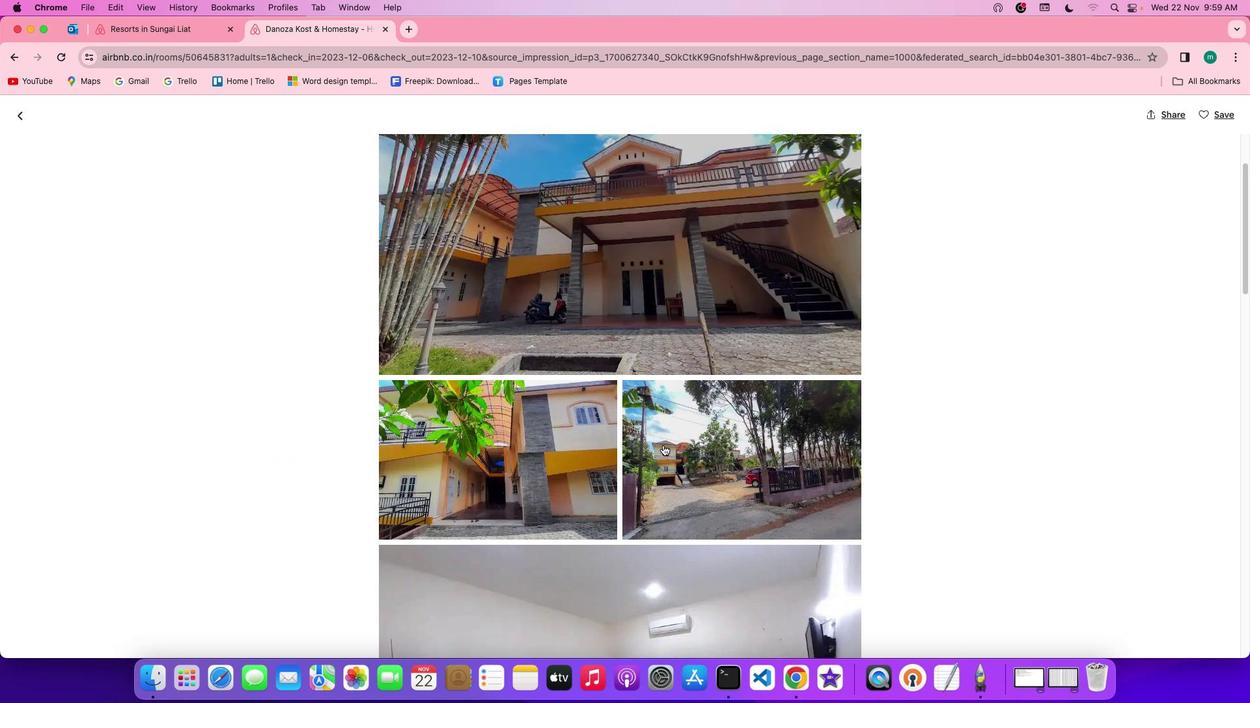 
Action: Mouse scrolled (662, 445) with delta (0, 0)
Screenshot: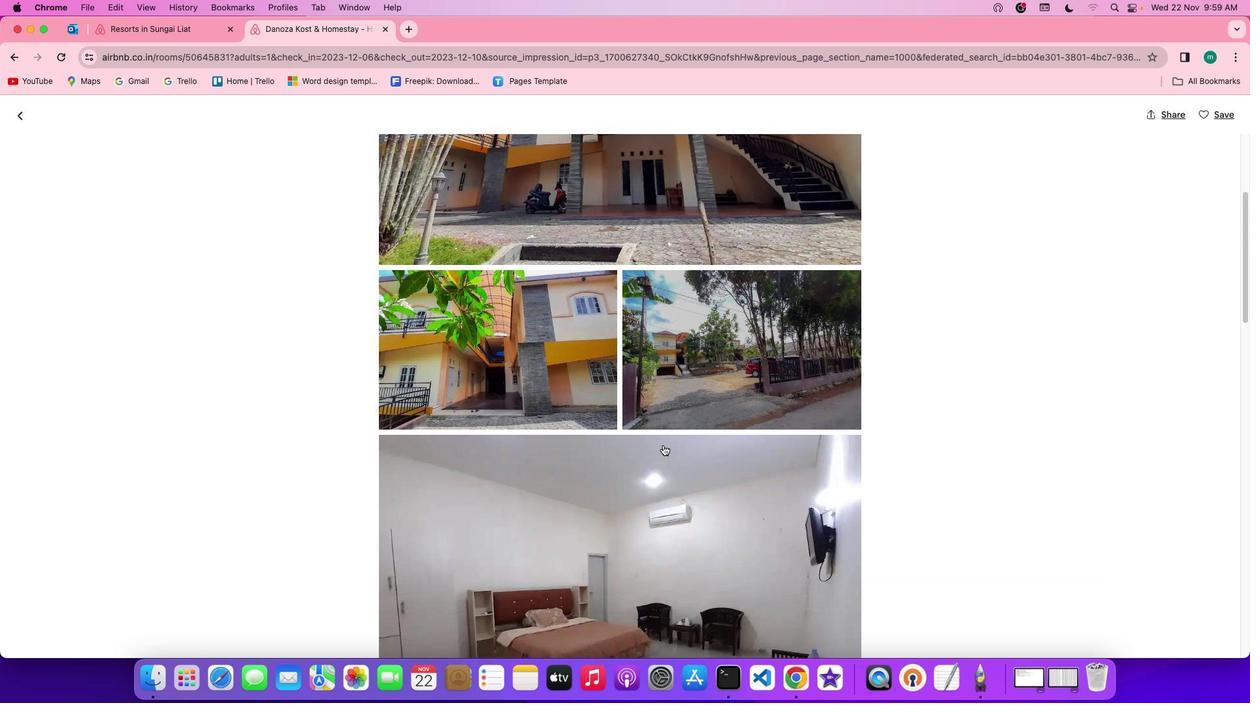 
Action: Mouse scrolled (662, 445) with delta (0, 0)
Screenshot: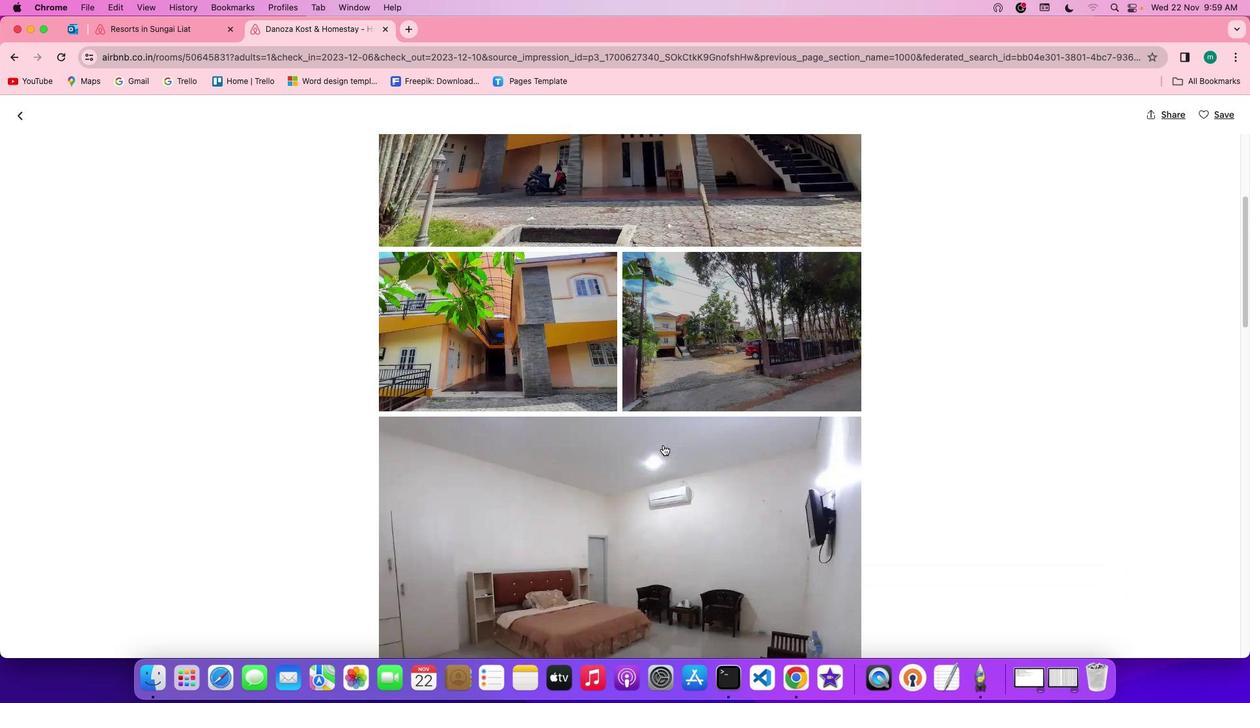 
Action: Mouse scrolled (662, 445) with delta (0, -1)
Screenshot: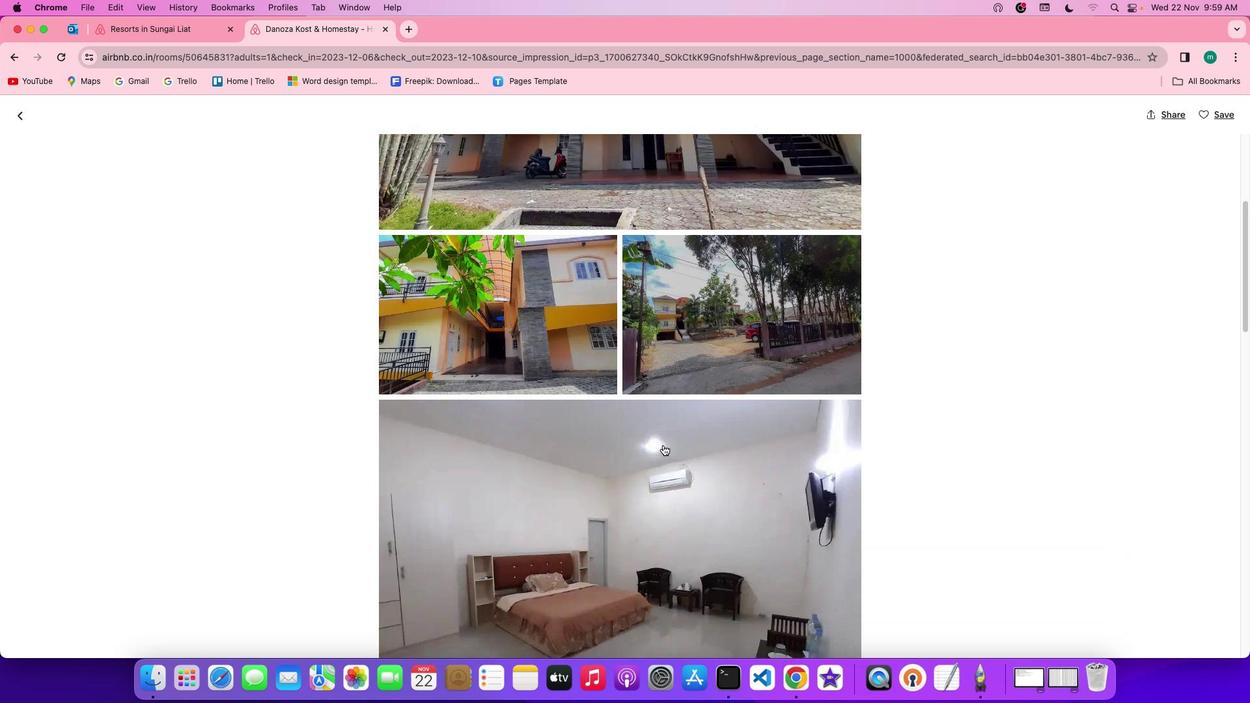 
Action: Mouse scrolled (662, 445) with delta (0, -1)
Screenshot: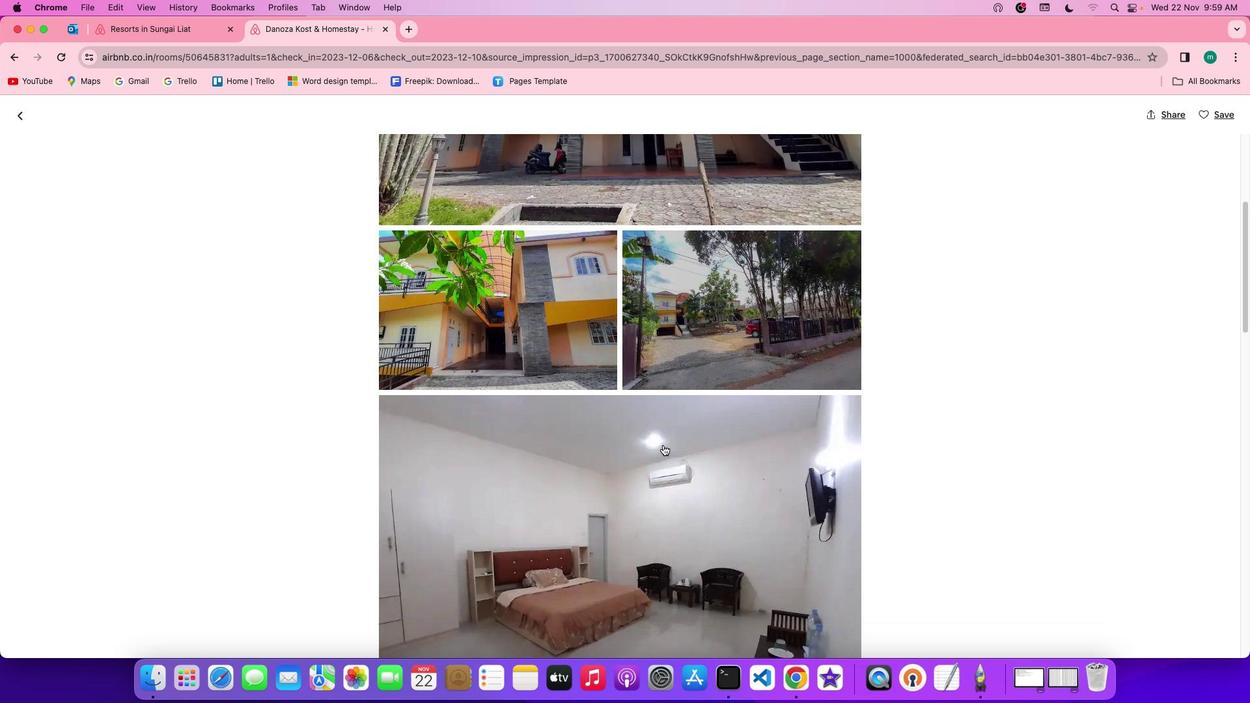 
Action: Mouse scrolled (662, 445) with delta (0, 0)
Screenshot: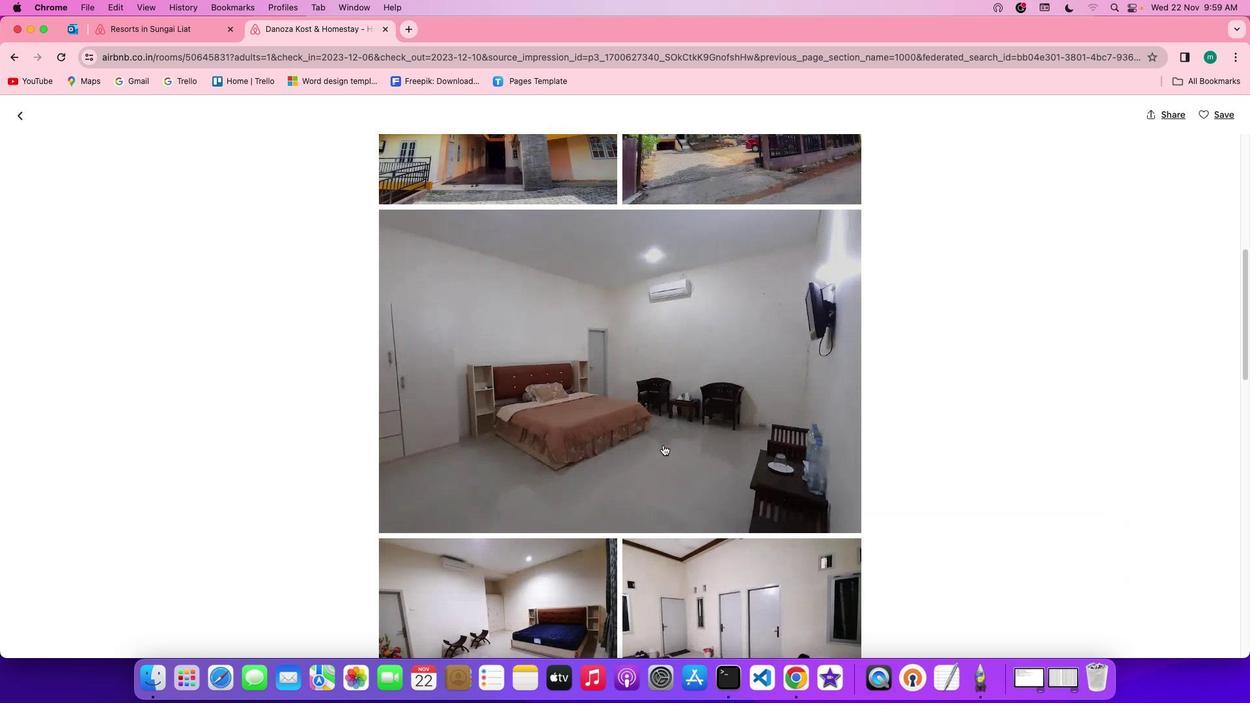 
Action: Mouse scrolled (662, 445) with delta (0, 0)
Screenshot: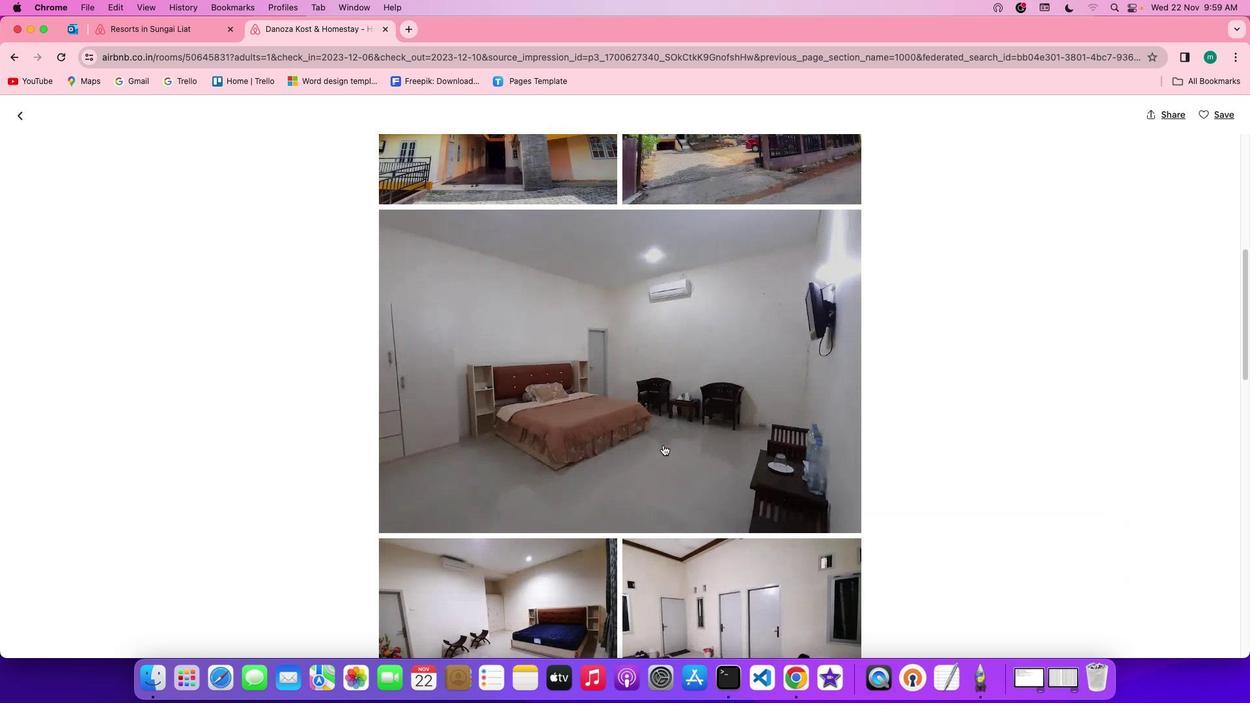 
Action: Mouse scrolled (662, 445) with delta (0, -1)
Screenshot: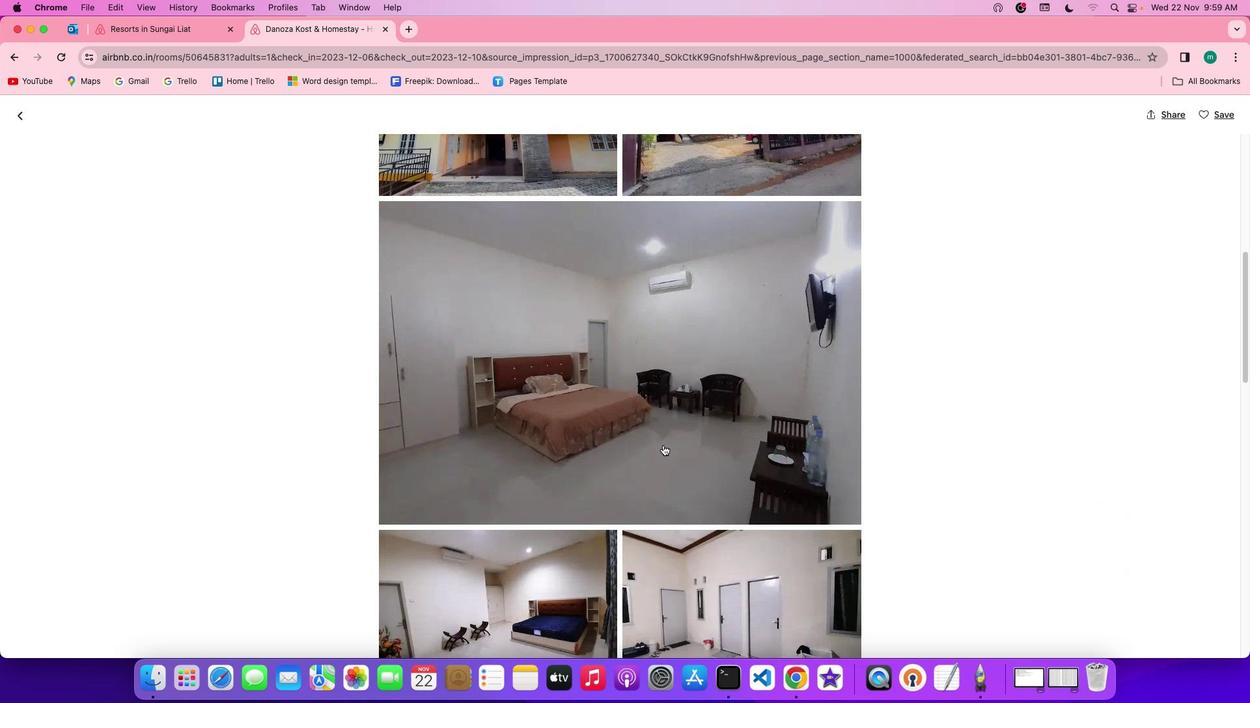 
Action: Mouse scrolled (662, 445) with delta (0, -1)
Screenshot: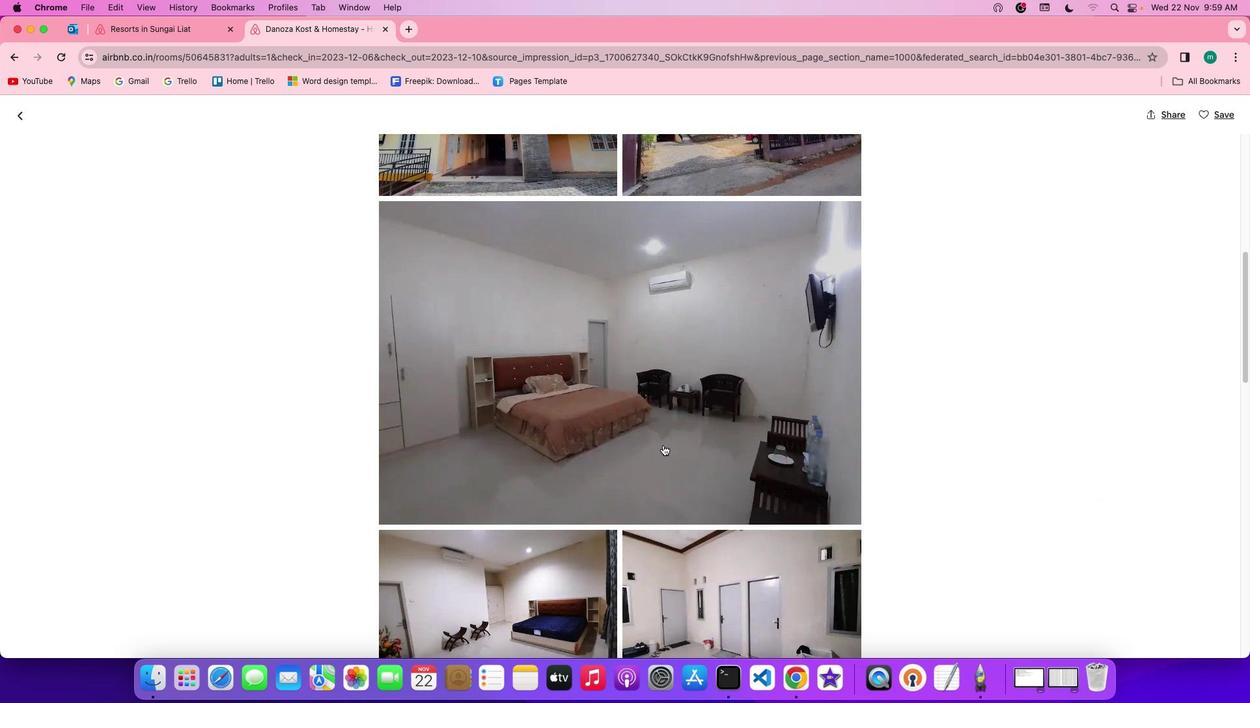 
Action: Mouse scrolled (662, 445) with delta (0, 0)
Screenshot: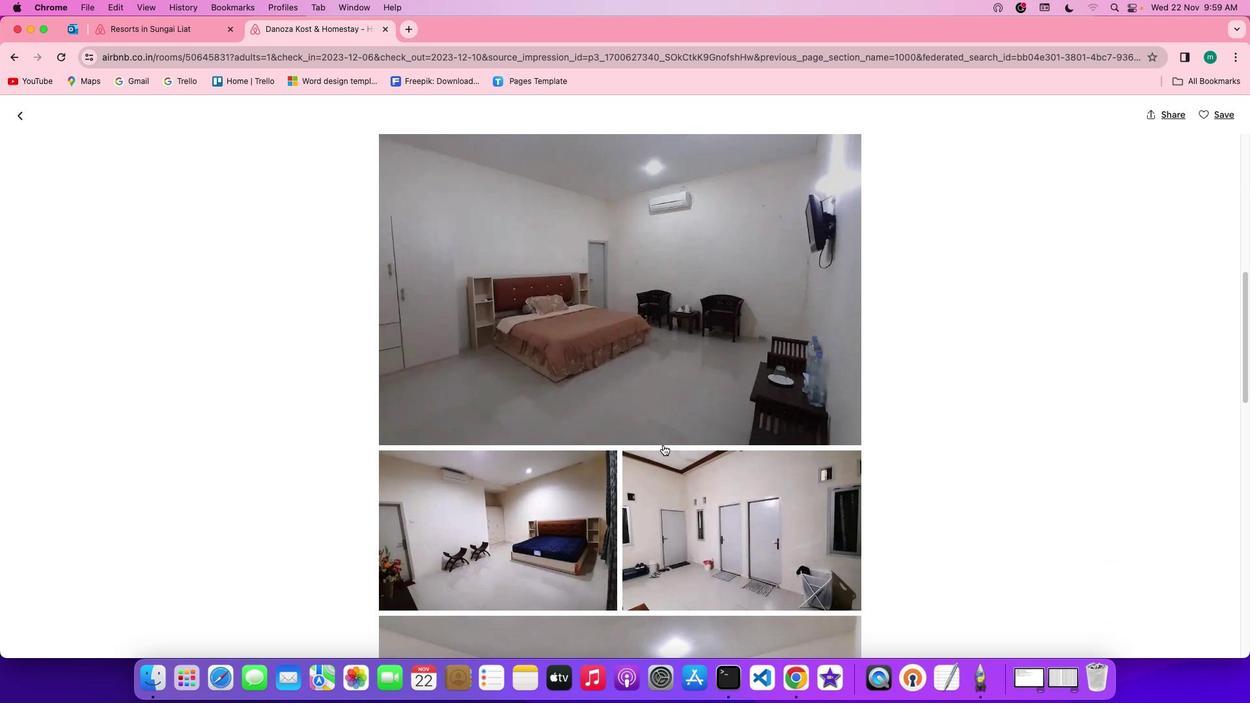 
Action: Mouse scrolled (662, 445) with delta (0, 0)
Screenshot: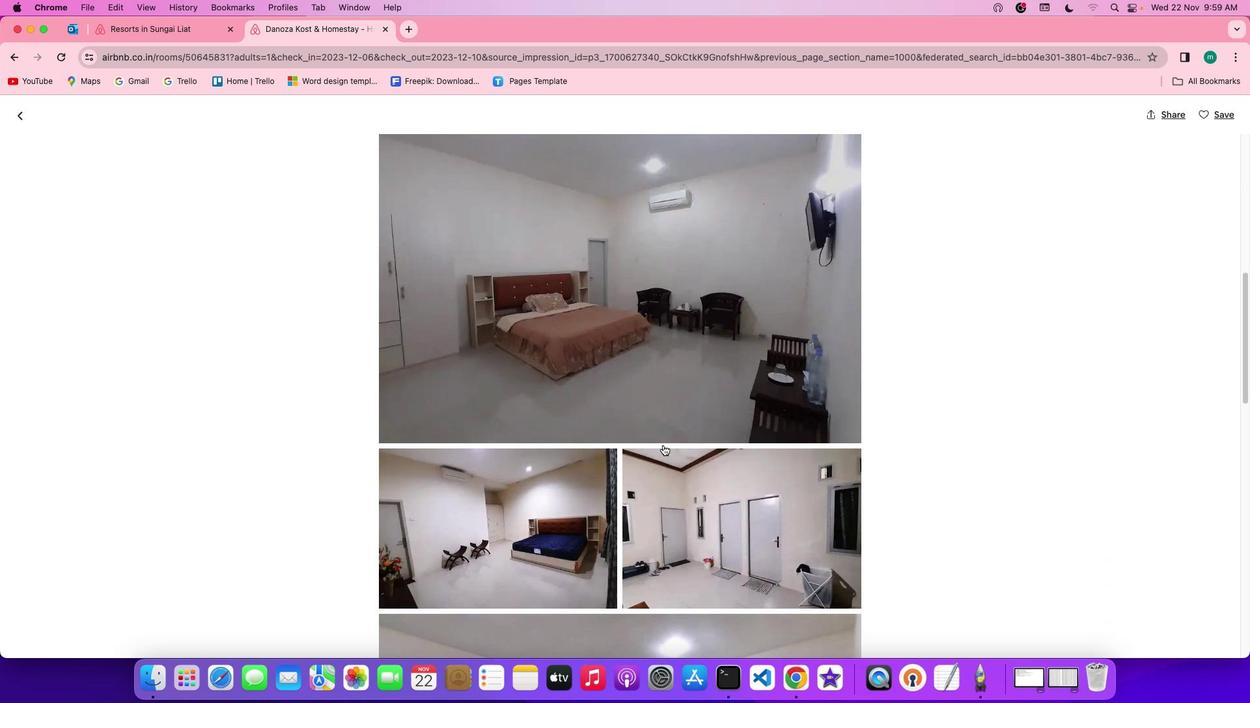 
Action: Mouse scrolled (662, 445) with delta (0, -1)
Screenshot: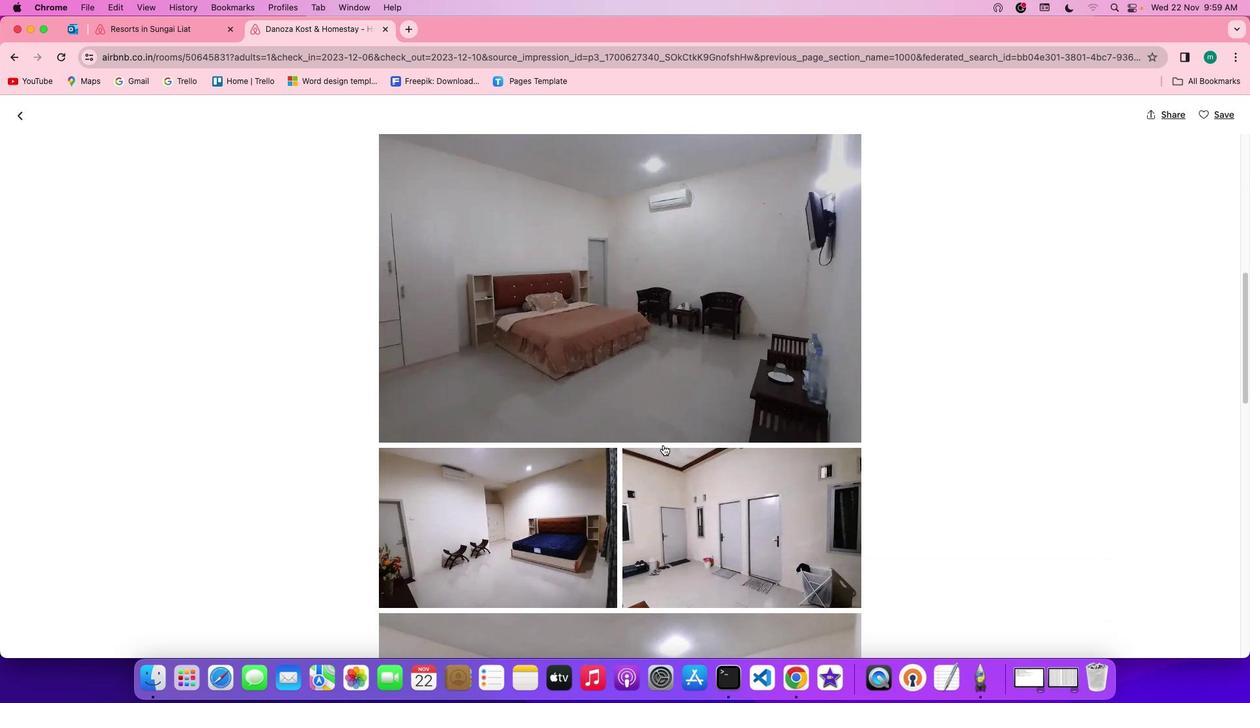 
Action: Mouse scrolled (662, 445) with delta (0, 0)
Screenshot: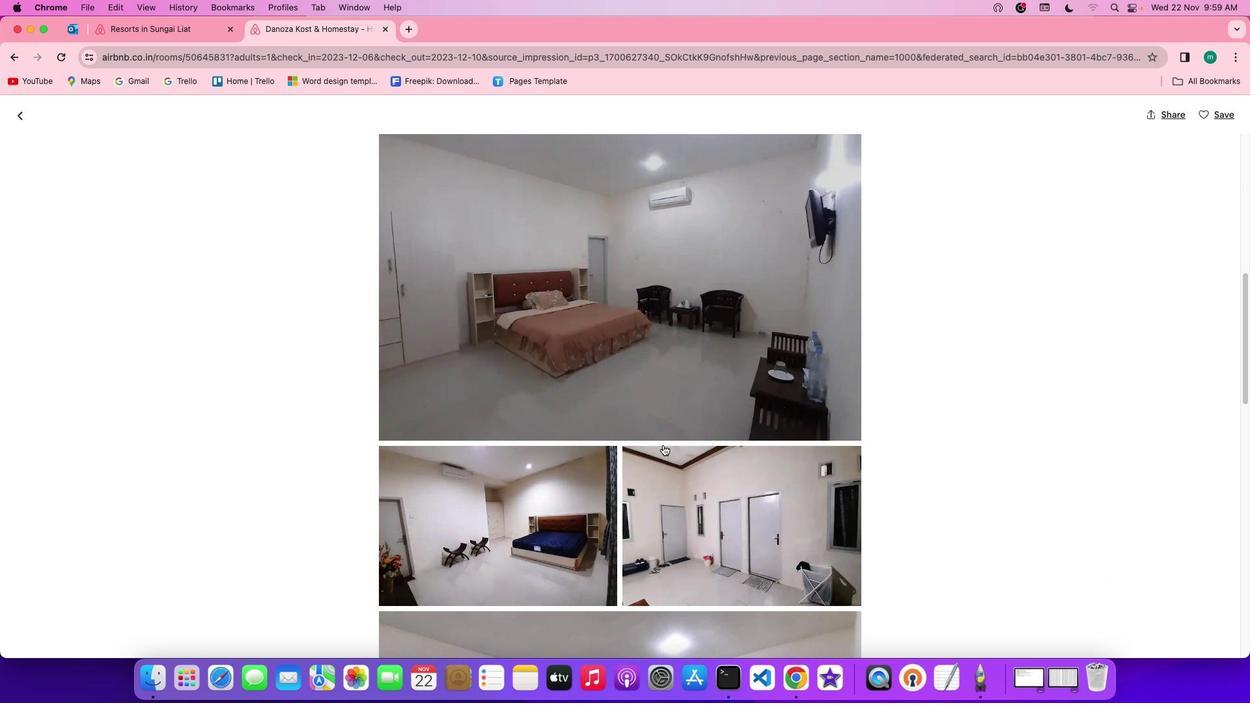 
Action: Mouse scrolled (662, 445) with delta (0, 0)
Screenshot: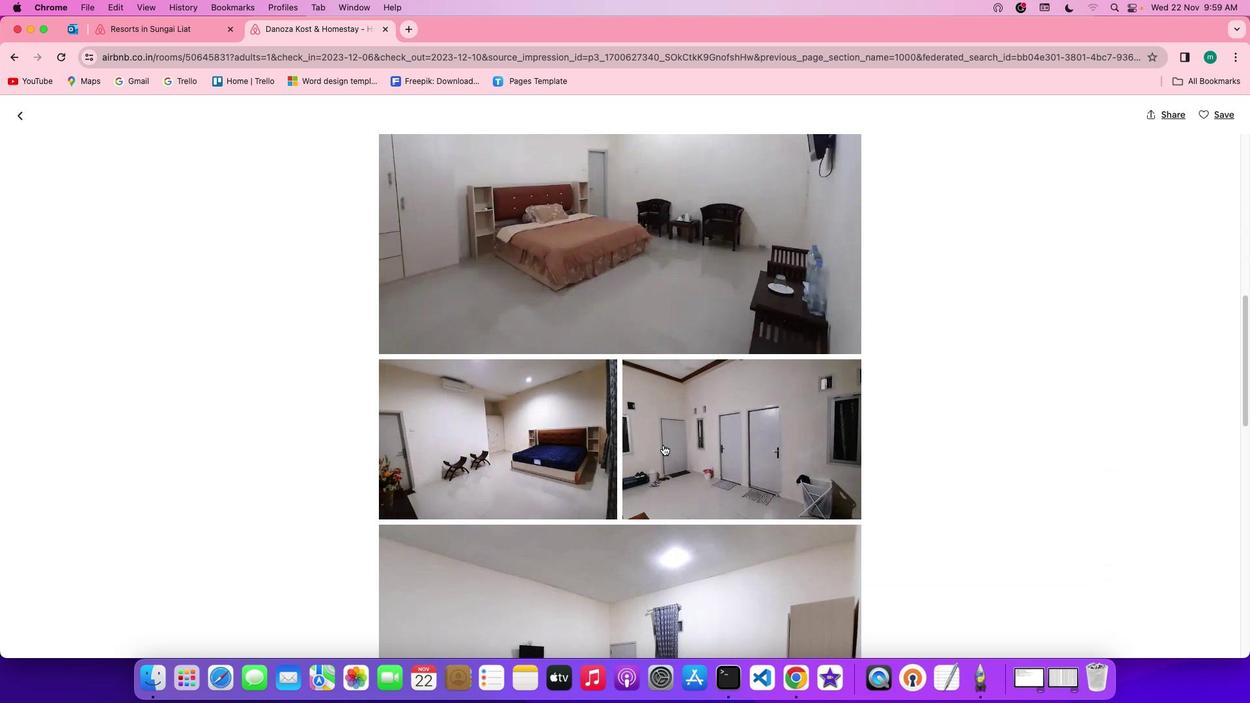 
Action: Mouse scrolled (662, 445) with delta (0, 0)
Screenshot: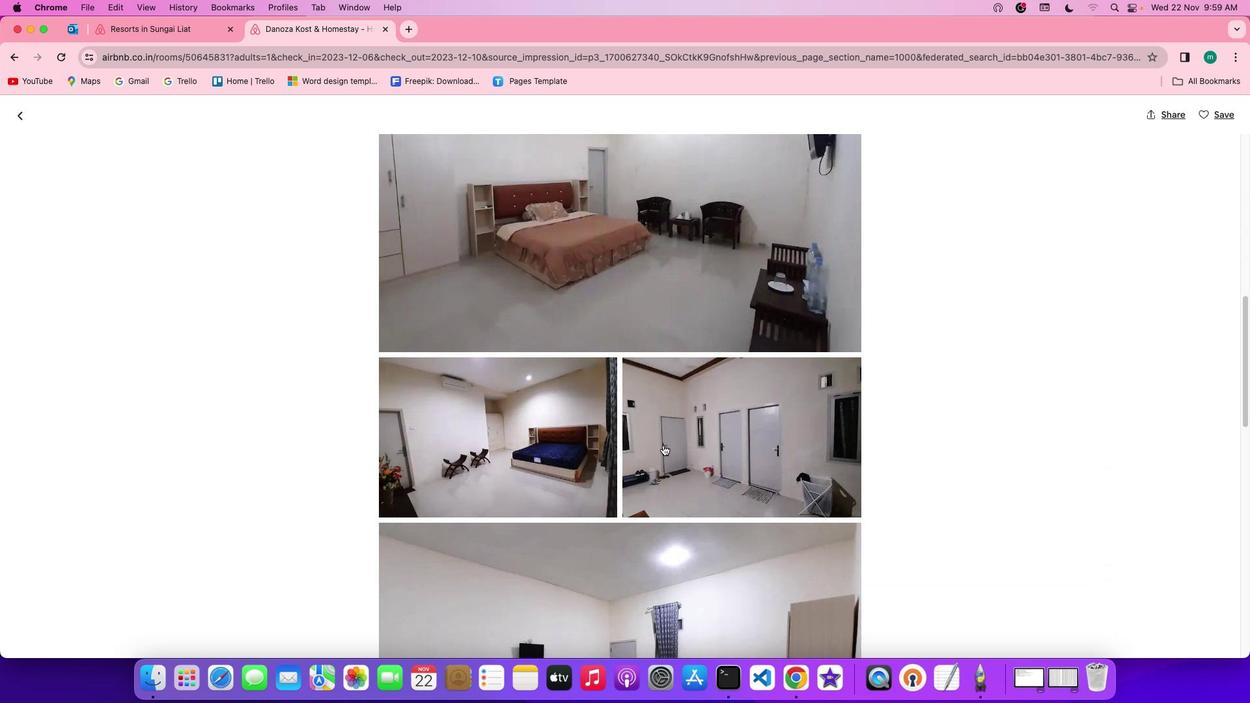 
Action: Mouse scrolled (662, 445) with delta (0, -1)
Screenshot: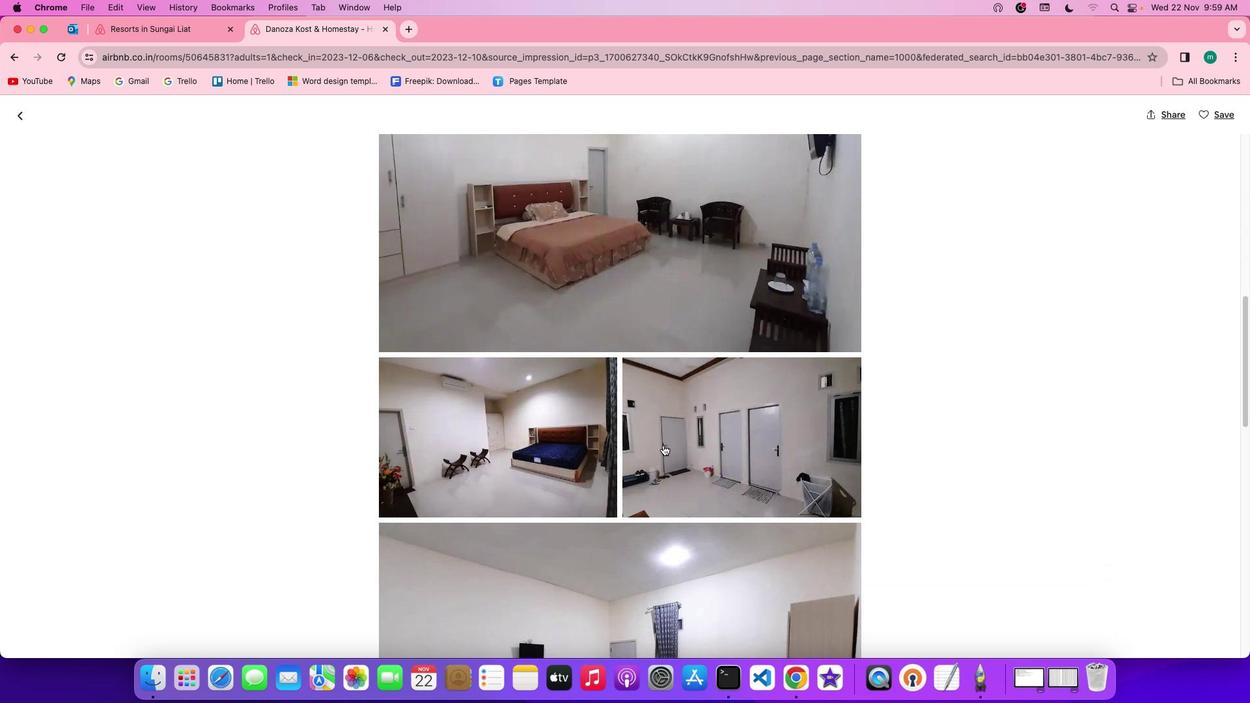 
Action: Mouse scrolled (662, 445) with delta (0, 0)
Screenshot: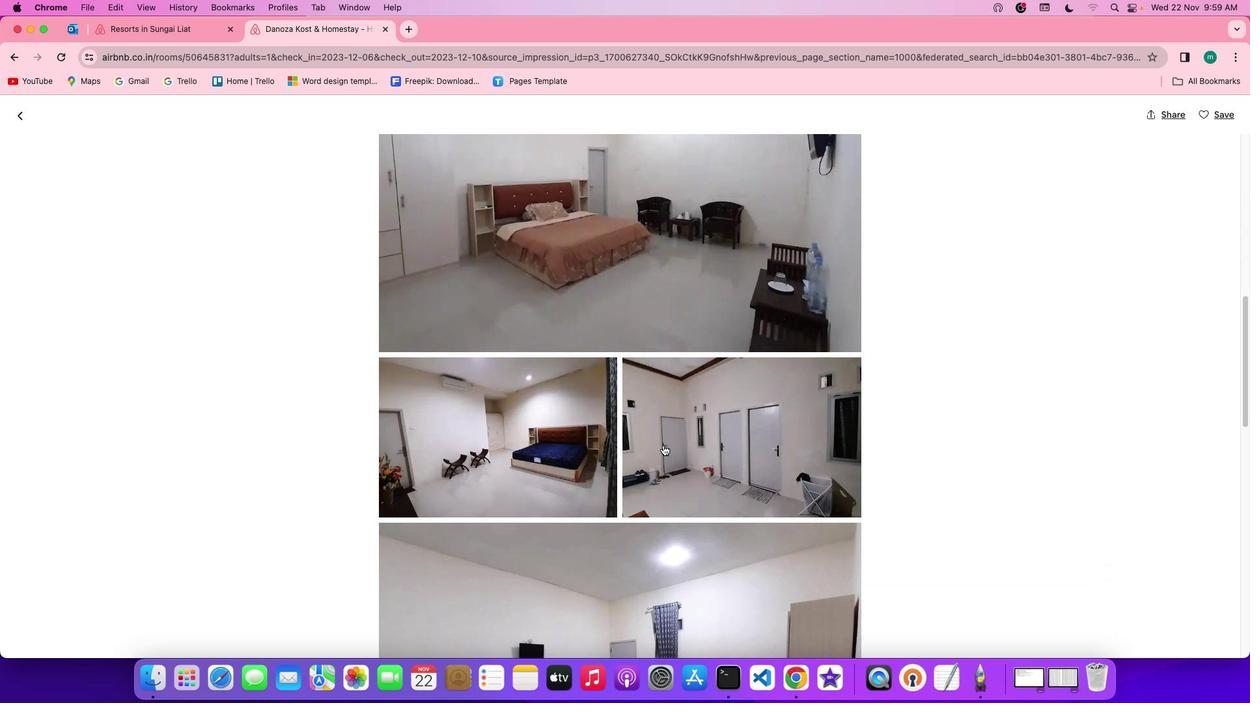 
Action: Mouse scrolled (662, 445) with delta (0, 0)
Screenshot: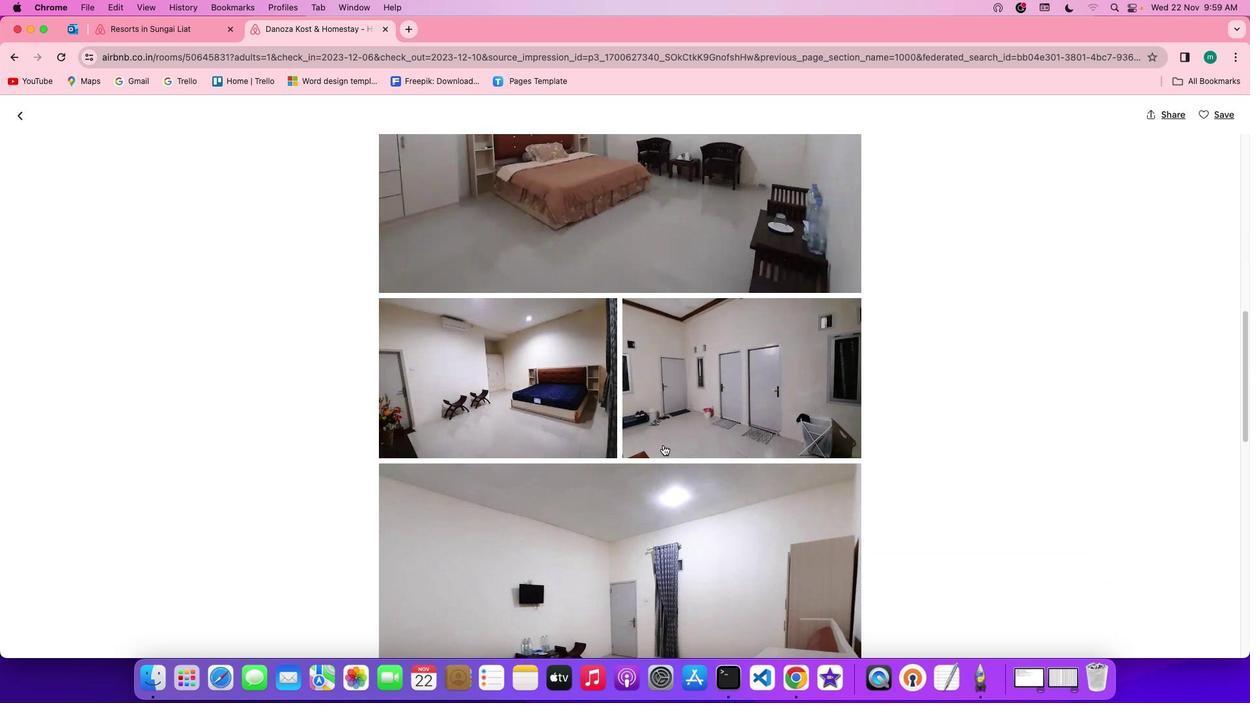 
Action: Mouse scrolled (662, 445) with delta (0, 0)
Screenshot: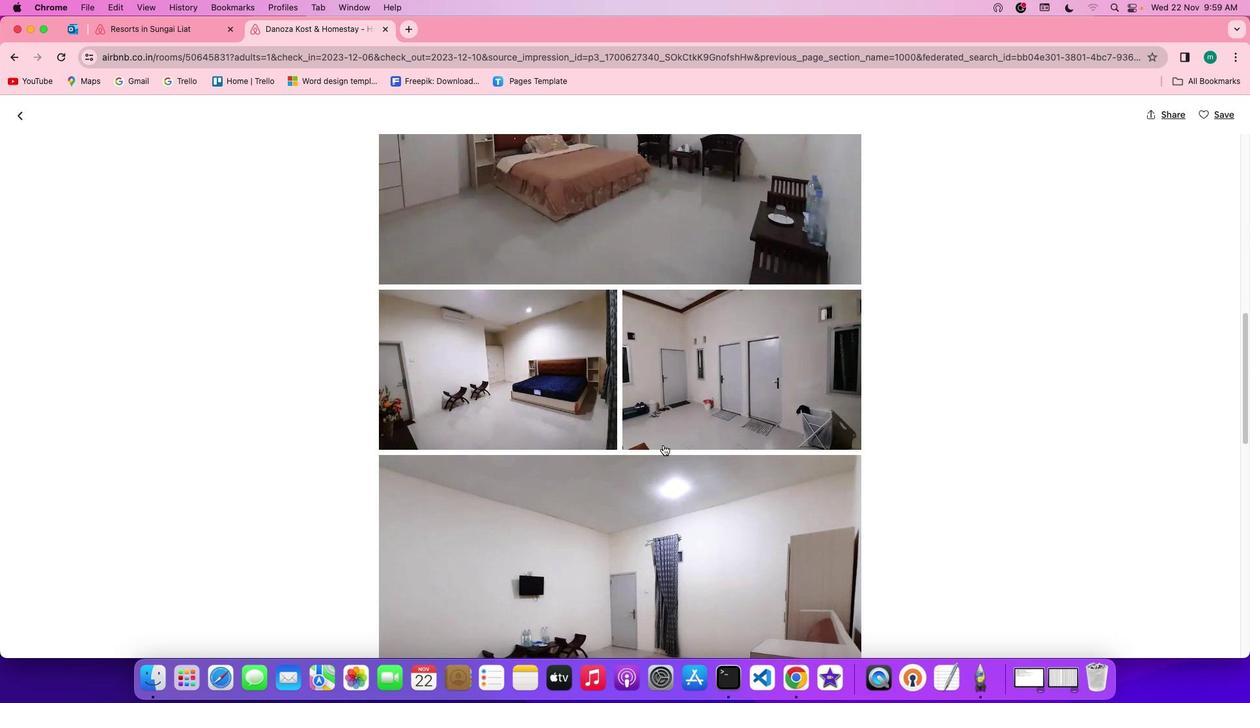 
Action: Mouse scrolled (662, 445) with delta (0, 0)
Screenshot: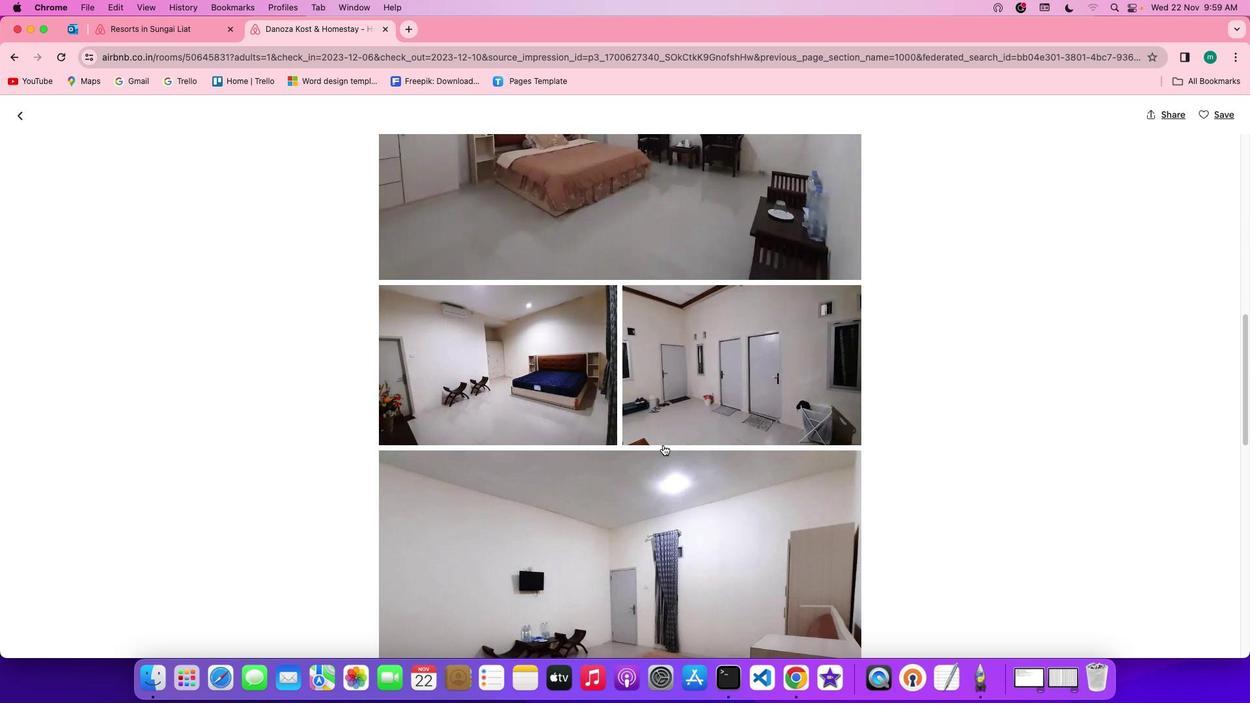 
Action: Mouse scrolled (662, 445) with delta (0, 0)
Screenshot: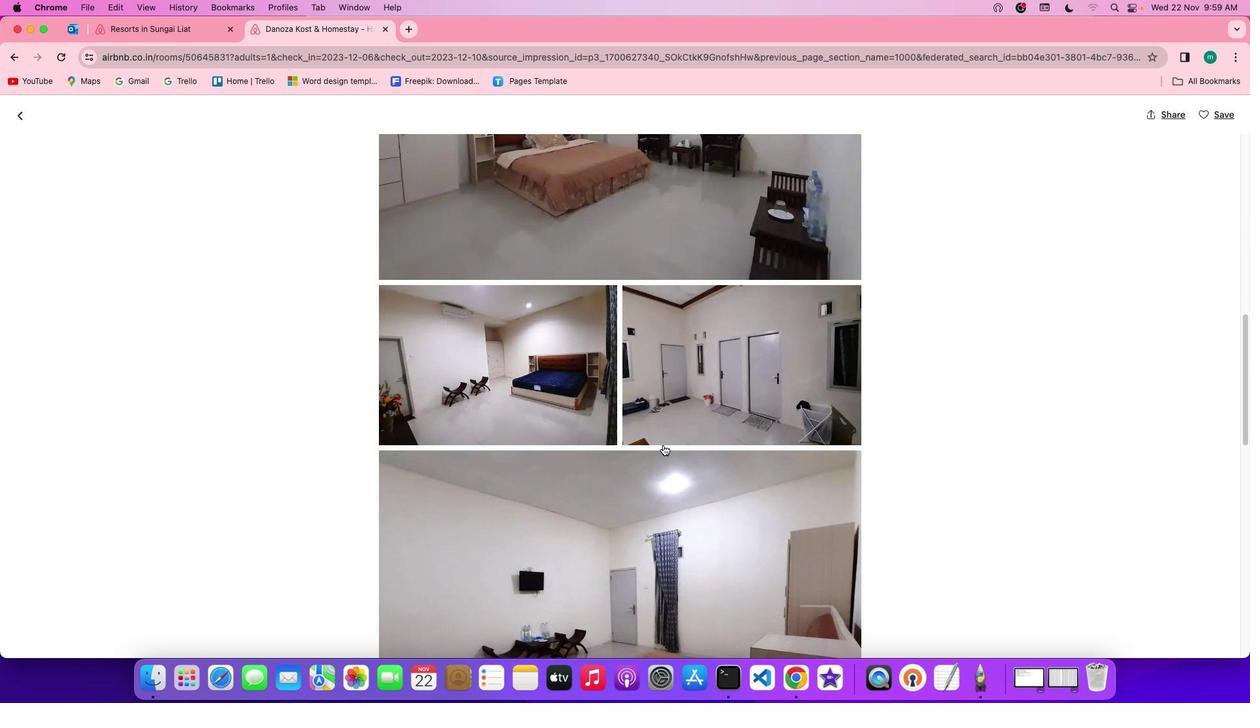 
Action: Mouse scrolled (662, 445) with delta (0, 0)
Screenshot: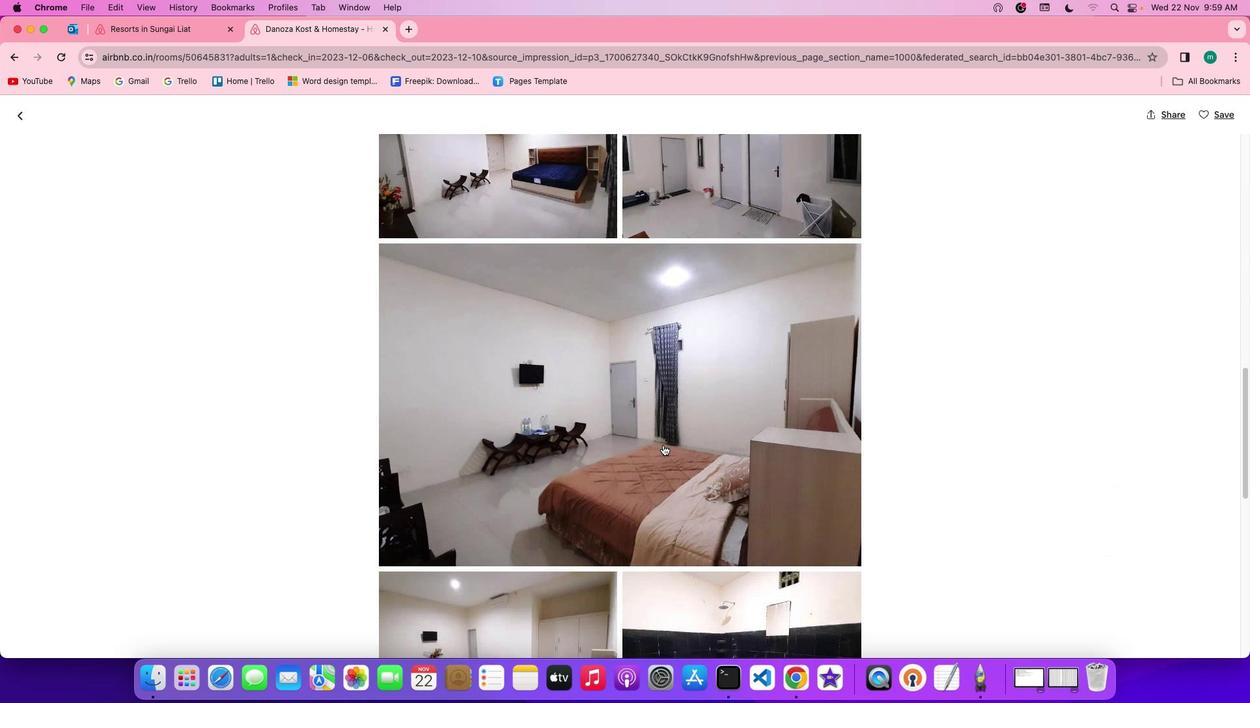 
Action: Mouse scrolled (662, 445) with delta (0, 0)
Screenshot: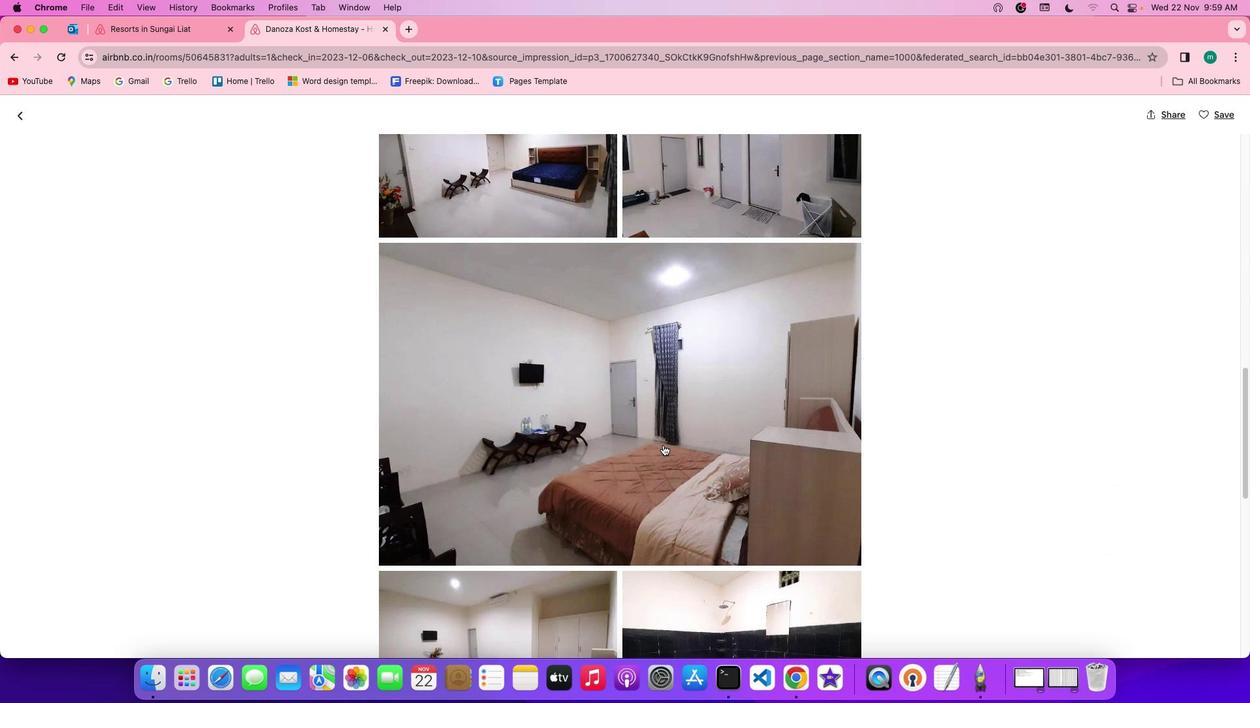 
Action: Mouse scrolled (662, 445) with delta (0, -1)
Screenshot: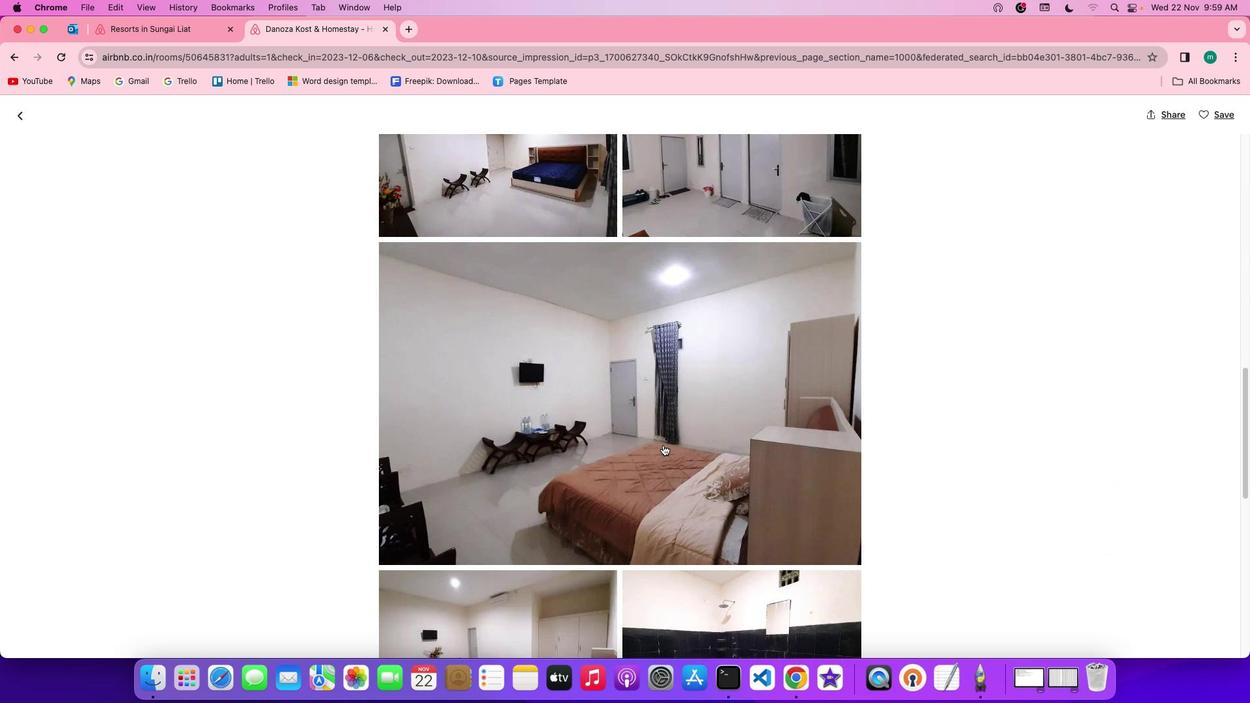 
Action: Mouse scrolled (662, 445) with delta (0, -2)
Screenshot: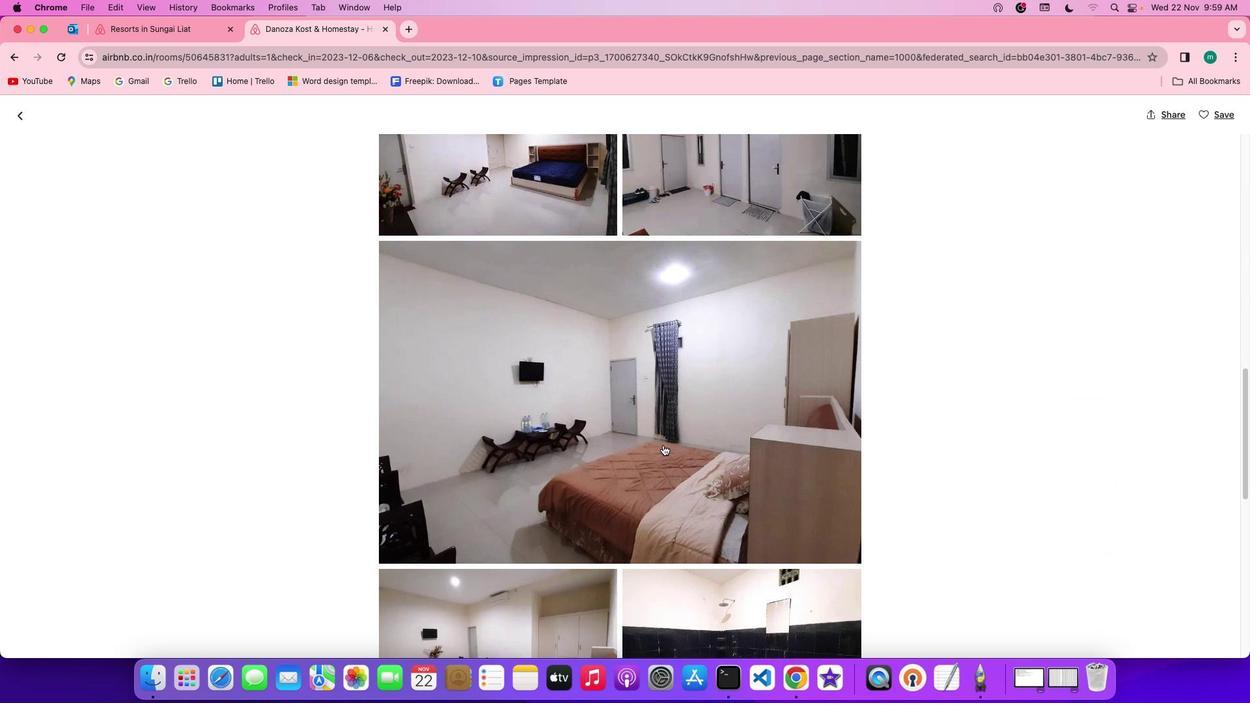 
Action: Mouse scrolled (662, 445) with delta (0, 0)
Screenshot: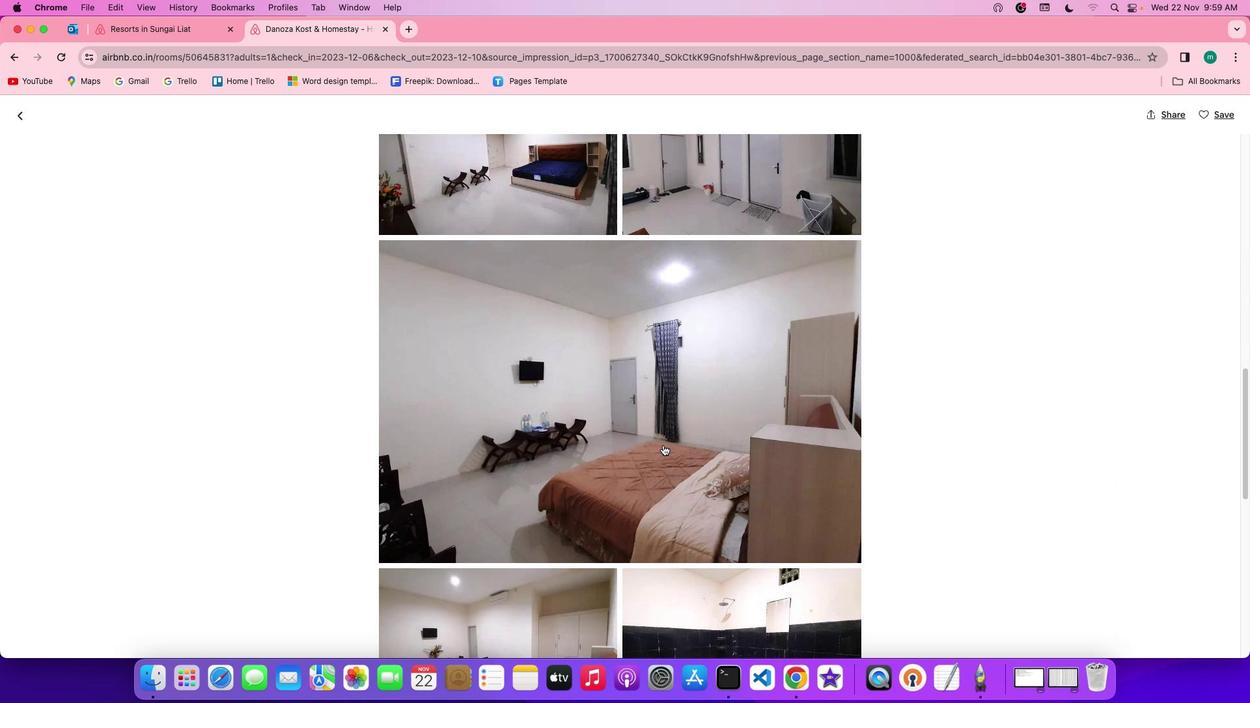 
Action: Mouse scrolled (662, 445) with delta (0, 0)
Screenshot: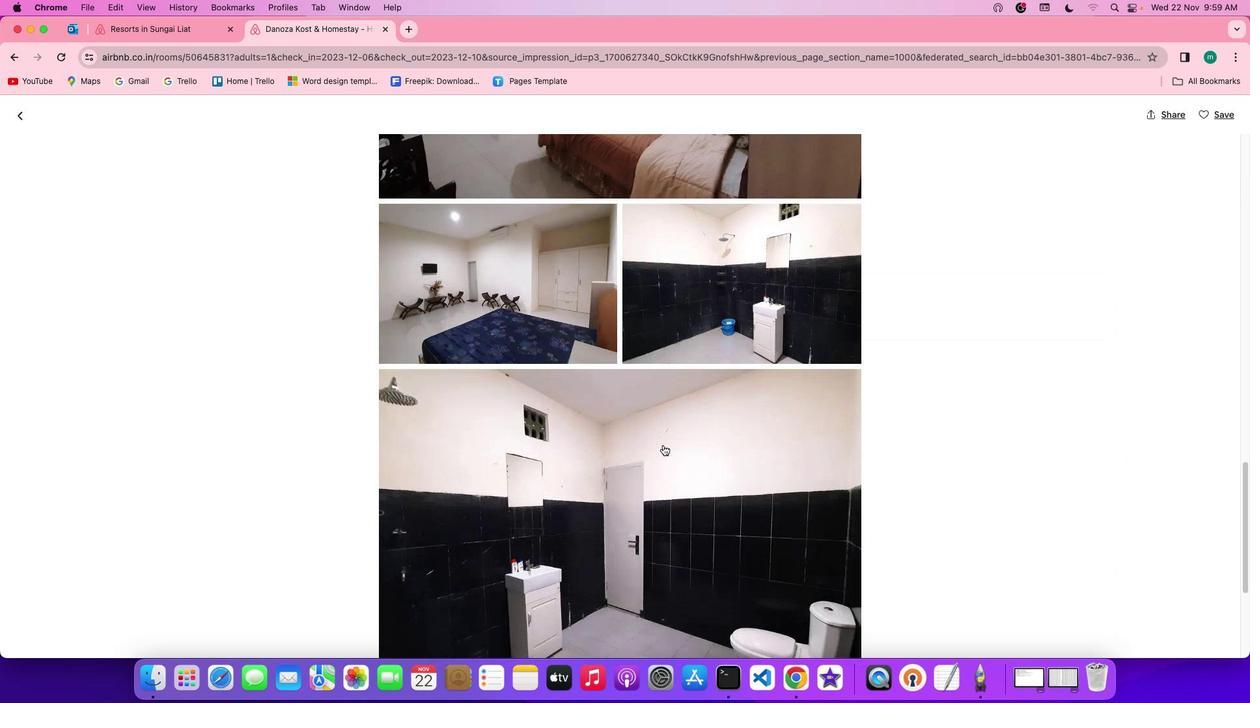 
Action: Mouse scrolled (662, 445) with delta (0, 0)
Screenshot: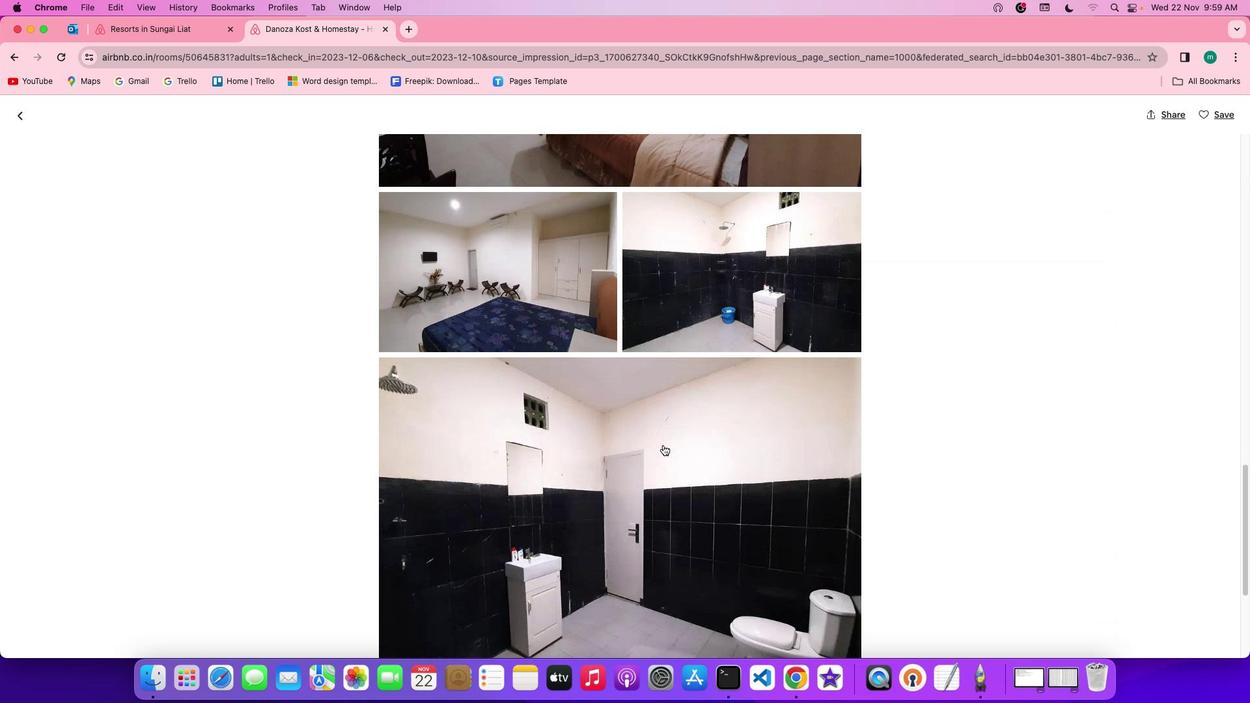 
Action: Mouse scrolled (662, 445) with delta (0, -1)
Screenshot: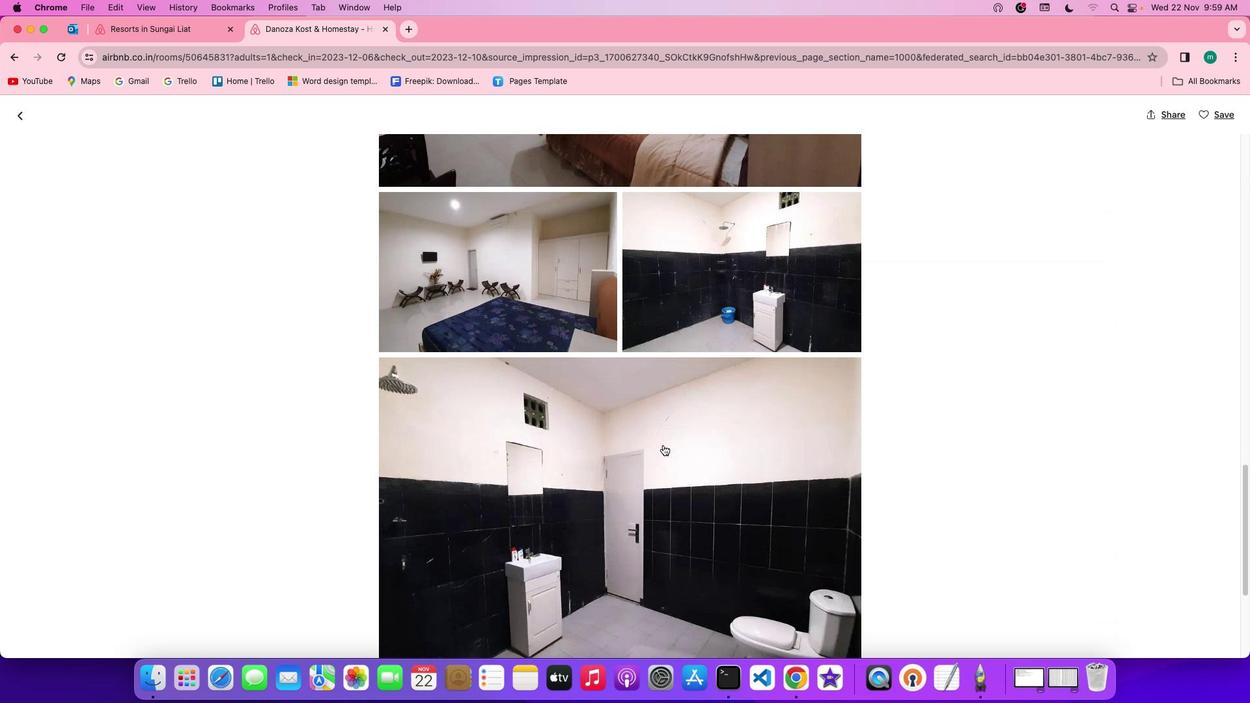 
Action: Mouse scrolled (662, 445) with delta (0, -2)
Screenshot: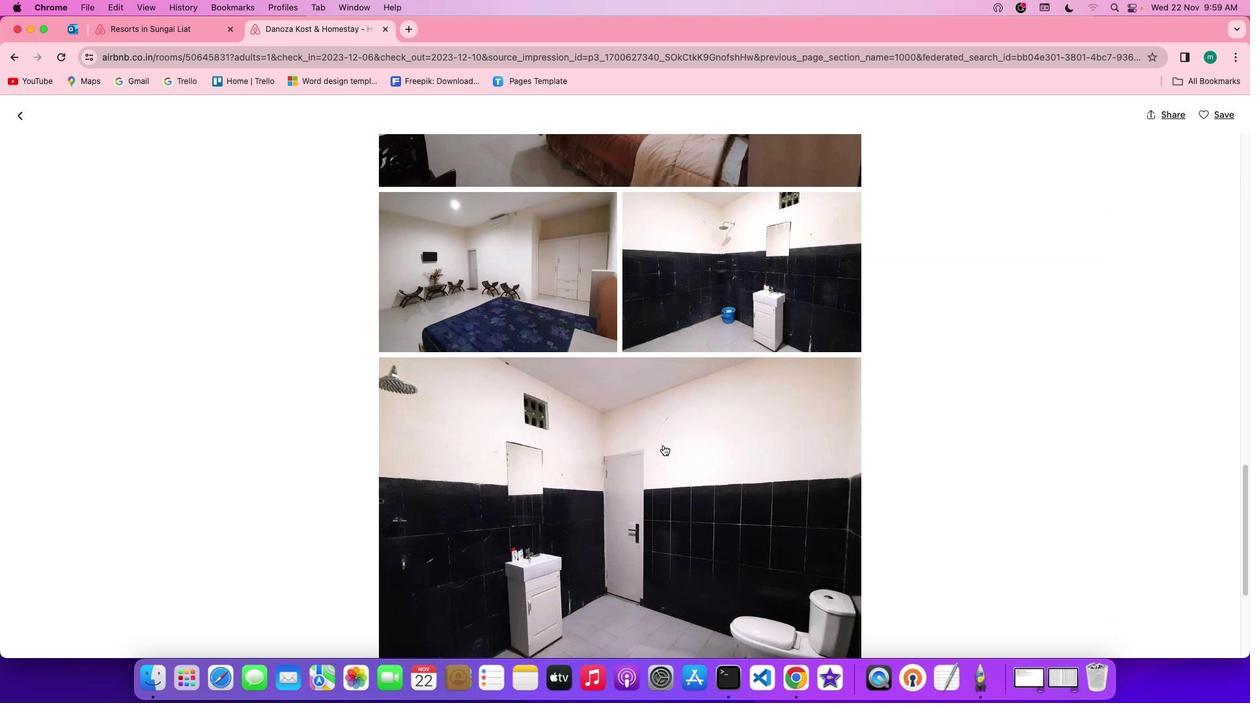 
Action: Mouse scrolled (662, 445) with delta (0, -3)
Screenshot: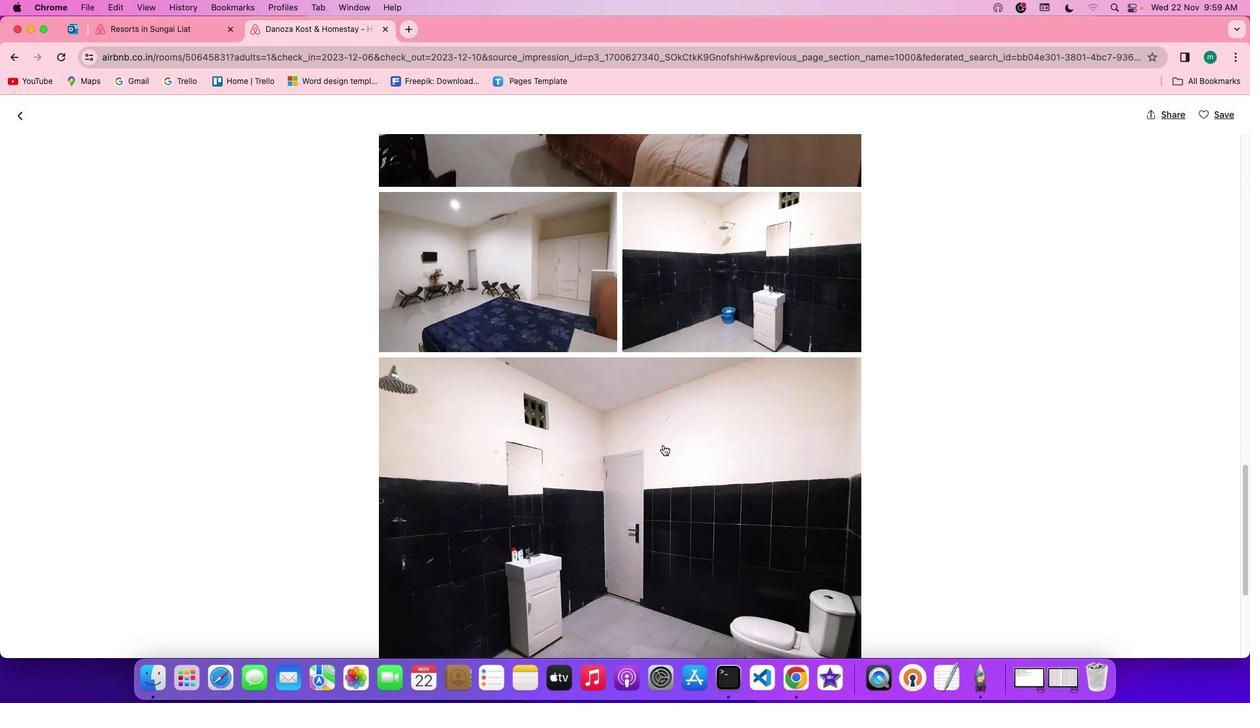 
Action: Mouse scrolled (662, 445) with delta (0, 0)
Screenshot: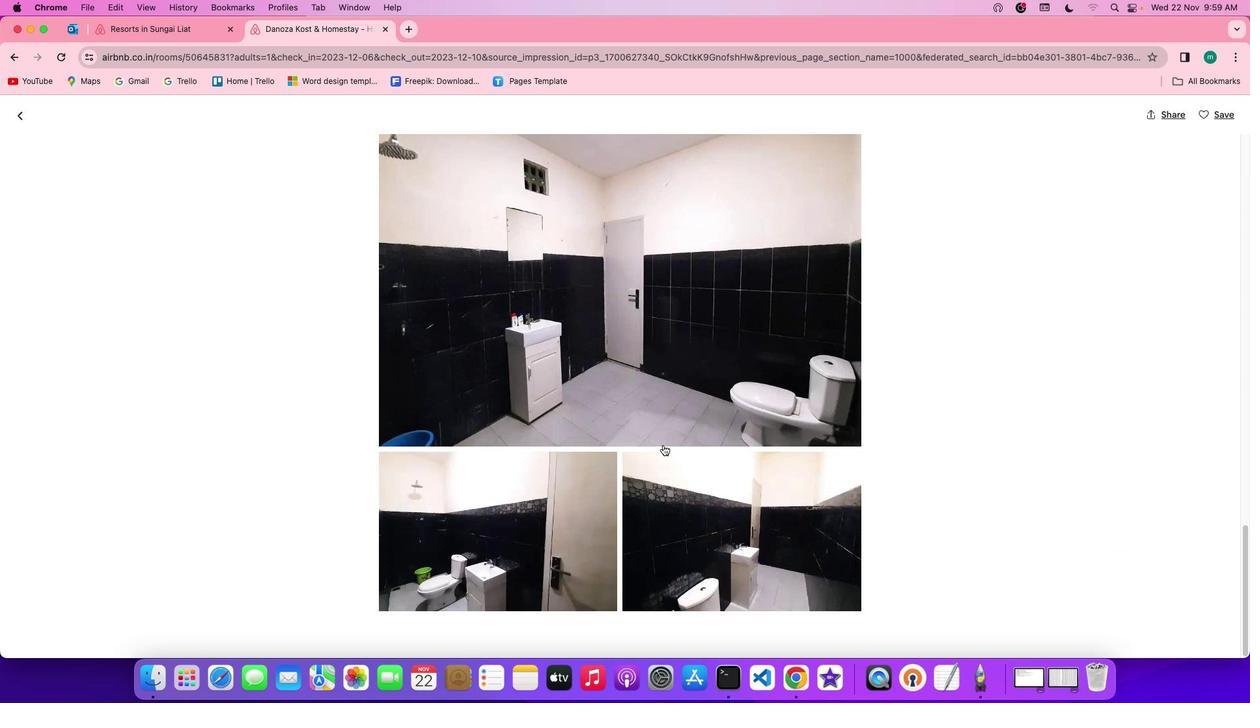 
Action: Mouse scrolled (662, 445) with delta (0, 0)
Screenshot: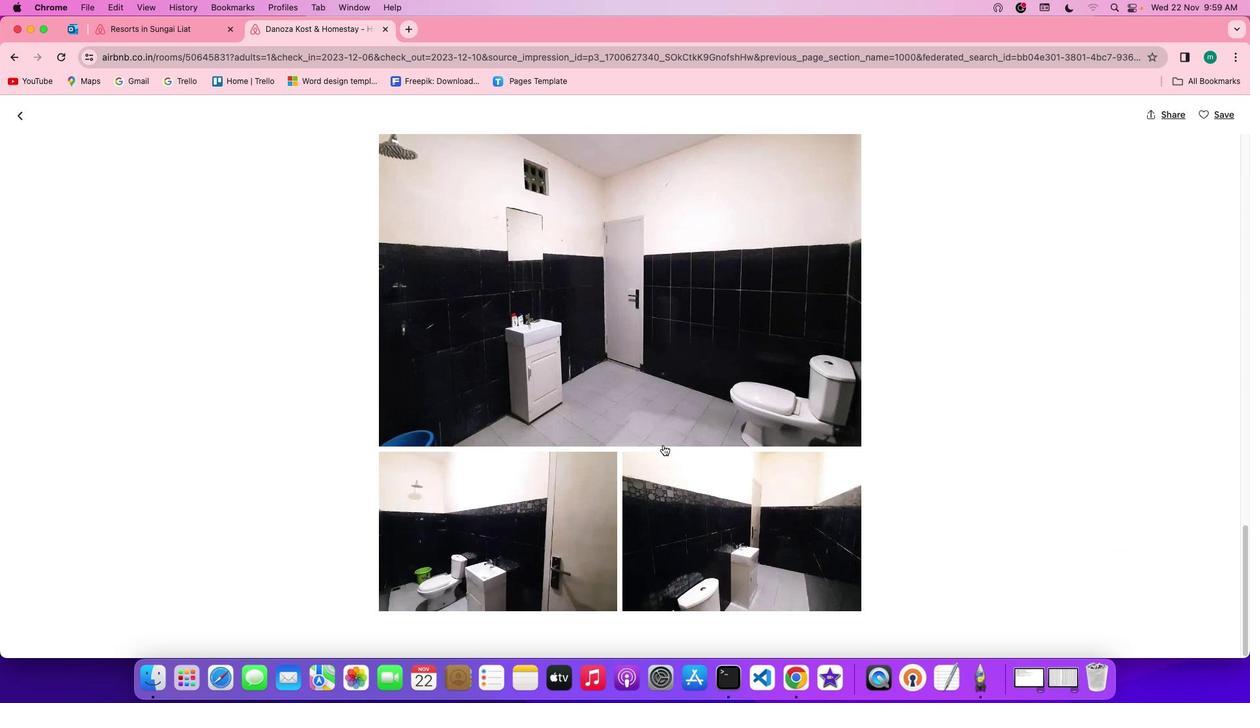 
Action: Mouse scrolled (662, 445) with delta (0, -1)
Screenshot: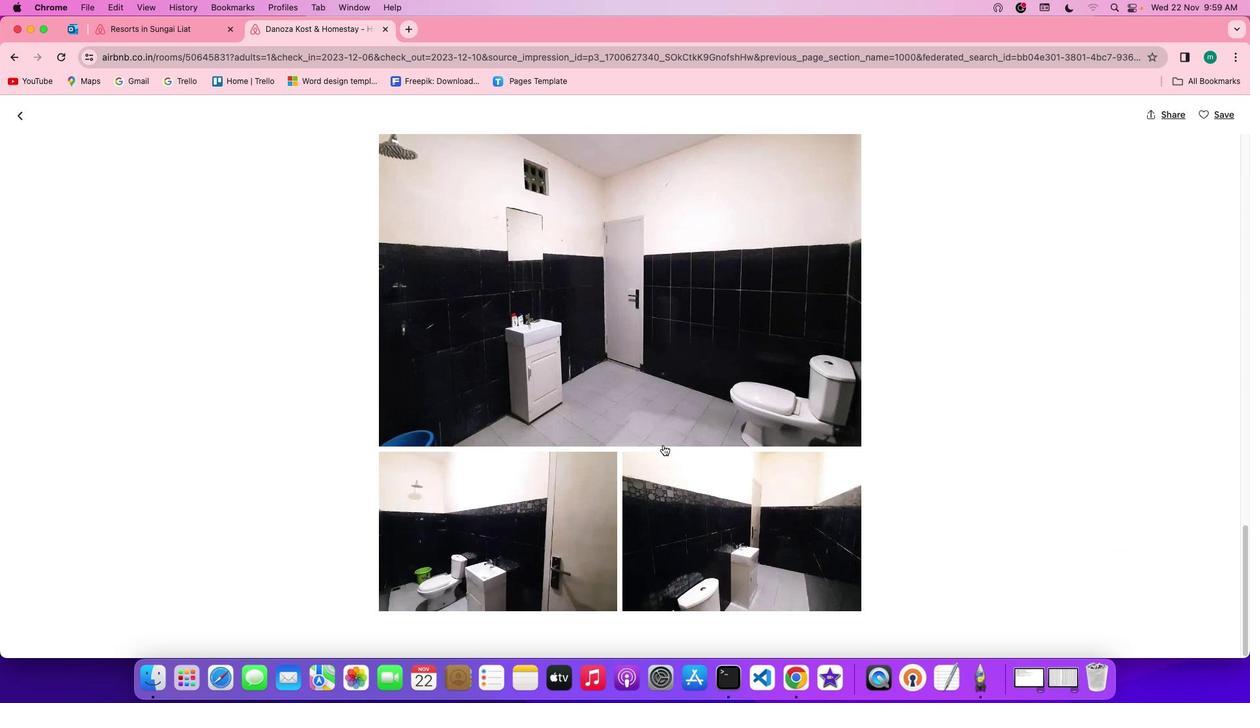 
Action: Mouse scrolled (662, 445) with delta (0, -2)
Screenshot: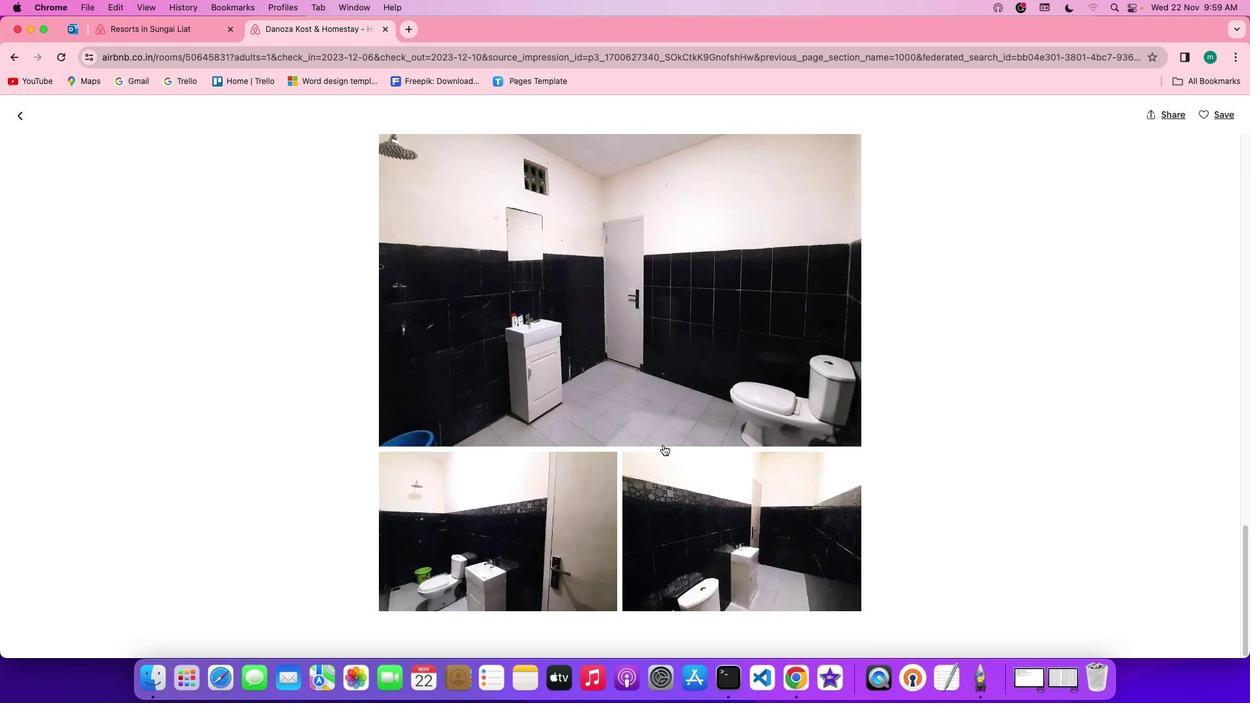 
Action: Mouse scrolled (662, 445) with delta (0, -2)
Screenshot: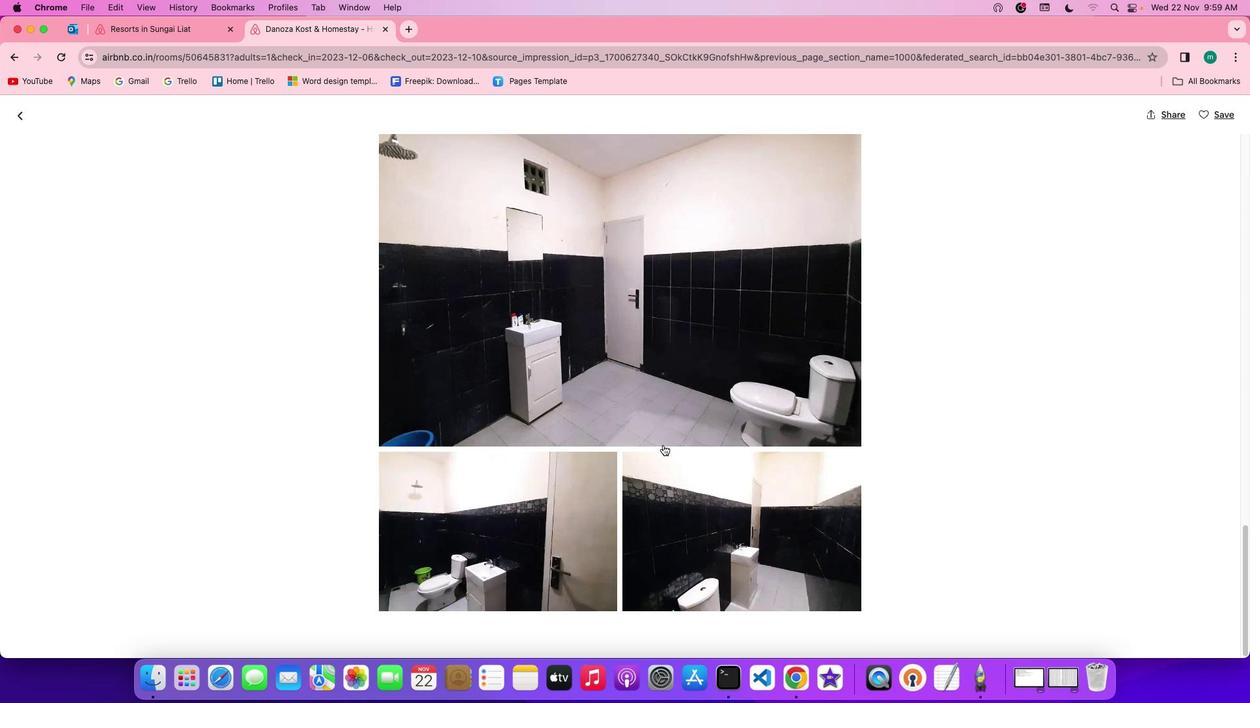 
Action: Mouse scrolled (662, 445) with delta (0, 0)
Screenshot: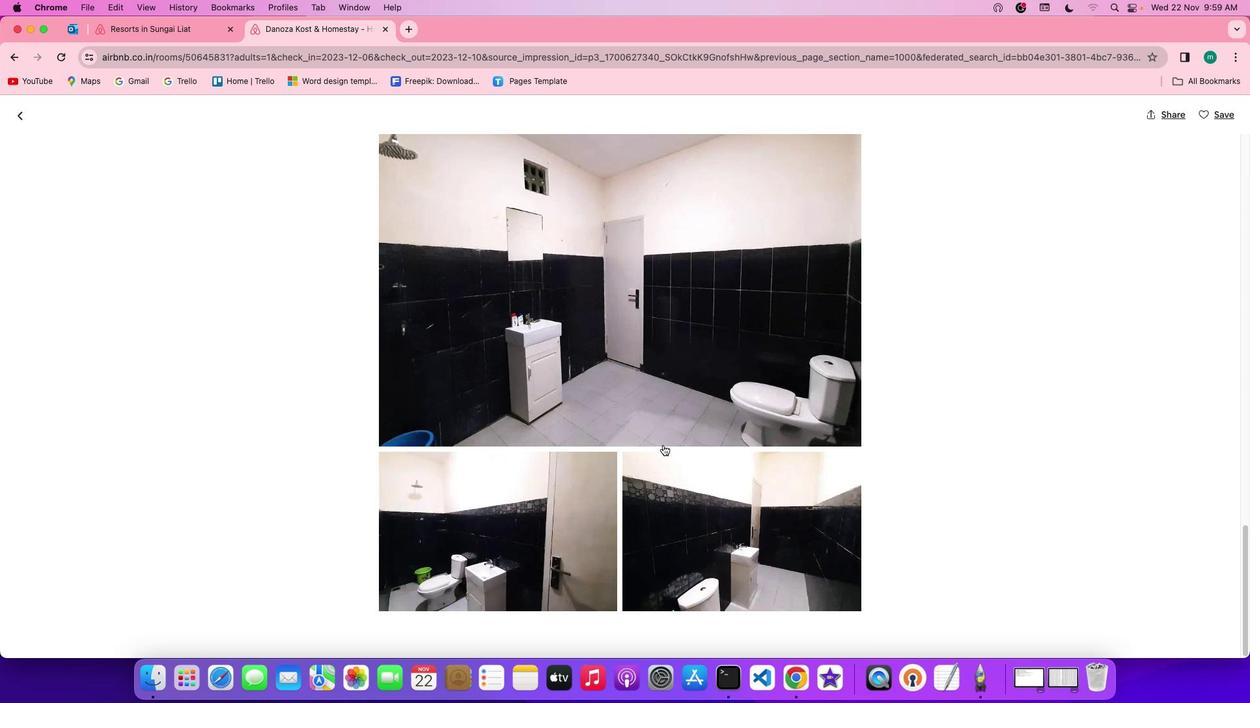 
Action: Mouse scrolled (662, 445) with delta (0, 0)
Screenshot: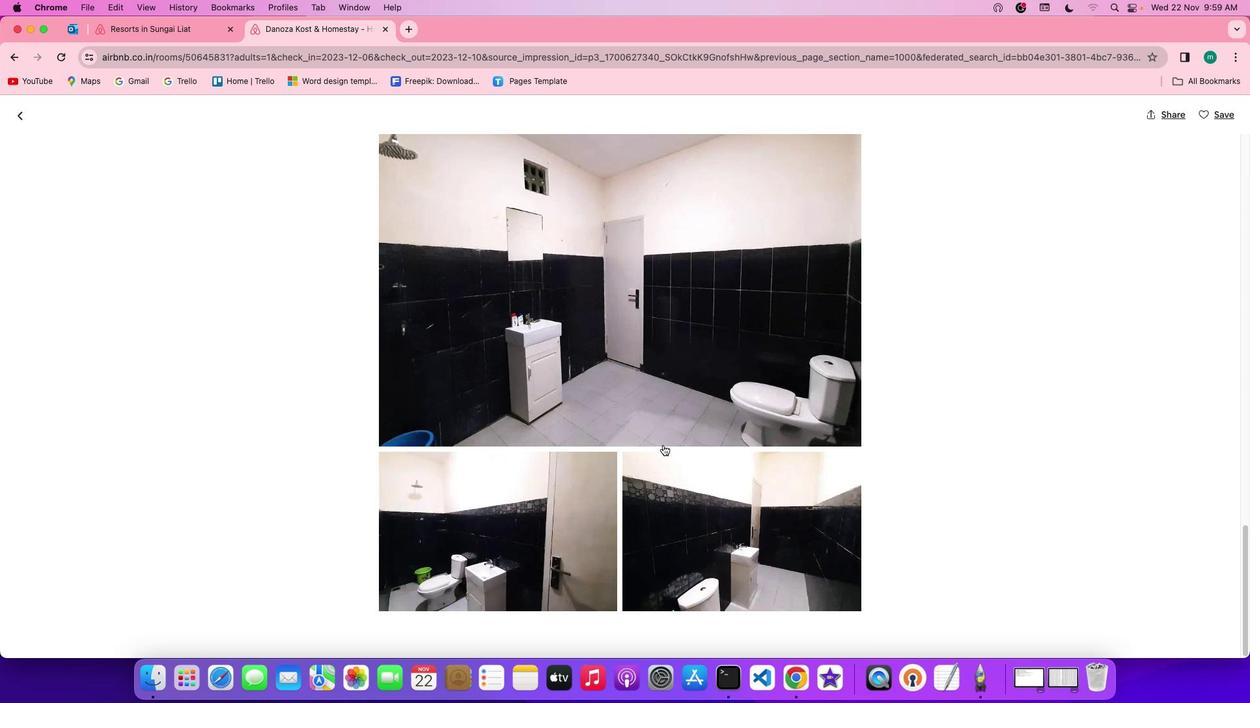 
Action: Mouse scrolled (662, 445) with delta (0, -1)
Screenshot: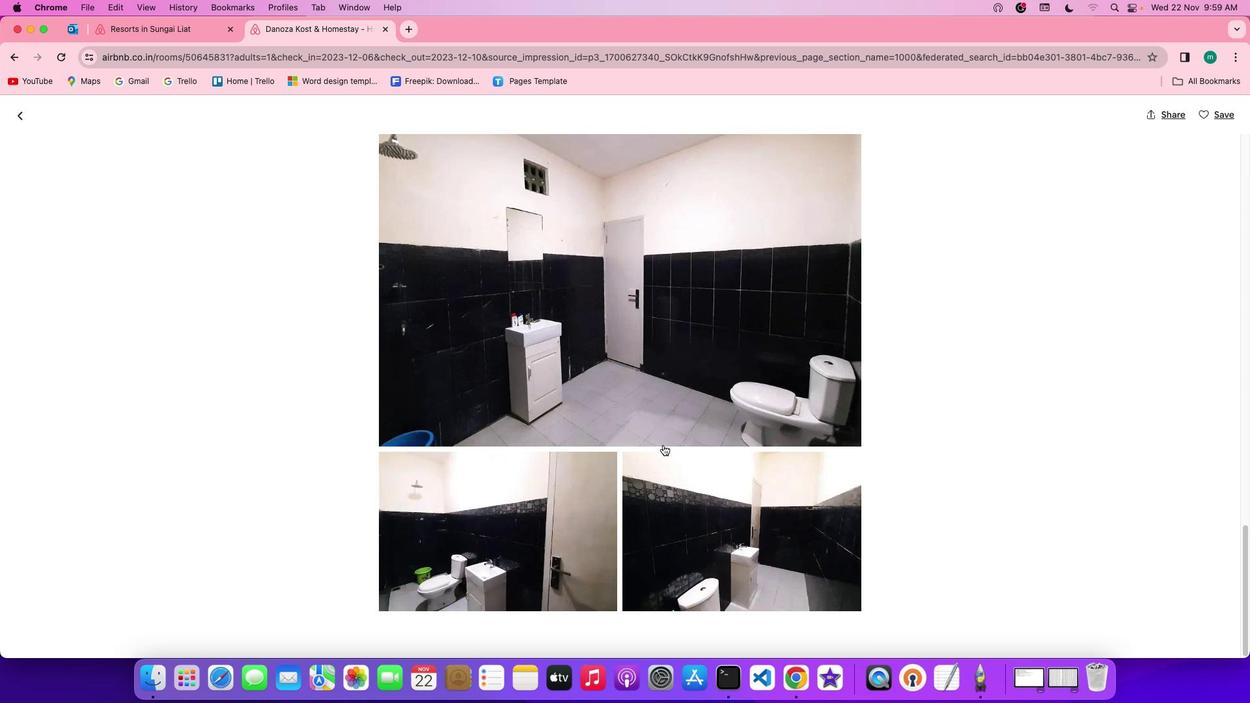 
Action: Mouse scrolled (662, 445) with delta (0, -2)
Screenshot: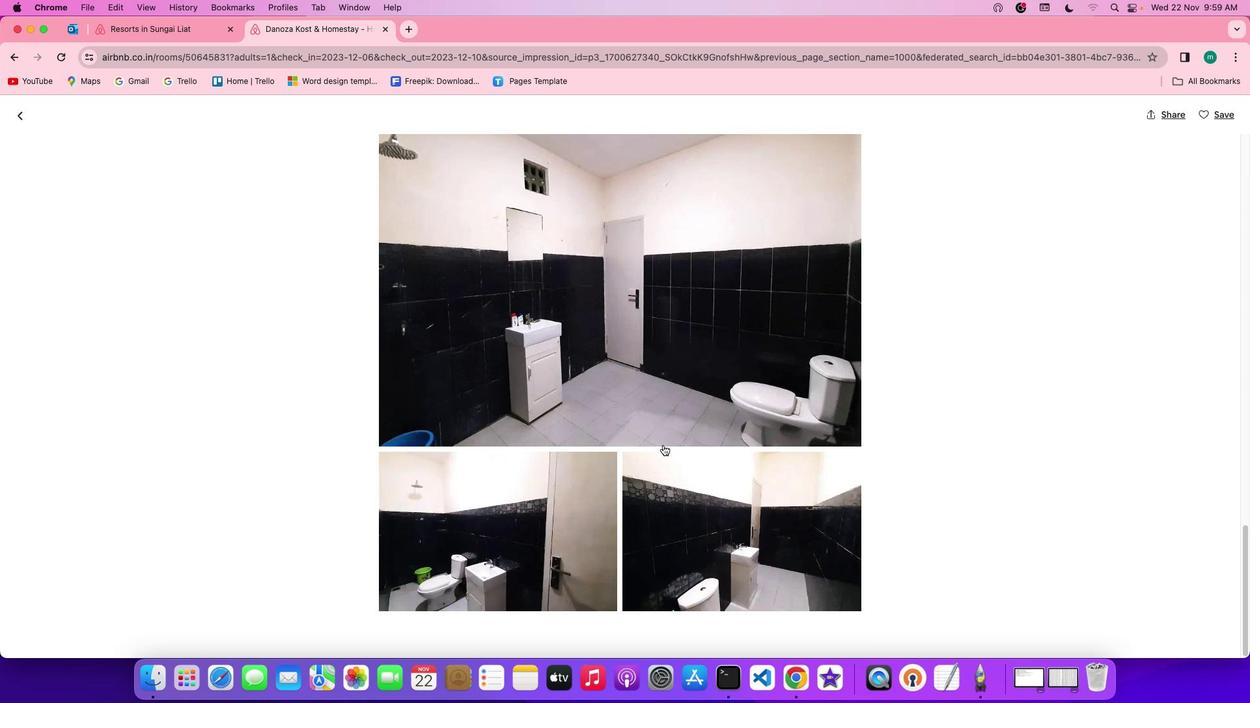 
Action: Mouse scrolled (662, 445) with delta (0, -3)
Screenshot: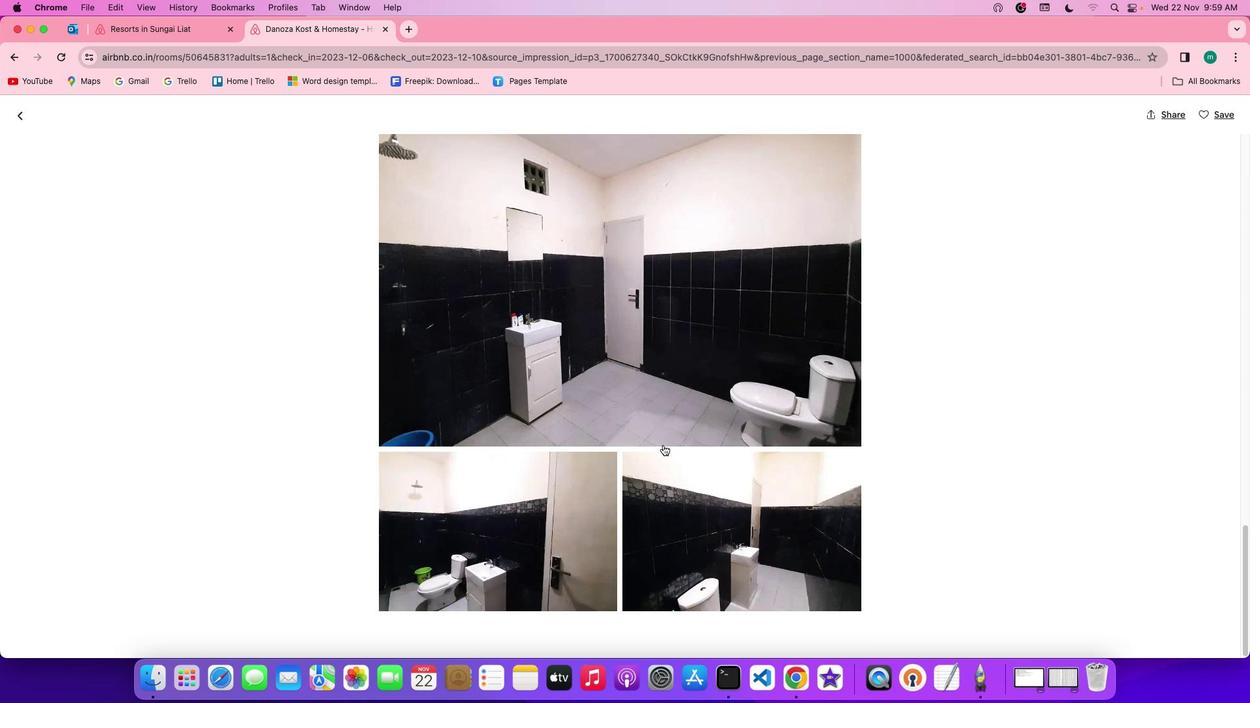 
Action: Mouse scrolled (662, 445) with delta (0, 0)
Screenshot: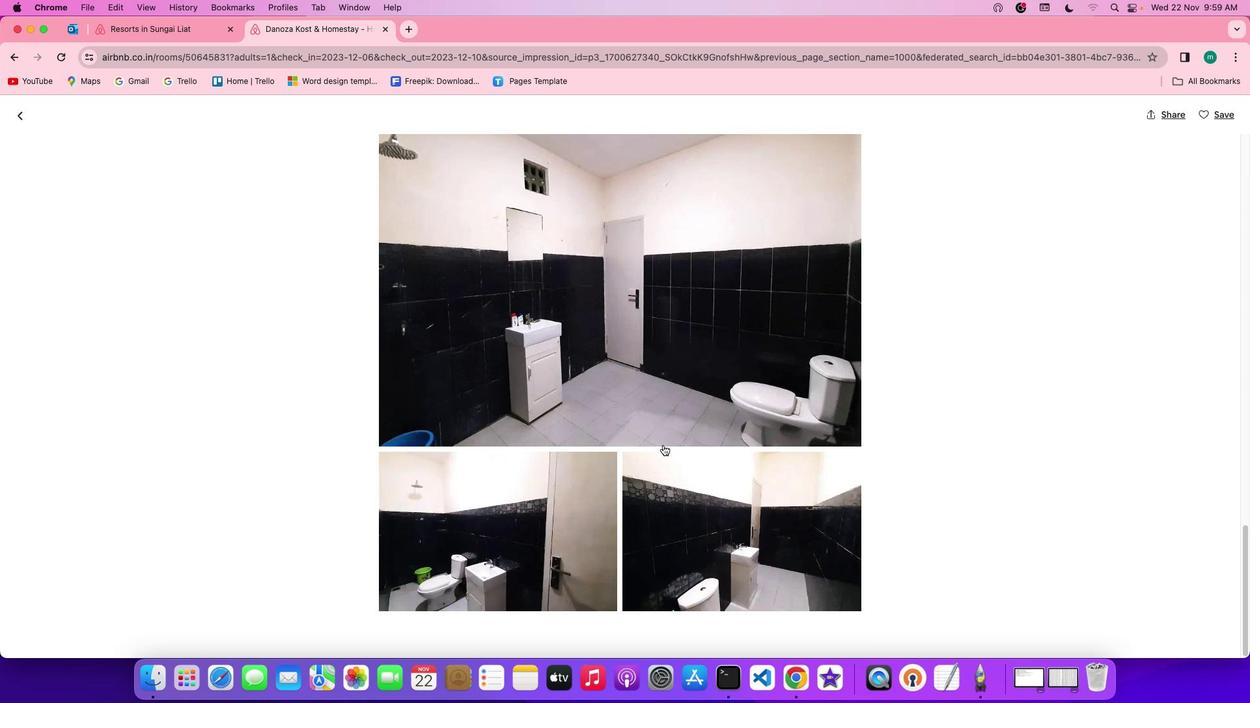 
Action: Mouse scrolled (662, 445) with delta (0, 0)
Screenshot: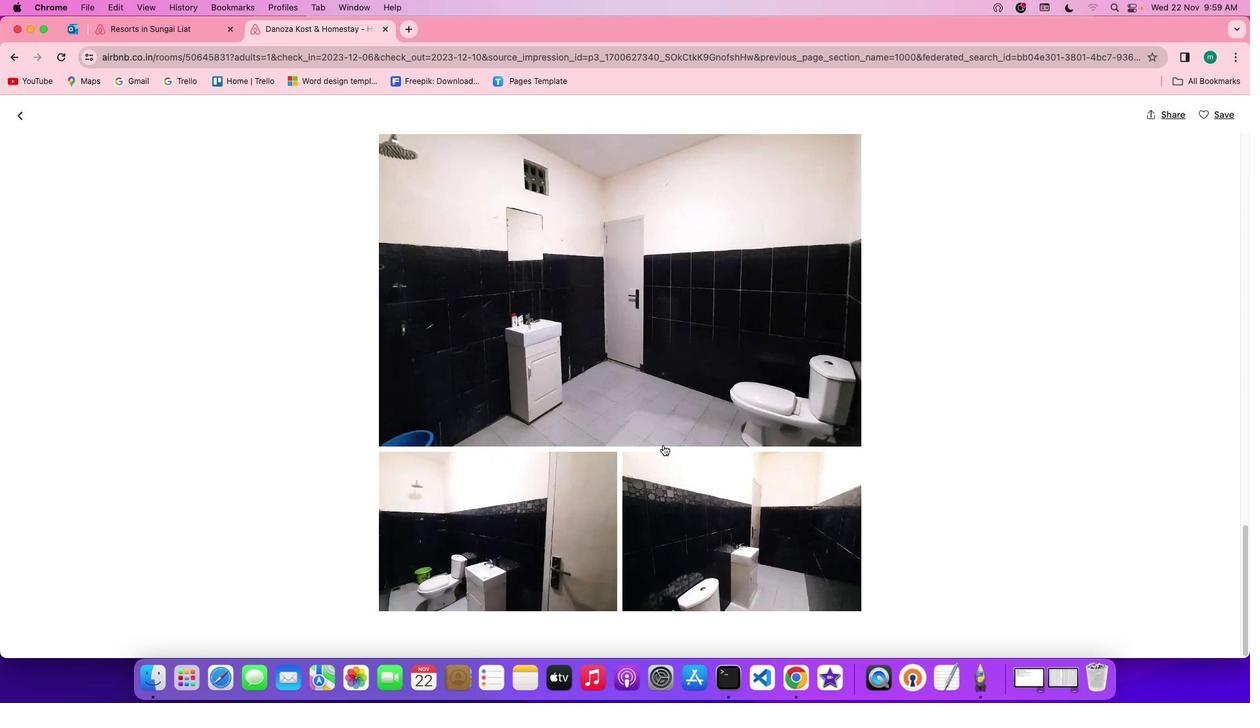 
Action: Mouse scrolled (662, 445) with delta (0, -1)
Screenshot: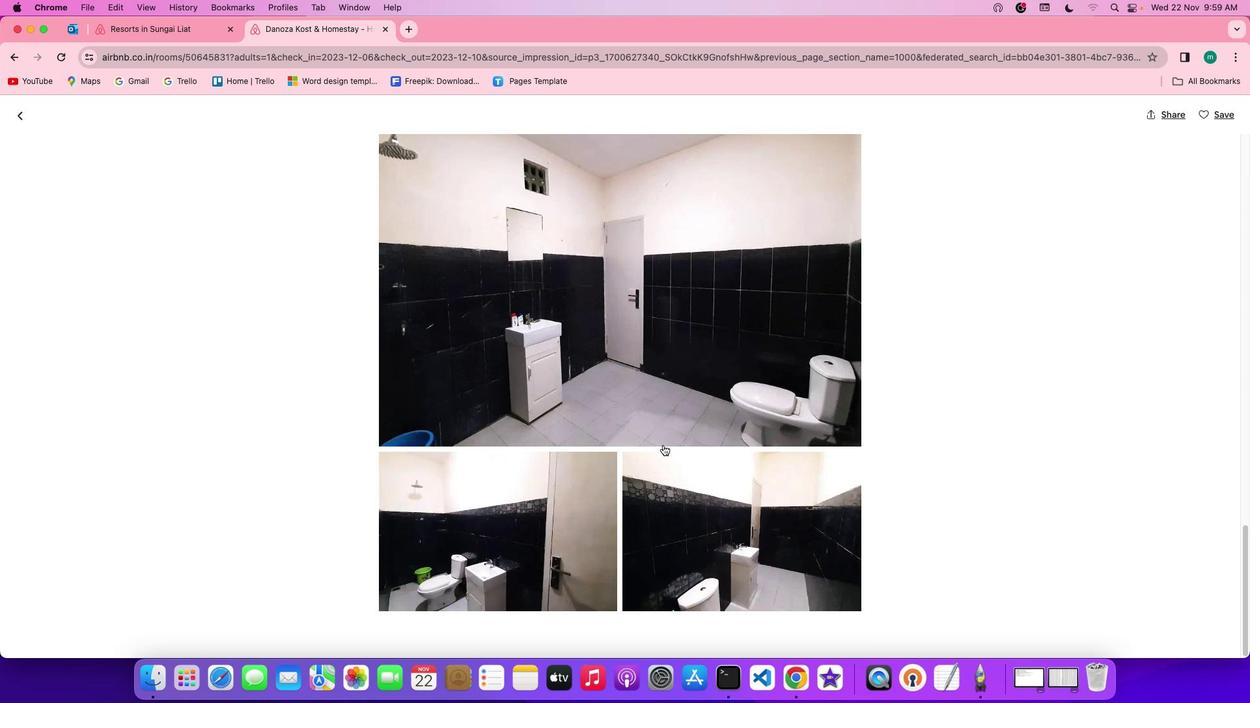 
Action: Mouse scrolled (662, 445) with delta (0, -3)
Screenshot: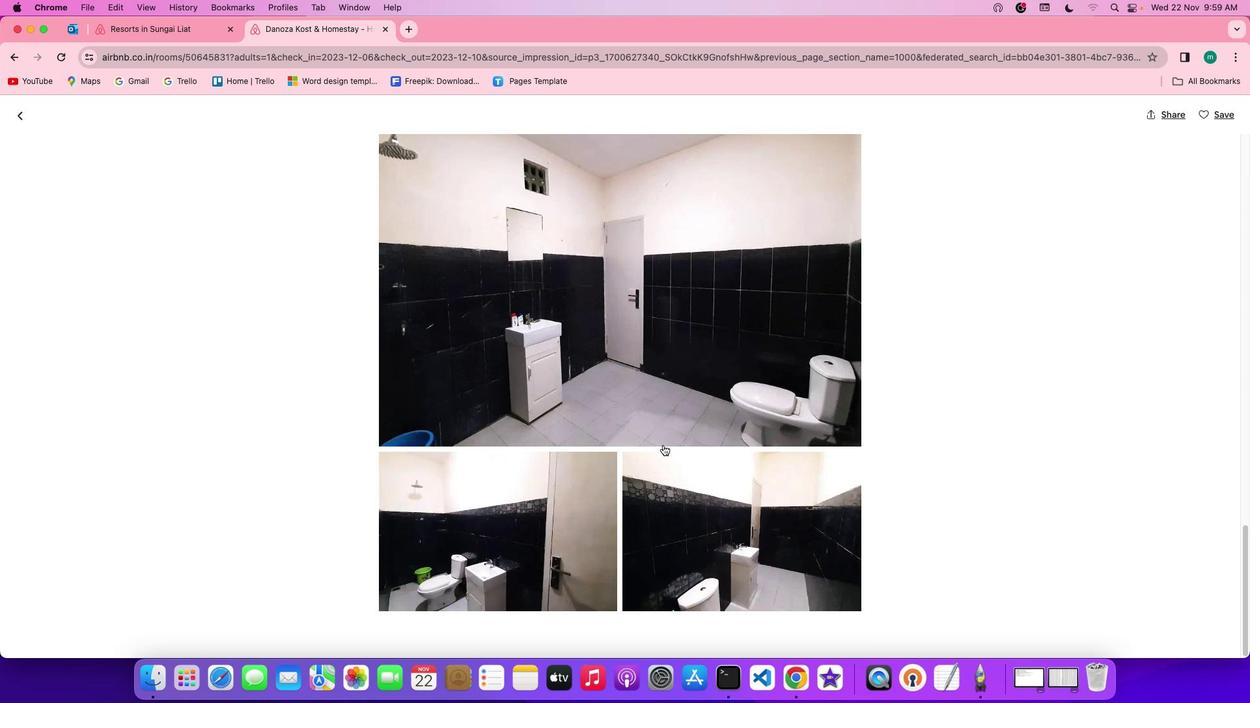 
Action: Mouse scrolled (662, 445) with delta (0, -3)
Screenshot: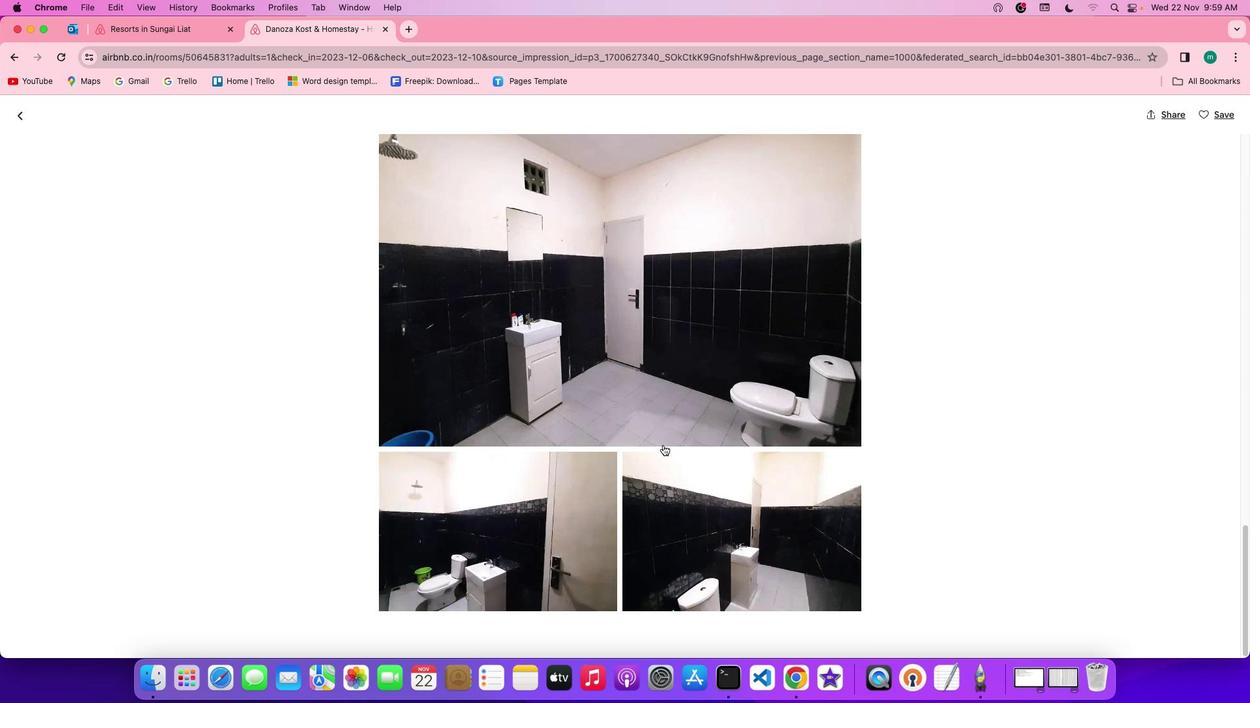 
Action: Mouse scrolled (662, 445) with delta (0, 0)
Screenshot: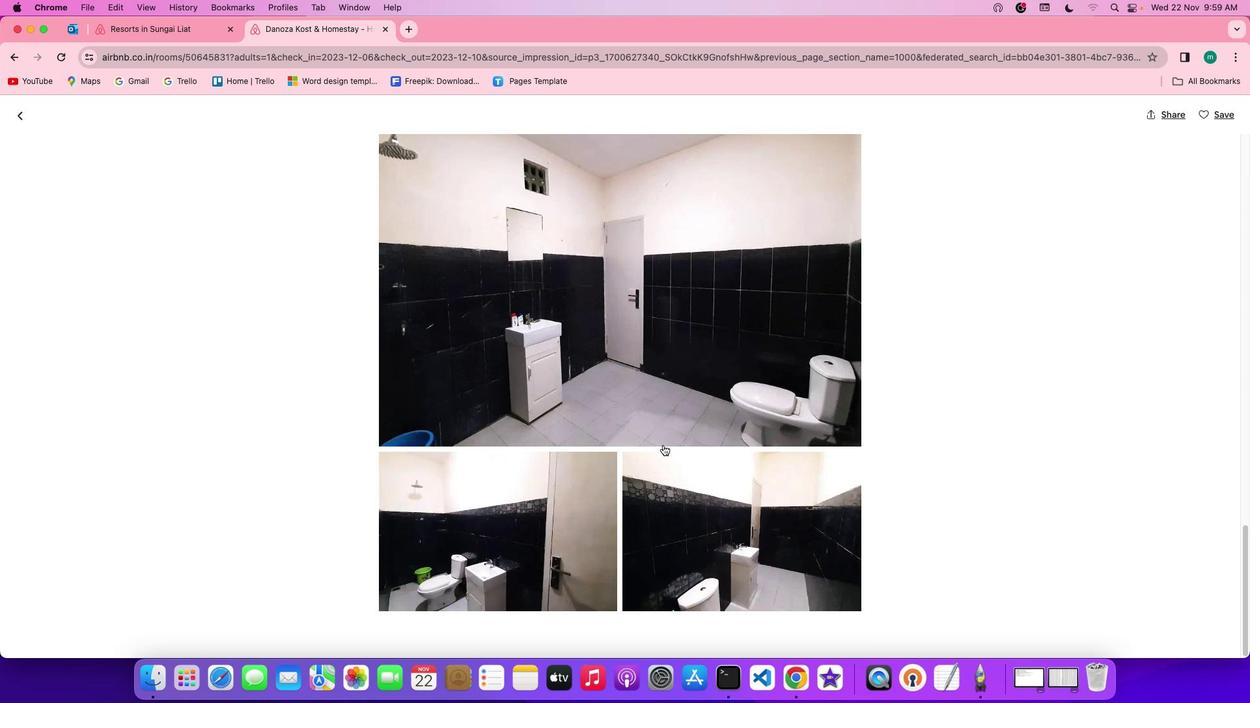 
Action: Mouse scrolled (662, 445) with delta (0, 0)
Screenshot: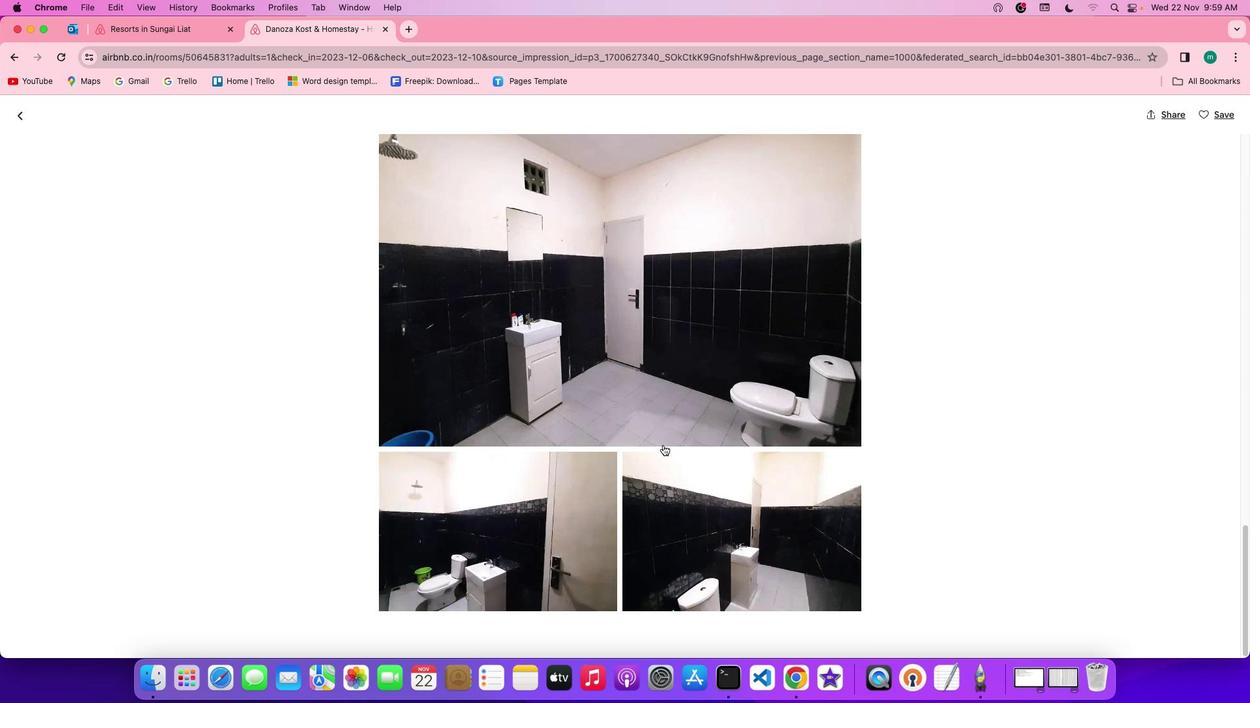 
Action: Mouse scrolled (662, 445) with delta (0, -1)
Screenshot: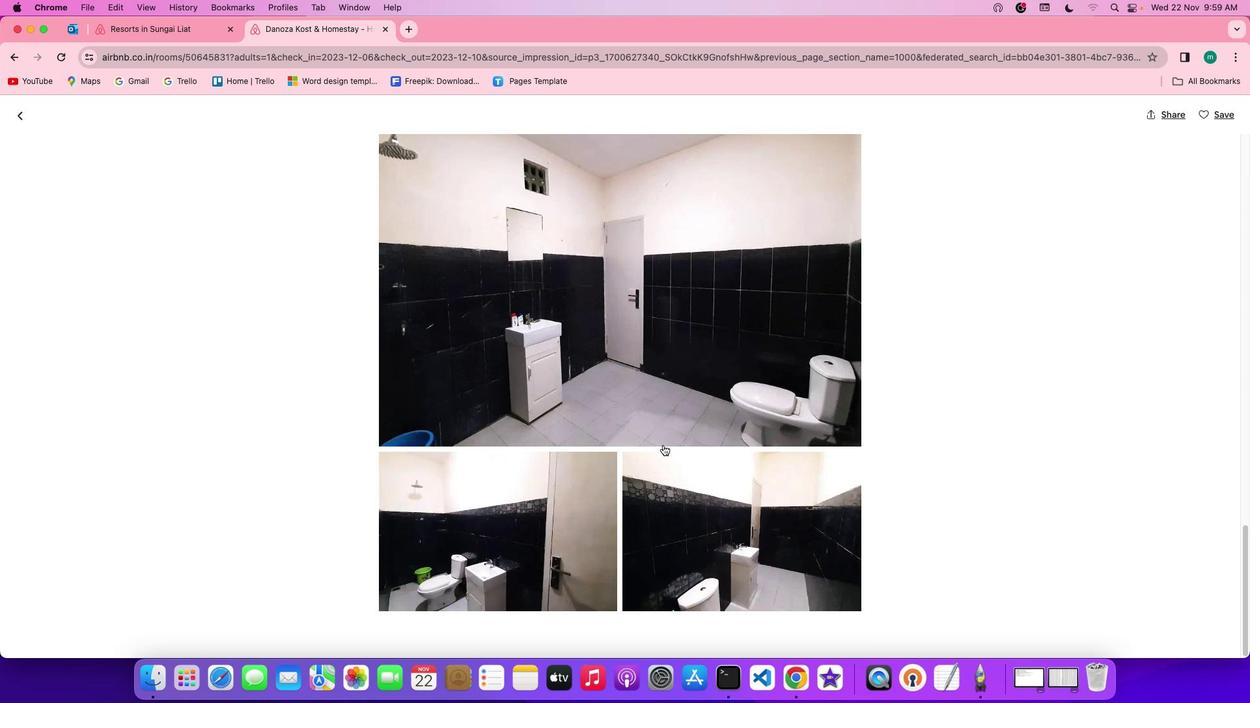 
Action: Mouse scrolled (662, 445) with delta (0, -2)
Screenshot: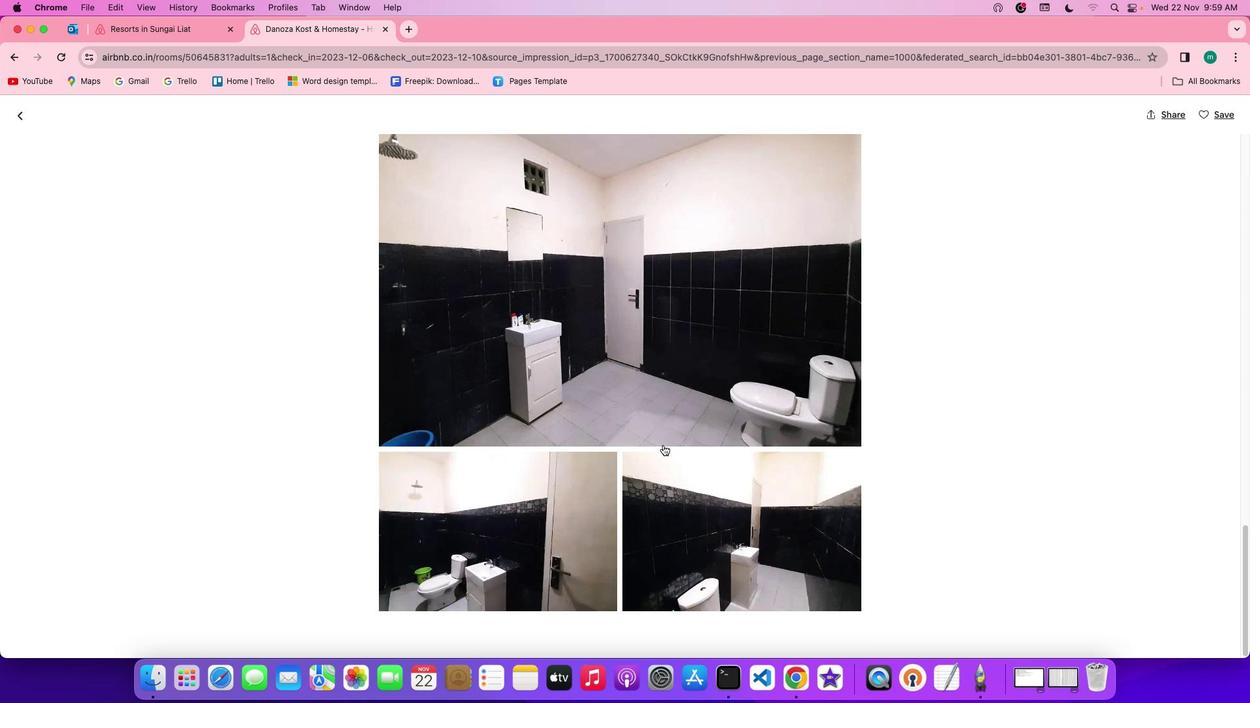
Action: Mouse scrolled (662, 445) with delta (0, -2)
Screenshot: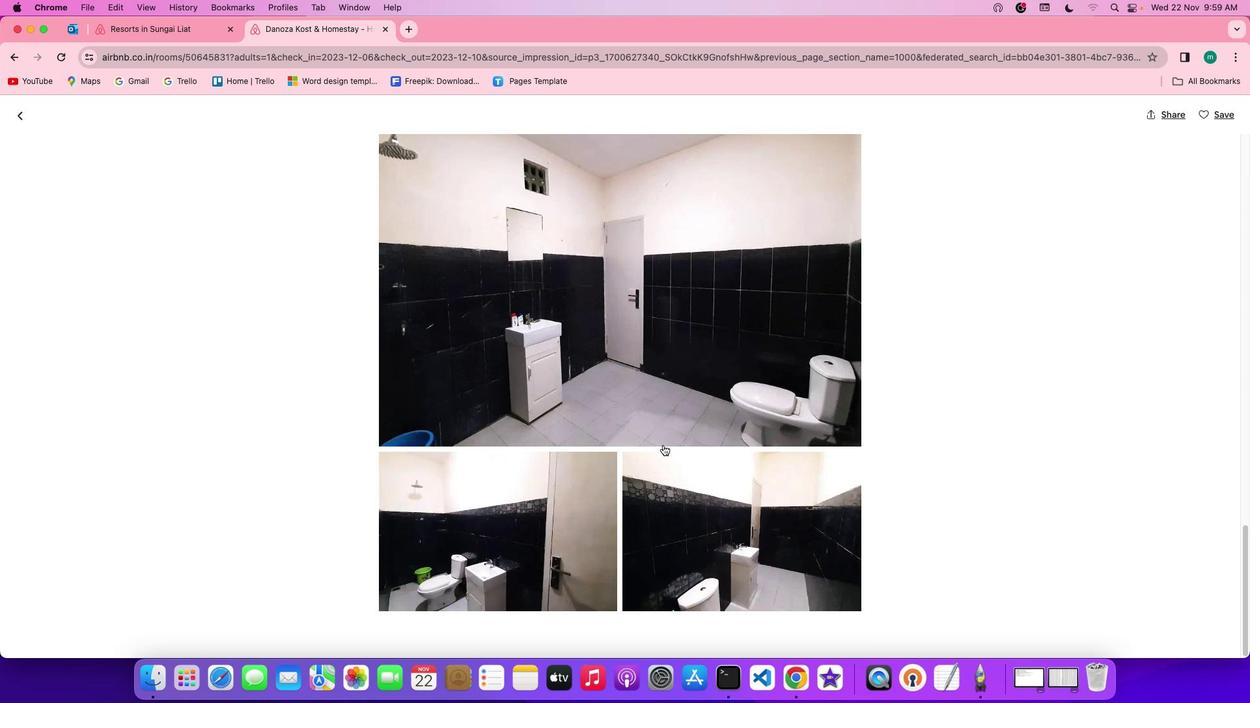 
Action: Mouse moved to (24, 119)
Screenshot: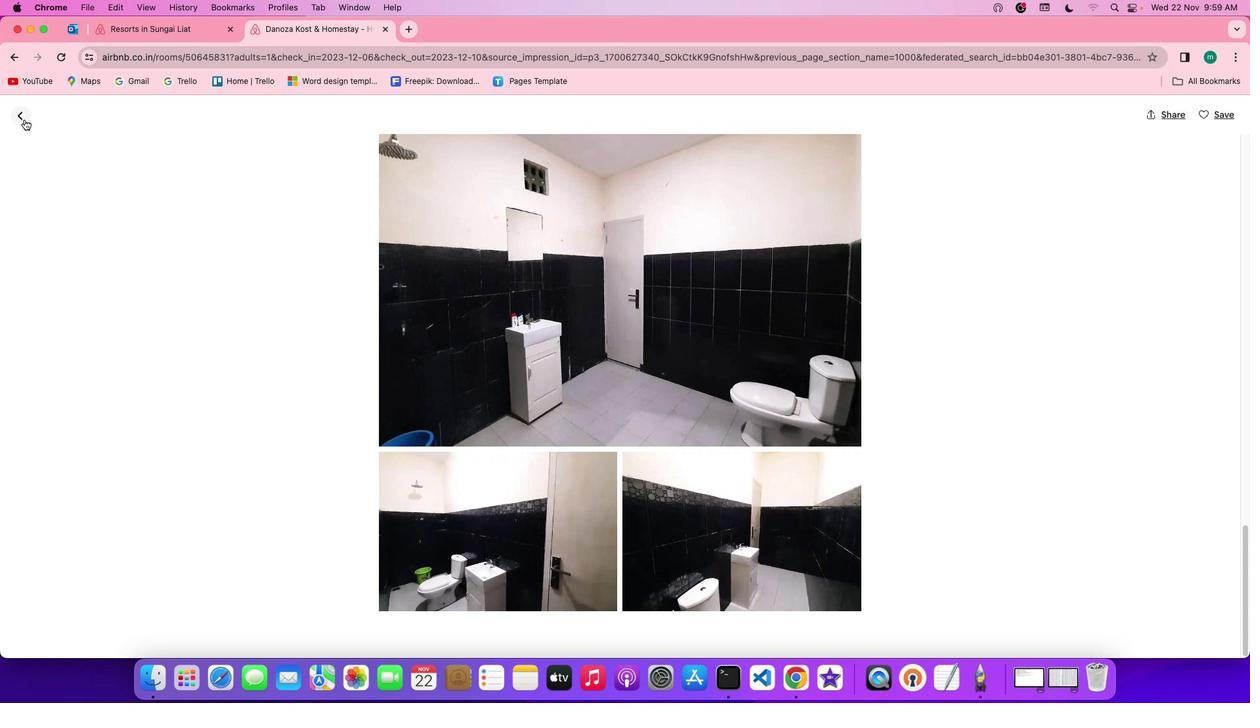 
Action: Mouse pressed left at (24, 119)
Screenshot: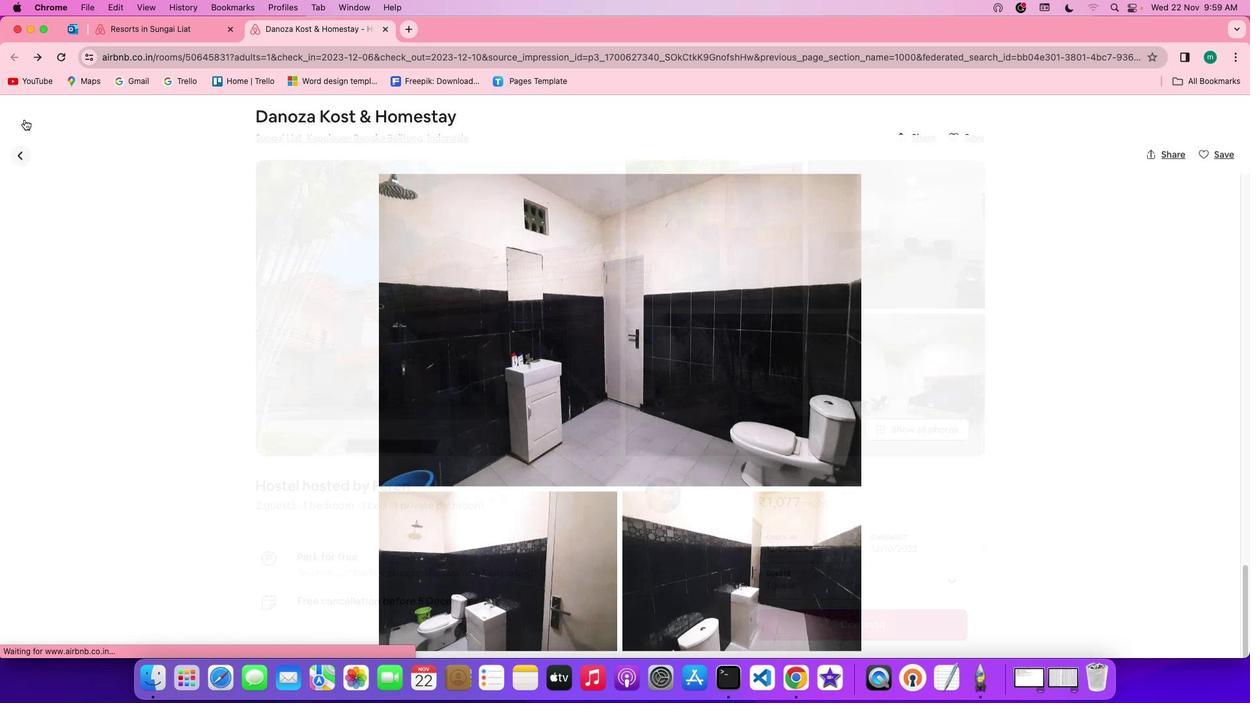 
Action: Mouse moved to (573, 436)
Screenshot: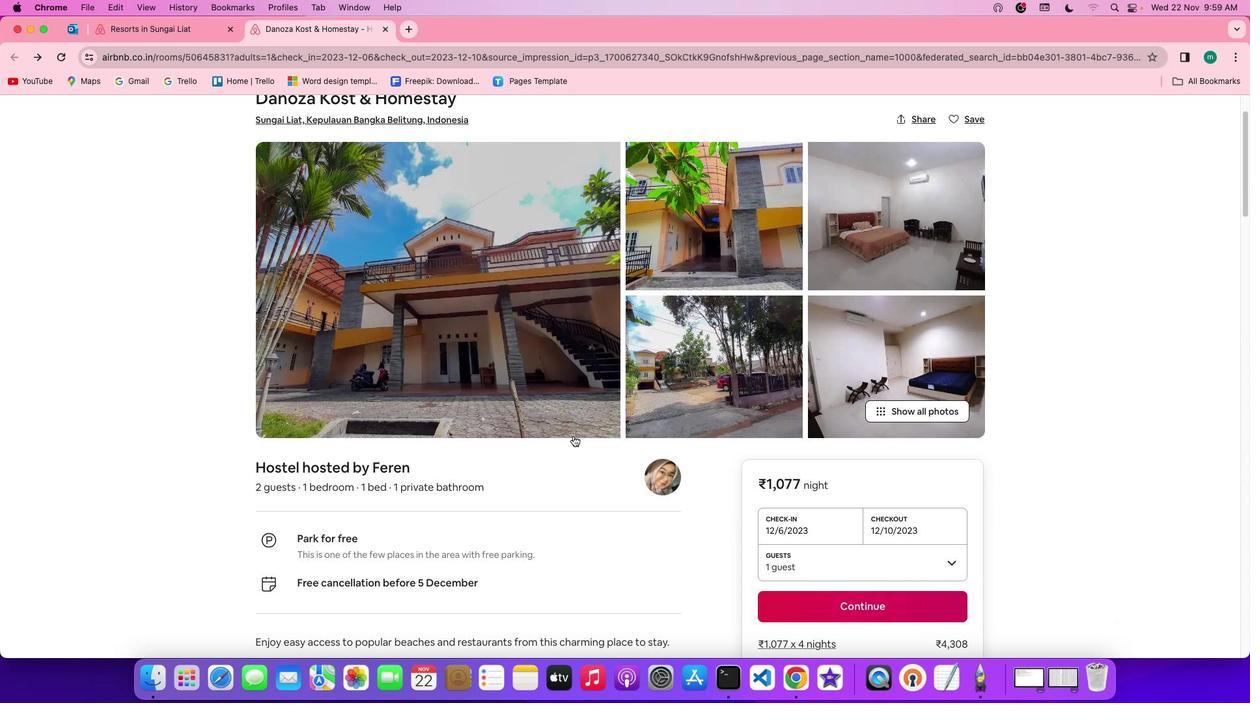 
Action: Mouse scrolled (573, 436) with delta (0, 0)
Screenshot: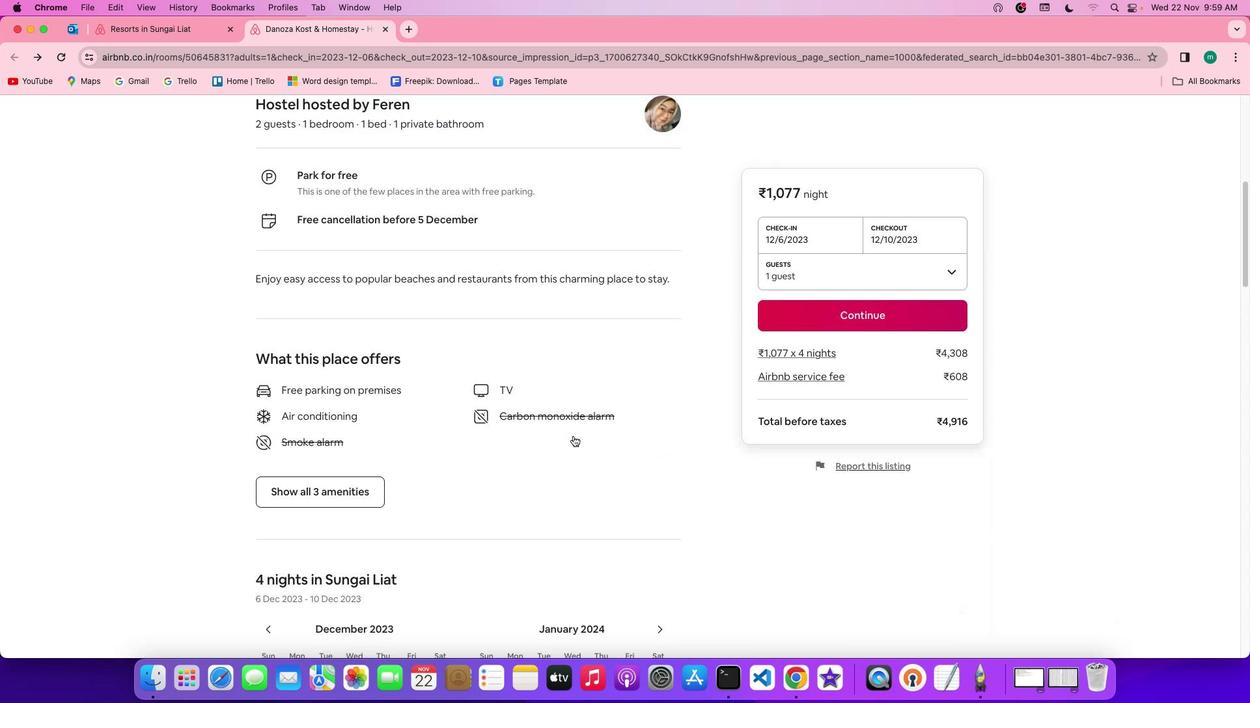 
Action: Mouse scrolled (573, 436) with delta (0, 0)
Screenshot: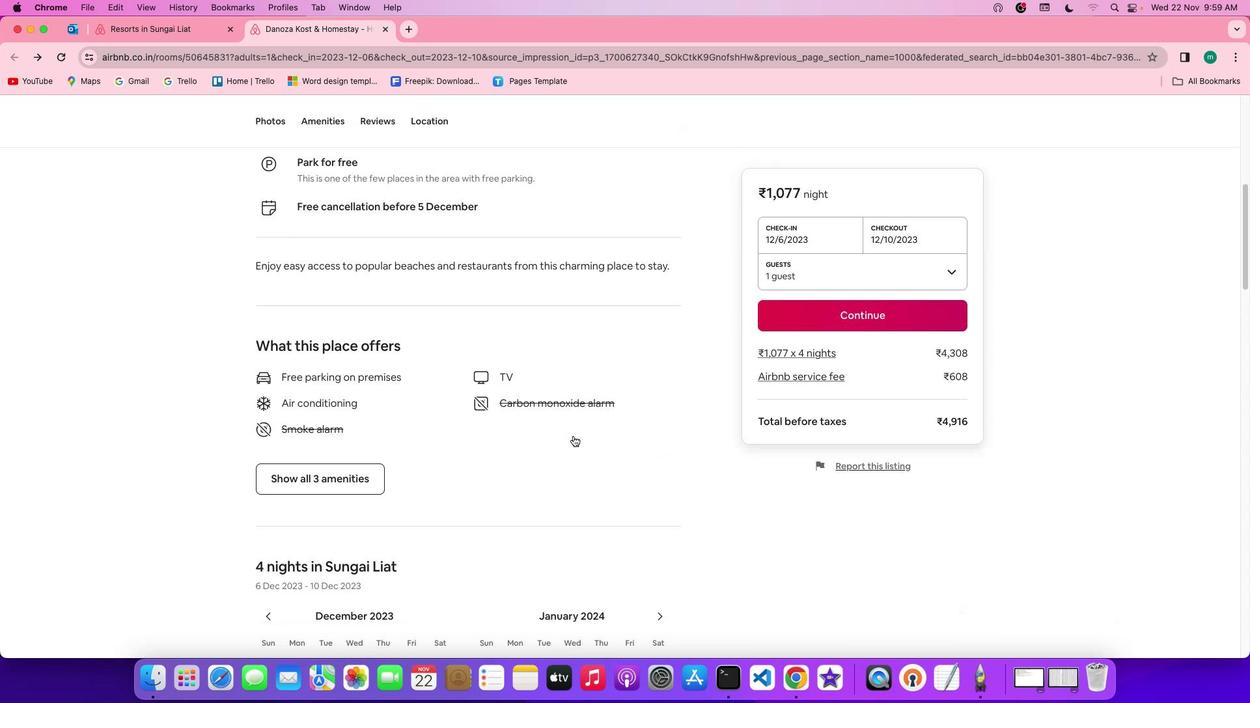 
Action: Mouse scrolled (573, 436) with delta (0, -1)
Screenshot: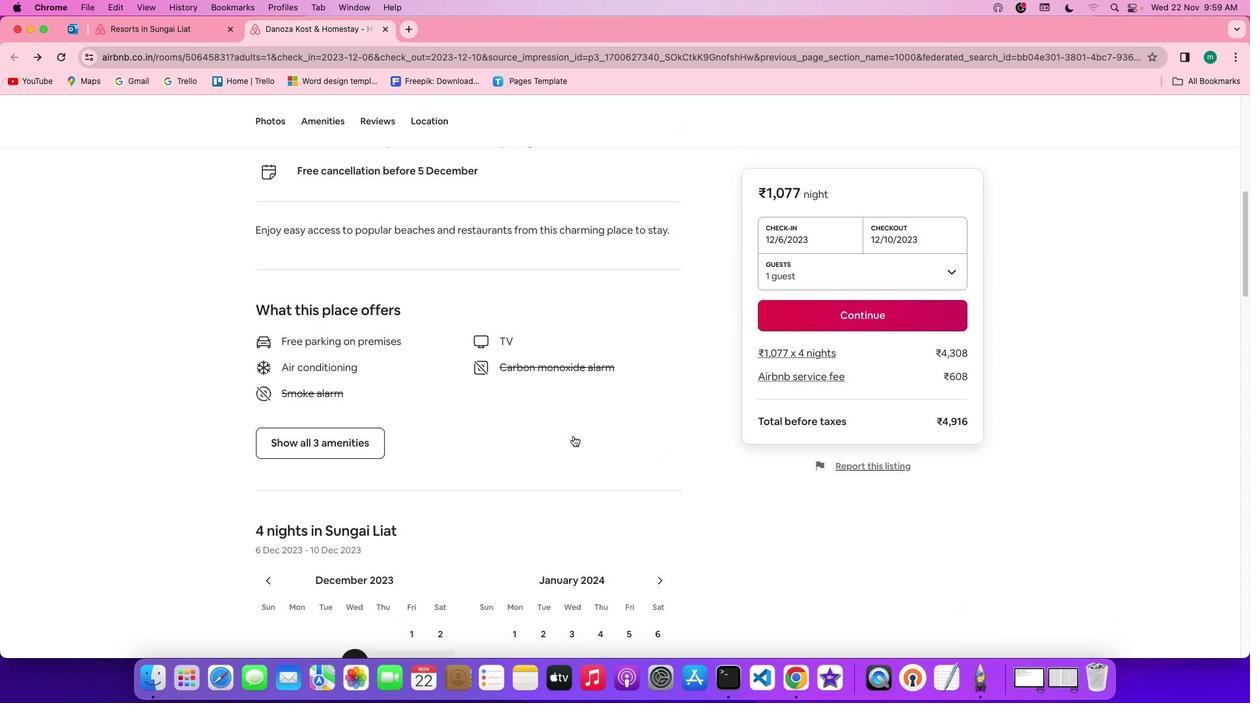 
Action: Mouse scrolled (573, 436) with delta (0, -2)
Screenshot: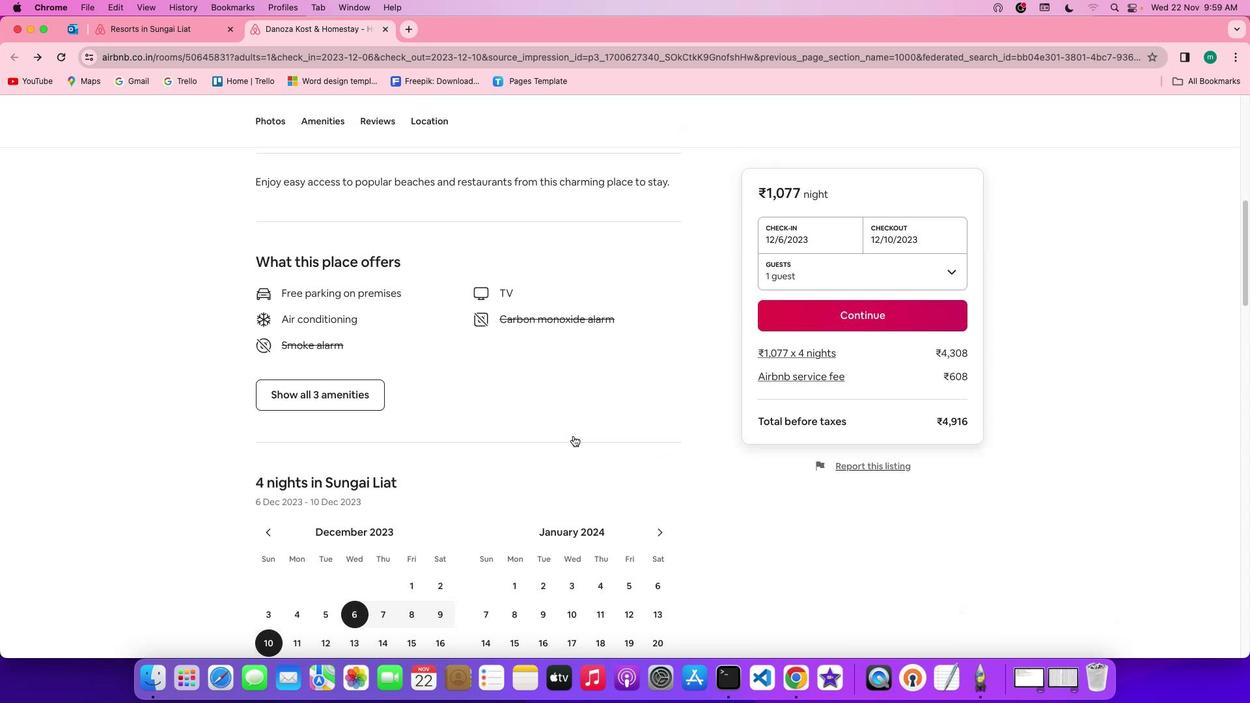 
Action: Mouse scrolled (573, 436) with delta (0, -3)
Screenshot: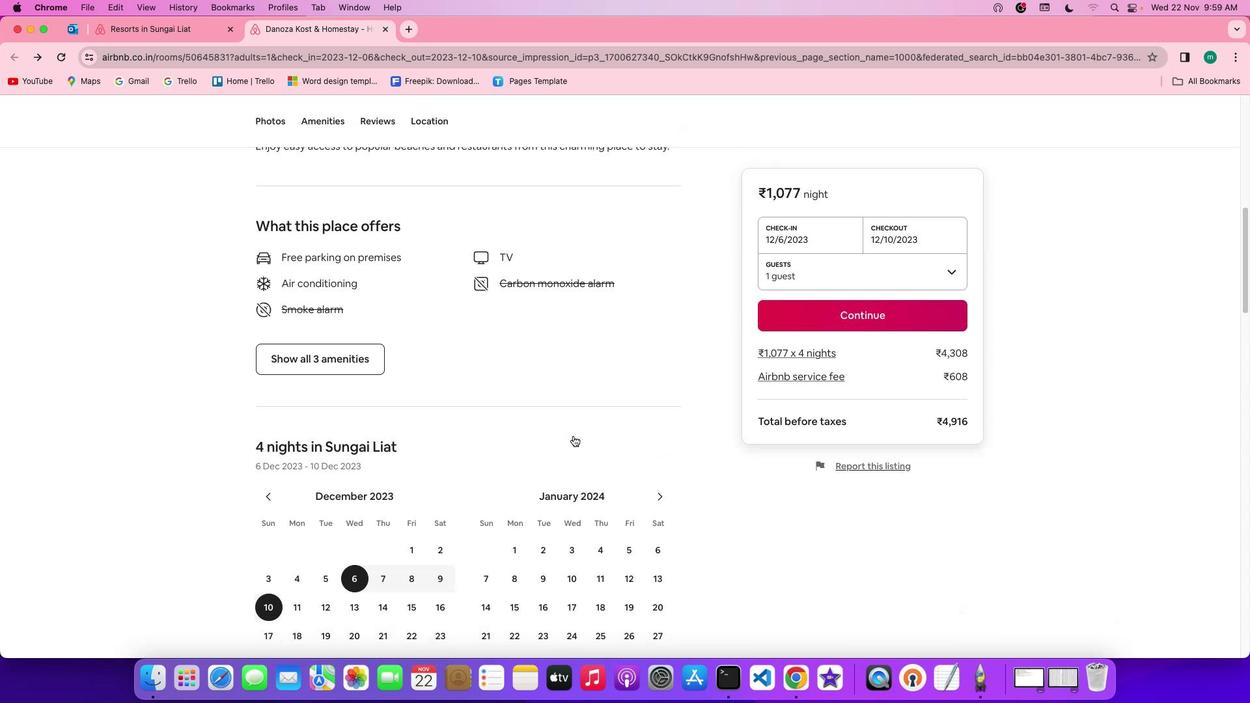 
Action: Mouse scrolled (573, 436) with delta (0, -3)
Screenshot: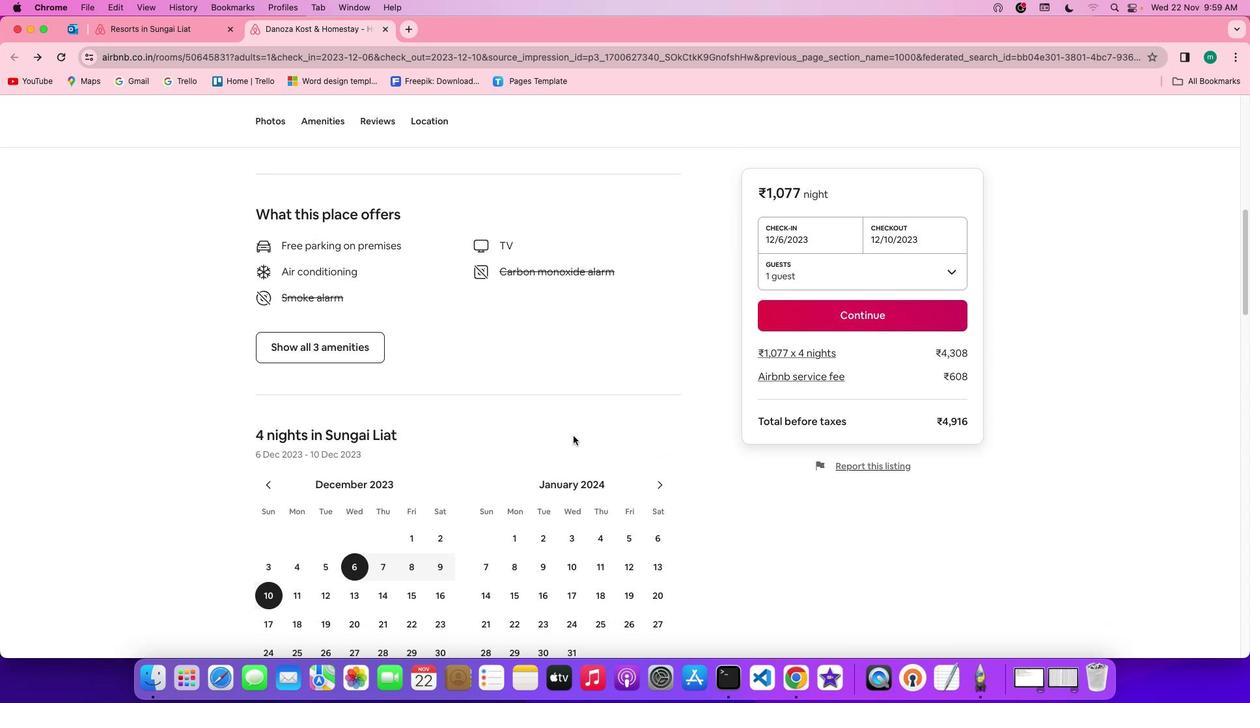 
Action: Mouse moved to (295, 350)
Screenshot: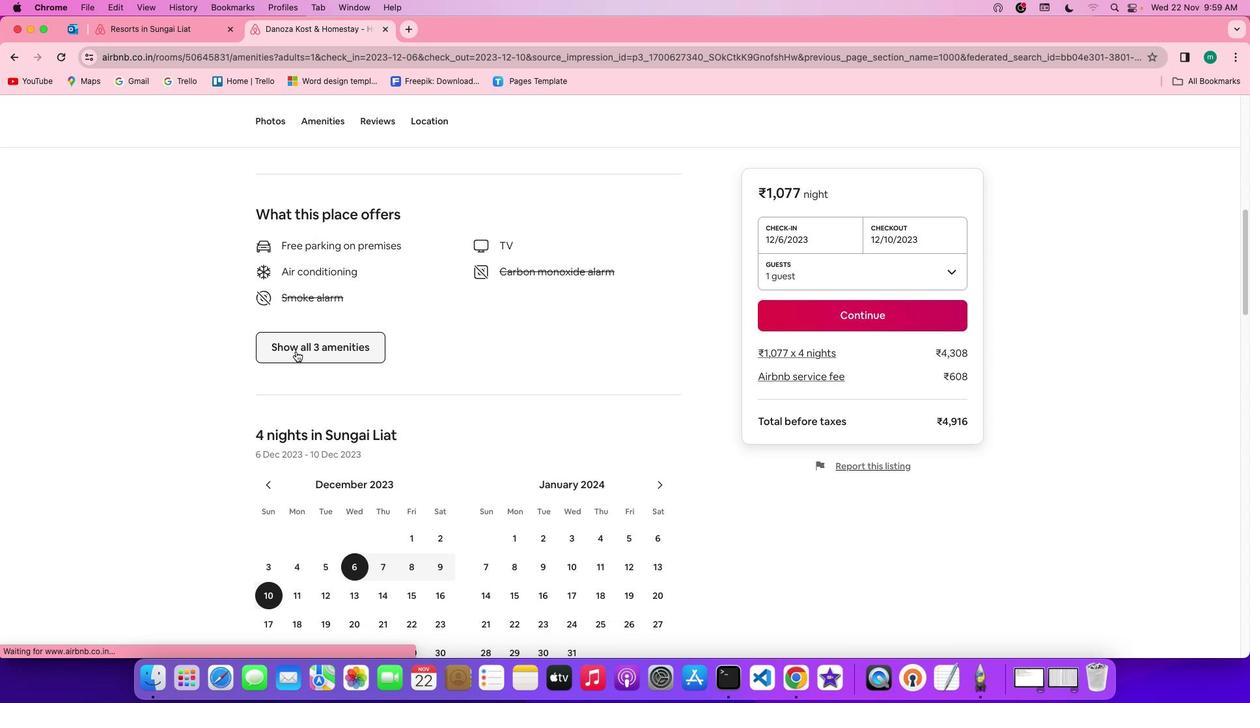 
Action: Mouse pressed left at (295, 350)
Screenshot: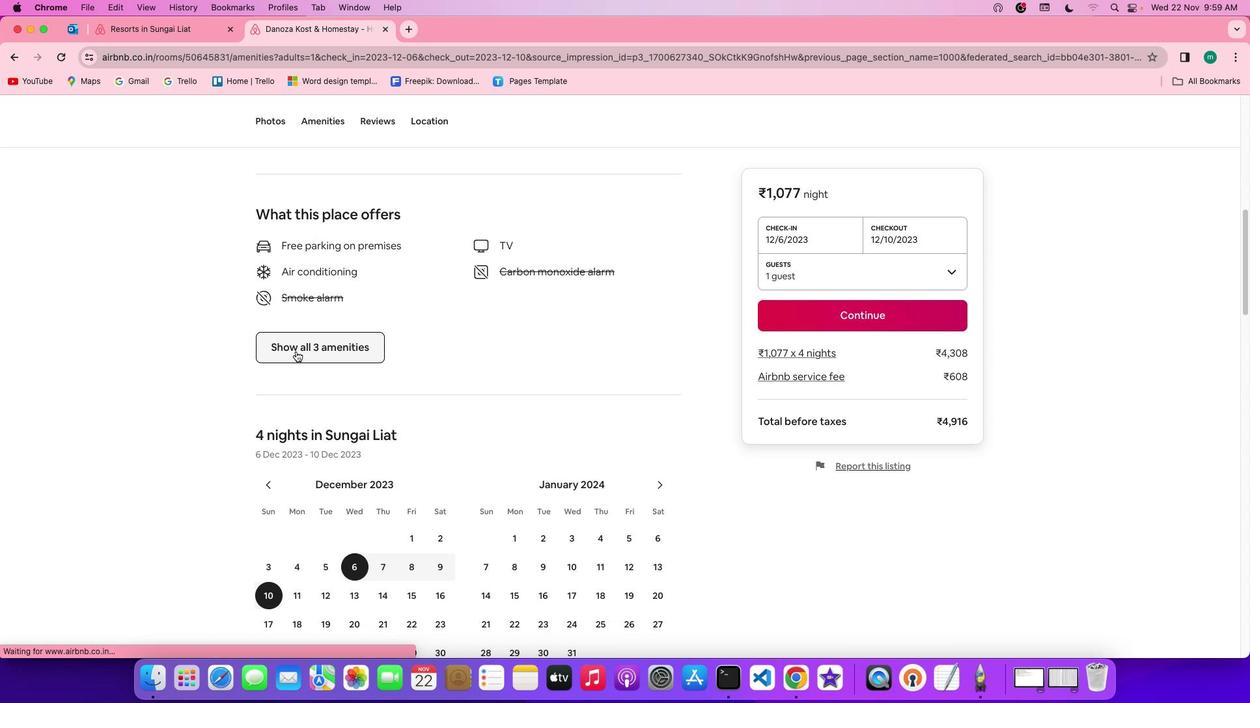 
Action: Mouse moved to (563, 405)
Screenshot: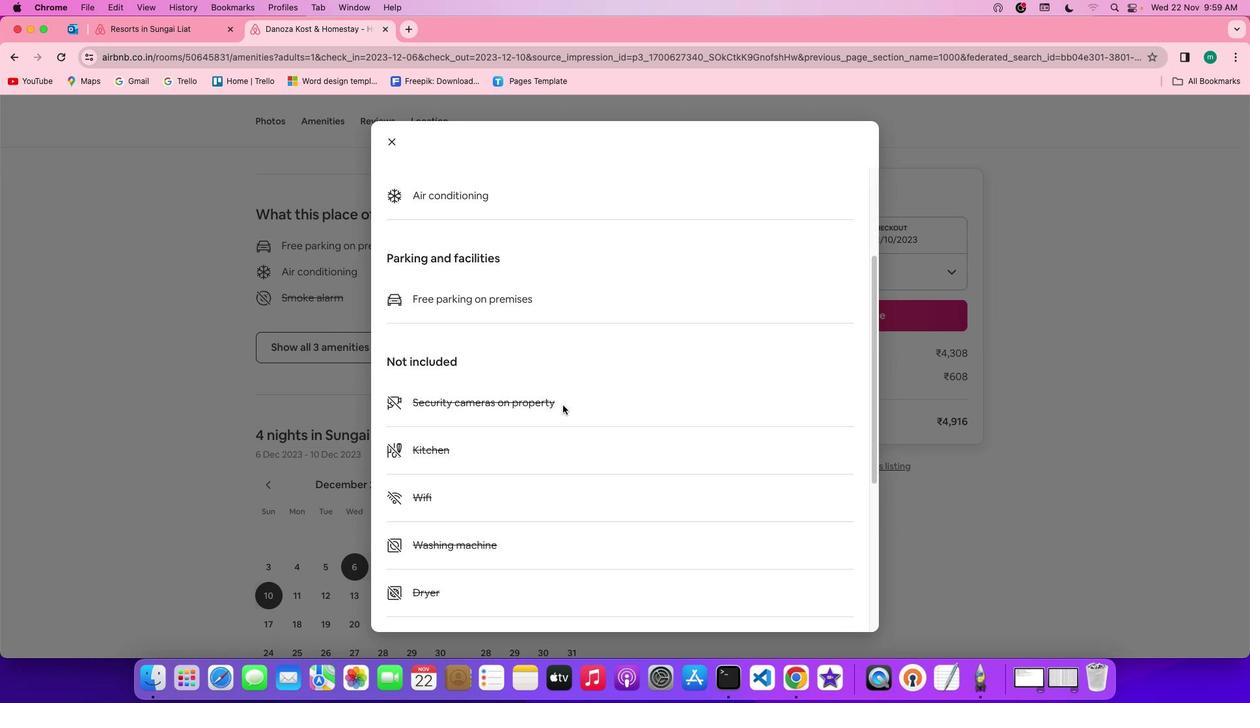 
Action: Mouse scrolled (563, 405) with delta (0, 0)
Screenshot: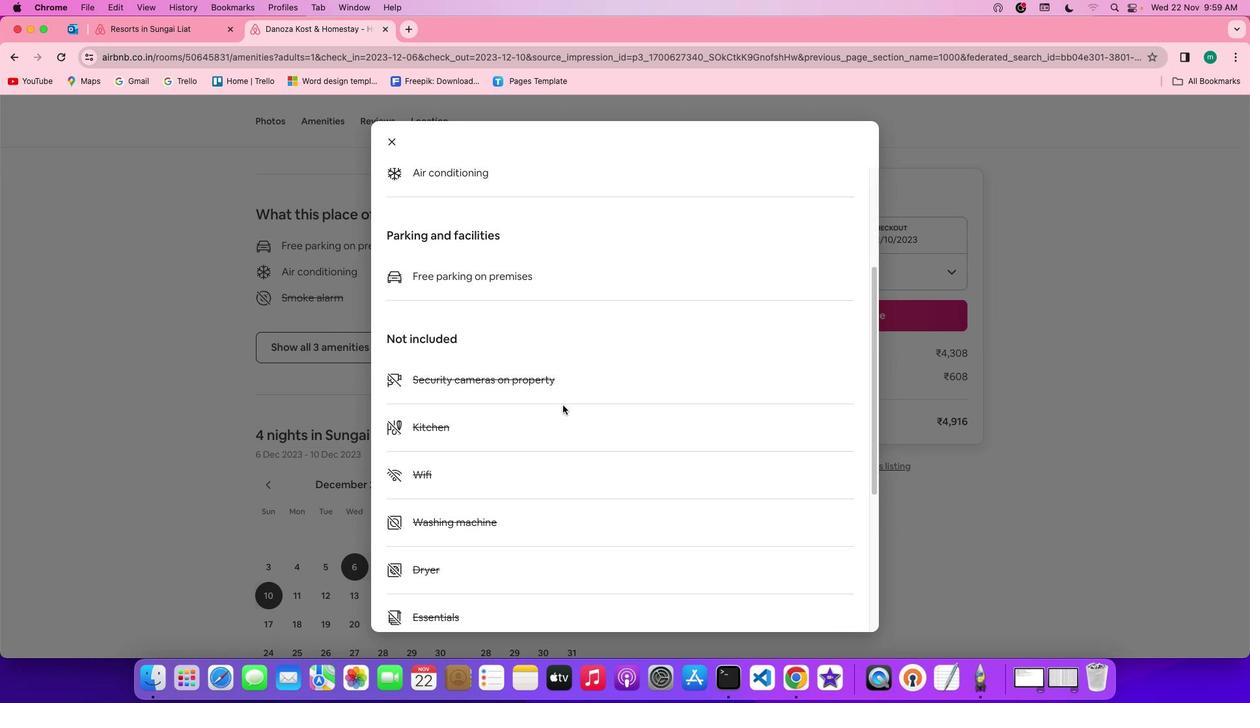 
Action: Mouse scrolled (563, 405) with delta (0, 0)
Screenshot: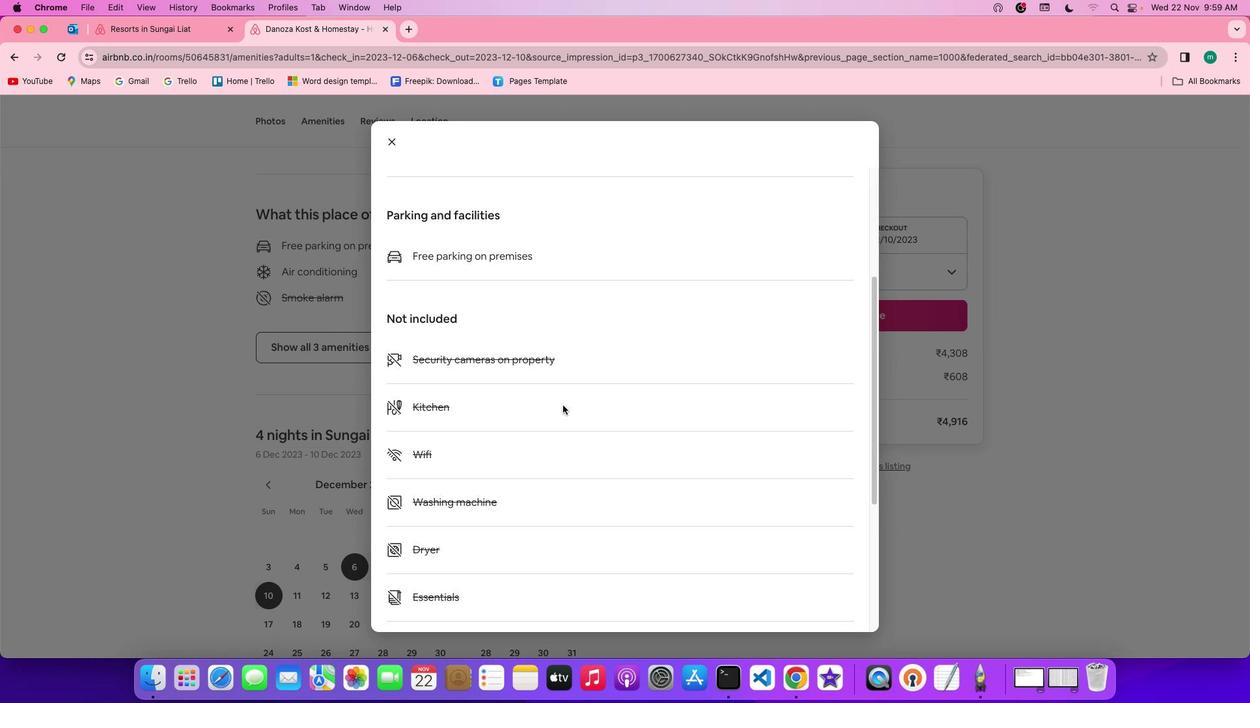 
Action: Mouse scrolled (563, 405) with delta (0, -1)
Screenshot: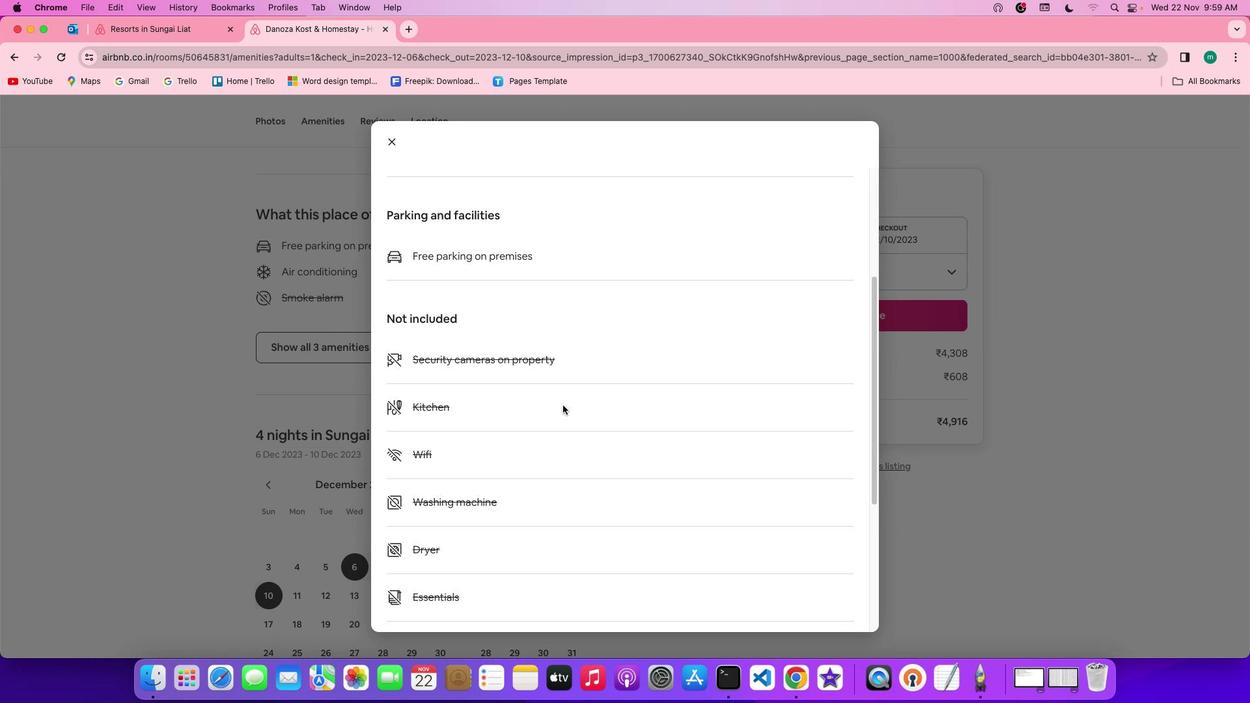 
Action: Mouse scrolled (563, 405) with delta (0, -2)
Screenshot: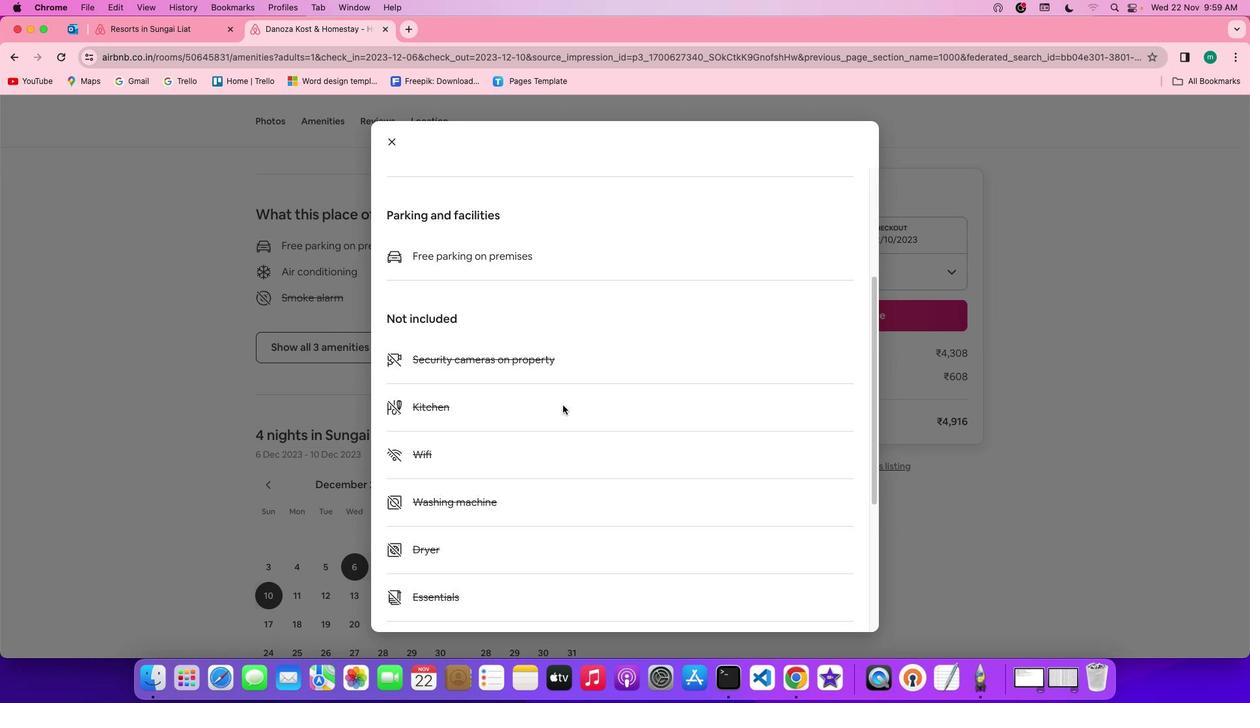 
Action: Mouse scrolled (563, 405) with delta (0, 0)
Screenshot: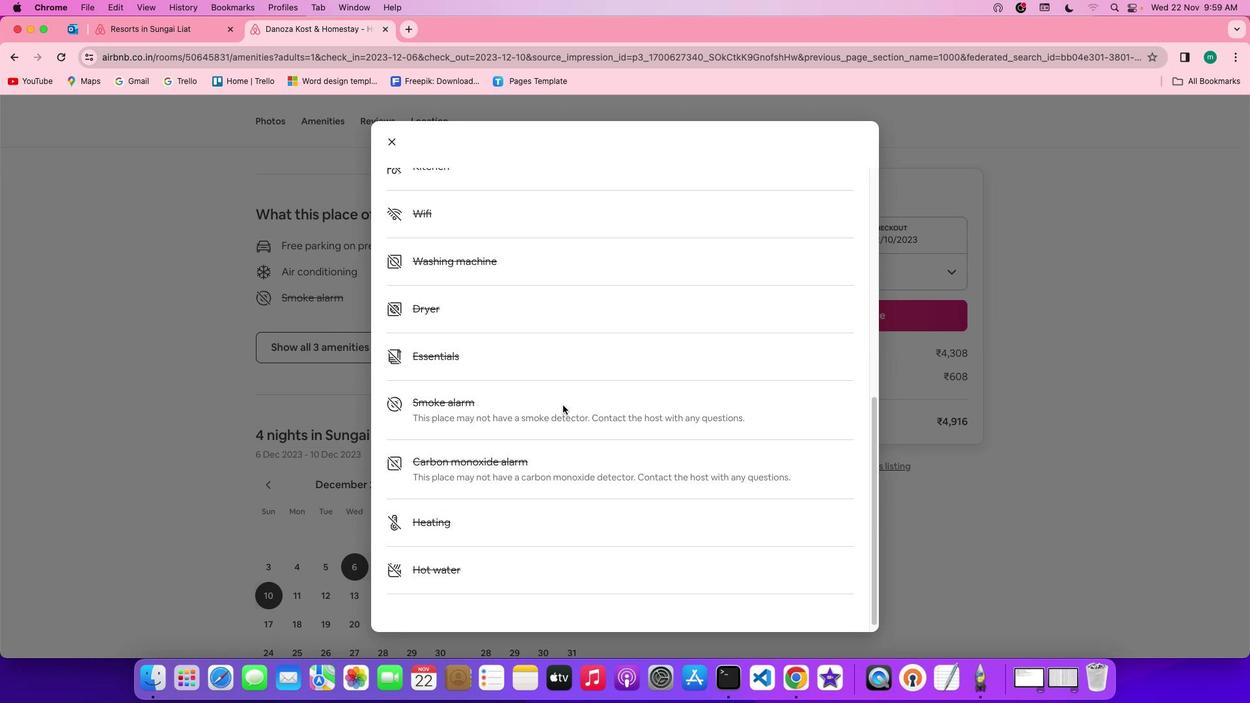 
Action: Mouse scrolled (563, 405) with delta (0, 0)
Screenshot: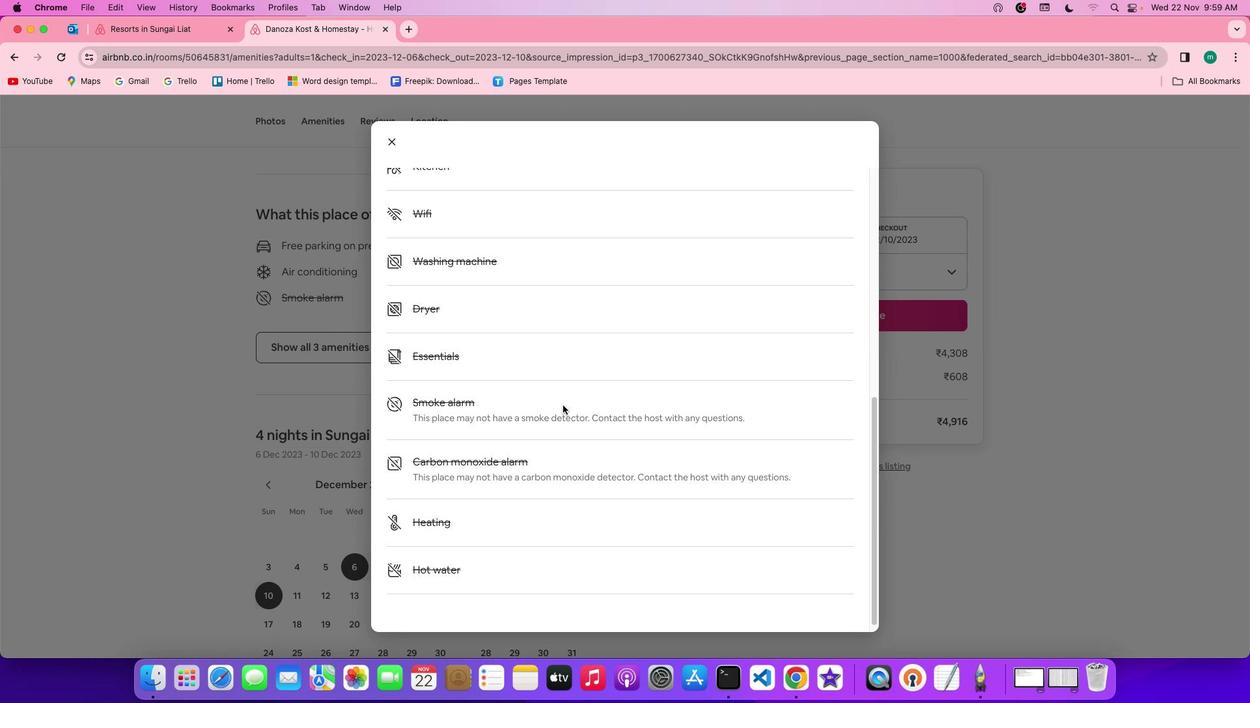 
Action: Mouse scrolled (563, 405) with delta (0, -1)
Screenshot: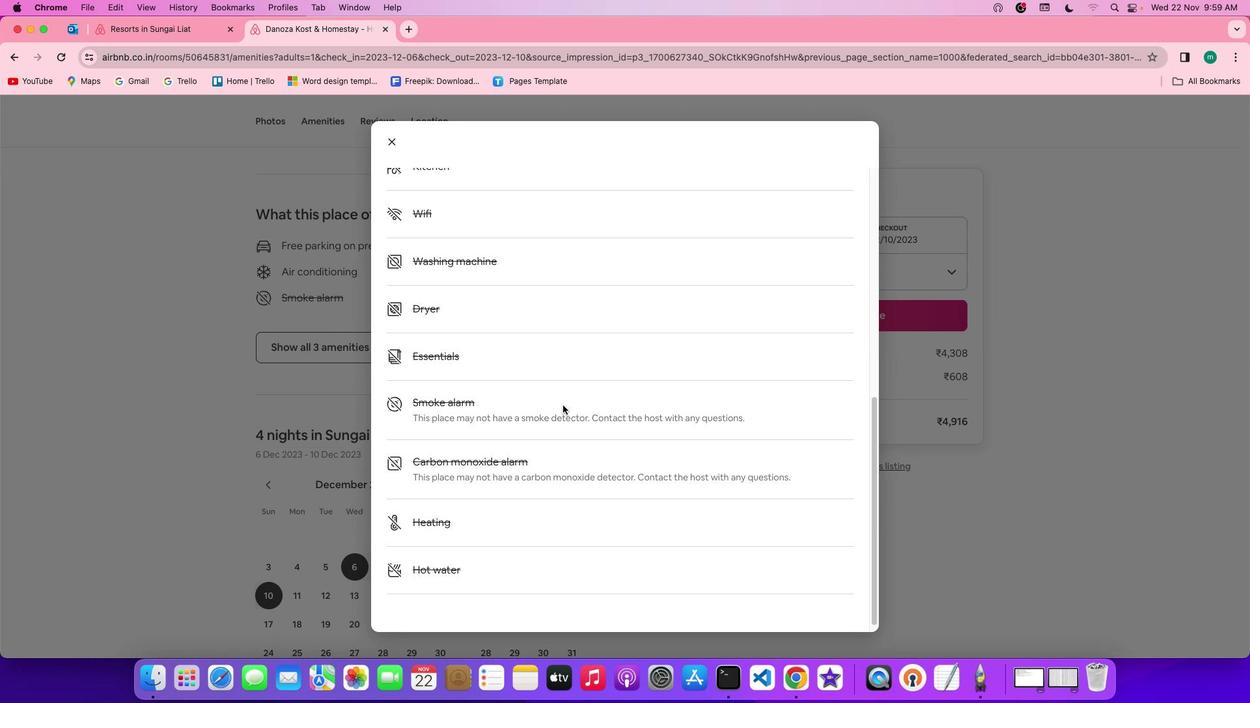 
Action: Mouse scrolled (563, 405) with delta (0, -2)
Screenshot: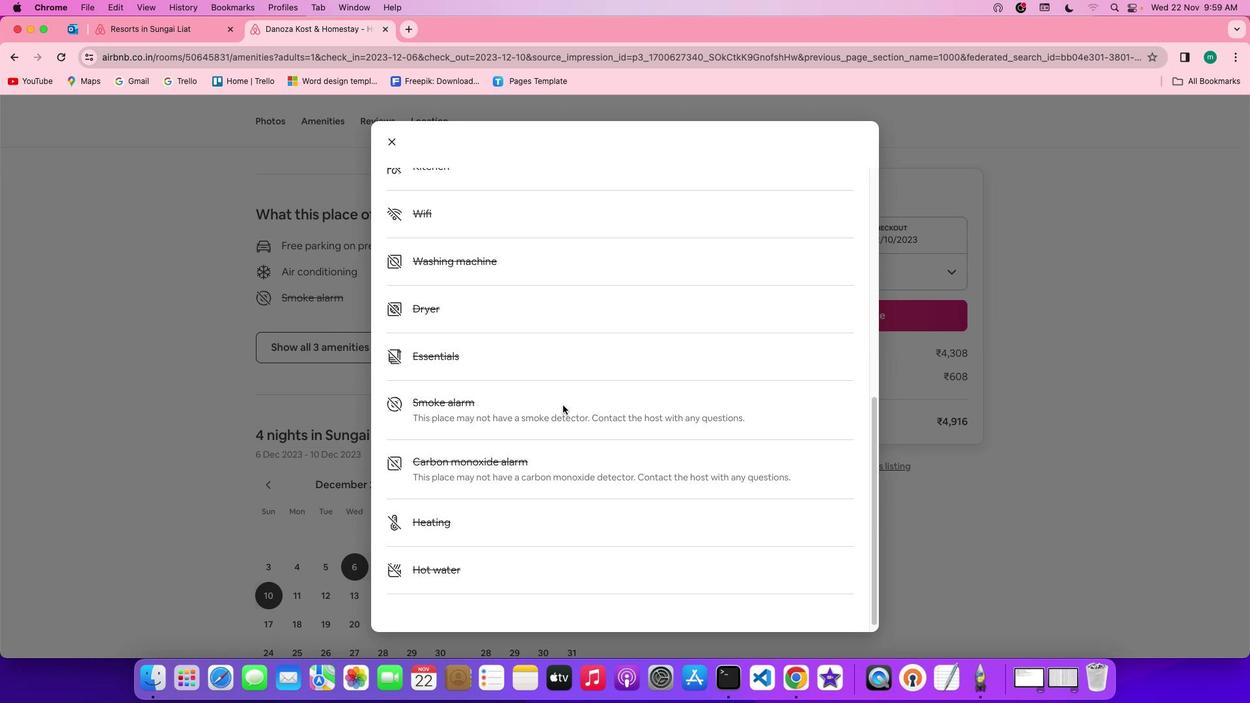 
Action: Mouse scrolled (563, 405) with delta (0, 0)
Screenshot: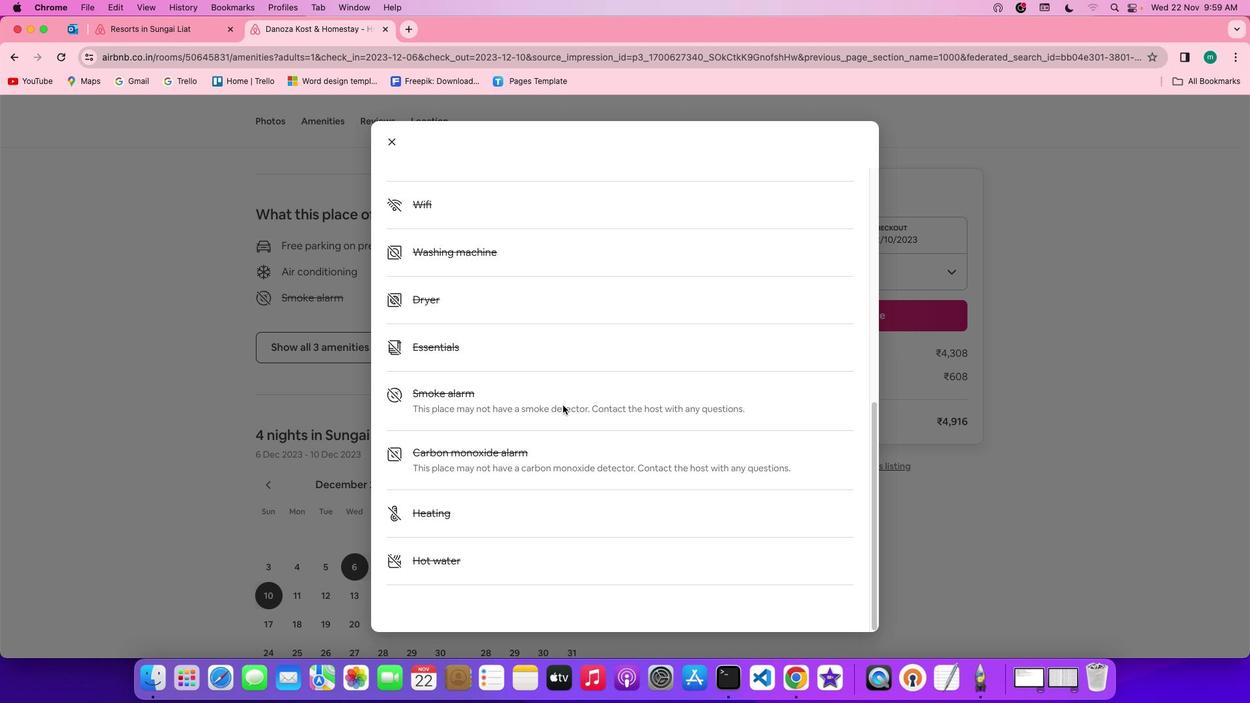 
Action: Mouse scrolled (563, 405) with delta (0, 0)
Screenshot: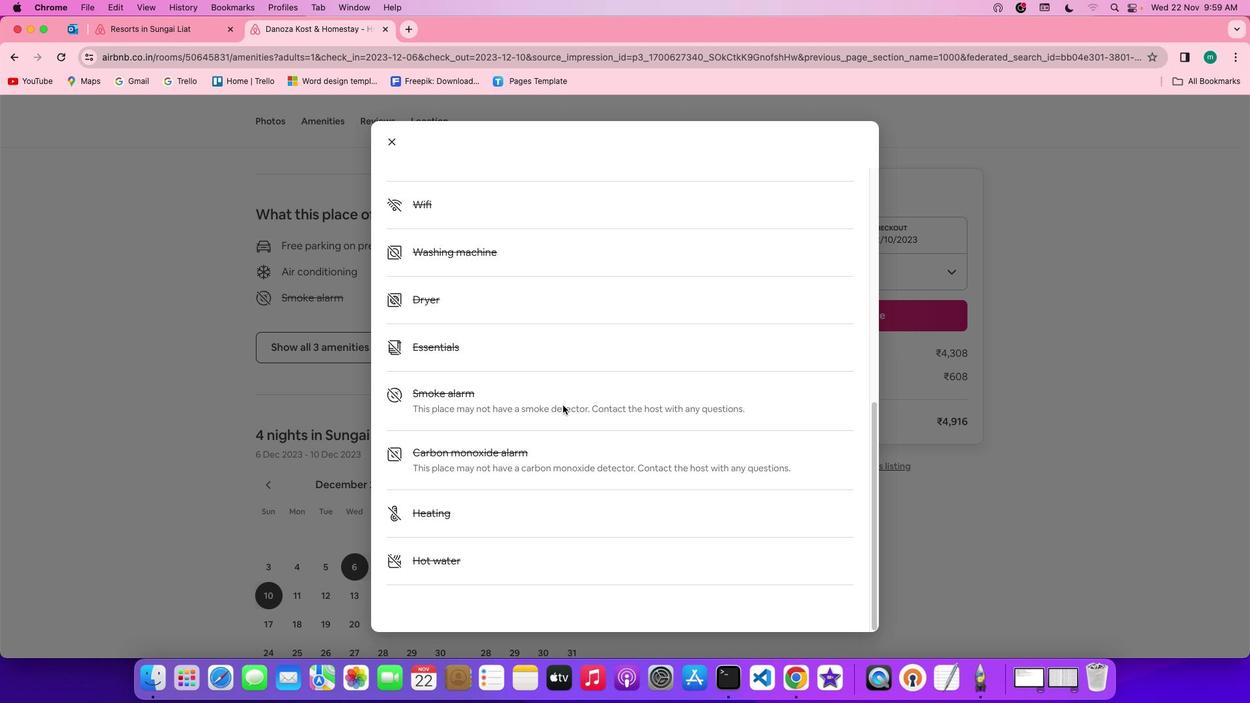 
Action: Mouse scrolled (563, 405) with delta (0, -1)
Screenshot: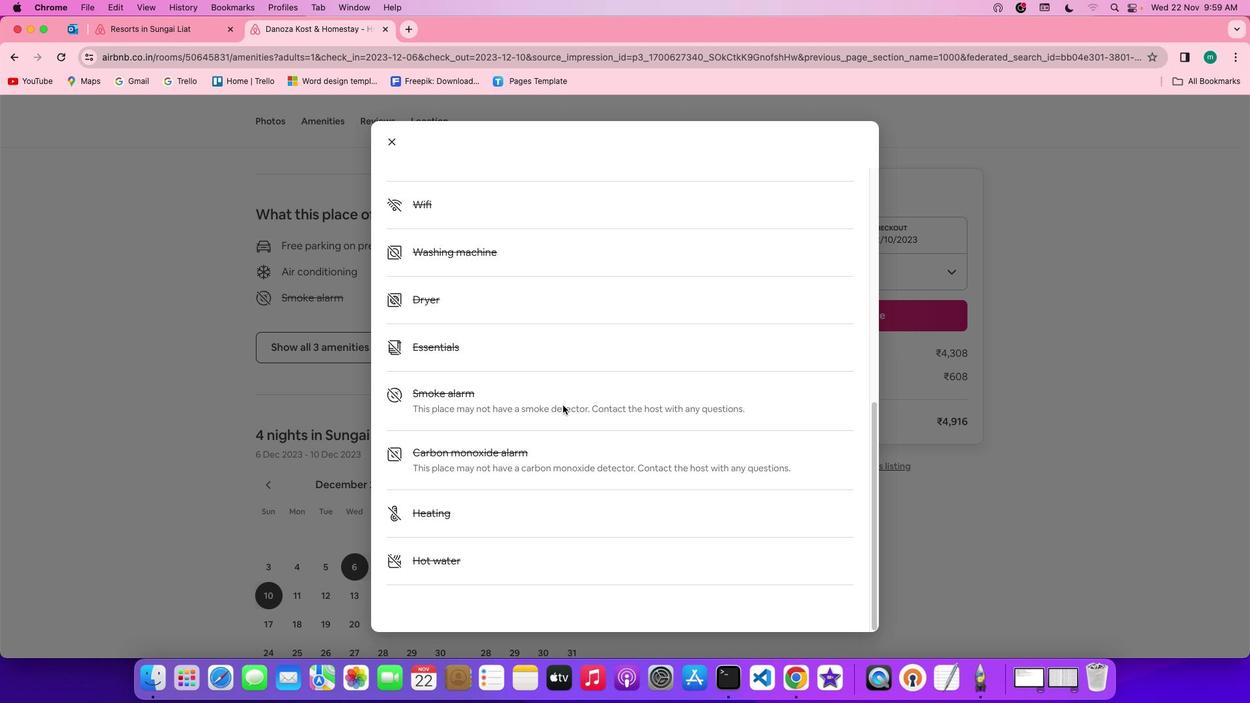
Action: Mouse scrolled (563, 405) with delta (0, -3)
Screenshot: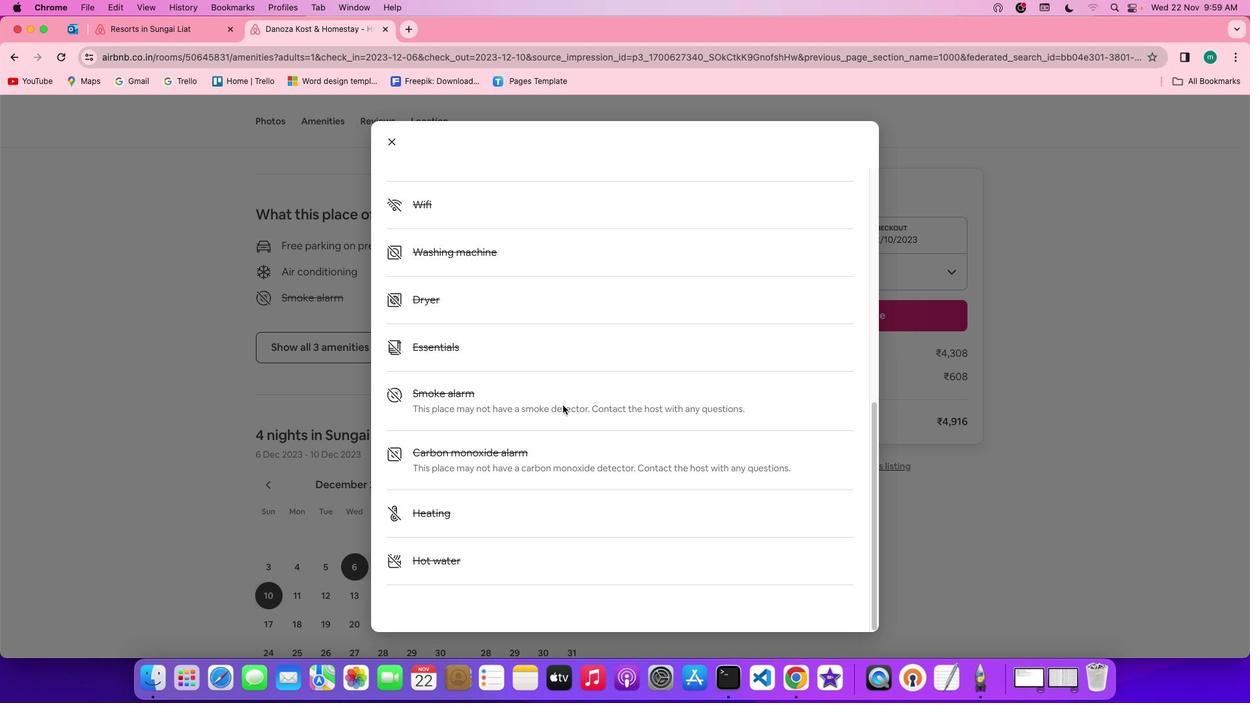
Action: Mouse scrolled (563, 405) with delta (0, -3)
Screenshot: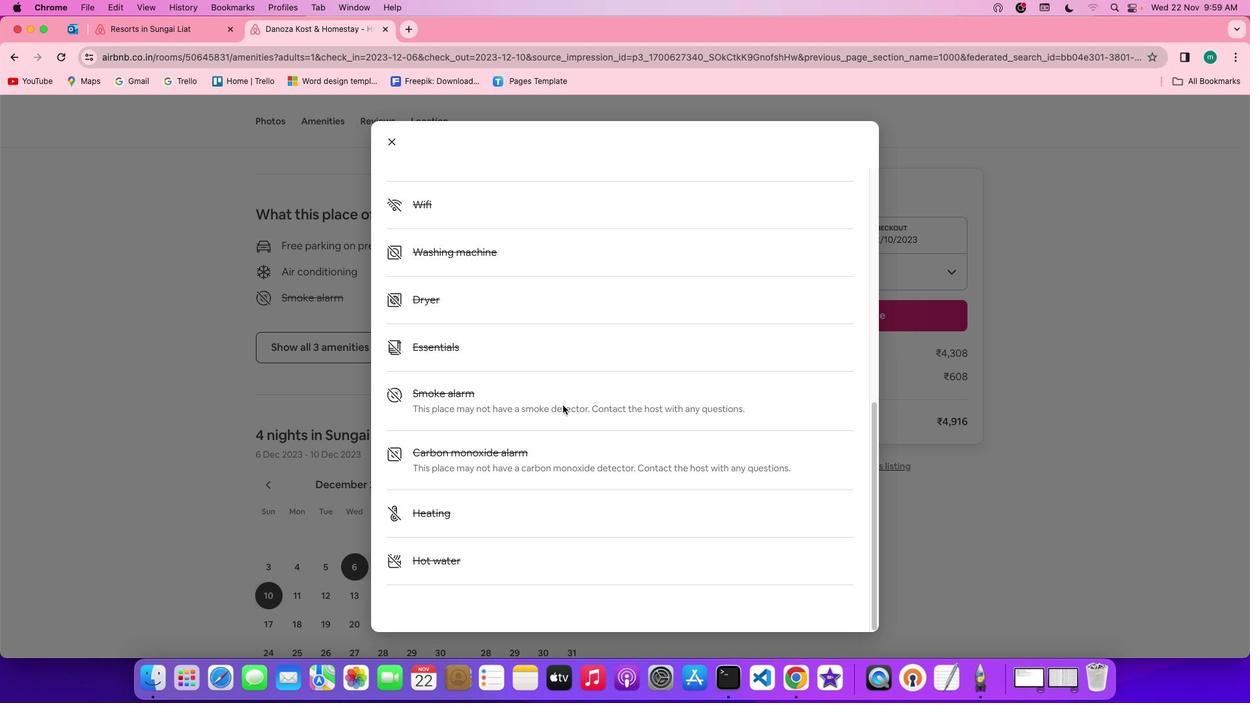 
Action: Mouse moved to (388, 145)
Screenshot: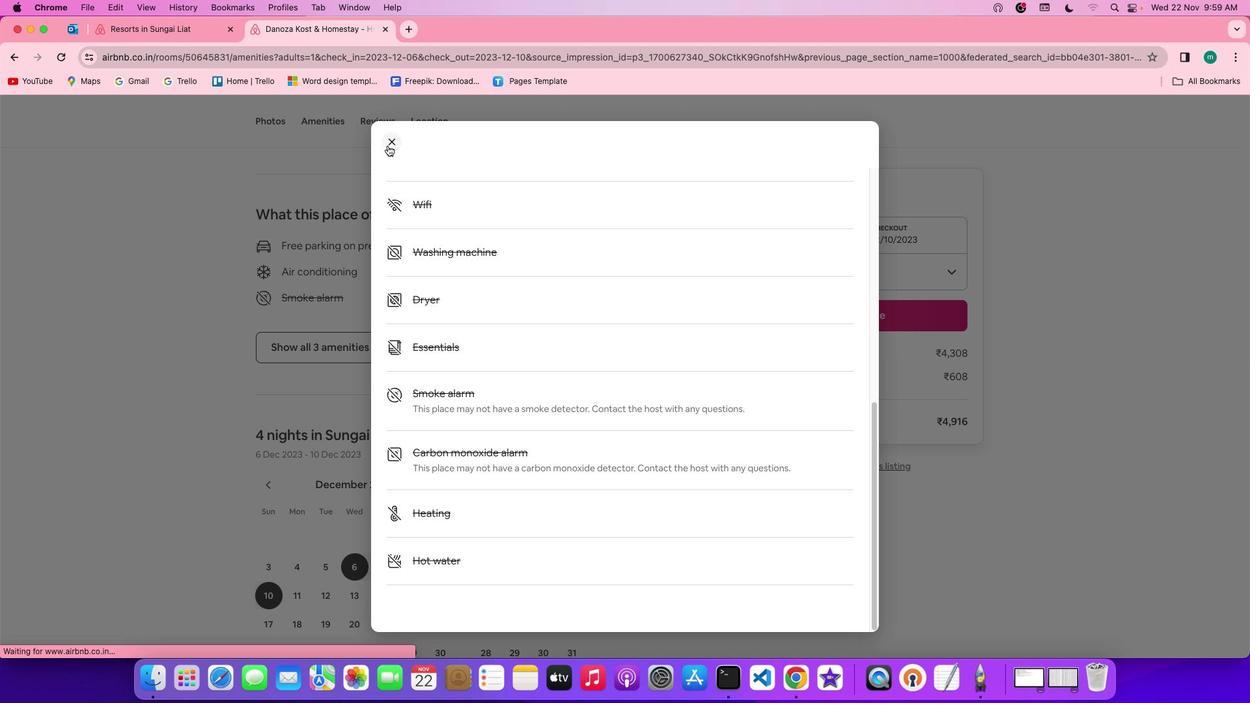
Action: Mouse pressed left at (388, 145)
Screenshot: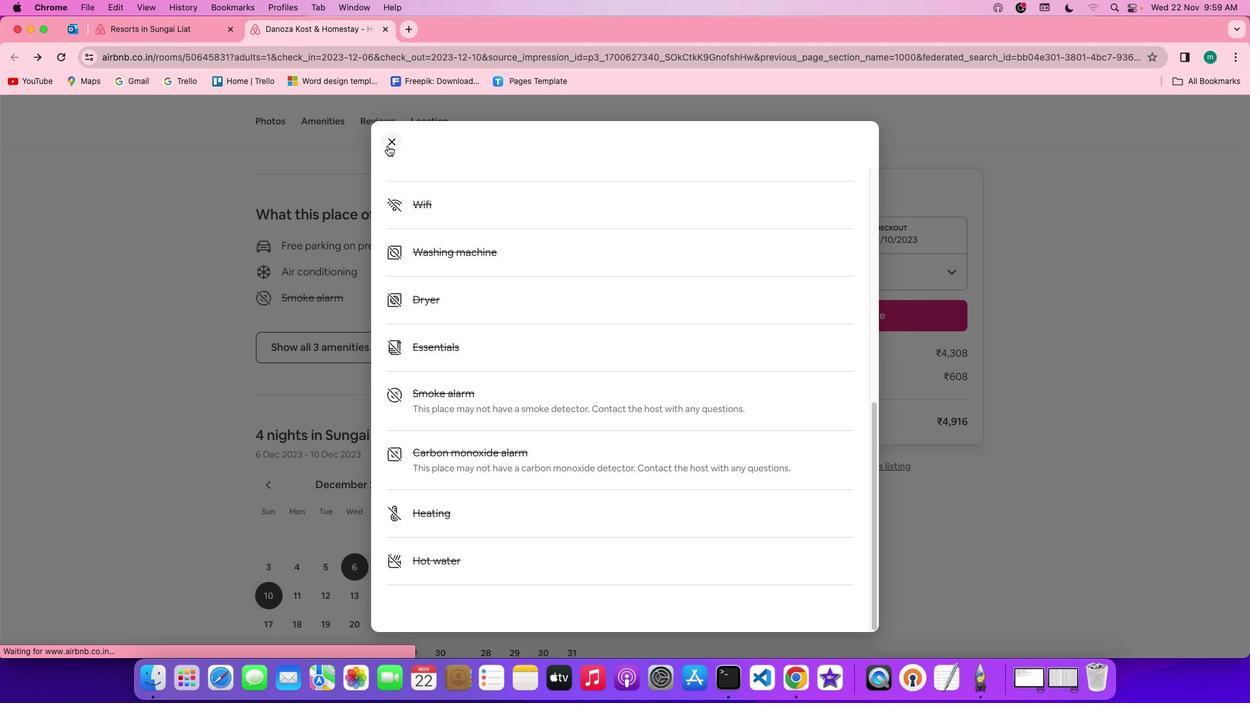
Action: Mouse moved to (563, 326)
Screenshot: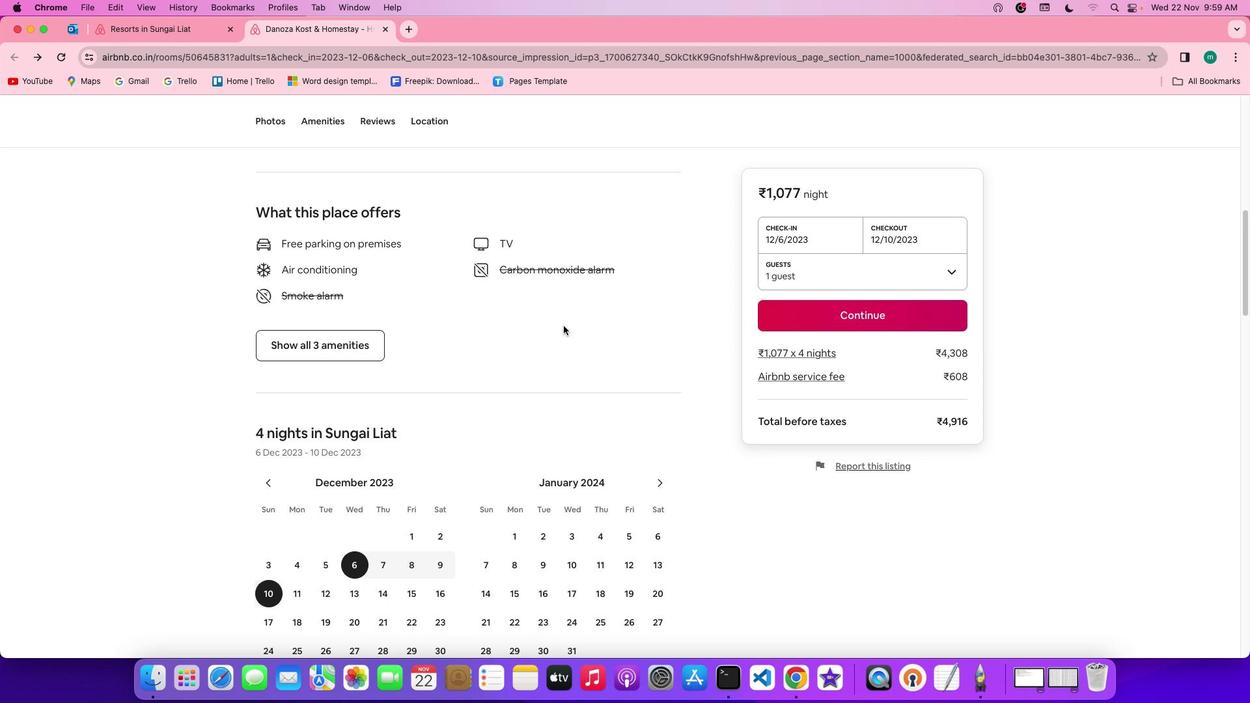
Action: Mouse scrolled (563, 326) with delta (0, 0)
Screenshot: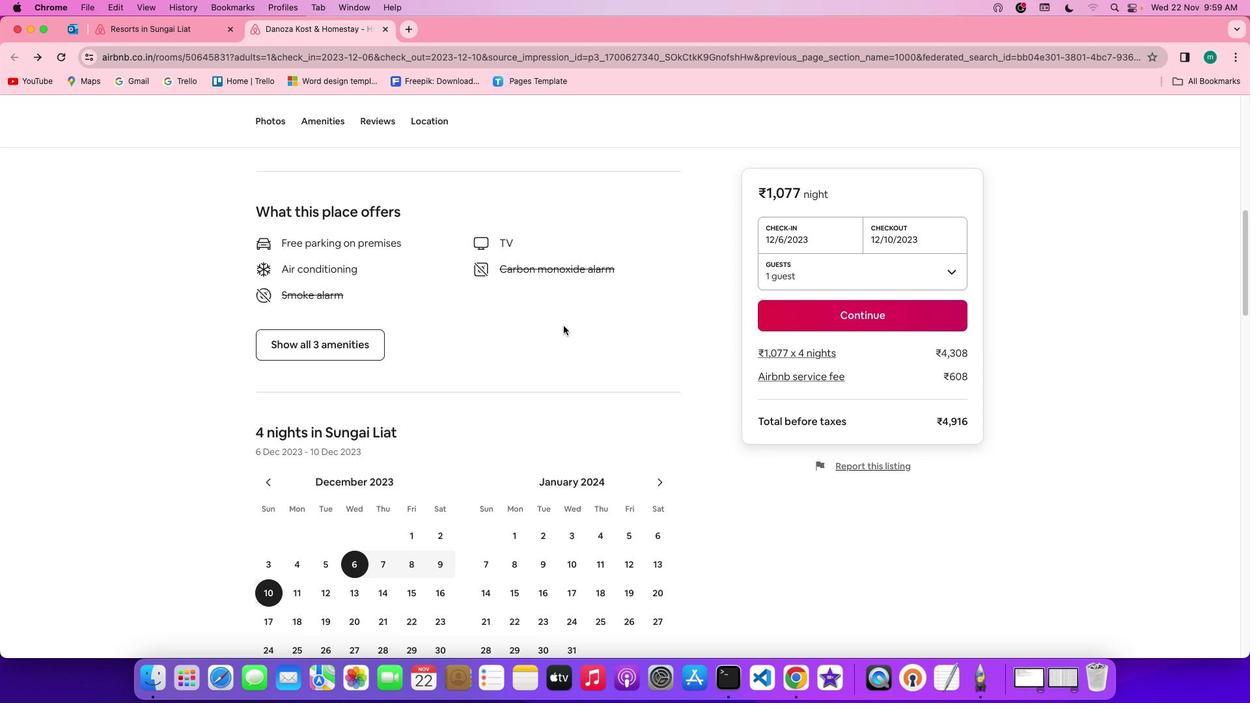 
Action: Mouse scrolled (563, 326) with delta (0, 0)
Screenshot: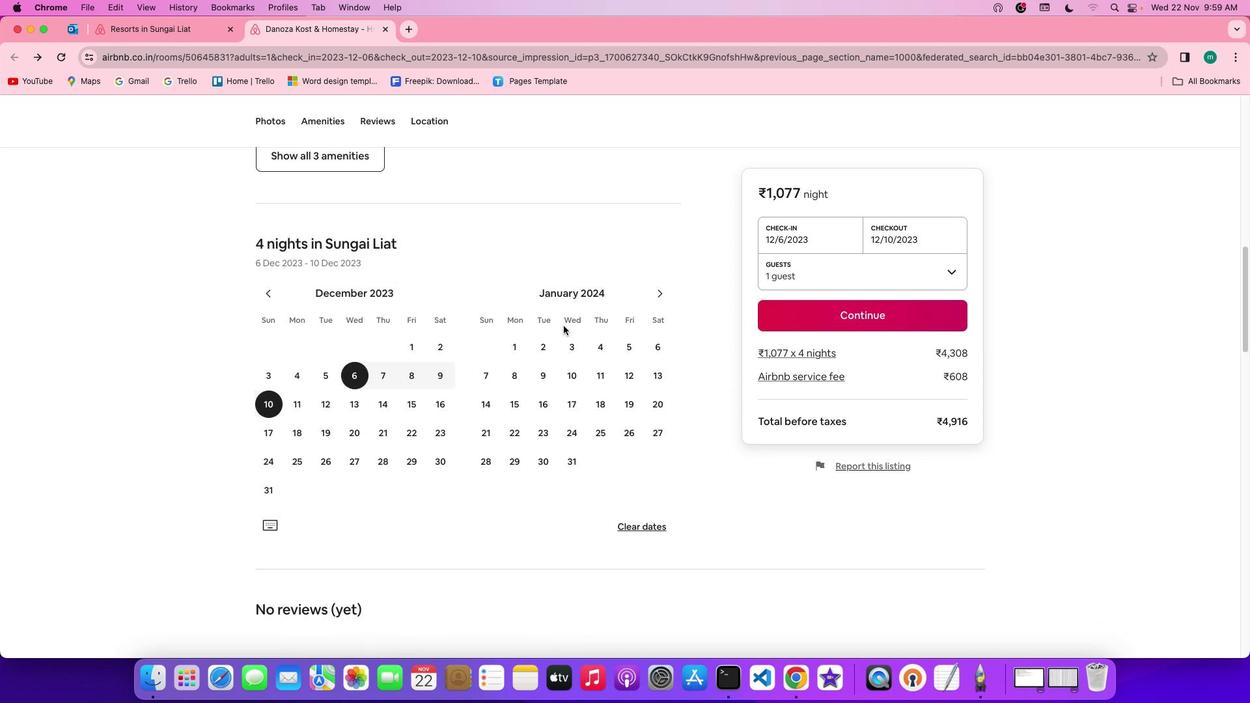 
Action: Mouse scrolled (563, 326) with delta (0, 0)
Screenshot: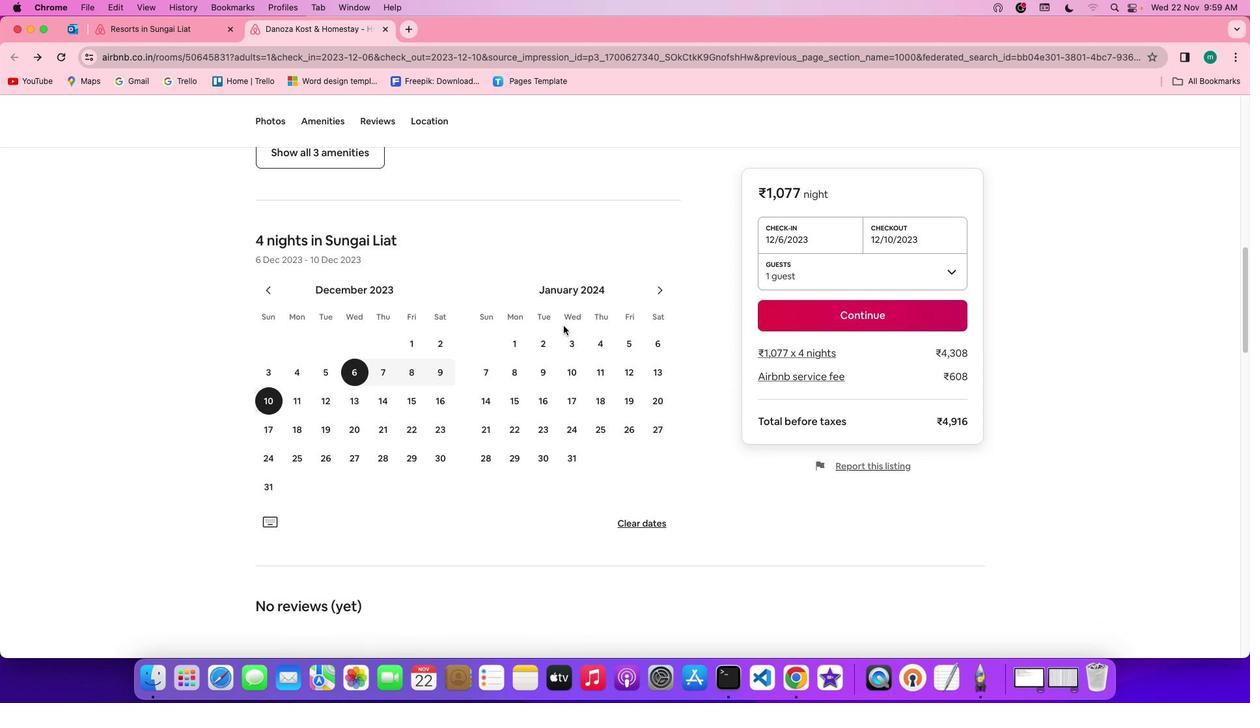
Action: Mouse scrolled (563, 326) with delta (0, -1)
Screenshot: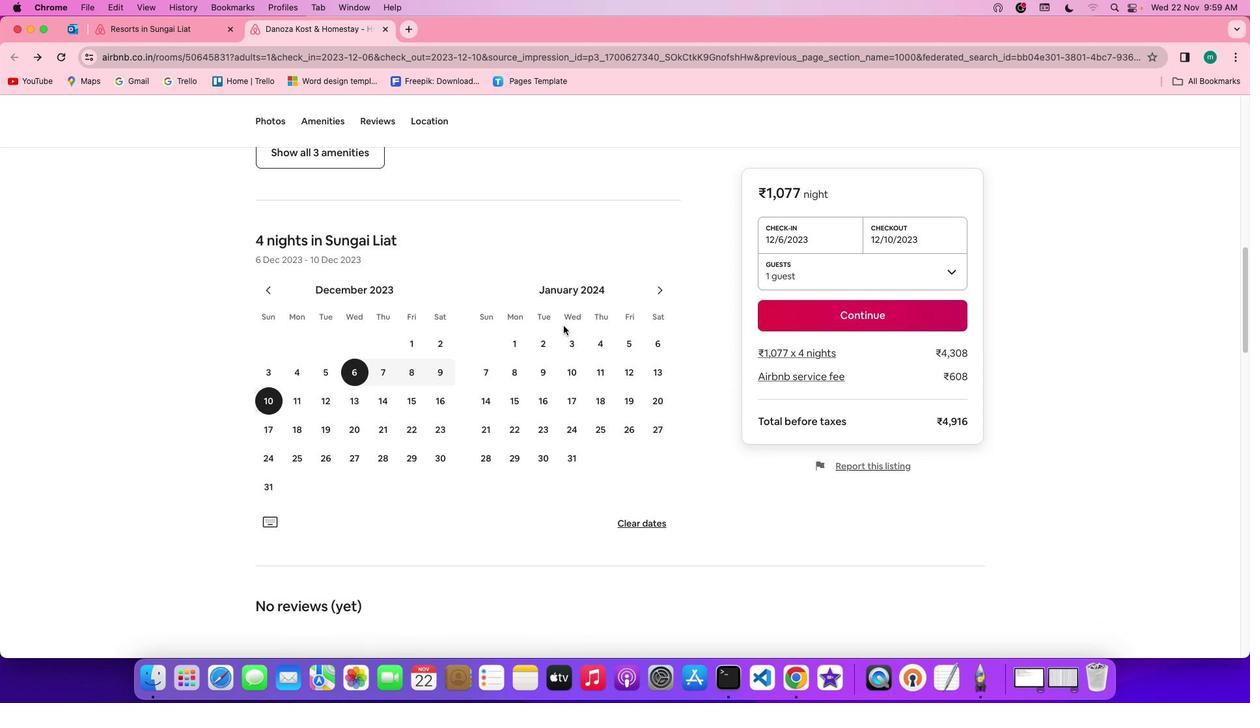 
Action: Mouse scrolled (563, 326) with delta (0, -2)
Screenshot: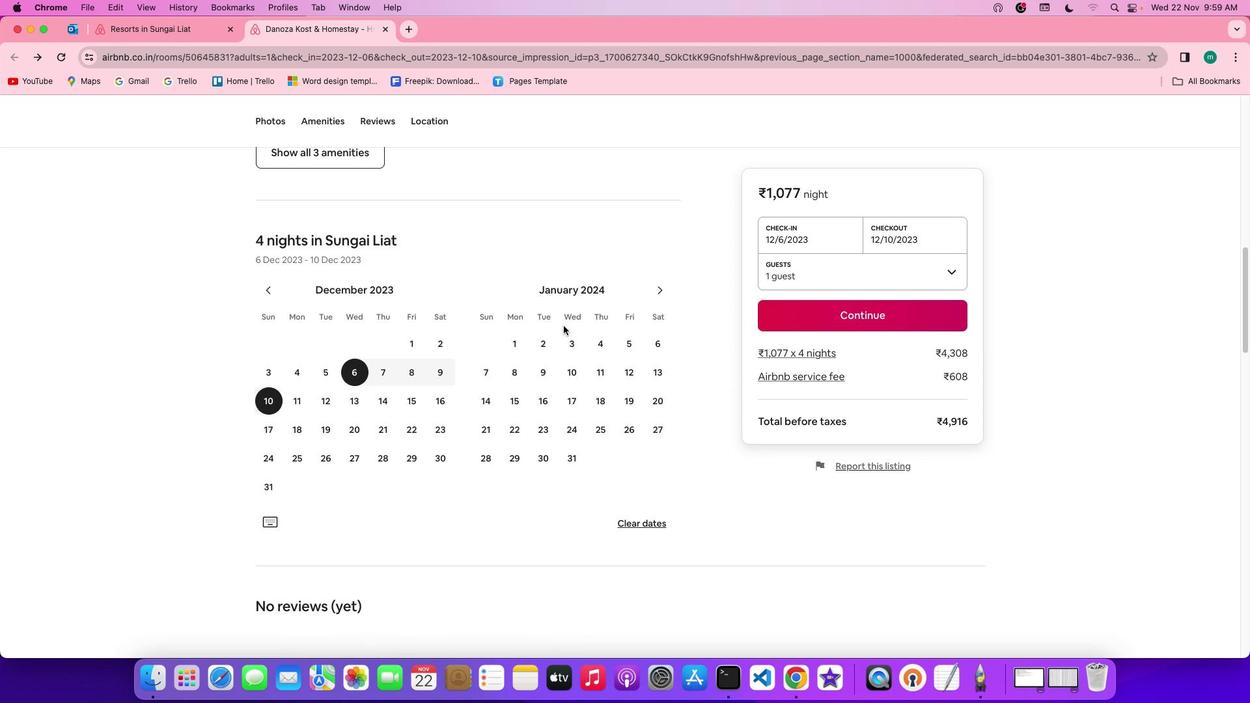 
Action: Mouse scrolled (563, 326) with delta (0, 0)
Screenshot: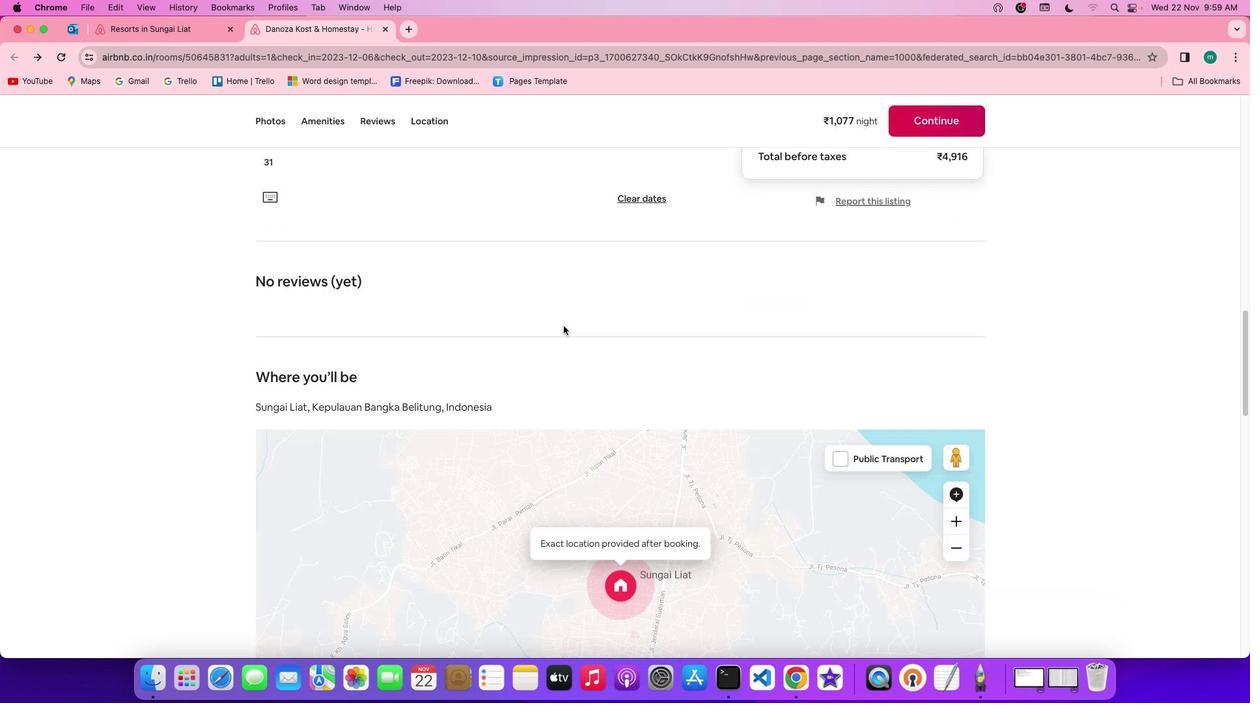 
Action: Mouse scrolled (563, 326) with delta (0, 0)
Screenshot: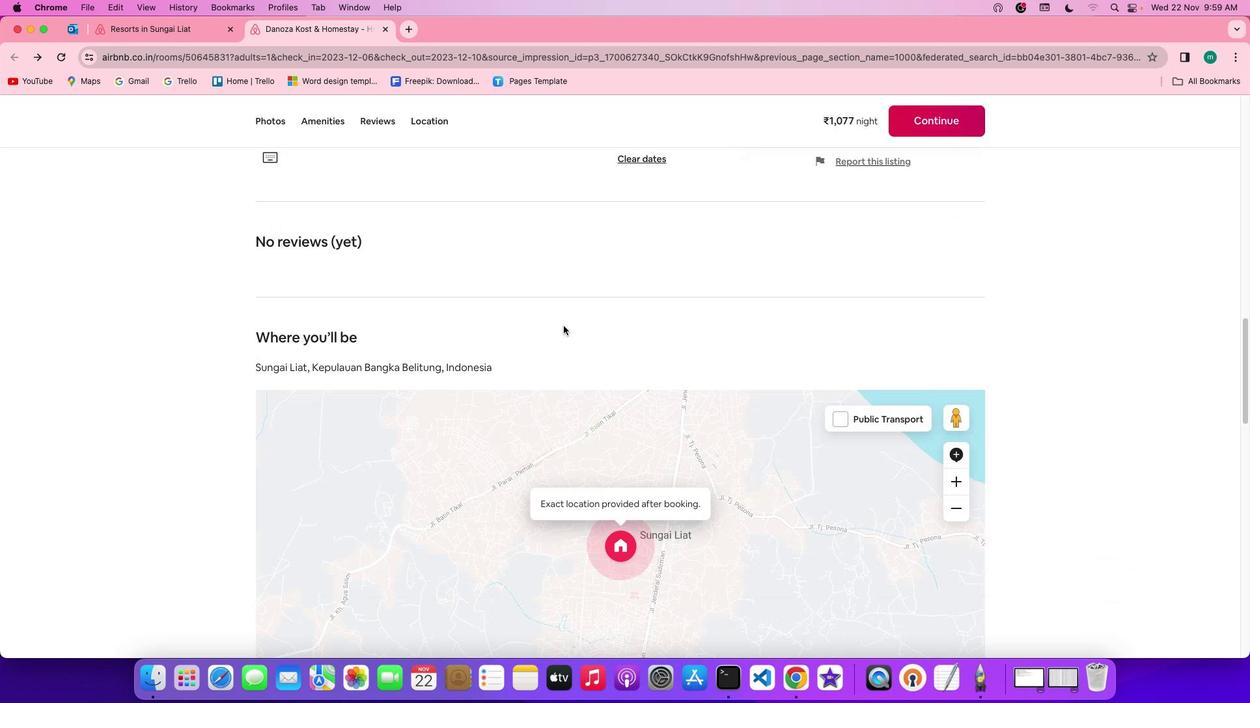 
Action: Mouse scrolled (563, 326) with delta (0, -1)
Screenshot: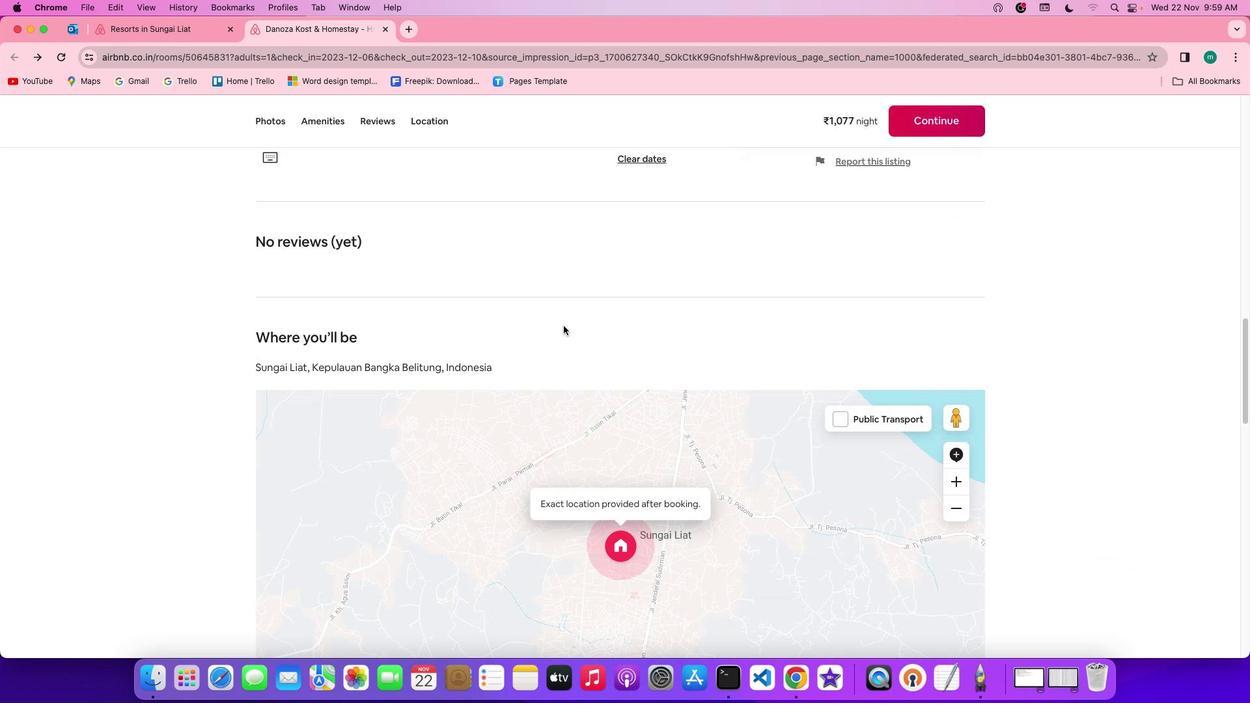 
Action: Mouse scrolled (563, 326) with delta (0, -2)
Screenshot: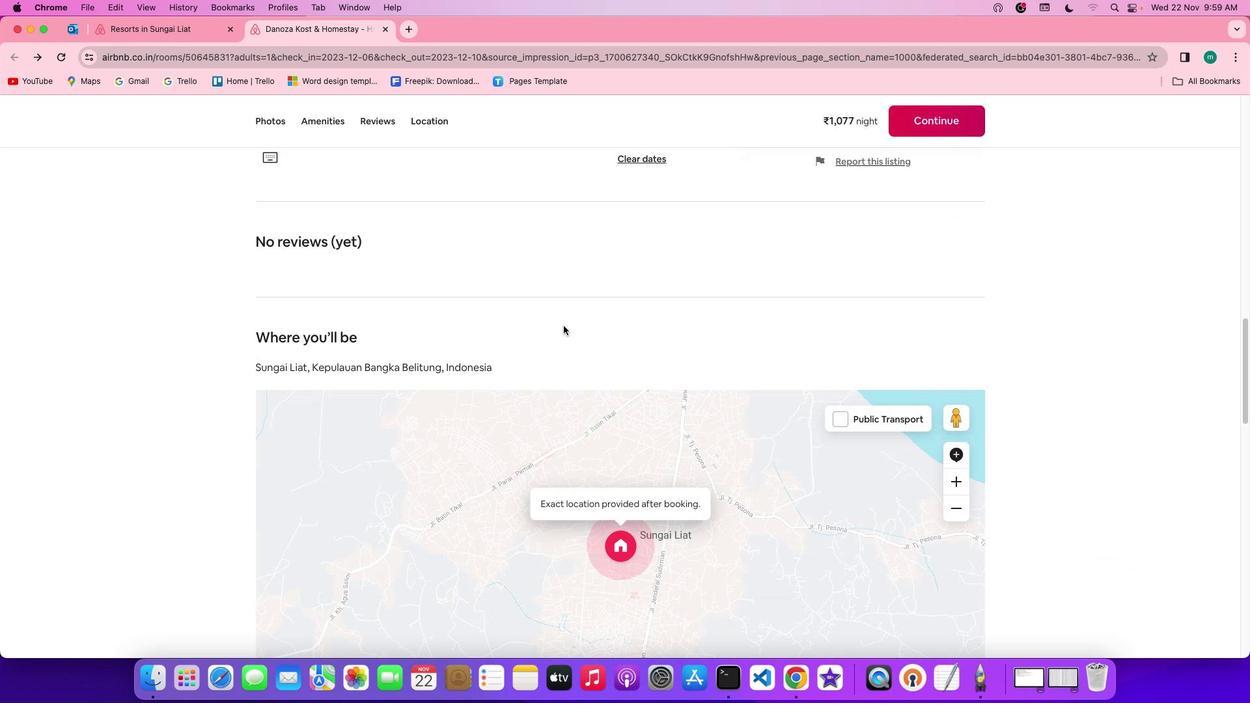 
Action: Mouse scrolled (563, 326) with delta (0, -3)
Screenshot: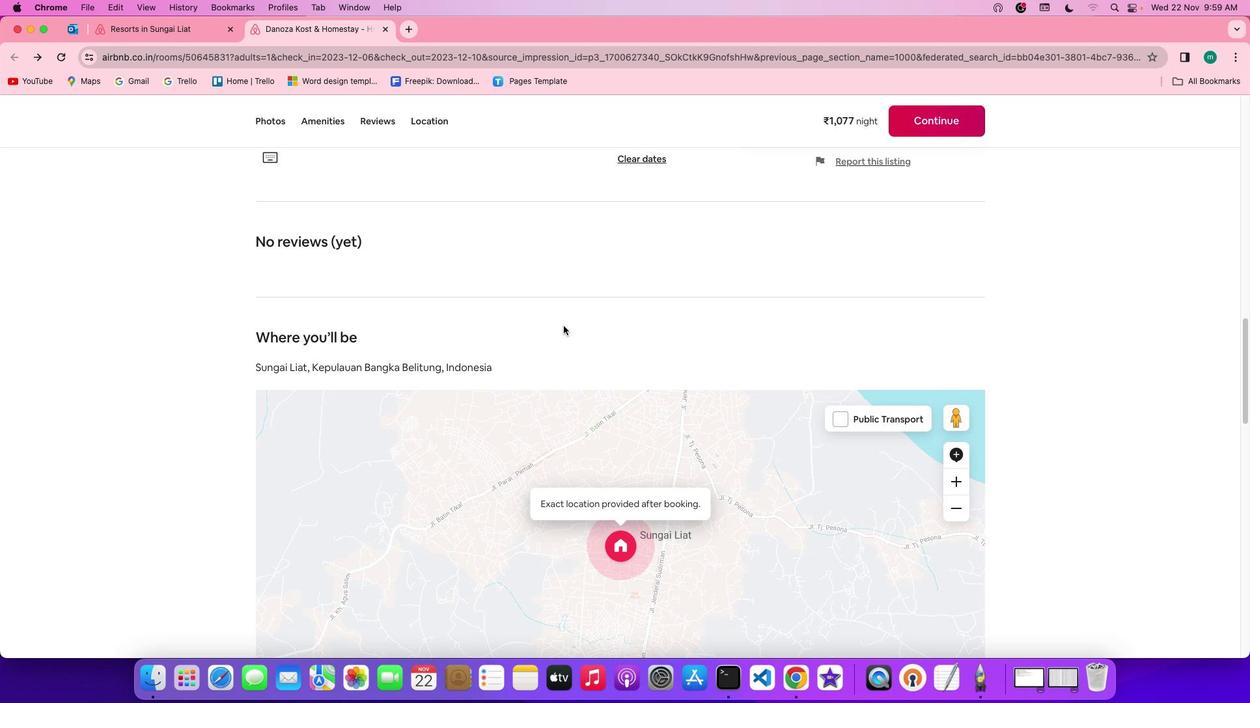 
Action: Mouse scrolled (563, 326) with delta (0, 0)
